 Task: Explore Airbnb listing for a Ottawa, Canada.
Action: Mouse moved to (503, 72)
Screenshot: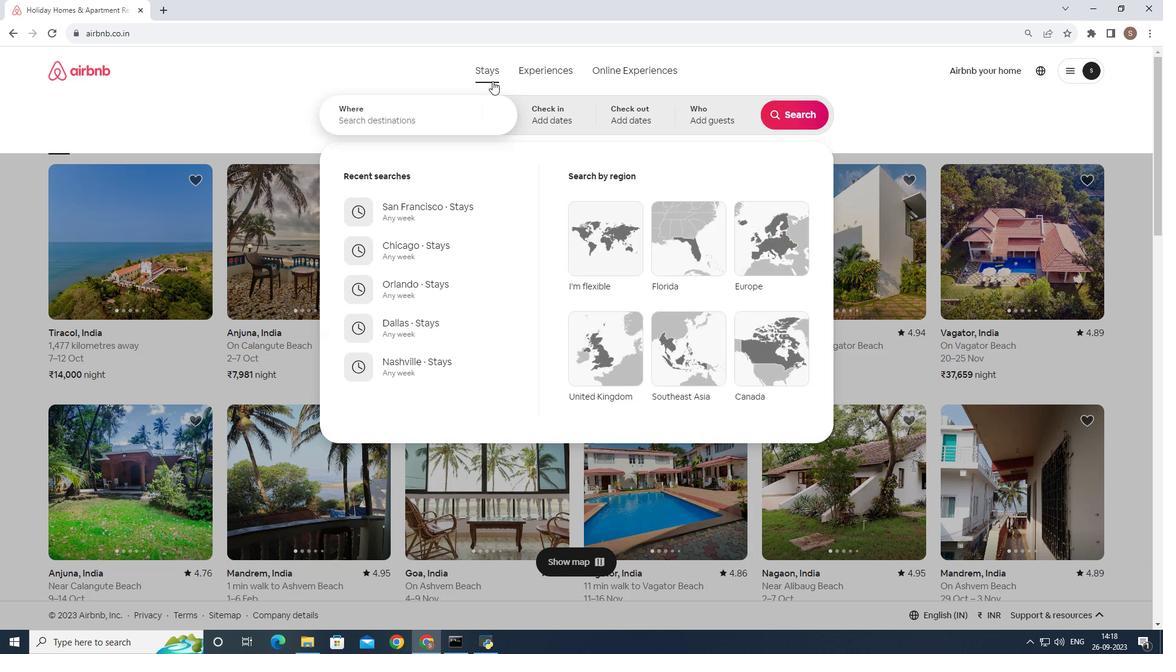
Action: Mouse pressed left at (503, 72)
Screenshot: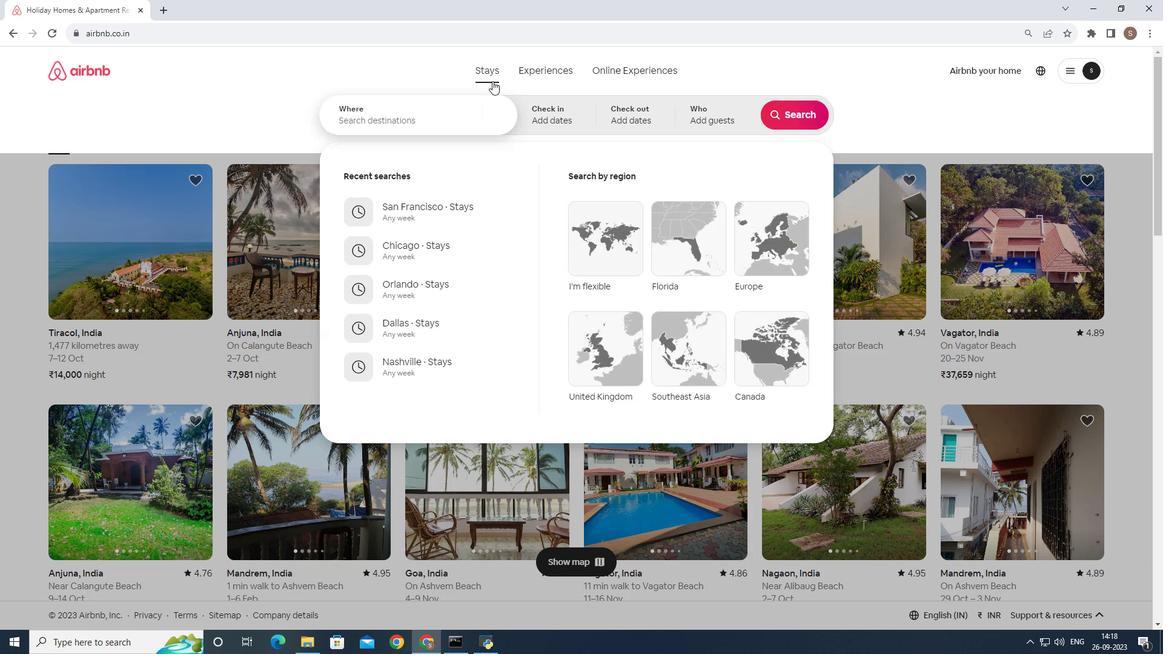 
Action: Mouse moved to (414, 116)
Screenshot: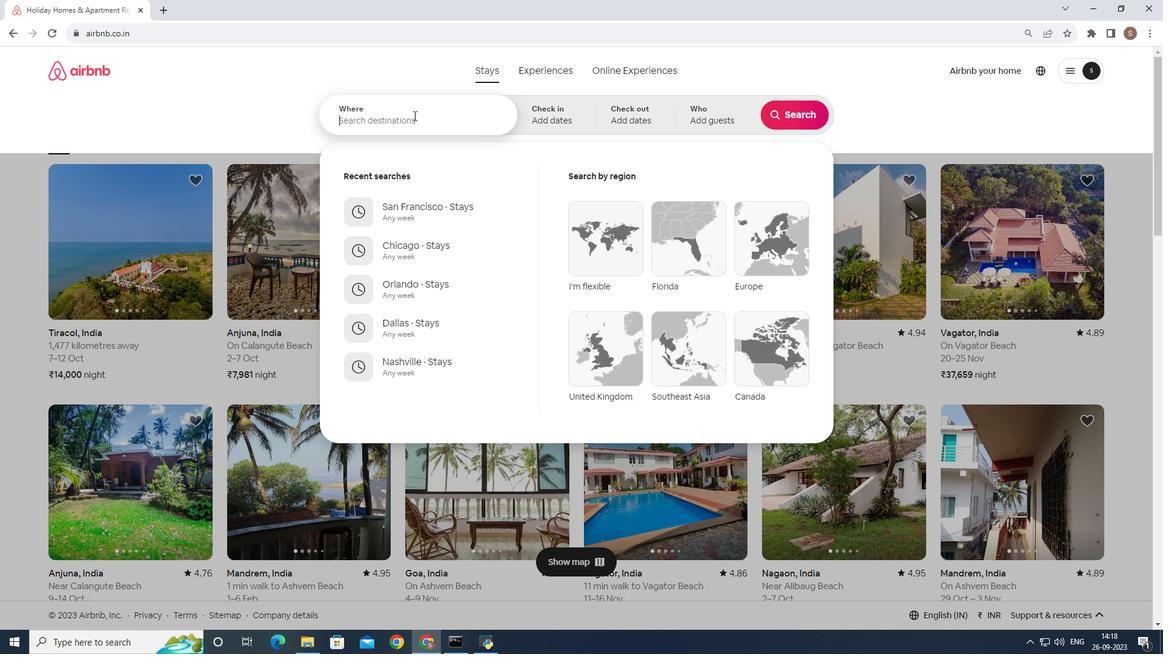 
Action: Mouse pressed left at (414, 116)
Screenshot: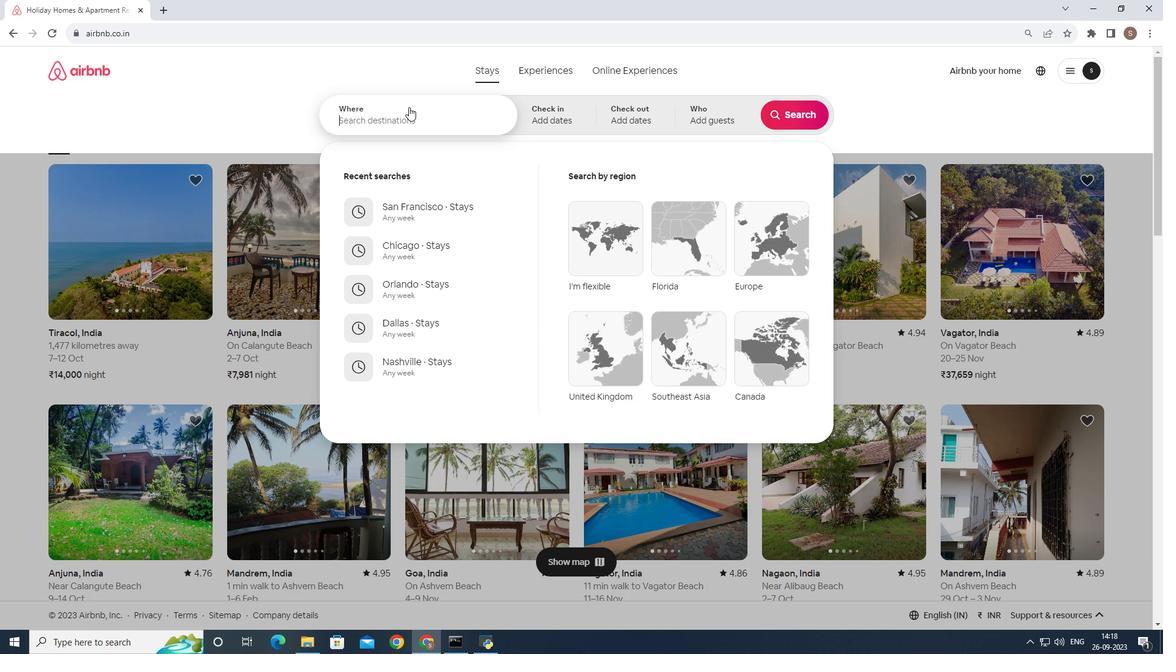 
Action: Mouse moved to (409, 107)
Screenshot: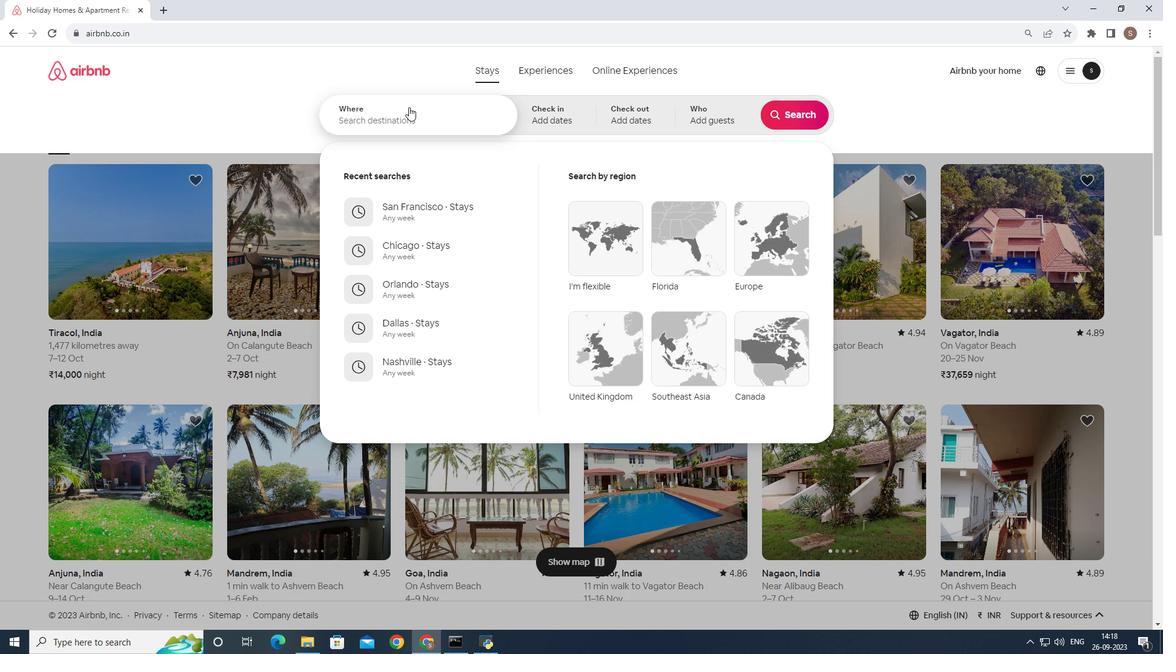 
Action: Key pressed o9tt<Key.backspace><Key.backspace><Key.backspace>ttawa
Screenshot: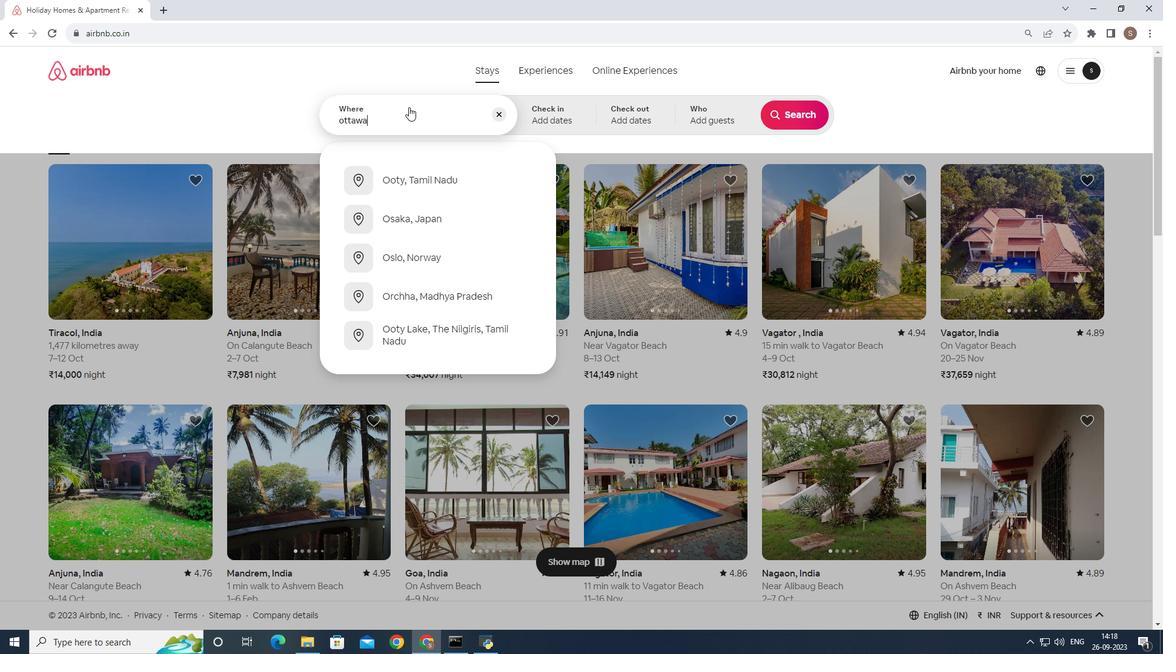 
Action: Mouse moved to (368, 119)
Screenshot: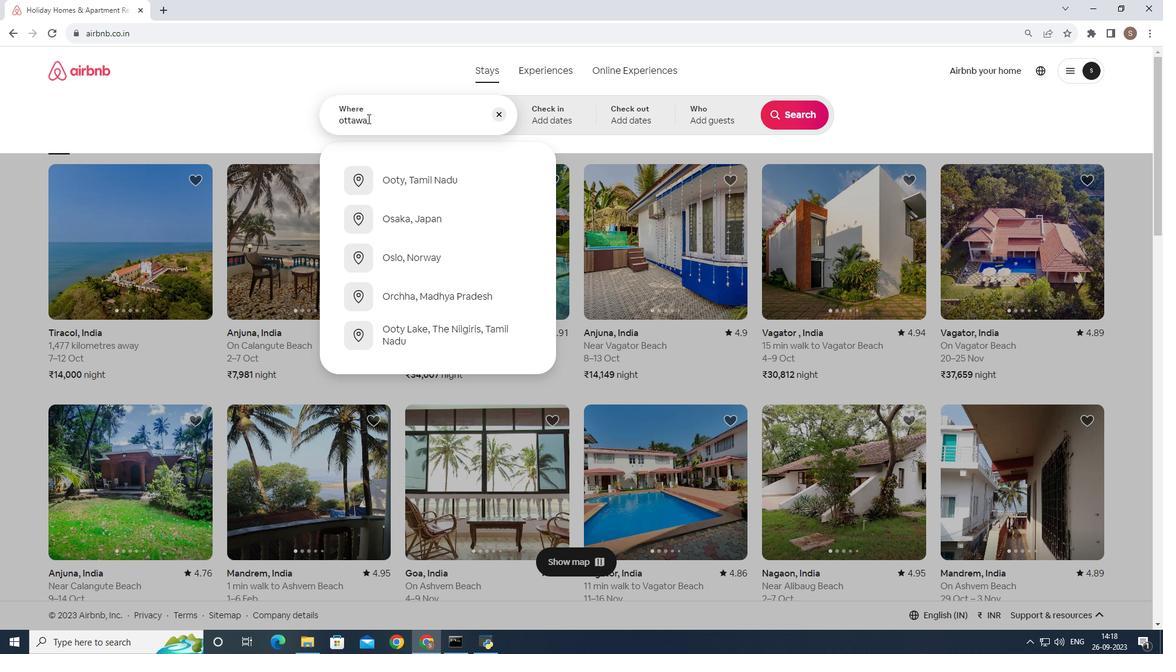 
Action: Key pressed <Key.backspace>
Screenshot: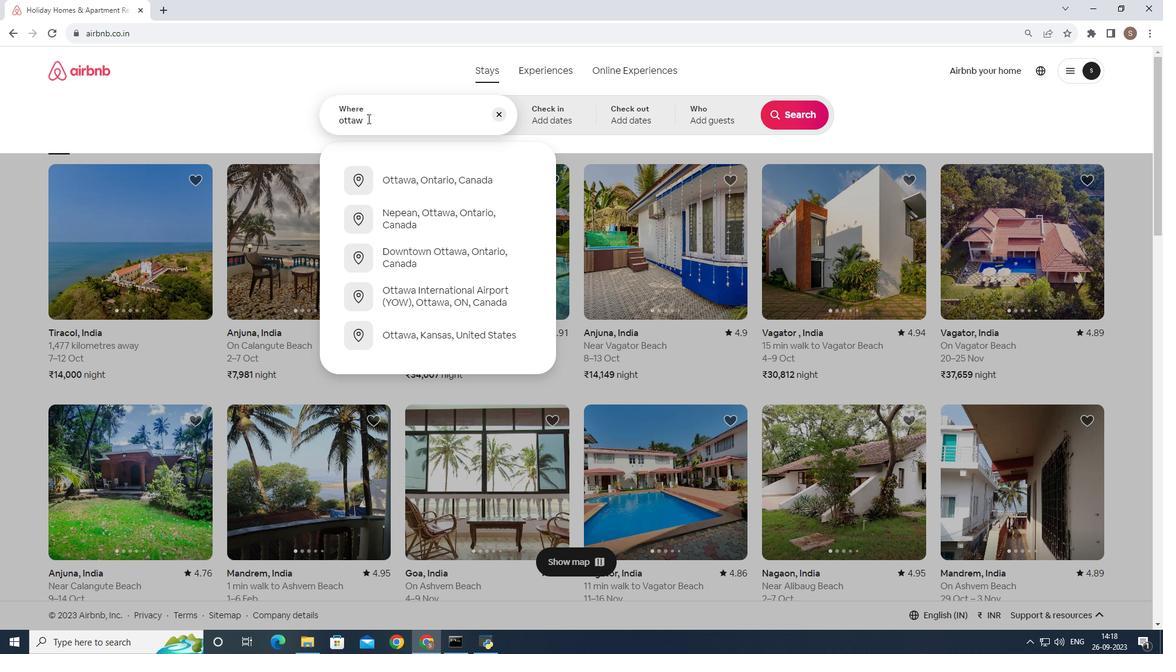 
Action: Mouse moved to (373, 185)
Screenshot: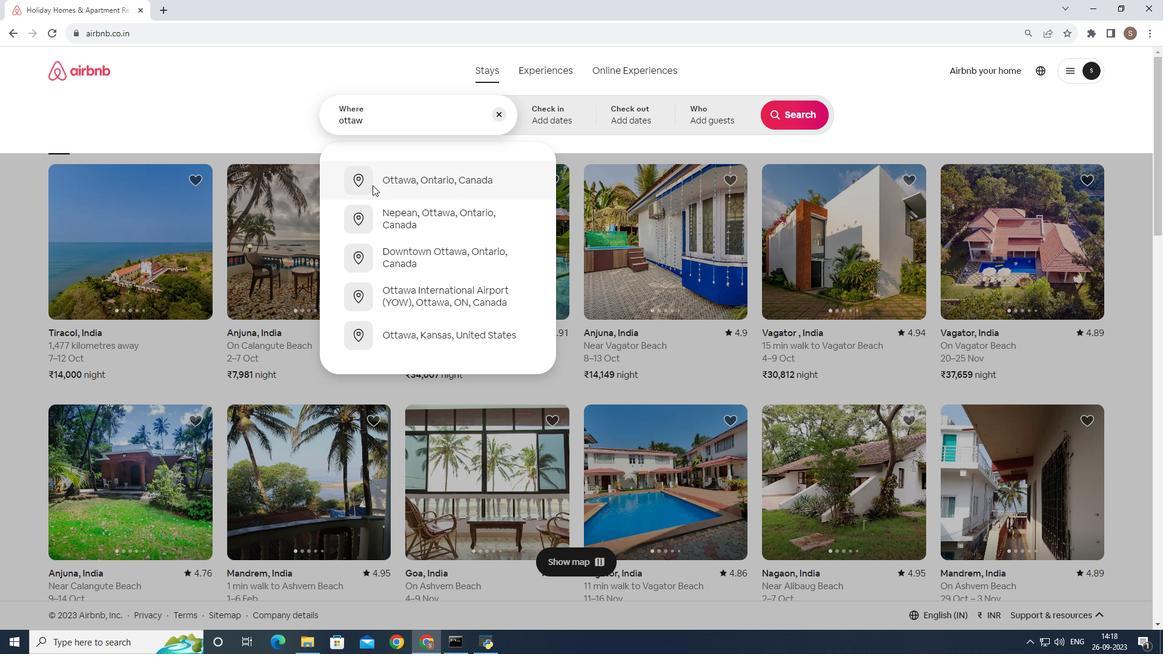 
Action: Mouse pressed left at (373, 185)
Screenshot: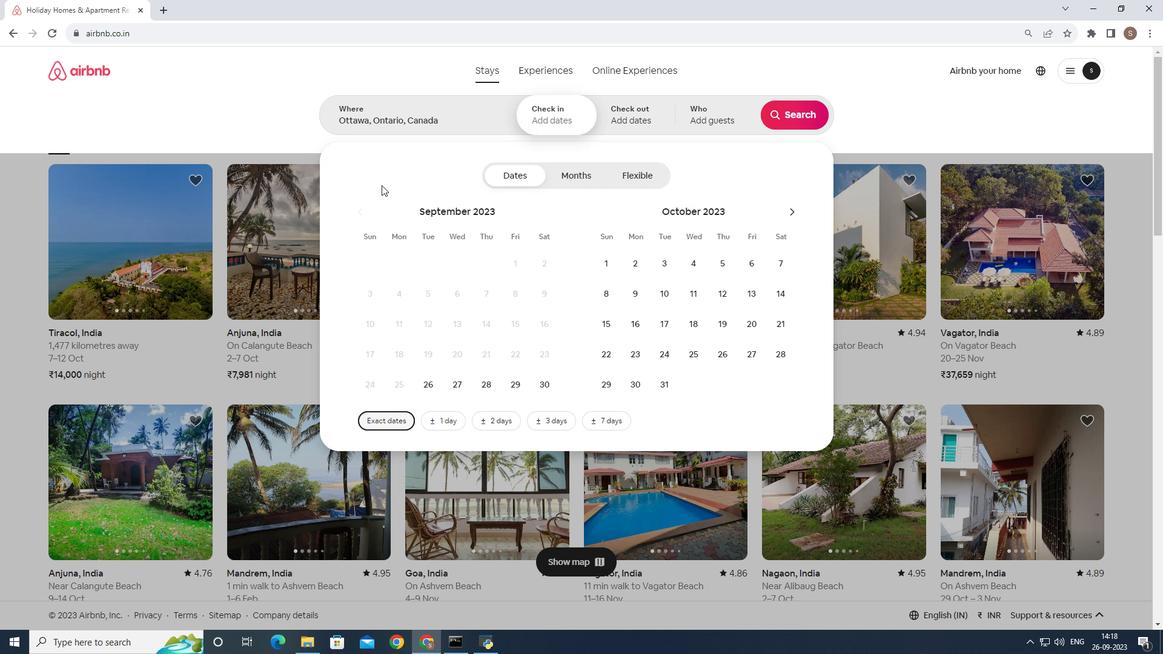 
Action: Mouse moved to (814, 119)
Screenshot: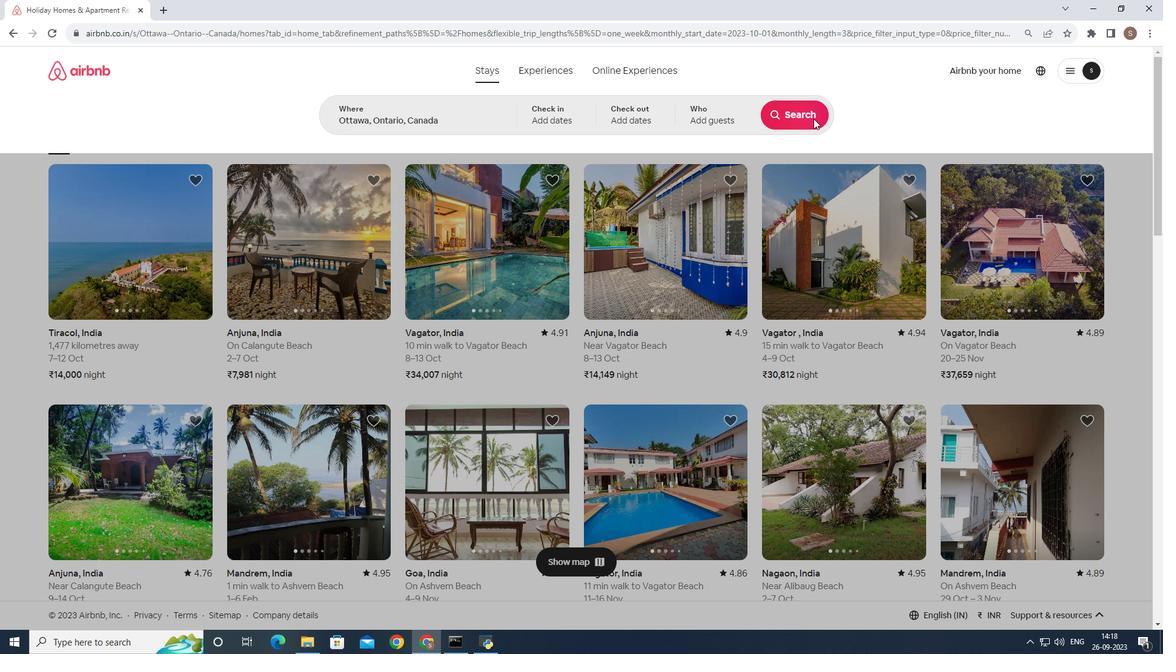 
Action: Mouse pressed left at (814, 119)
Screenshot: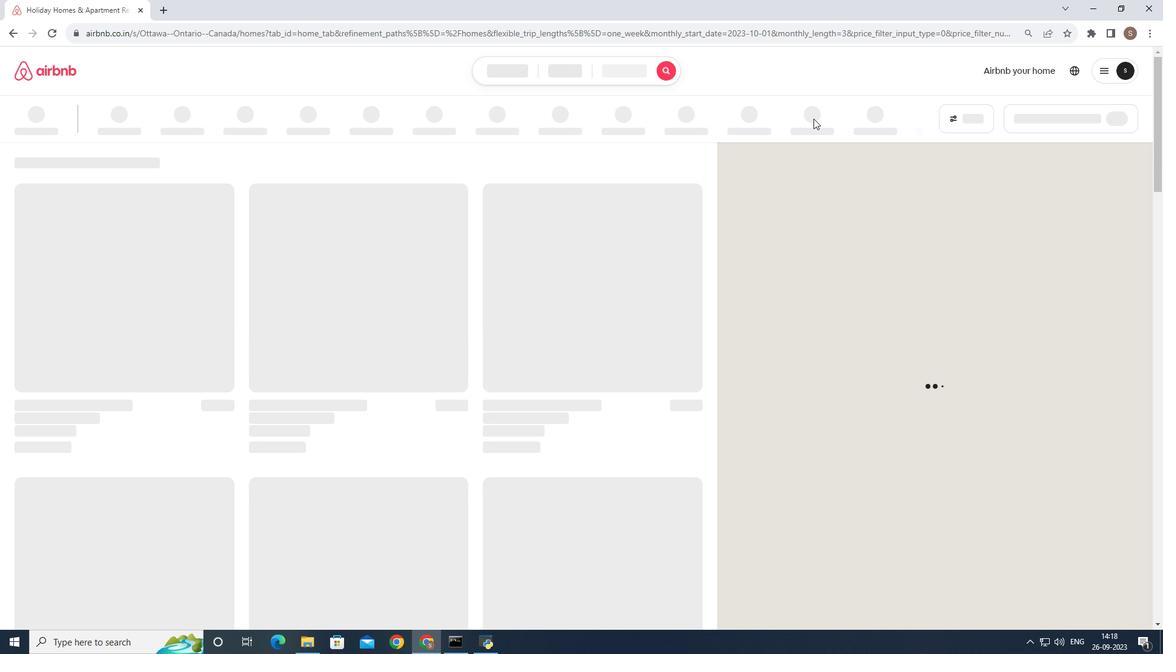 
Action: Mouse moved to (983, 119)
Screenshot: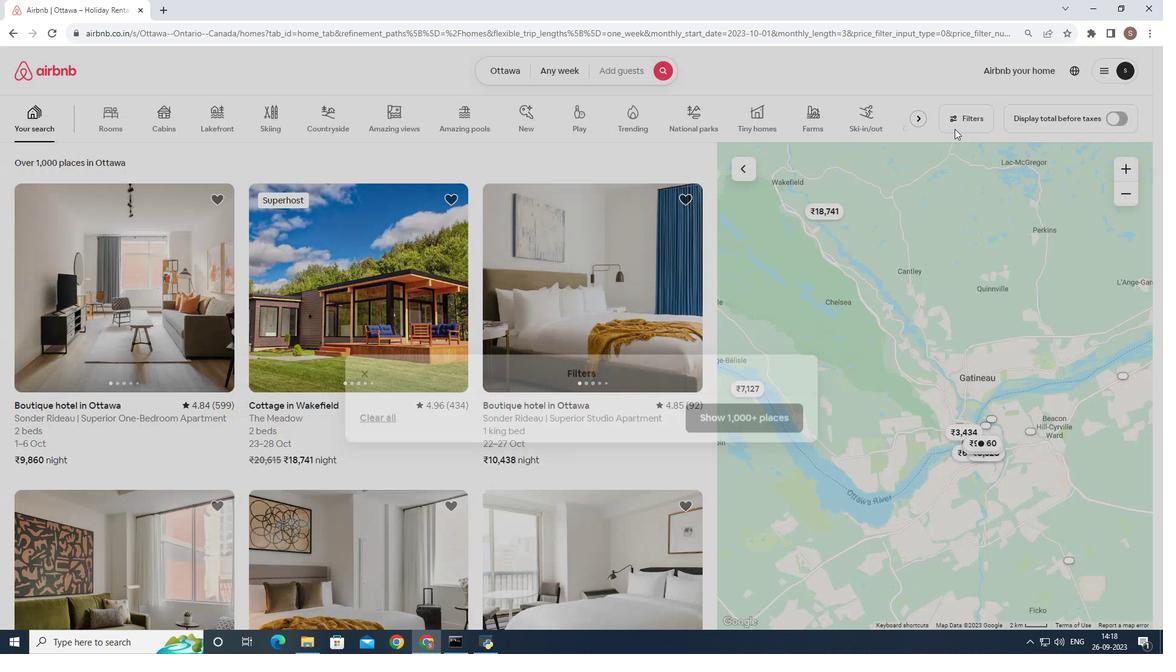 
Action: Mouse pressed left at (983, 119)
Screenshot: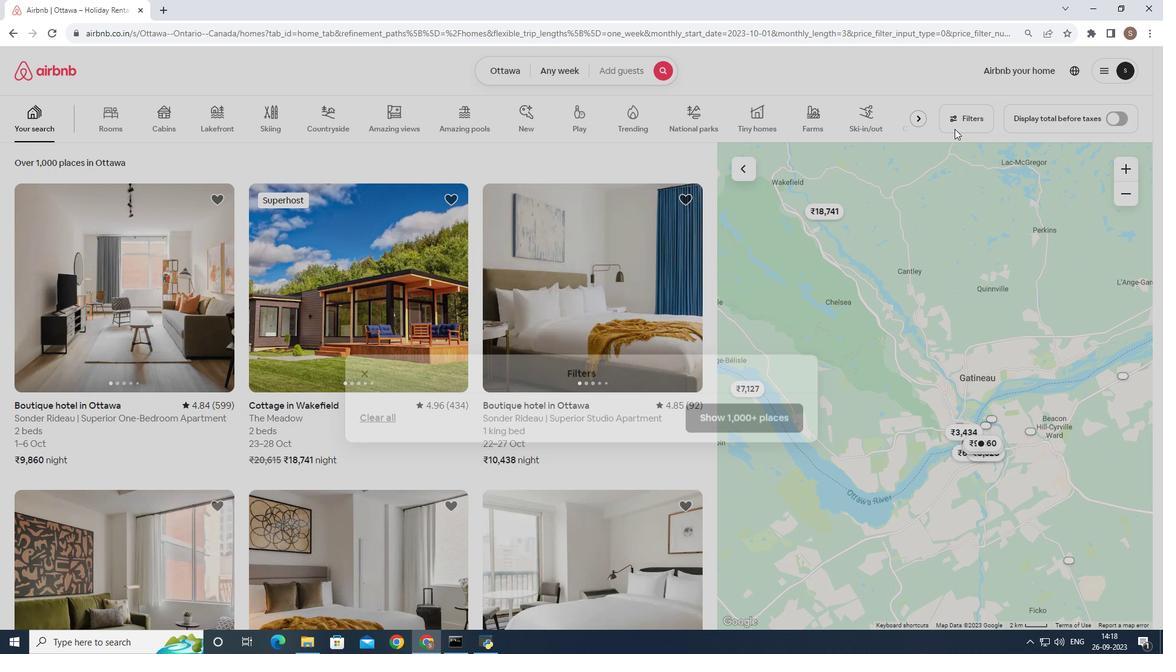 
Action: Mouse moved to (489, 324)
Screenshot: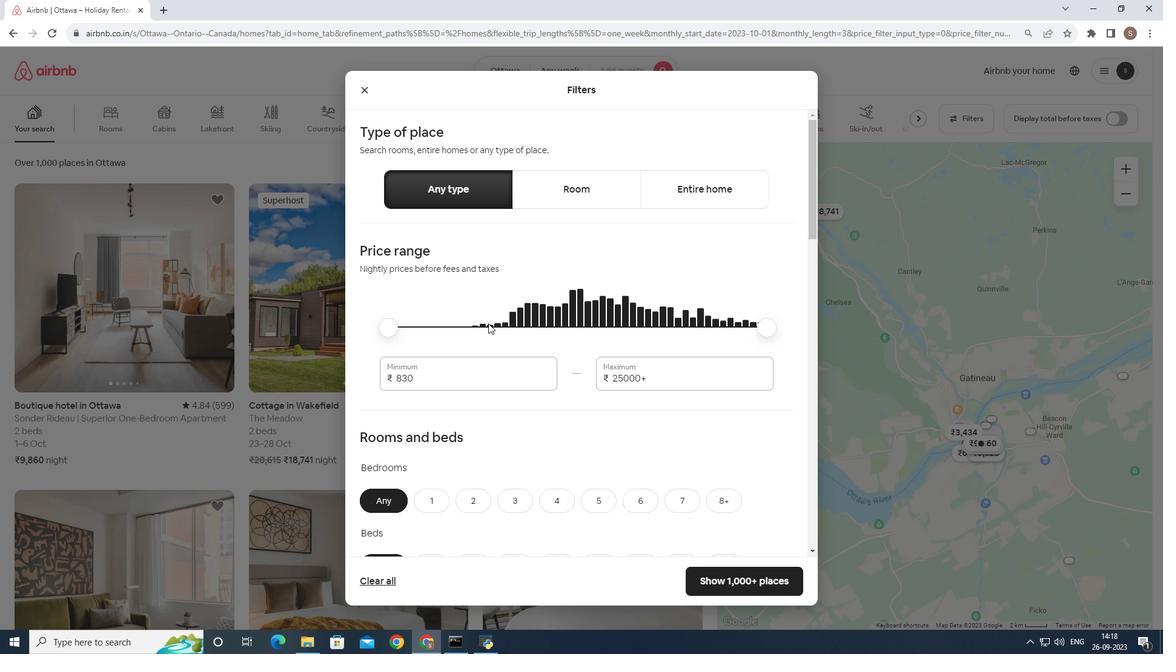 
Action: Mouse pressed left at (489, 324)
Screenshot: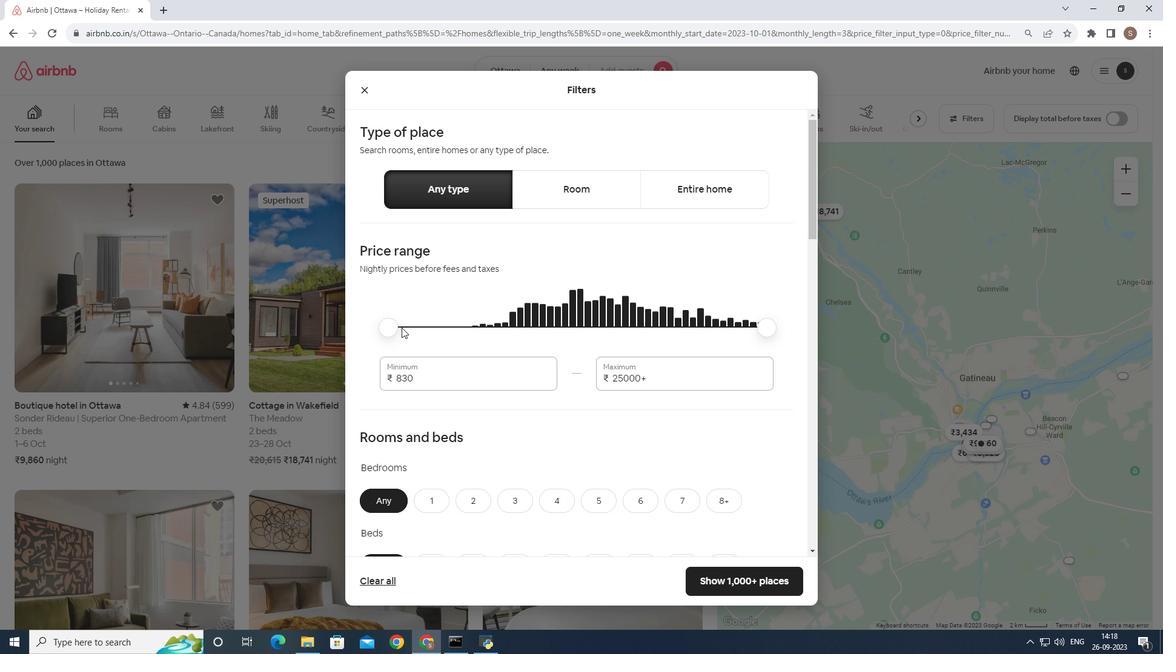 
Action: Mouse moved to (387, 332)
Screenshot: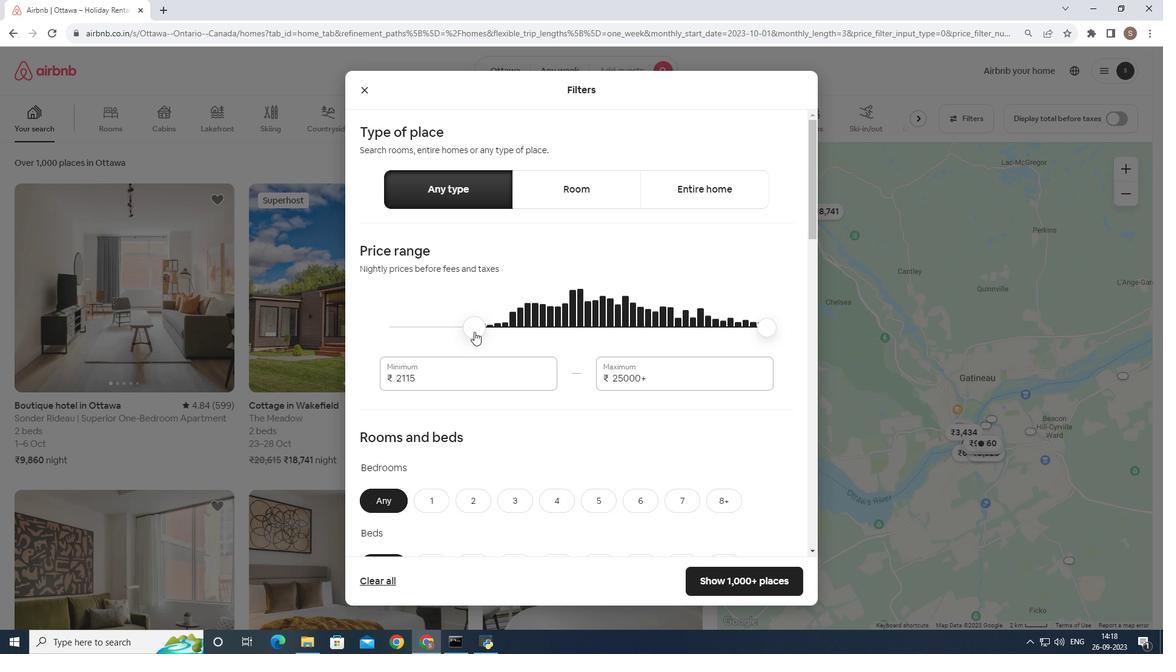 
Action: Mouse pressed left at (387, 332)
Screenshot: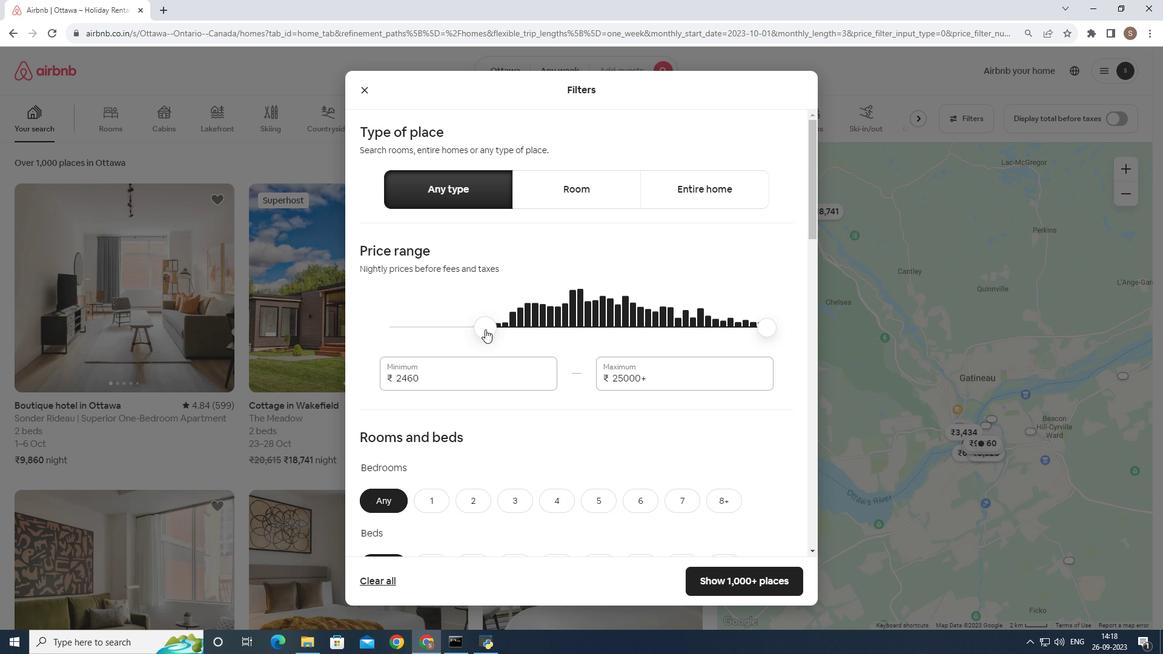 
Action: Mouse moved to (451, 402)
Screenshot: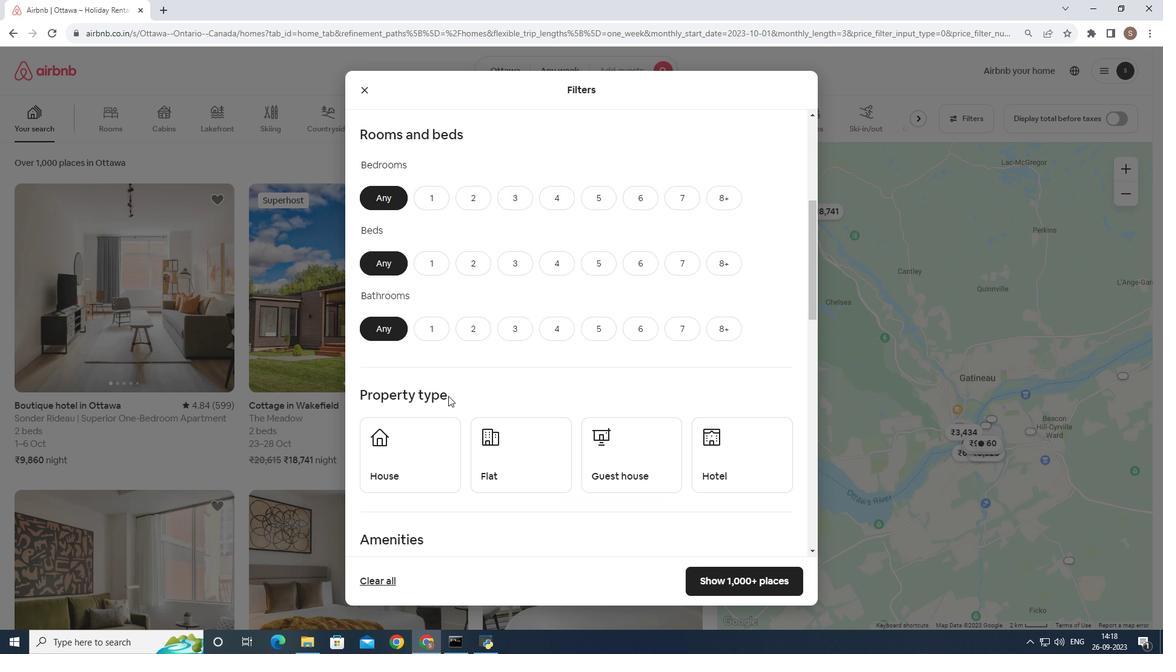 
Action: Mouse scrolled (451, 401) with delta (0, 0)
Screenshot: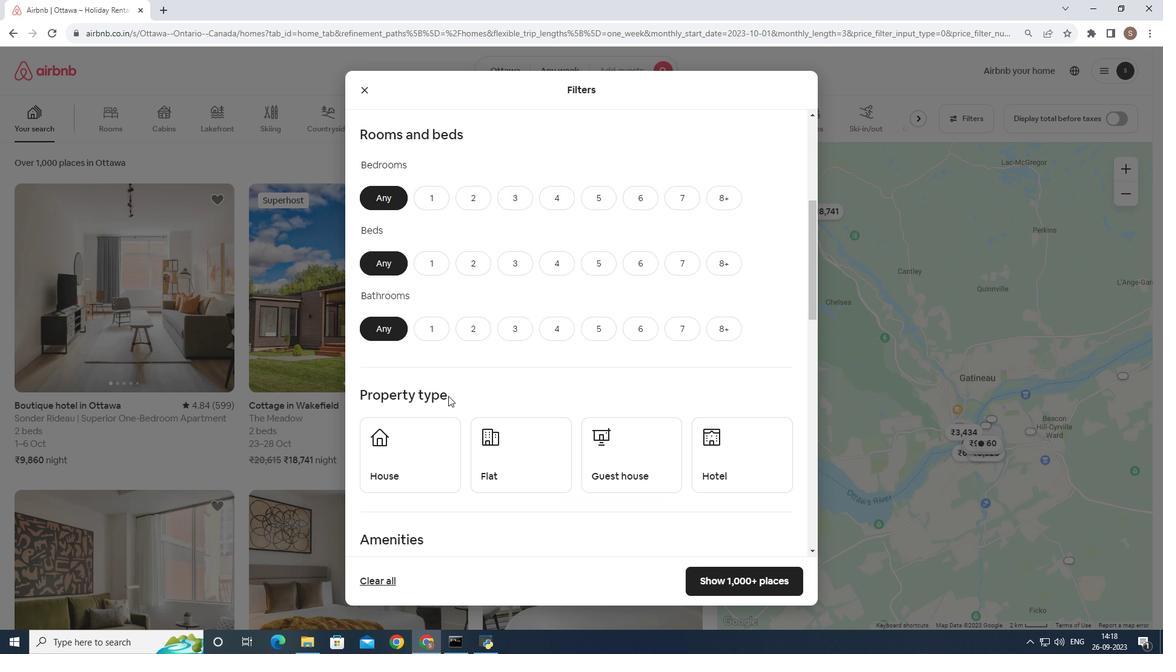 
Action: Mouse scrolled (451, 401) with delta (0, 0)
Screenshot: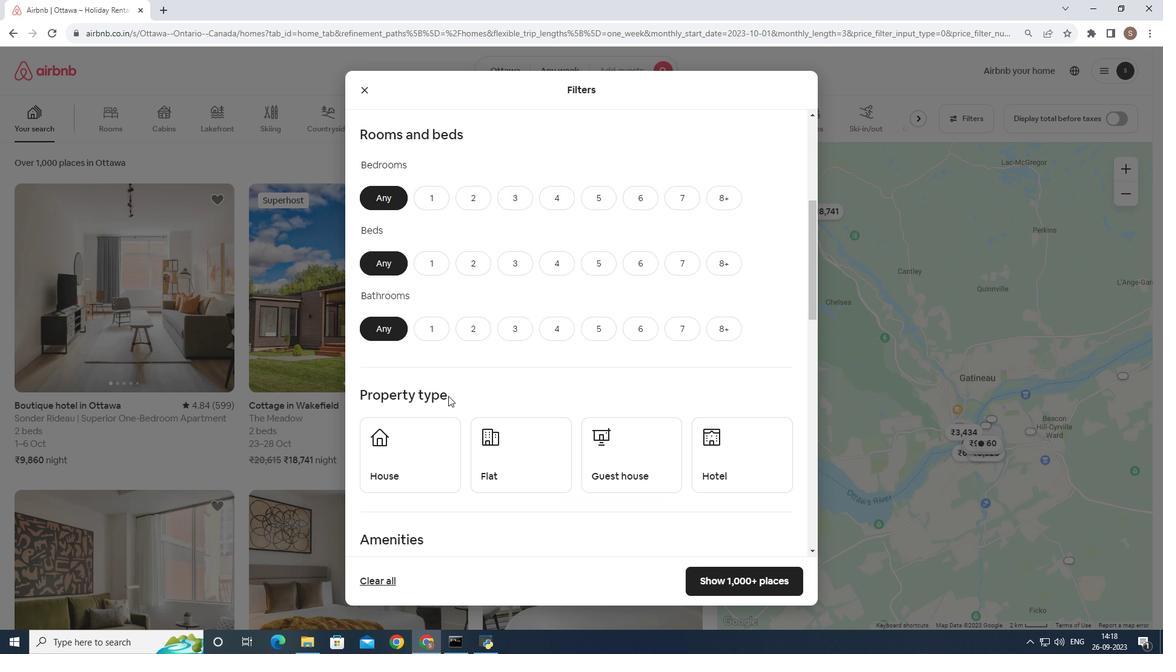 
Action: Mouse scrolled (451, 401) with delta (0, 0)
Screenshot: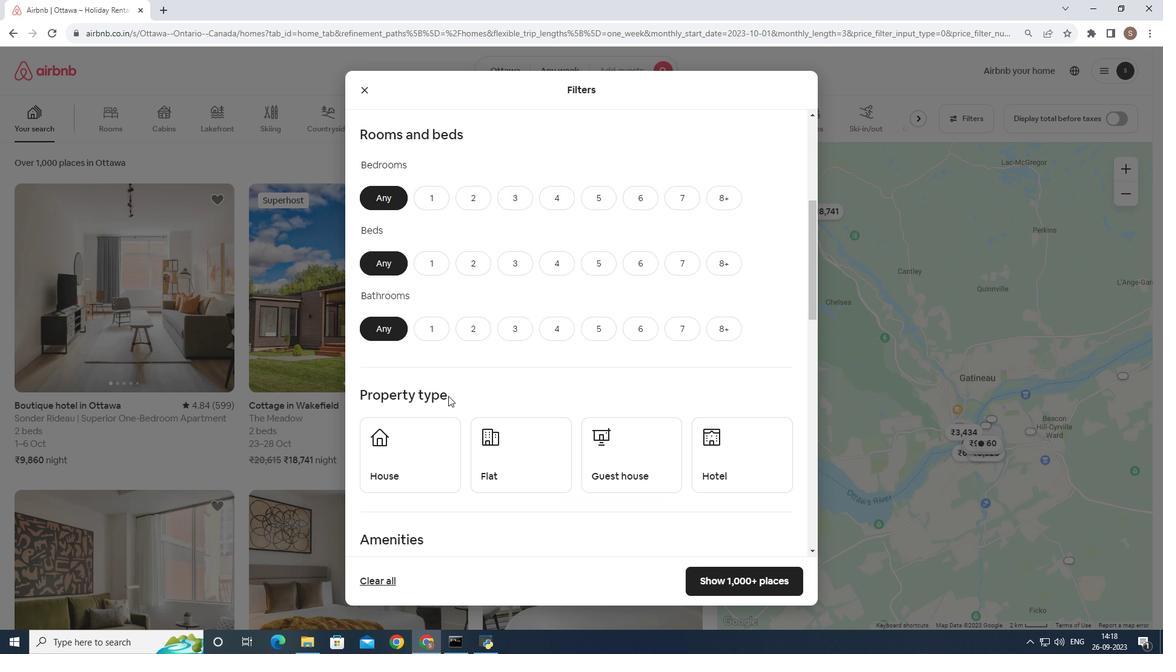 
Action: Mouse moved to (450, 402)
Screenshot: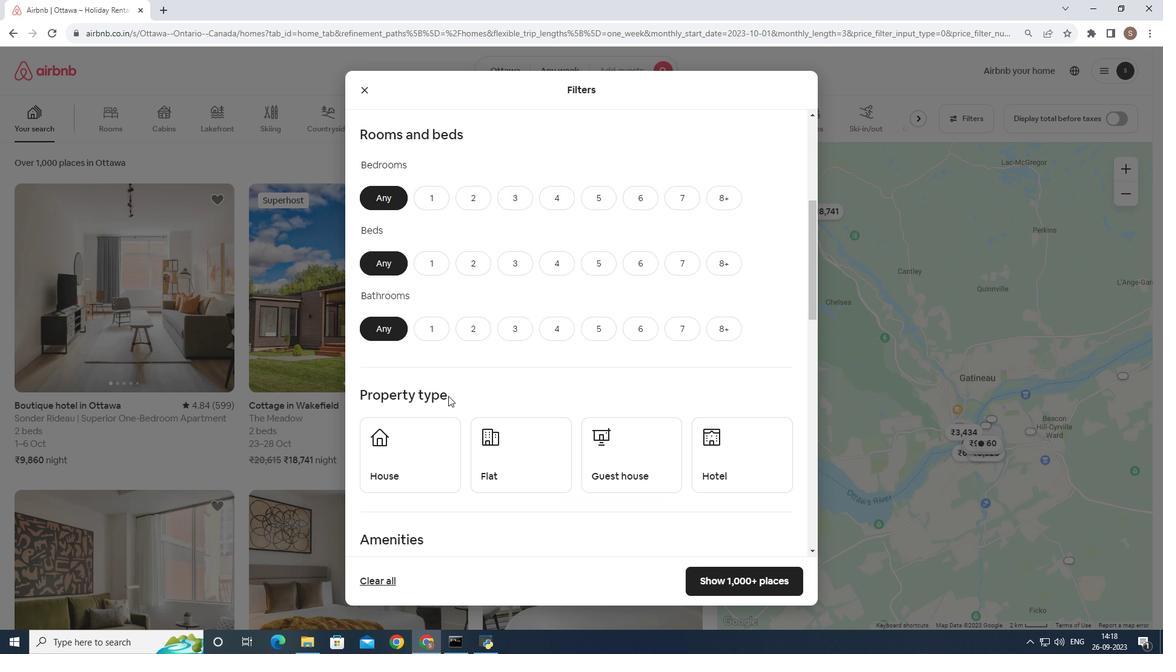 
Action: Mouse scrolled (450, 401) with delta (0, 0)
Screenshot: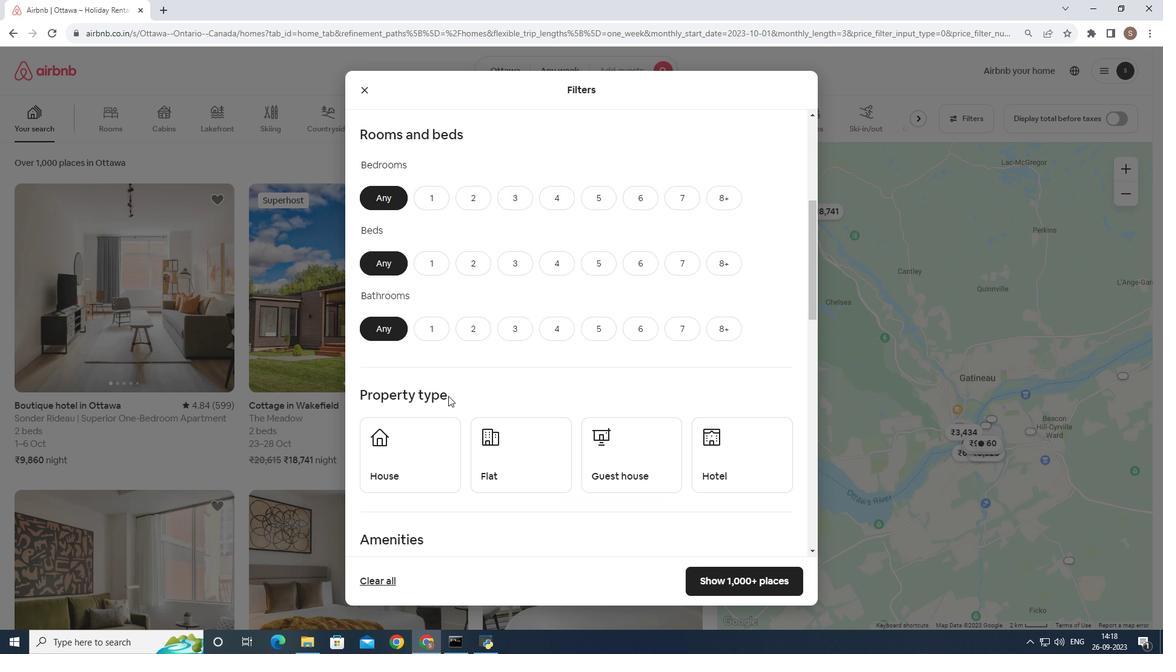 
Action: Mouse moved to (449, 401)
Screenshot: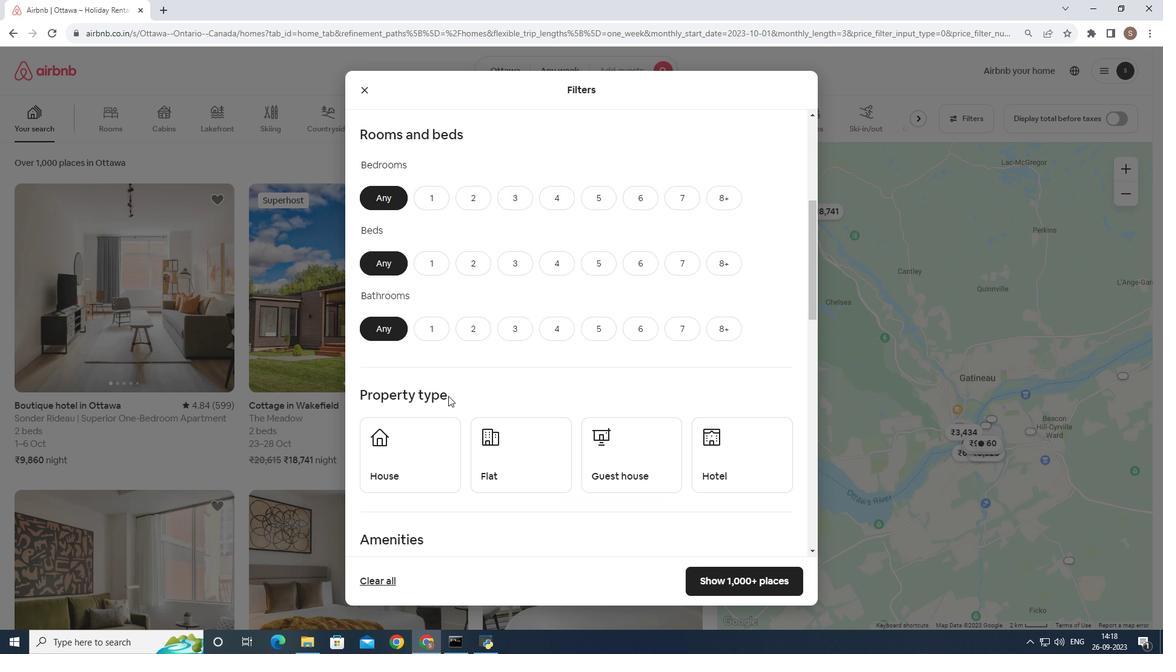 
Action: Mouse scrolled (449, 401) with delta (0, 0)
Screenshot: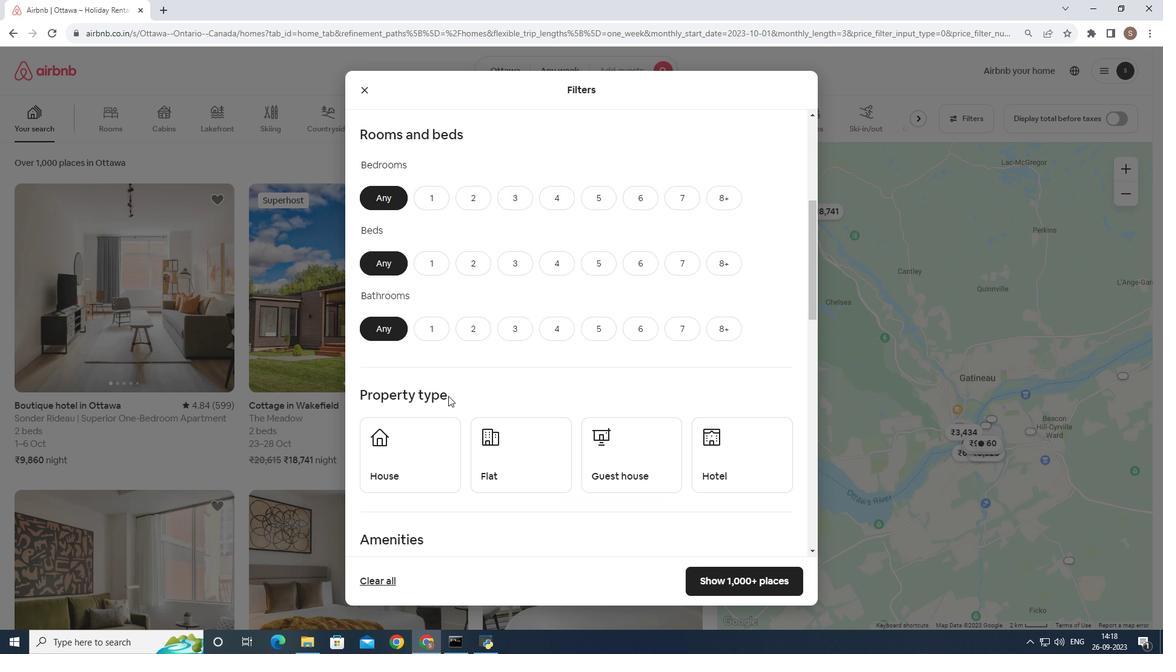 
Action: Mouse moved to (449, 397)
Screenshot: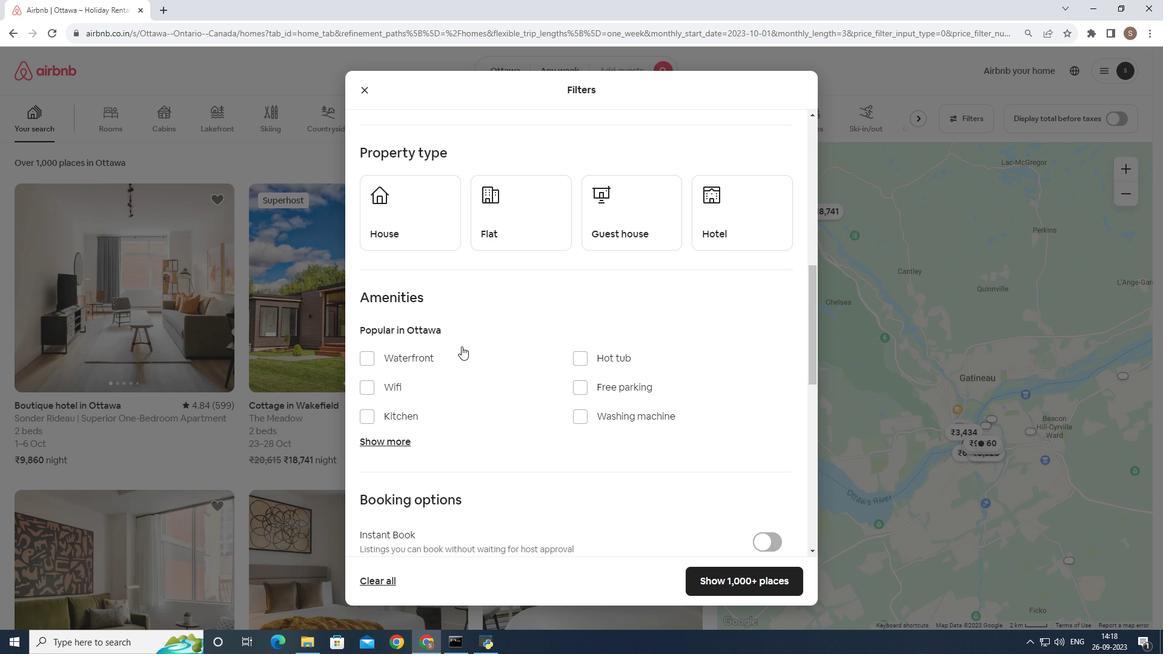 
Action: Mouse scrolled (449, 396) with delta (0, 0)
Screenshot: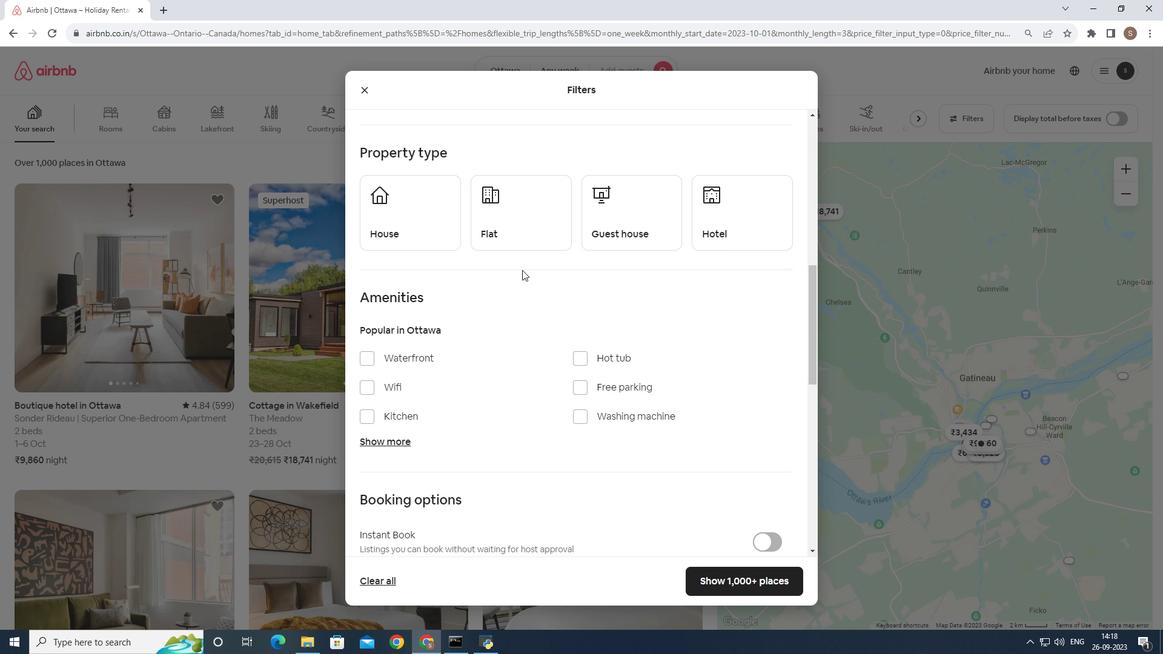 
Action: Mouse scrolled (449, 396) with delta (0, 0)
Screenshot: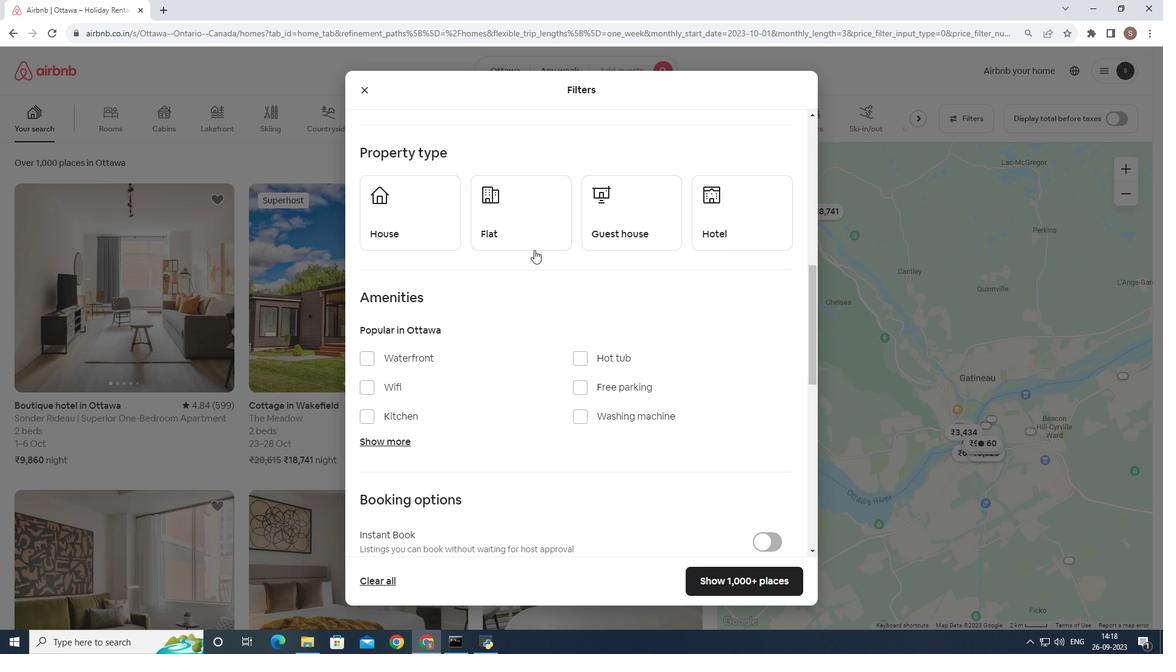 
Action: Mouse scrolled (449, 396) with delta (0, 0)
Screenshot: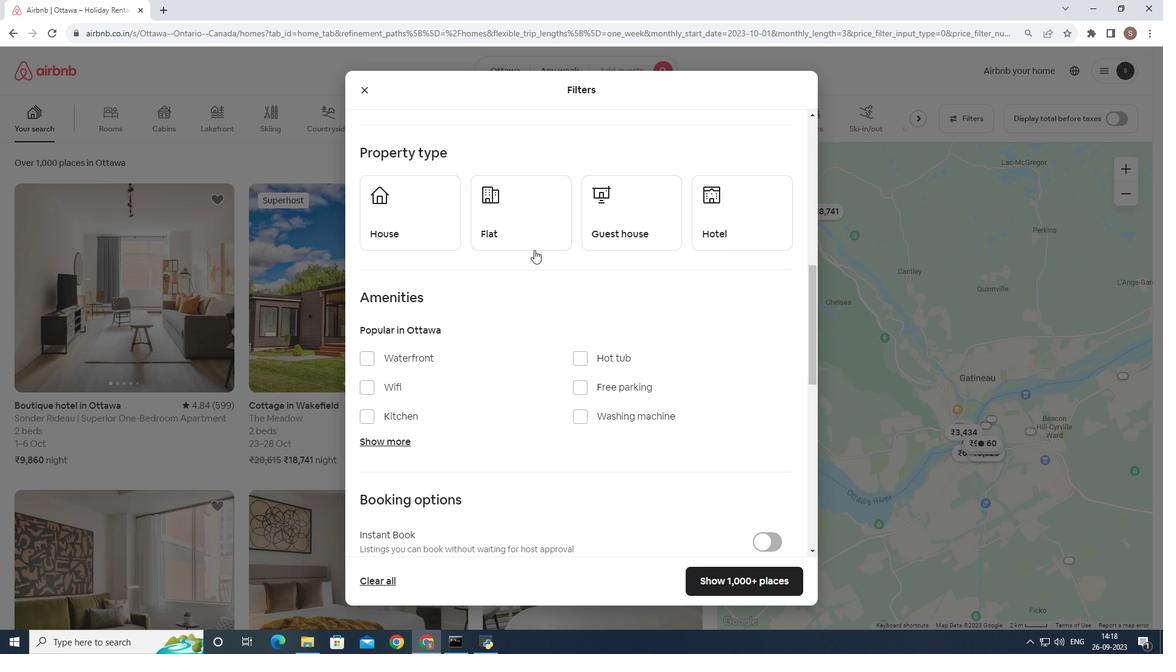 
Action: Mouse scrolled (449, 396) with delta (0, 0)
Screenshot: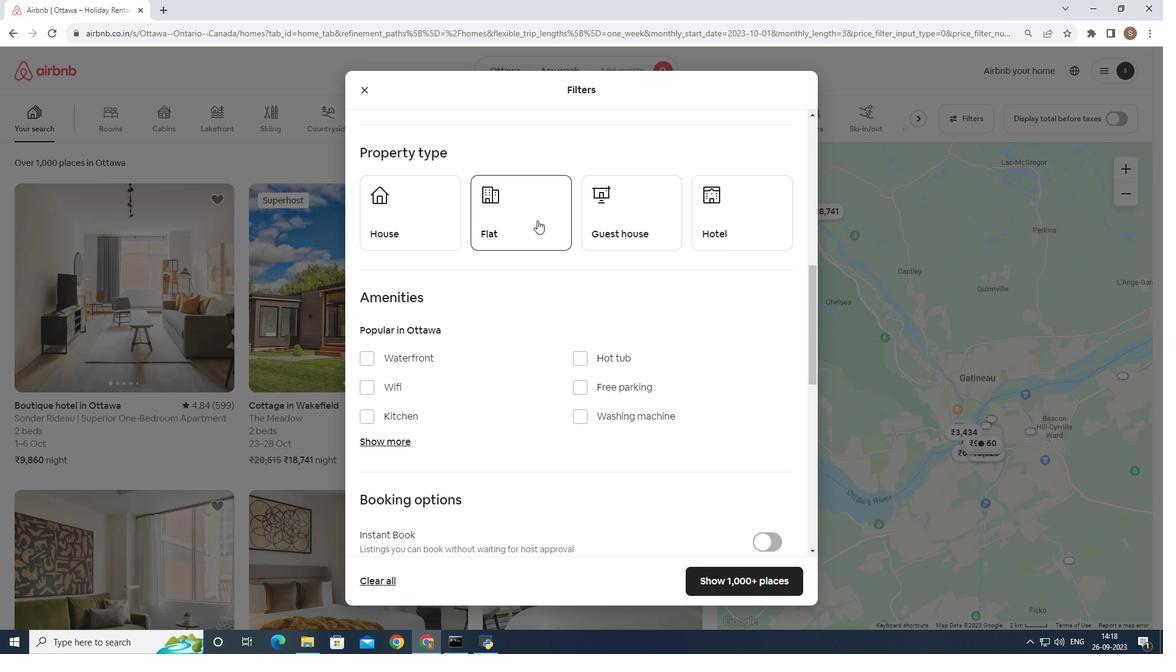
Action: Mouse moved to (537, 218)
Screenshot: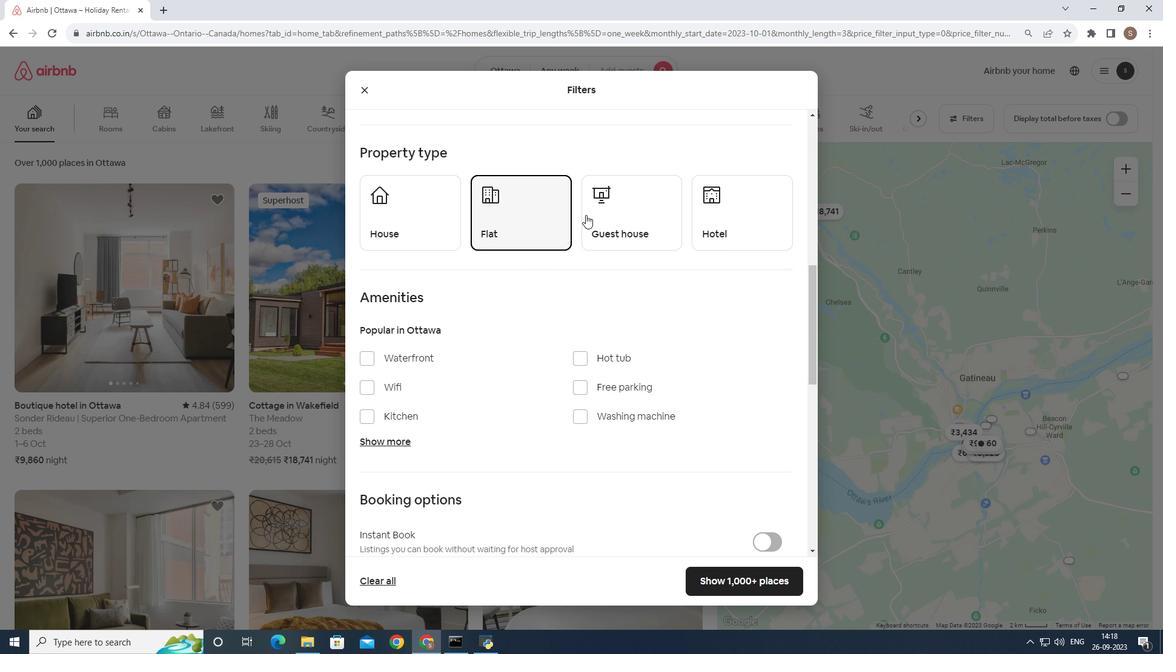 
Action: Mouse pressed left at (537, 218)
Screenshot: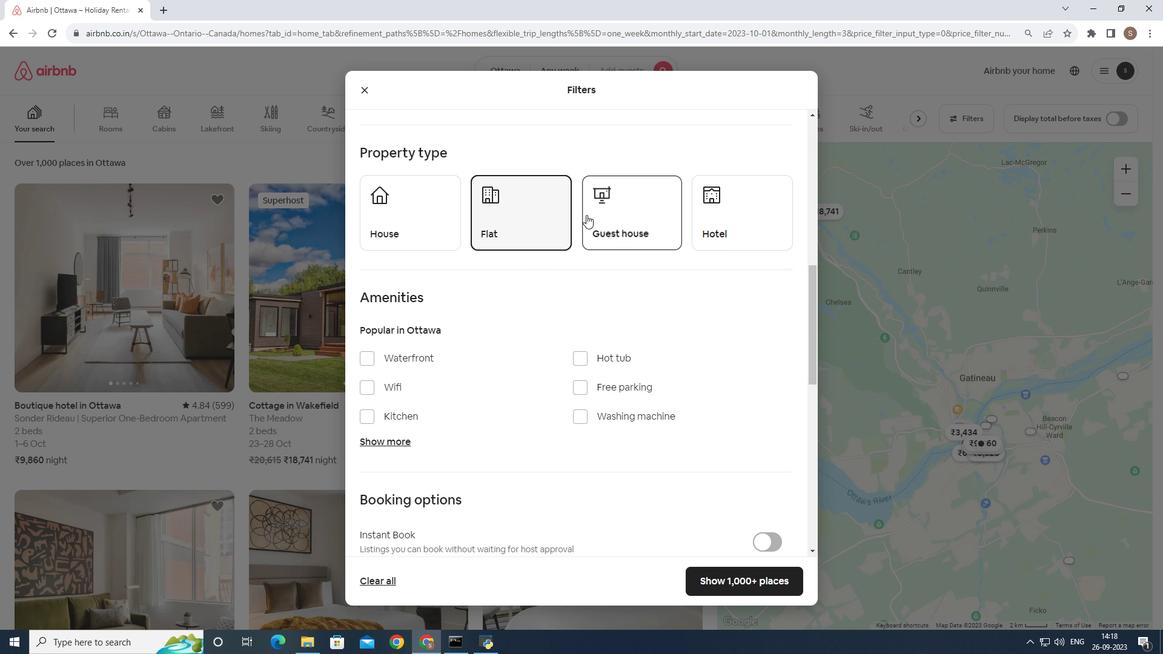 
Action: Mouse moved to (587, 215)
Screenshot: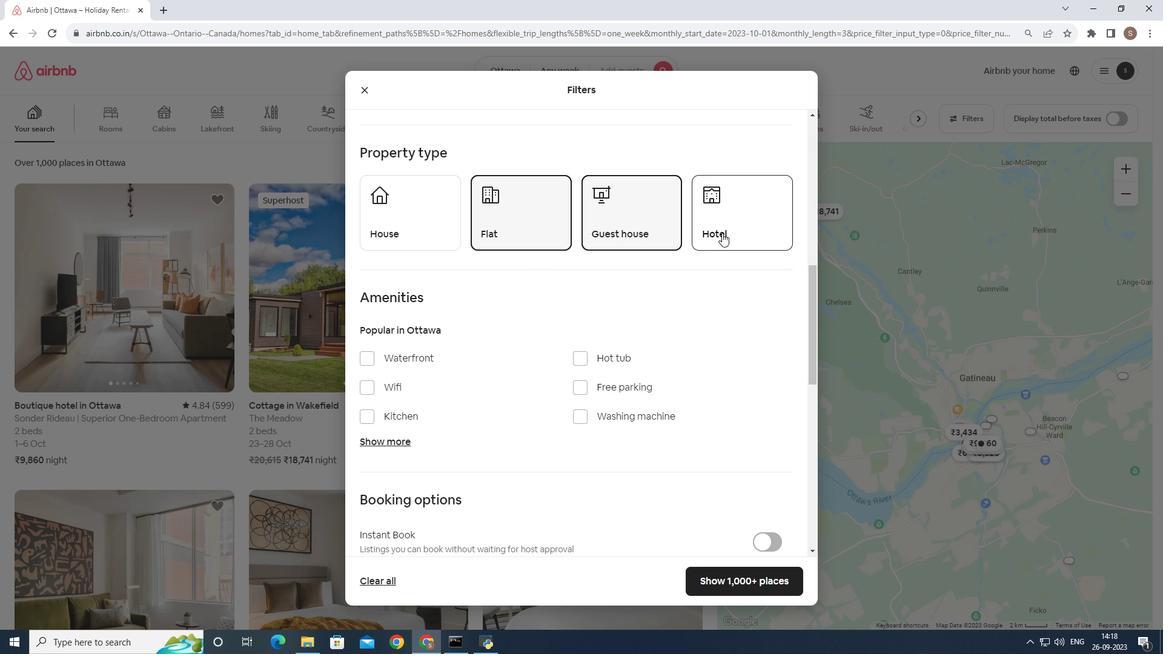 
Action: Mouse pressed left at (587, 215)
Screenshot: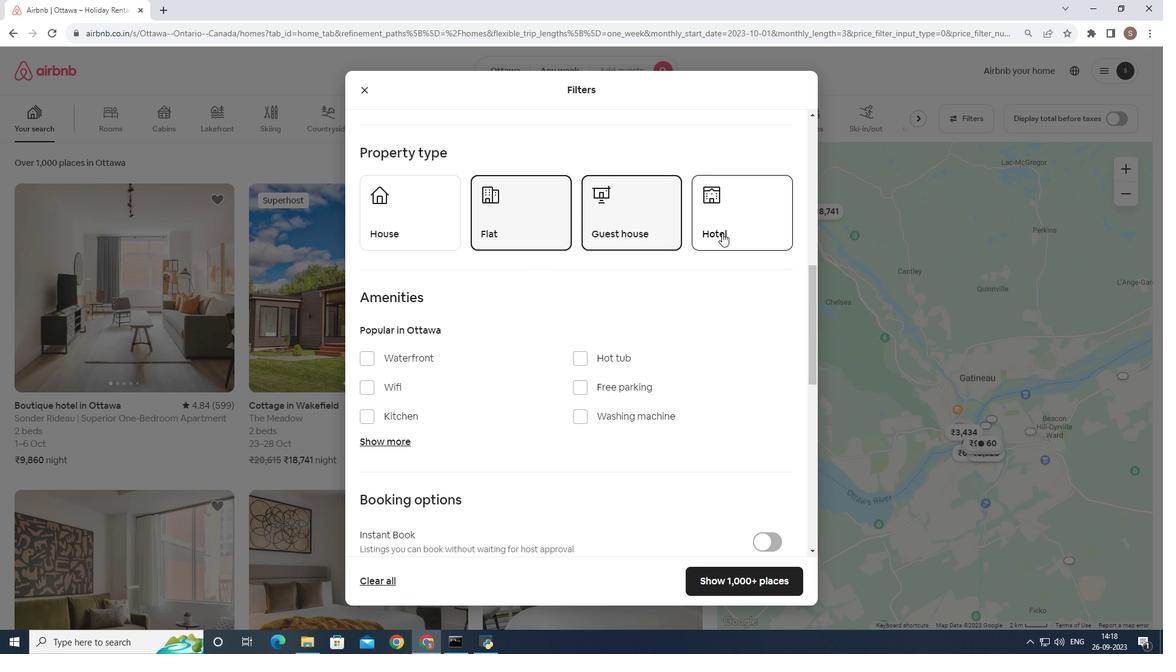 
Action: Mouse moved to (723, 233)
Screenshot: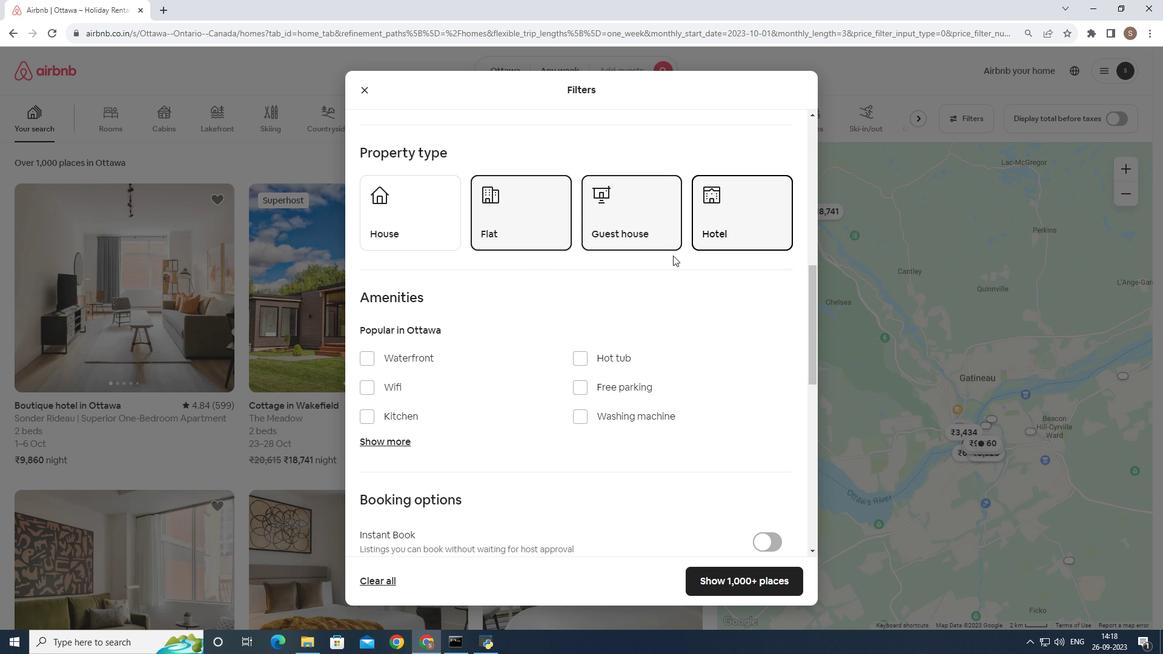 
Action: Mouse pressed left at (723, 233)
Screenshot: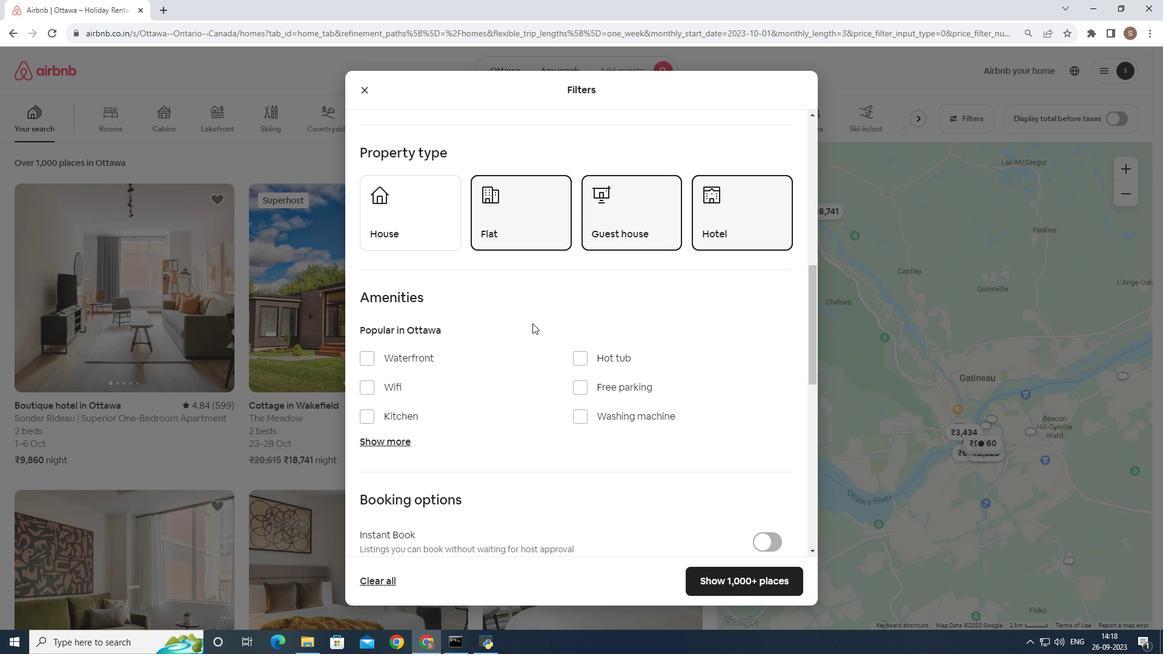 
Action: Mouse moved to (456, 346)
Screenshot: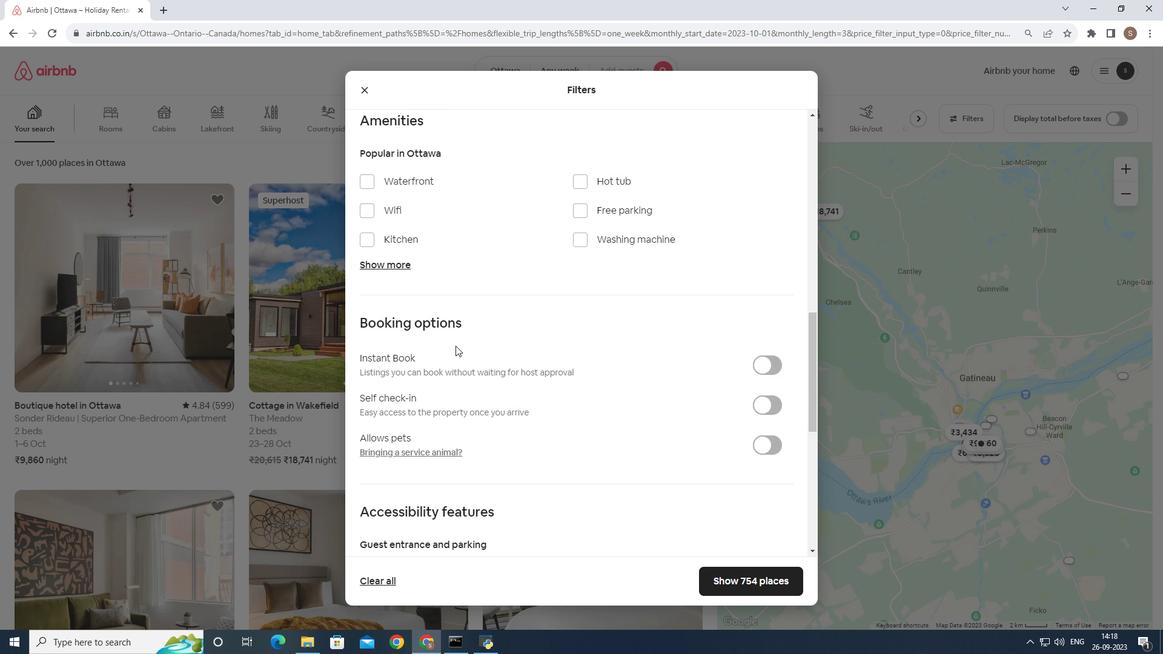 
Action: Mouse scrolled (456, 346) with delta (0, 0)
Screenshot: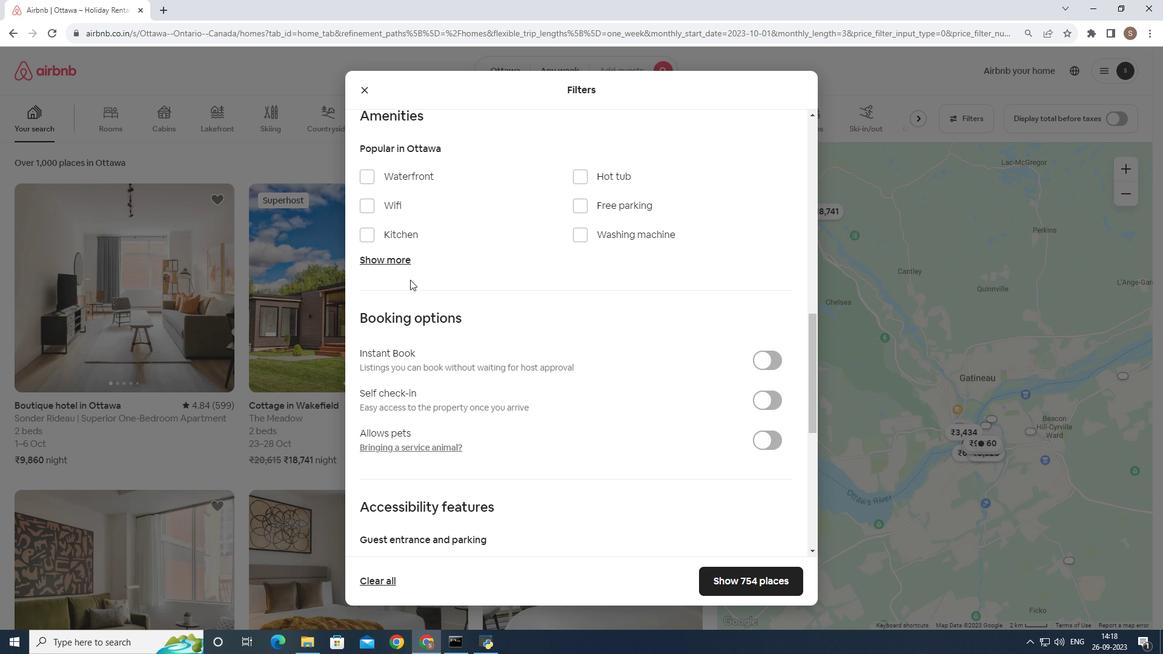 
Action: Mouse scrolled (456, 346) with delta (0, 0)
Screenshot: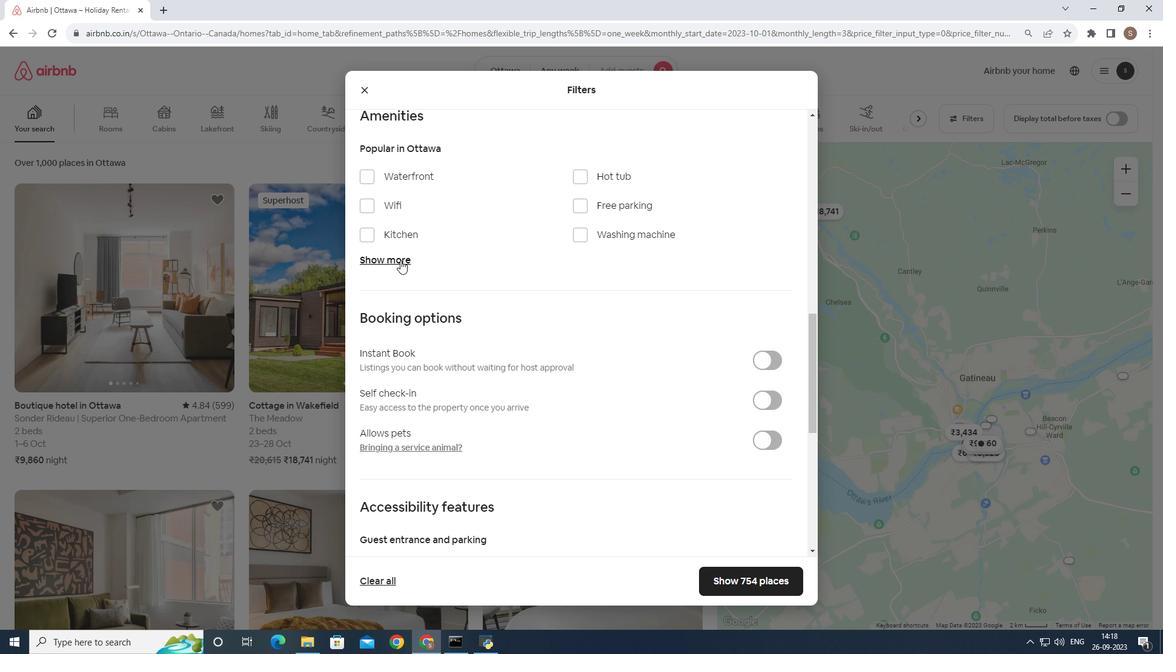 
Action: Mouse scrolled (456, 346) with delta (0, 0)
Screenshot: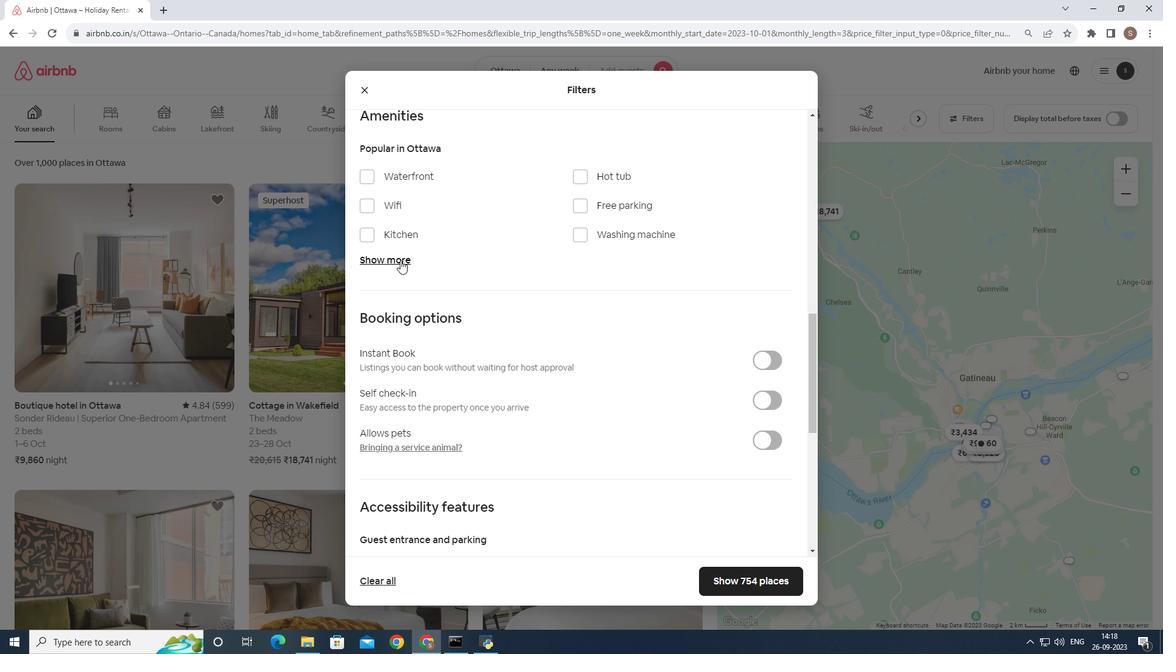 
Action: Mouse moved to (400, 260)
Screenshot: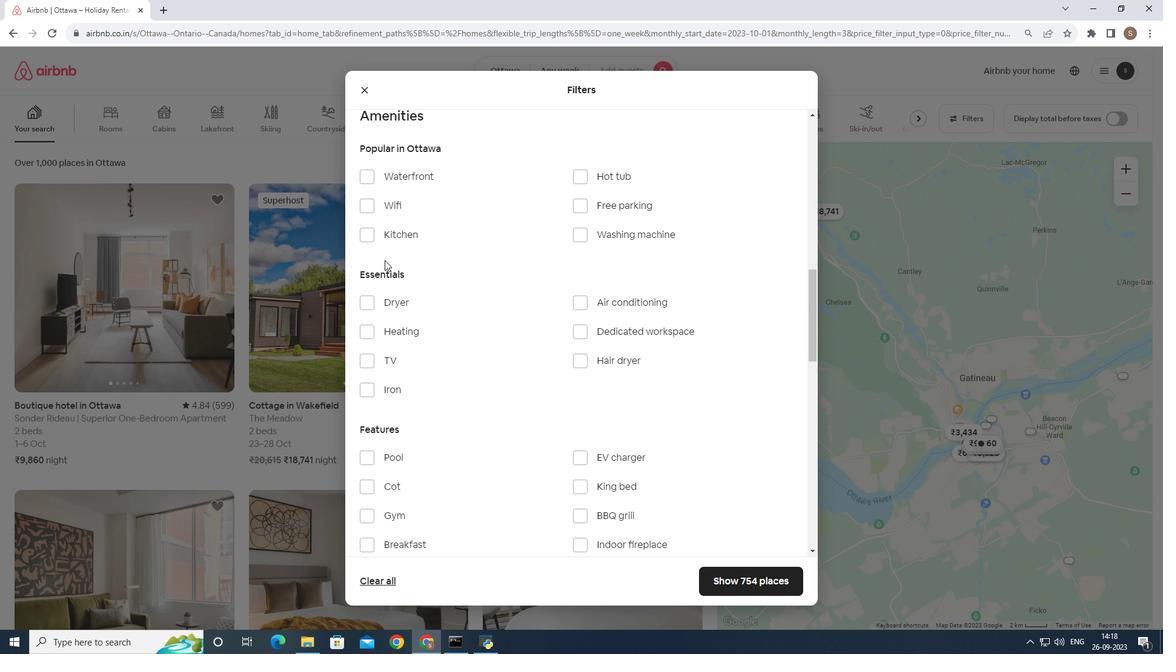 
Action: Mouse pressed left at (400, 260)
Screenshot: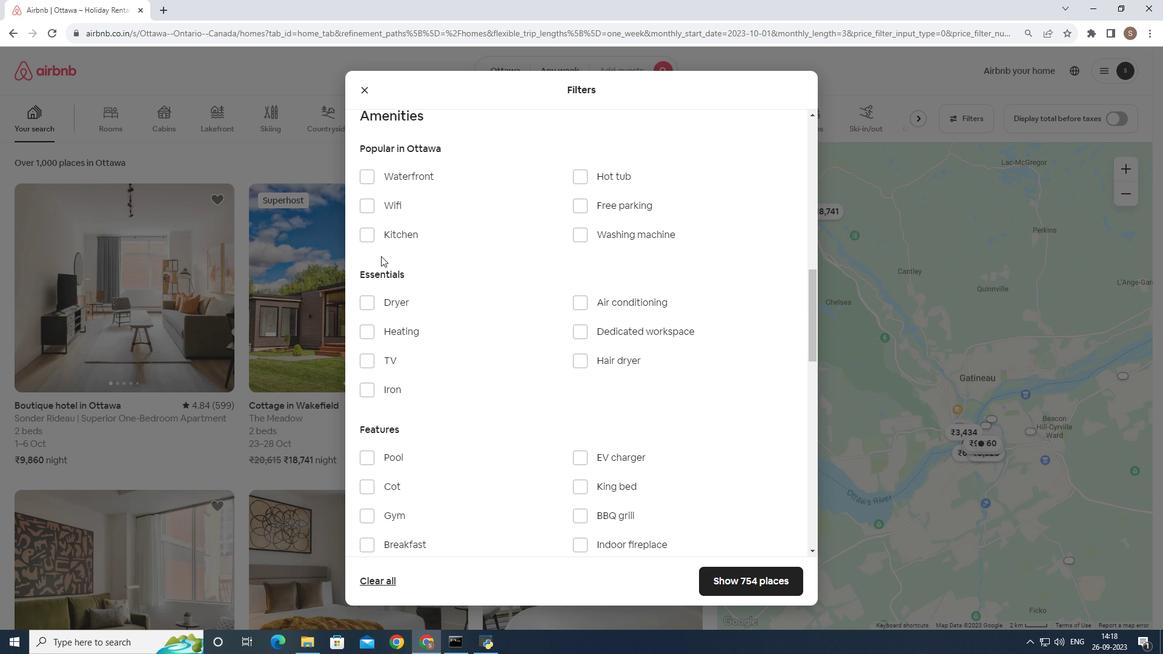 
Action: Mouse moved to (378, 212)
Screenshot: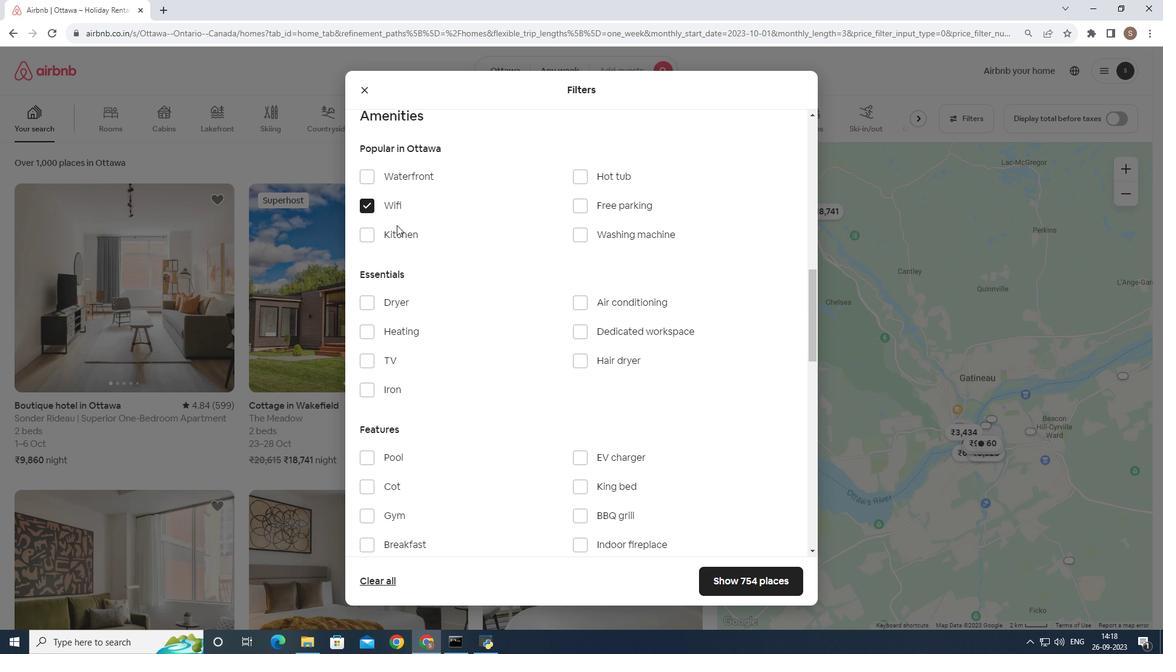 
Action: Mouse pressed left at (378, 212)
Screenshot: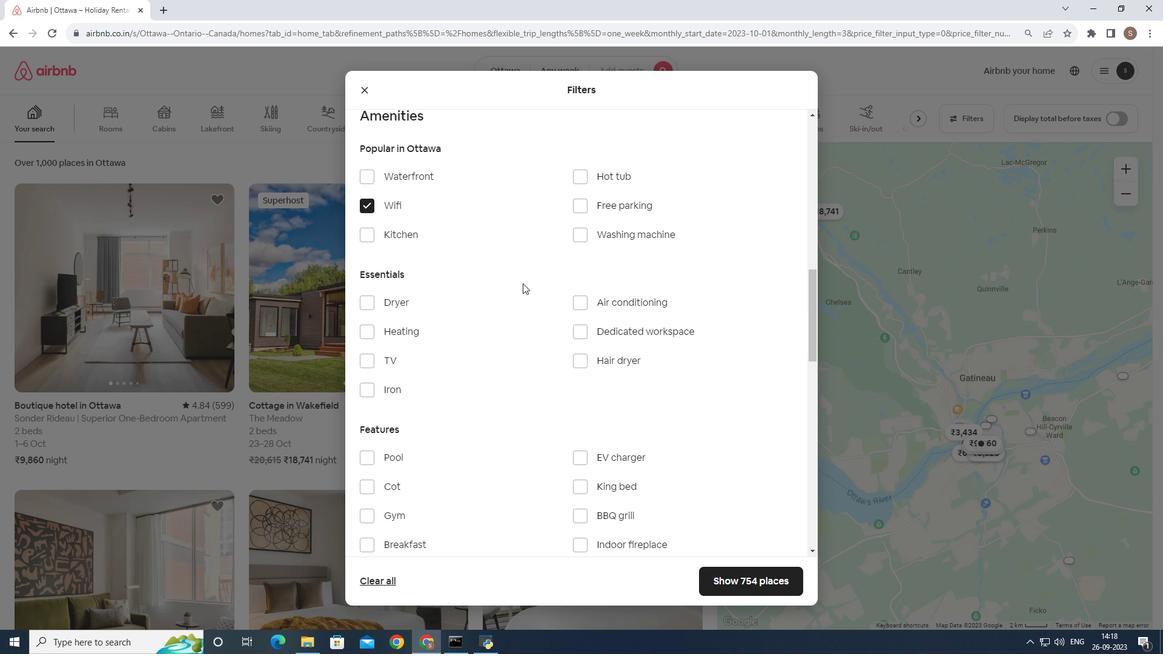 
Action: Mouse moved to (573, 332)
Screenshot: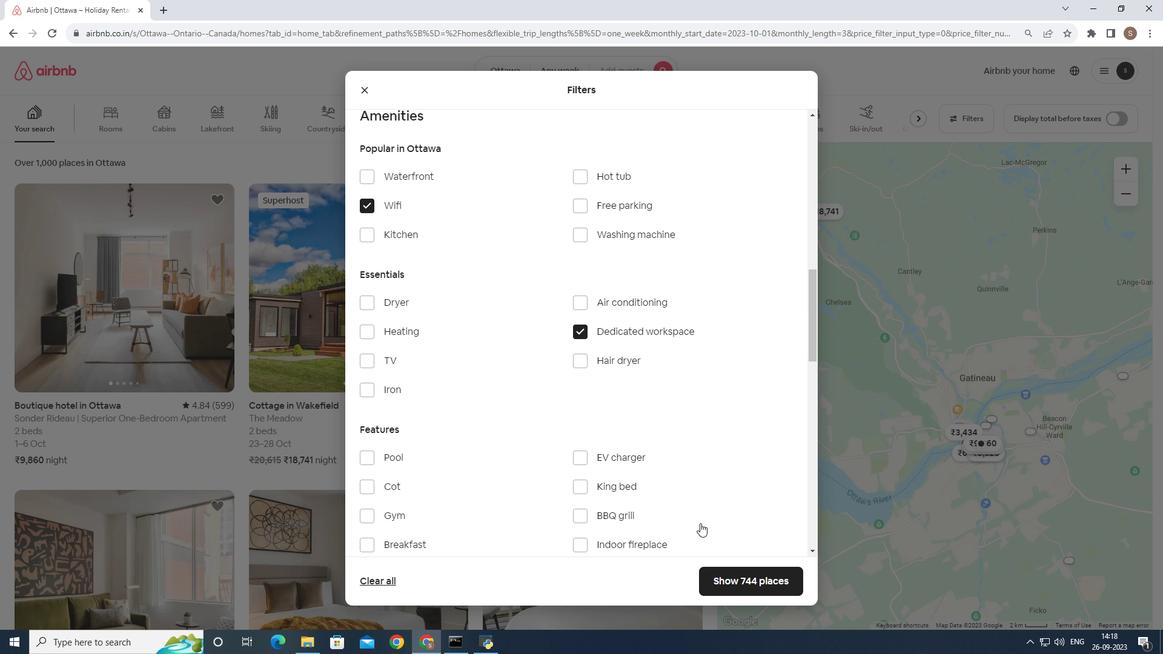 
Action: Mouse pressed left at (573, 332)
Screenshot: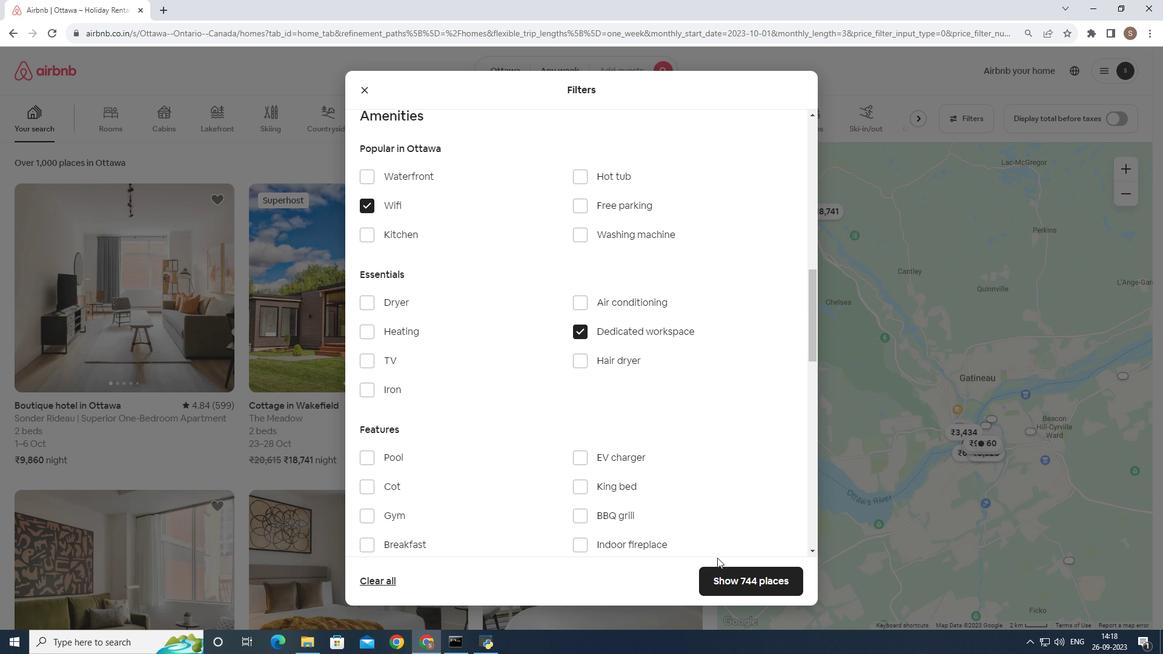 
Action: Mouse moved to (724, 589)
Screenshot: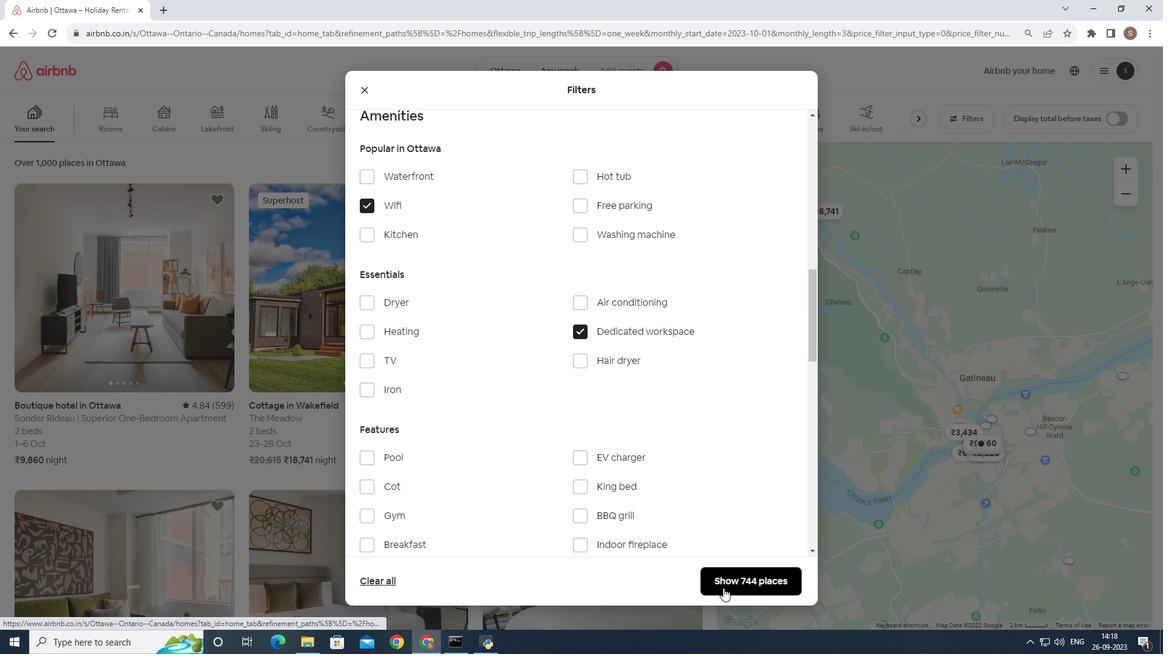 
Action: Mouse pressed left at (724, 589)
Screenshot: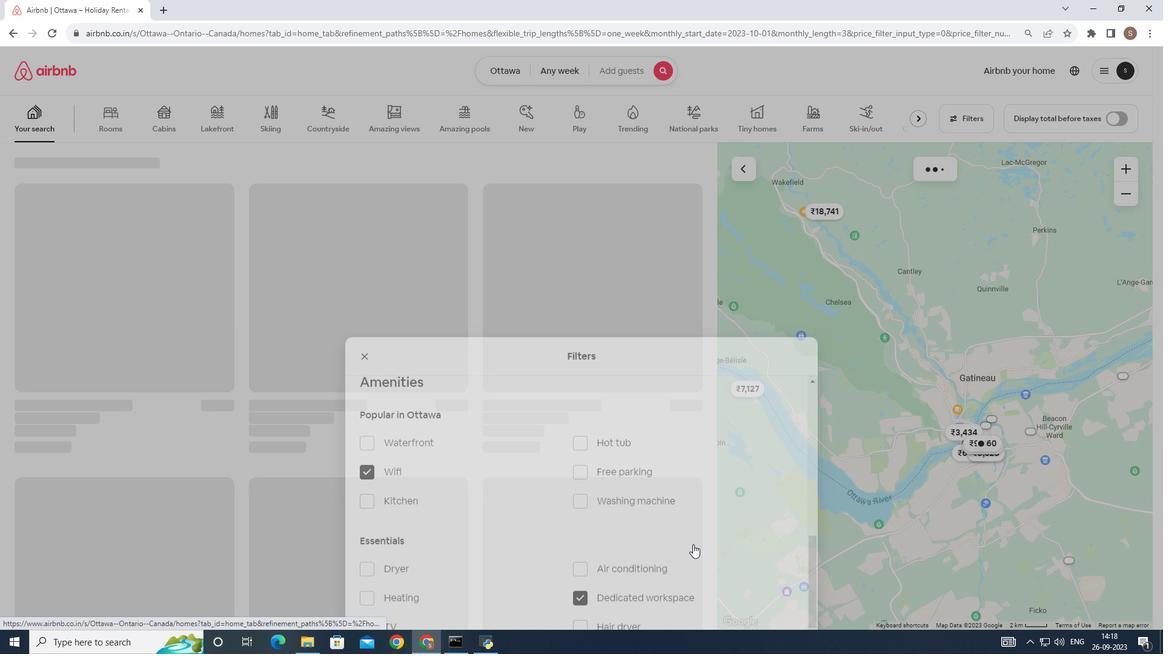 
Action: Mouse moved to (35, 235)
Screenshot: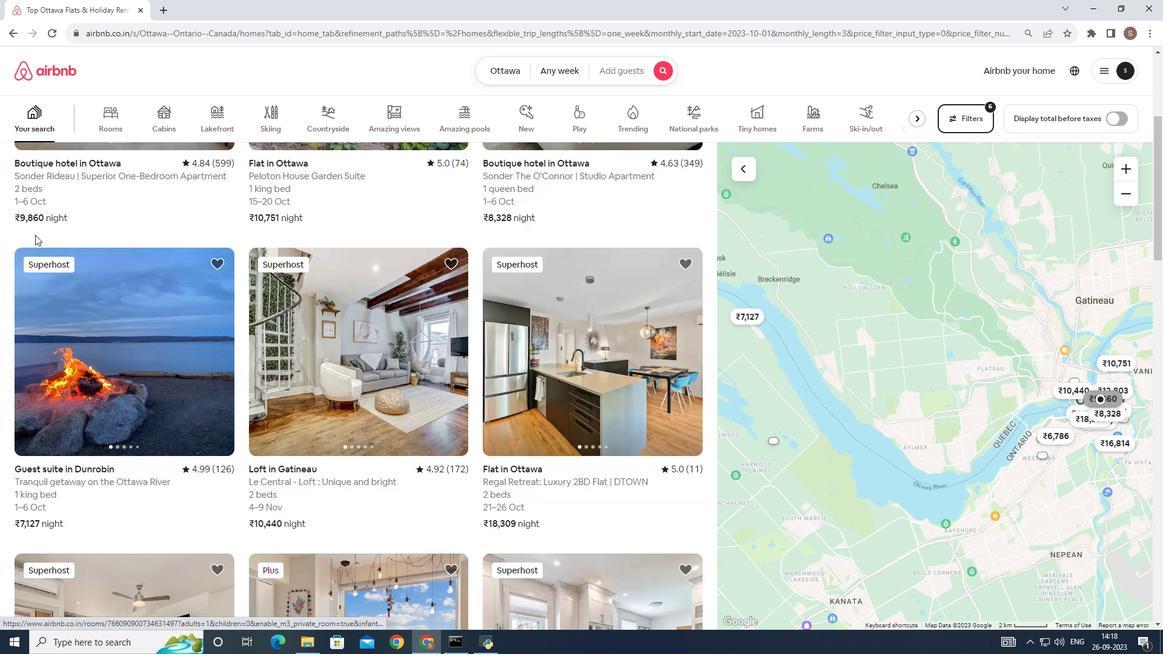 
Action: Mouse scrolled (35, 235) with delta (0, 0)
Screenshot: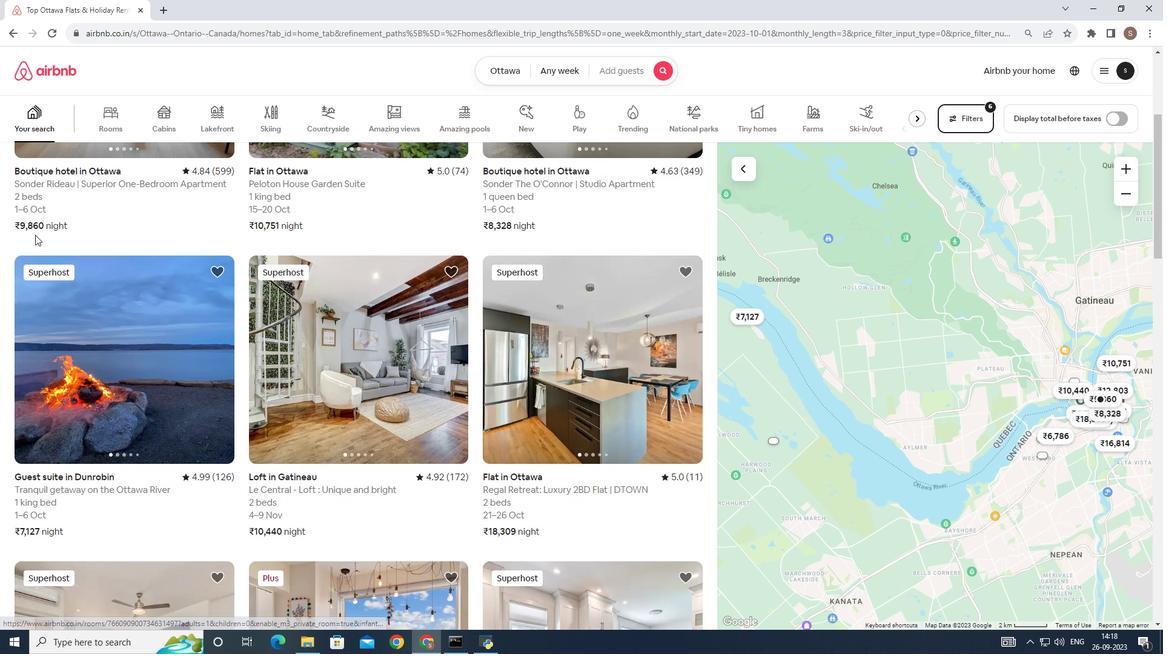
Action: Mouse scrolled (35, 235) with delta (0, 0)
Screenshot: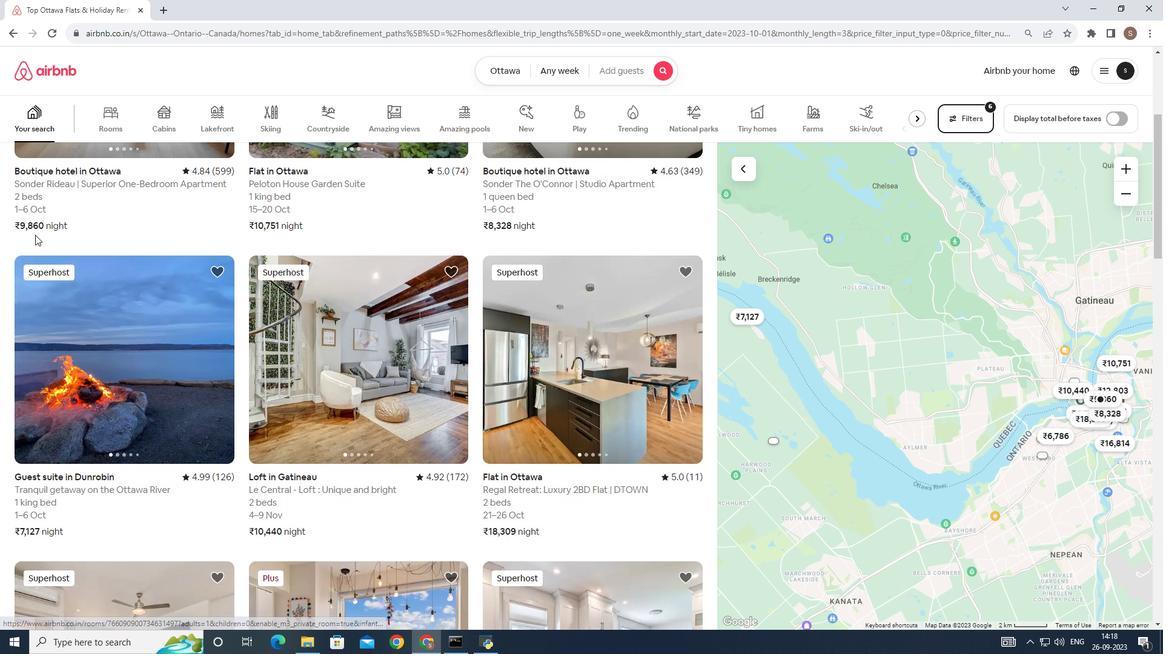 
Action: Mouse scrolled (35, 235) with delta (0, 0)
Screenshot: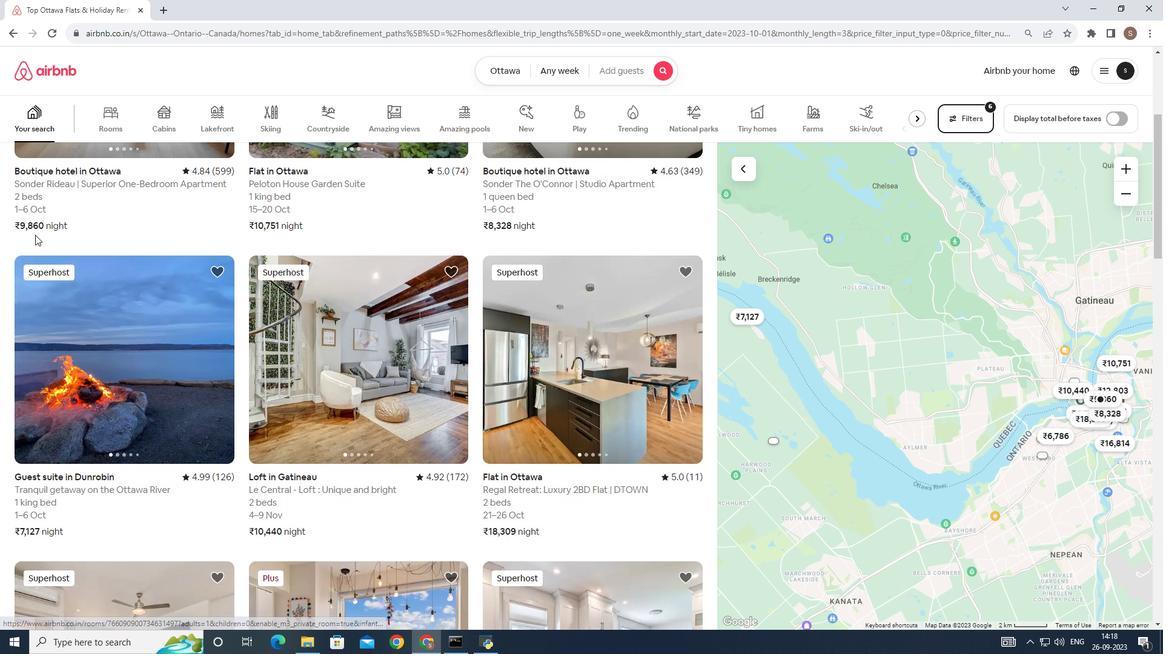 
Action: Mouse scrolled (35, 235) with delta (0, 0)
Screenshot: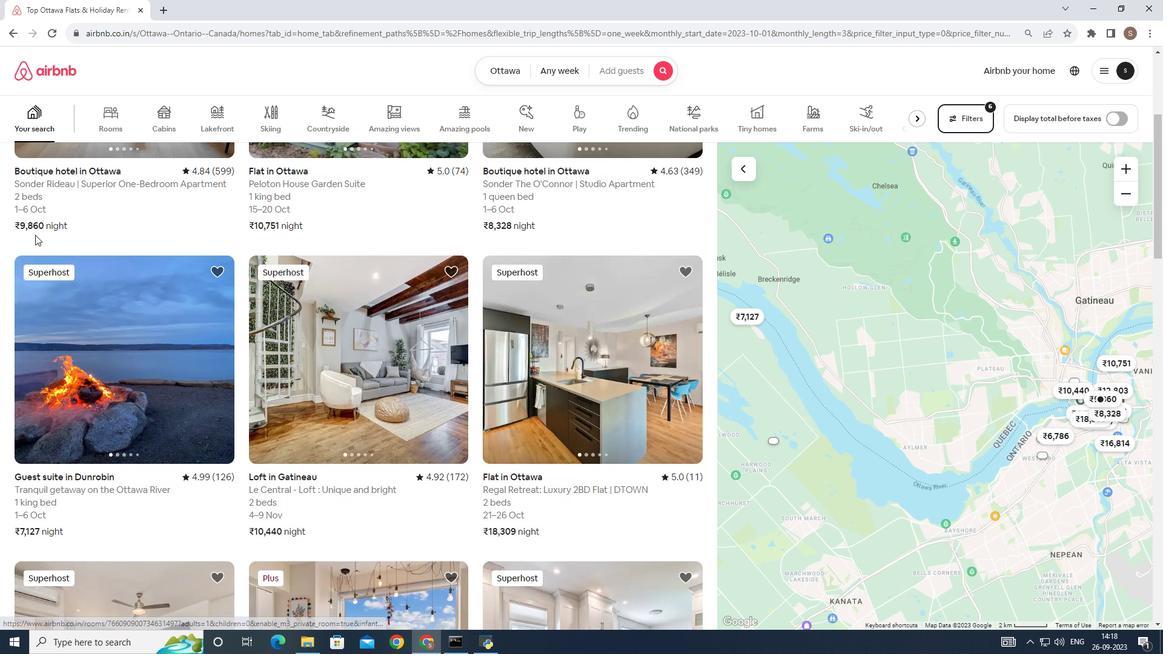 
Action: Mouse scrolled (35, 236) with delta (0, 0)
Screenshot: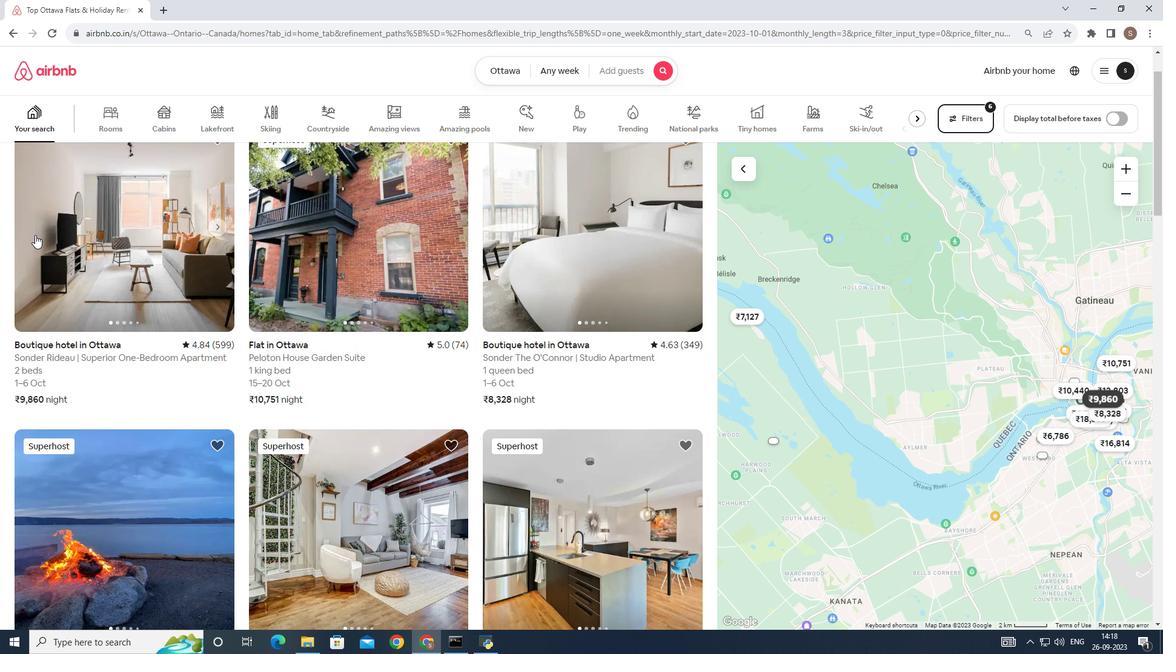 
Action: Mouse scrolled (35, 236) with delta (0, 0)
Screenshot: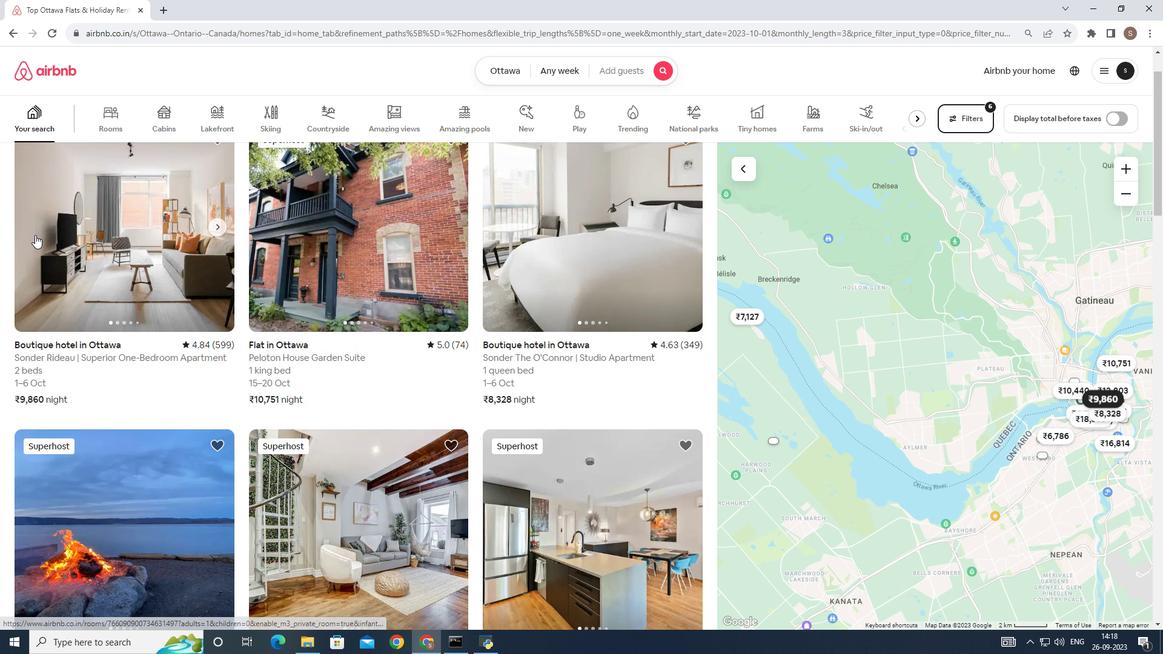 
Action: Mouse scrolled (35, 236) with delta (0, 0)
Screenshot: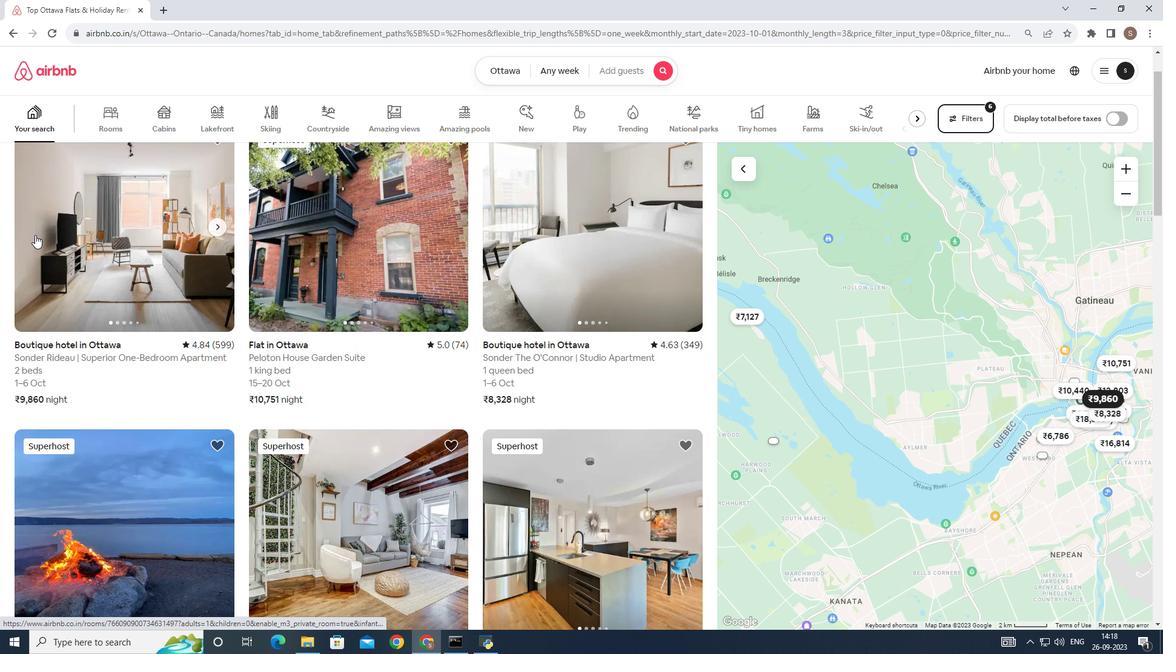 
Action: Mouse moved to (73, 226)
Screenshot: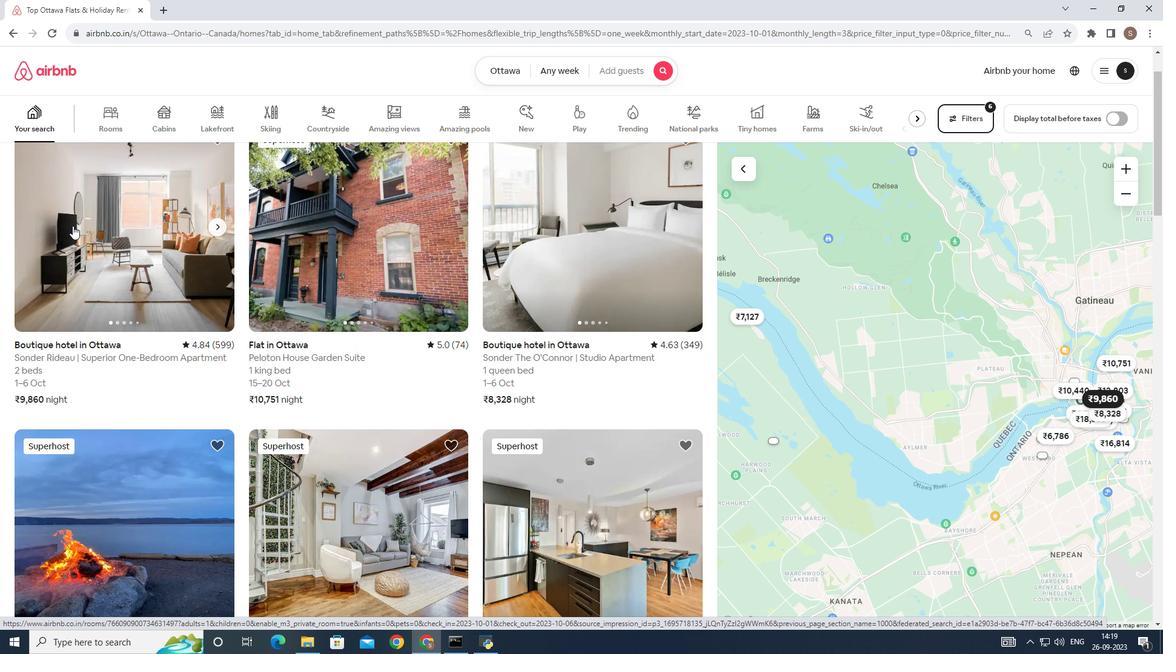 
Action: Mouse pressed left at (73, 226)
Screenshot: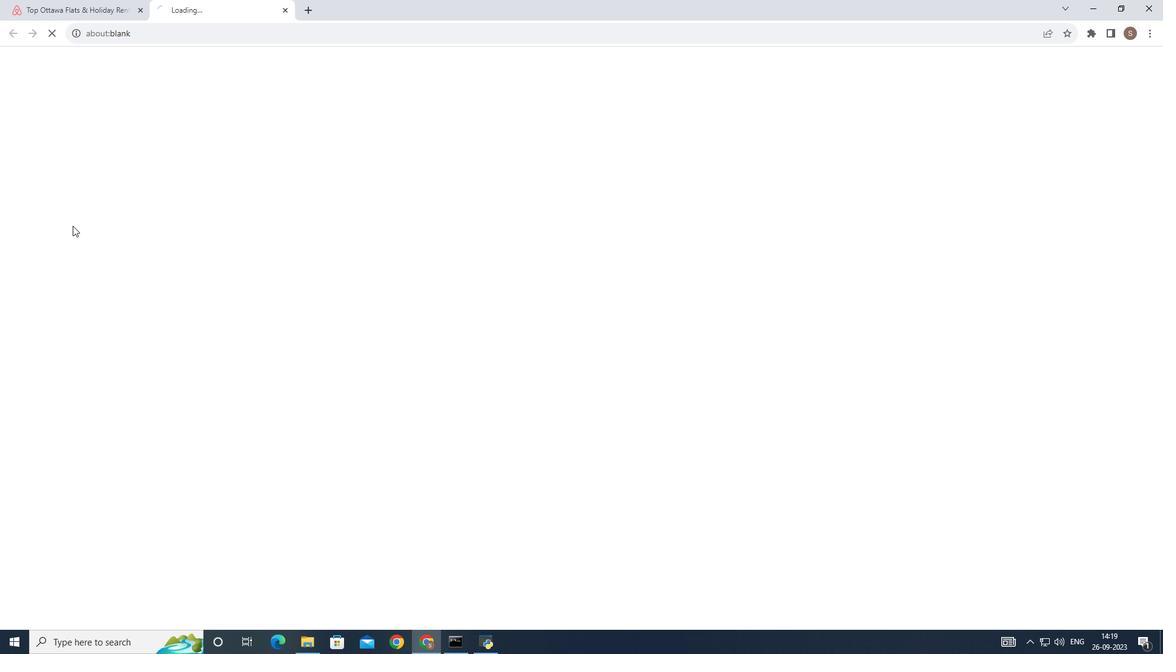 
Action: Mouse moved to (235, 274)
Screenshot: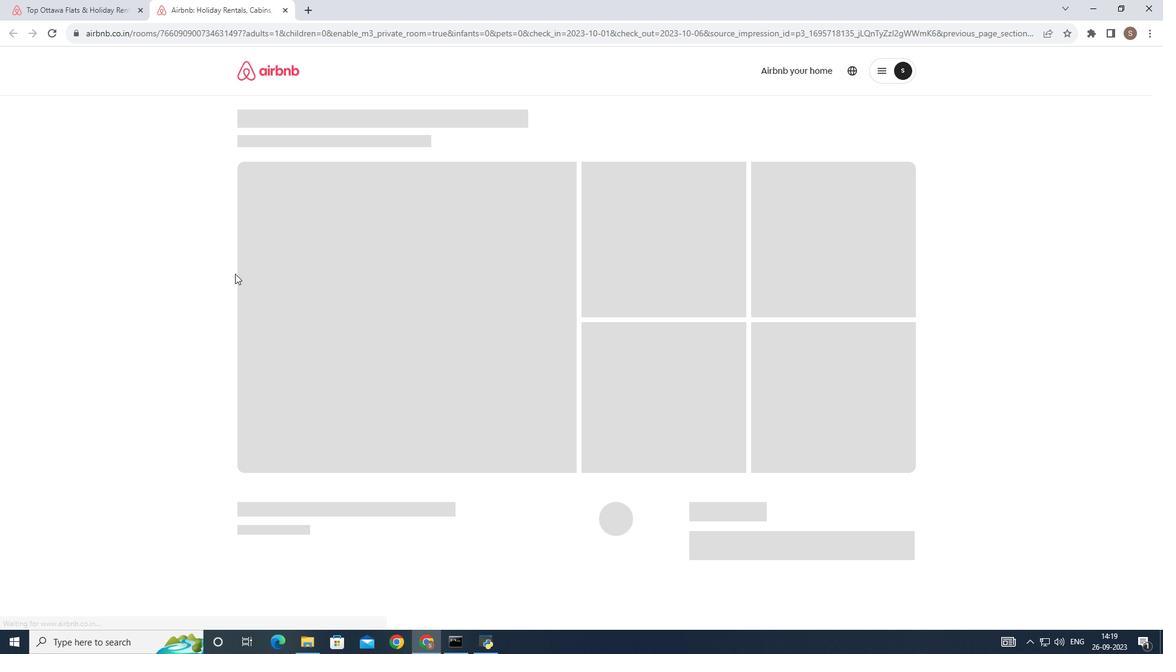 
Action: Mouse scrolled (235, 274) with delta (0, 0)
Screenshot: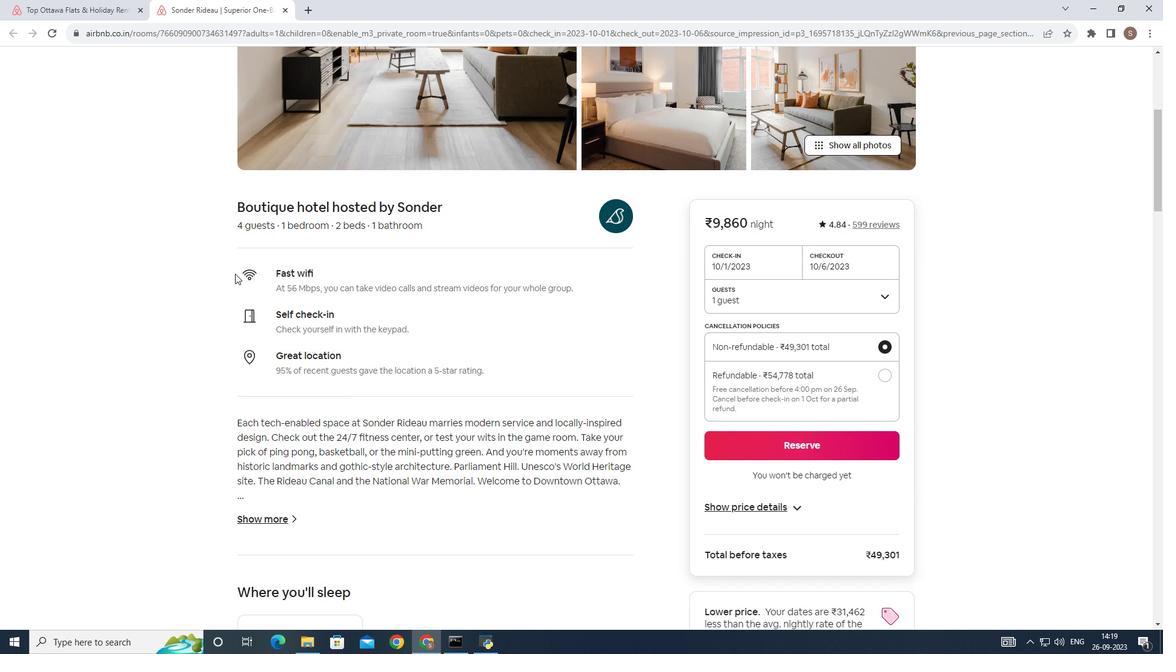 
Action: Mouse scrolled (235, 274) with delta (0, 0)
Screenshot: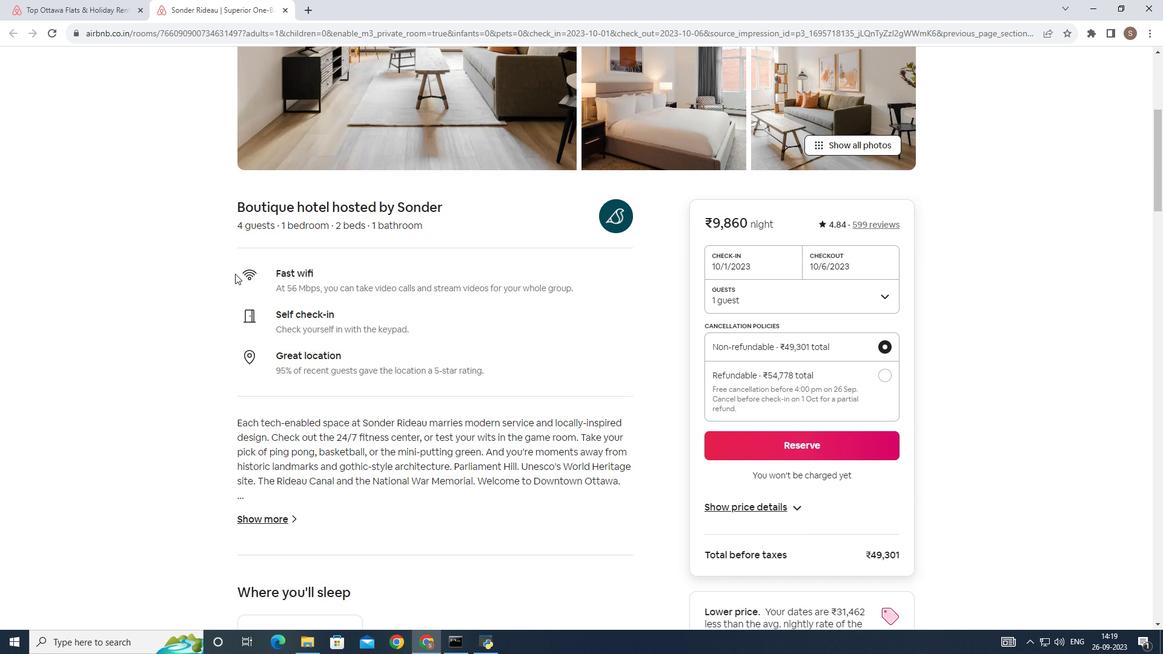 
Action: Mouse scrolled (235, 274) with delta (0, 0)
Screenshot: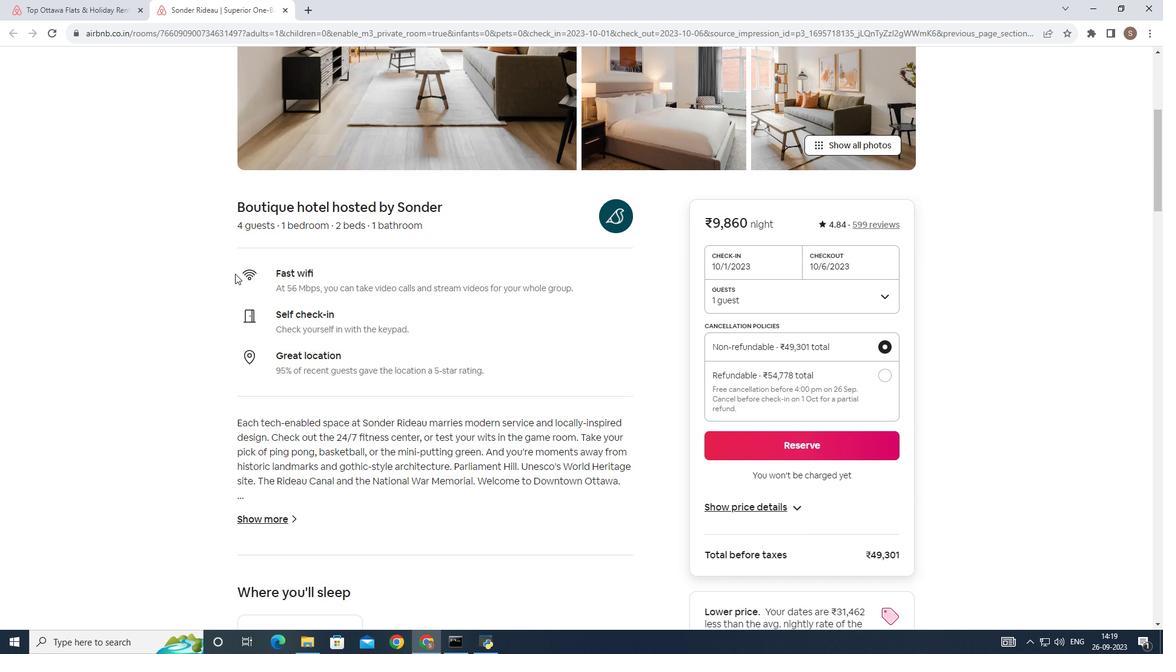 
Action: Mouse scrolled (235, 274) with delta (0, 0)
Screenshot: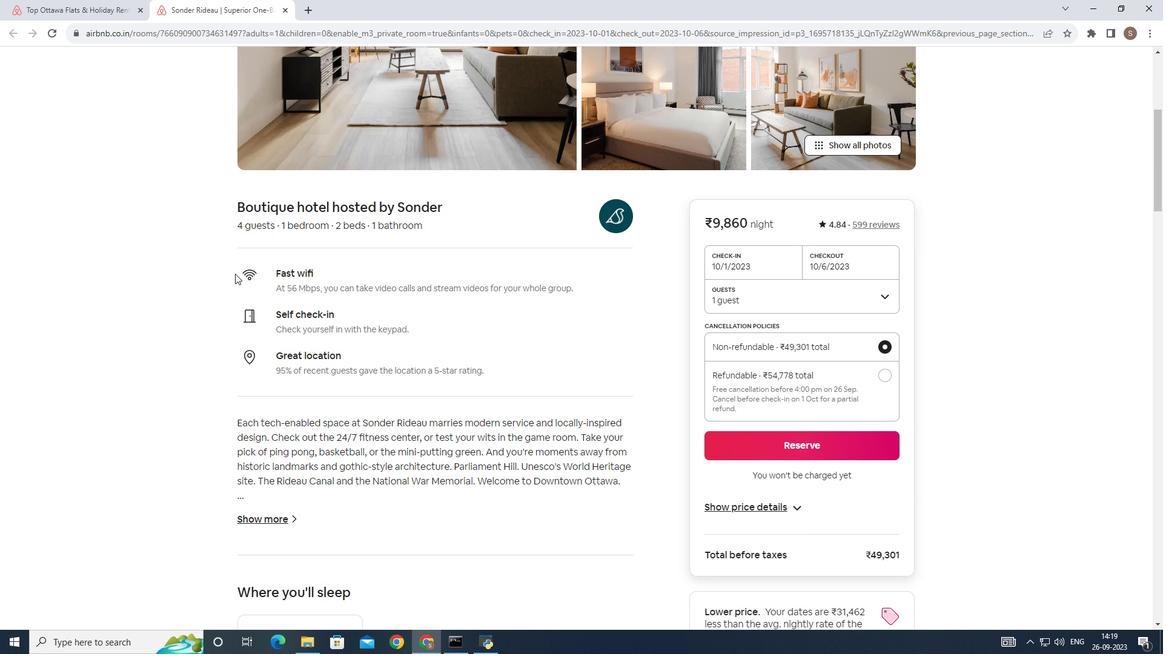 
Action: Mouse scrolled (235, 274) with delta (0, 0)
Screenshot: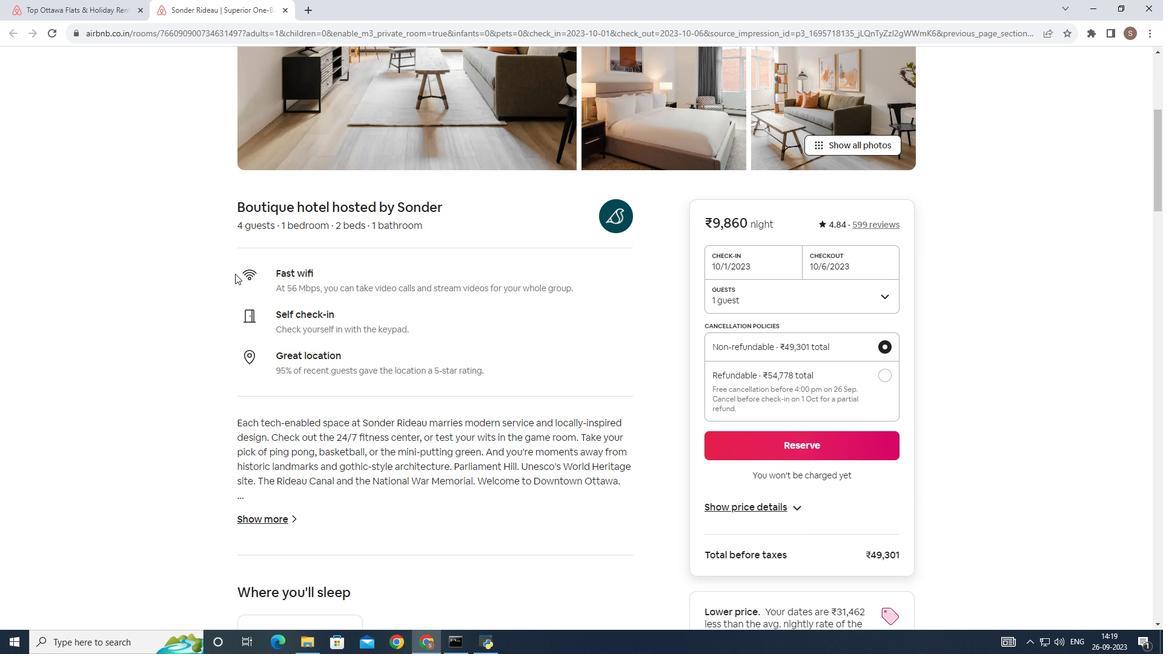 
Action: Mouse scrolled (235, 274) with delta (0, 0)
Screenshot: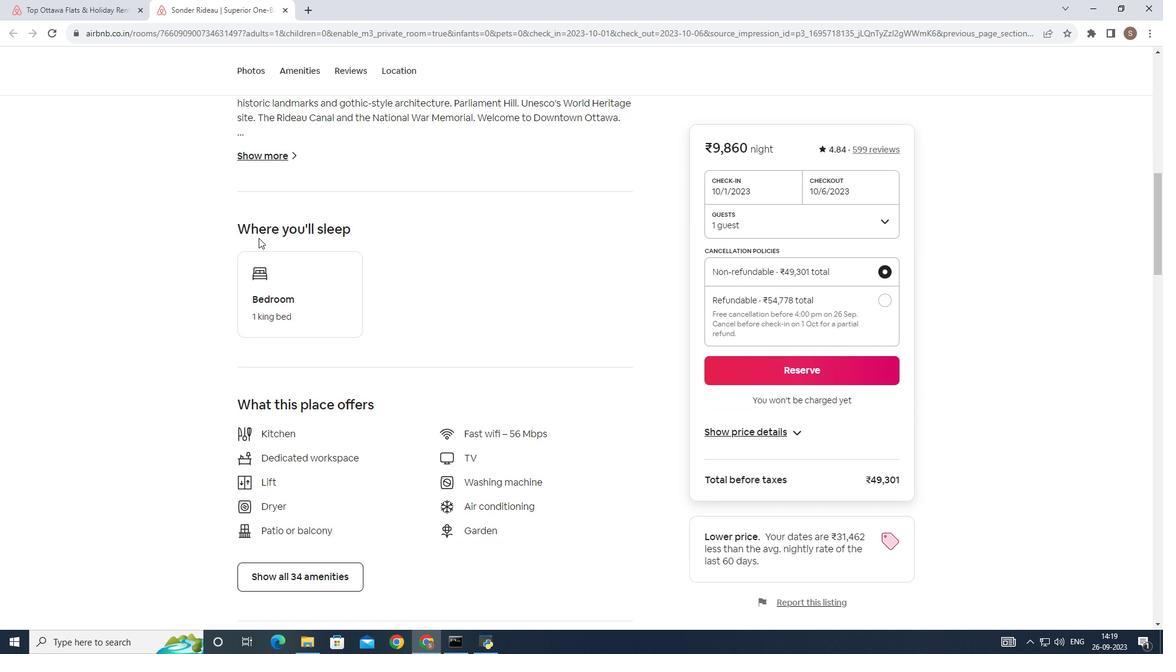 
Action: Mouse scrolled (235, 274) with delta (0, 0)
Screenshot: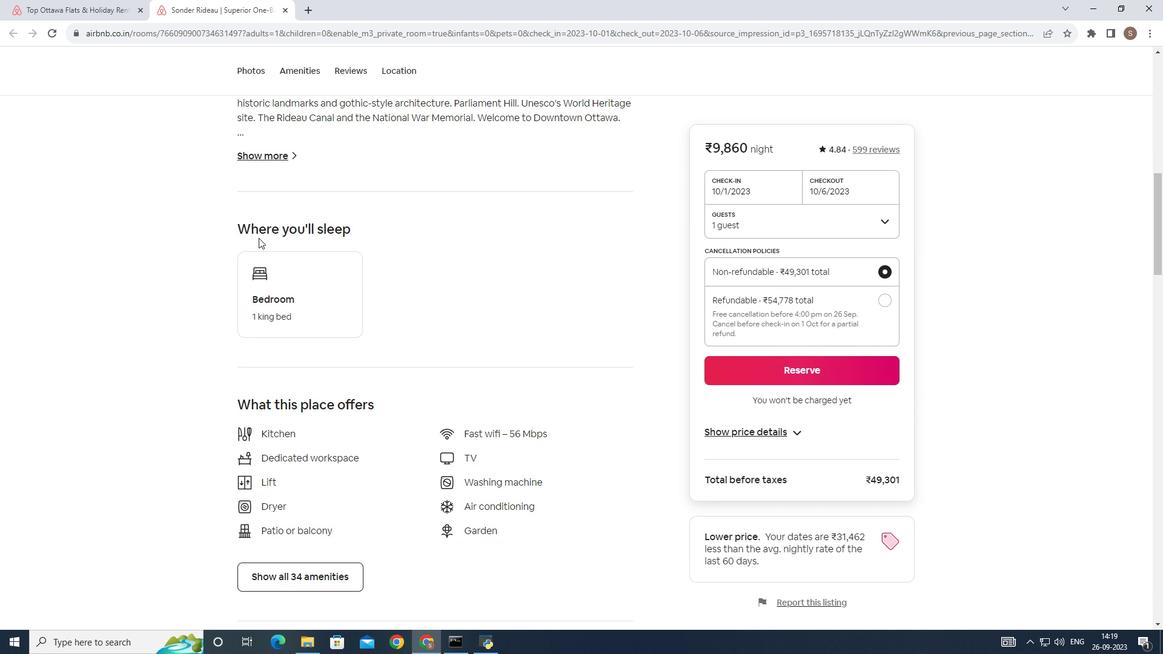 
Action: Mouse scrolled (235, 274) with delta (0, 0)
Screenshot: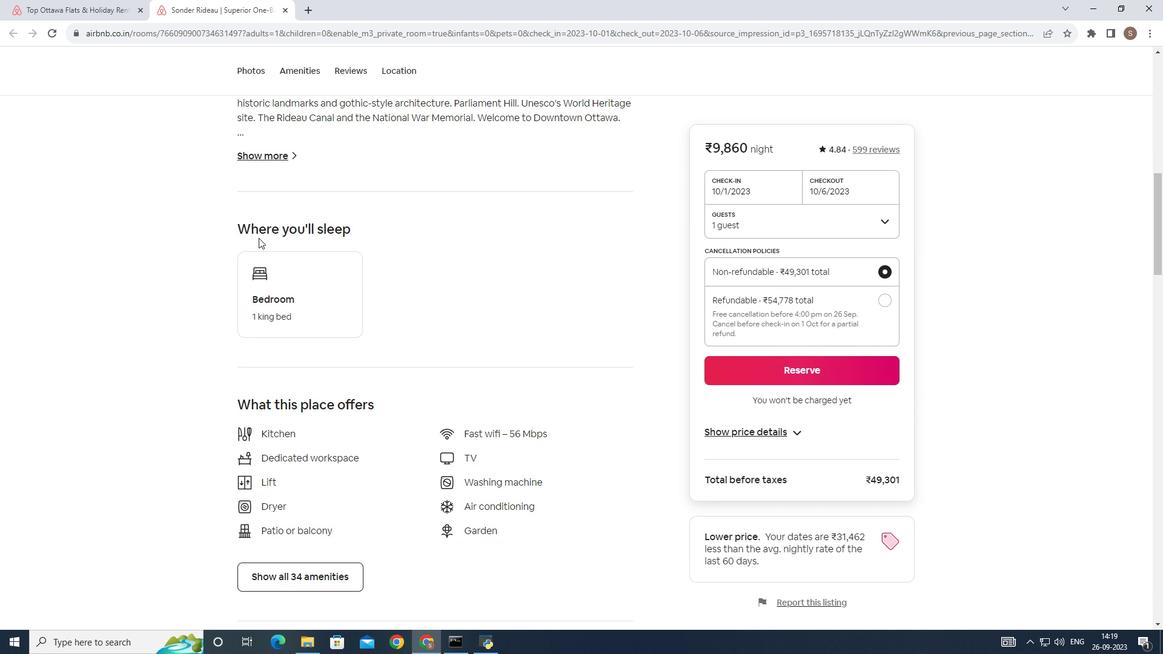 
Action: Mouse scrolled (235, 274) with delta (0, 0)
Screenshot: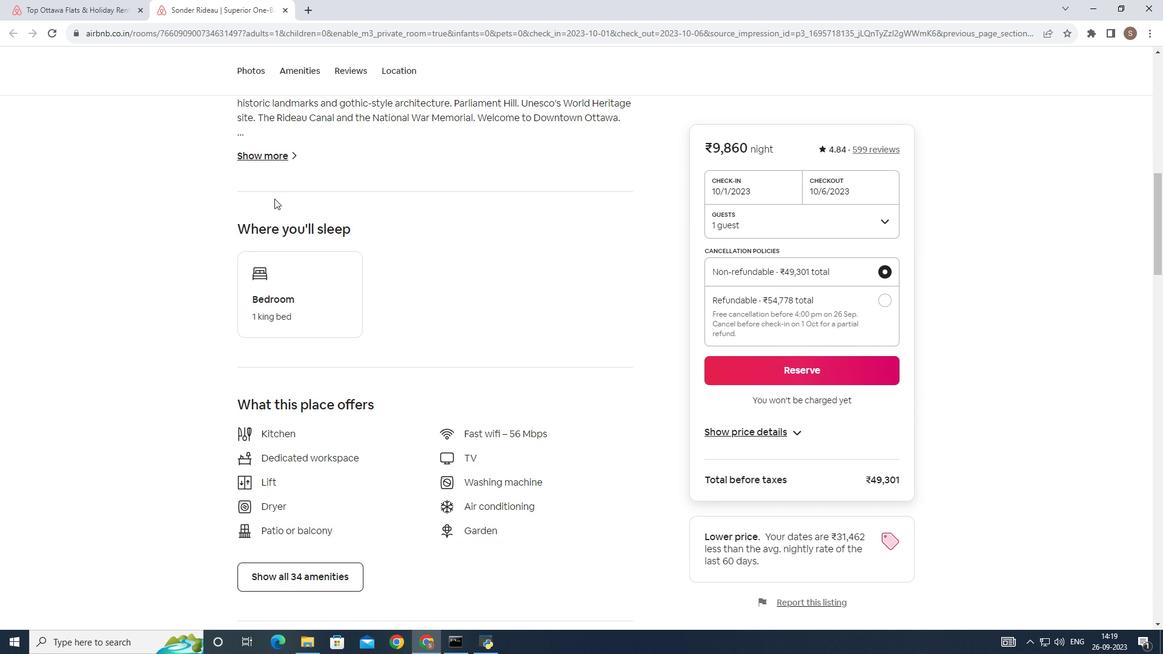 
Action: Mouse scrolled (235, 274) with delta (0, 0)
Screenshot: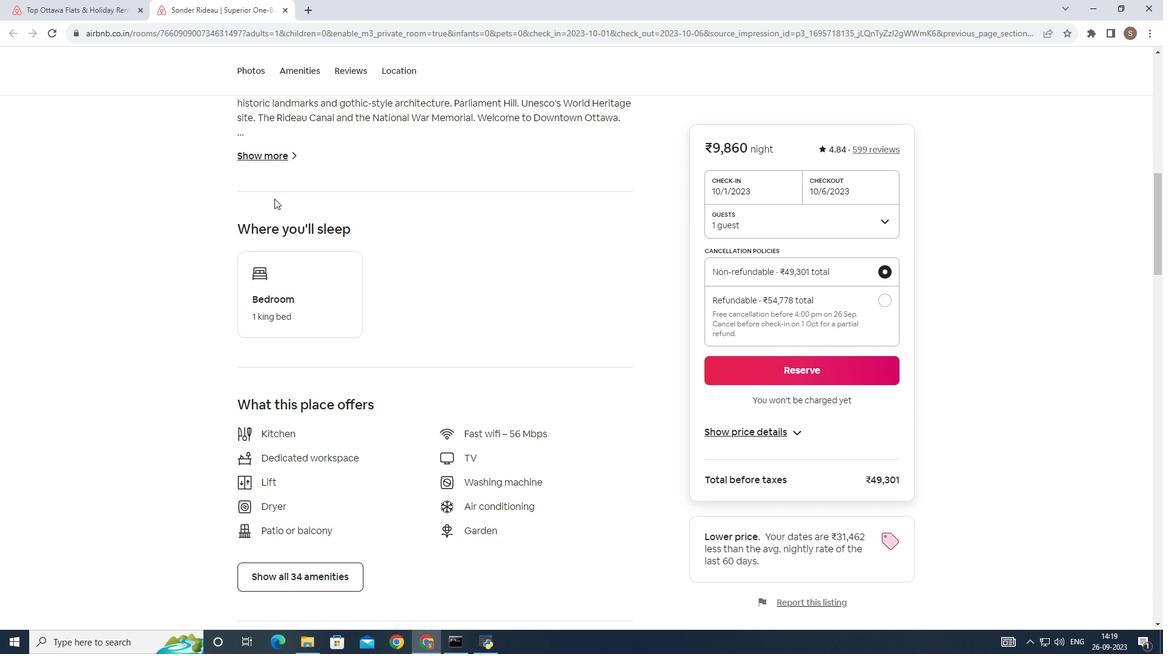 
Action: Mouse scrolled (235, 274) with delta (0, 0)
Screenshot: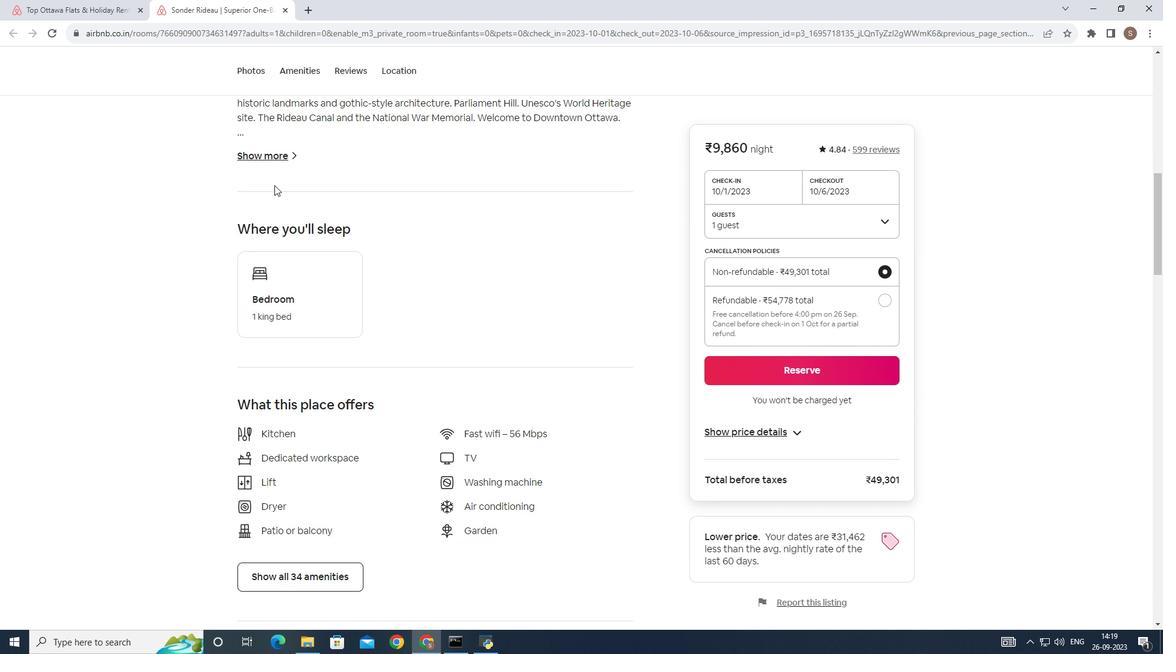 
Action: Mouse moved to (289, 163)
Screenshot: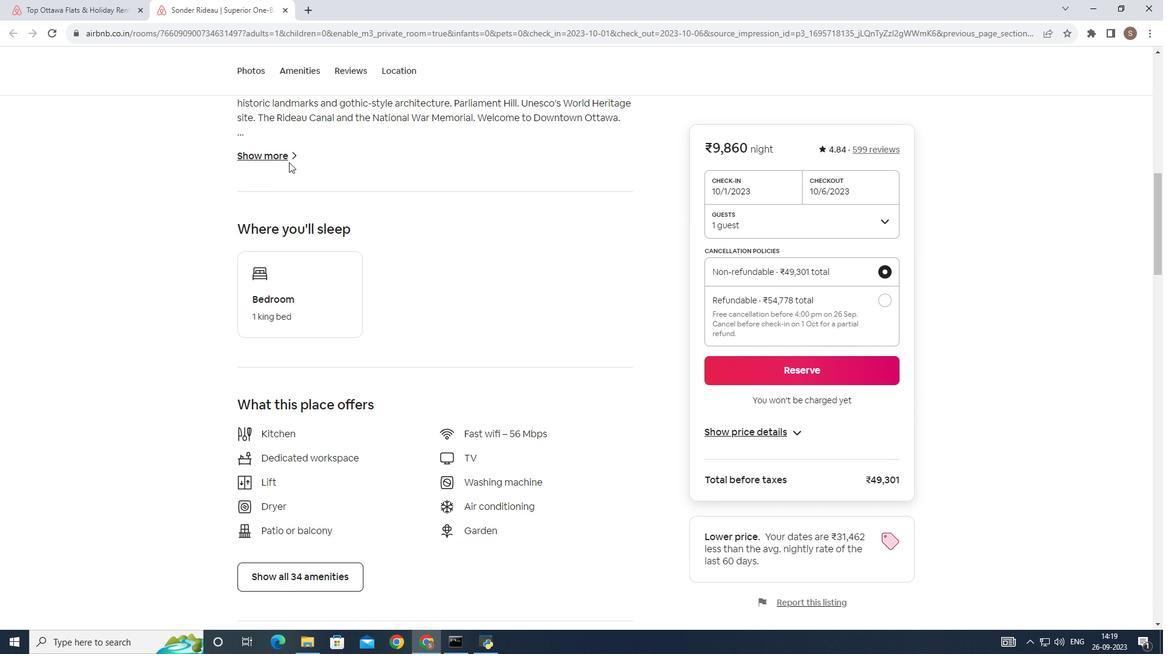 
Action: Mouse pressed left at (289, 163)
Screenshot: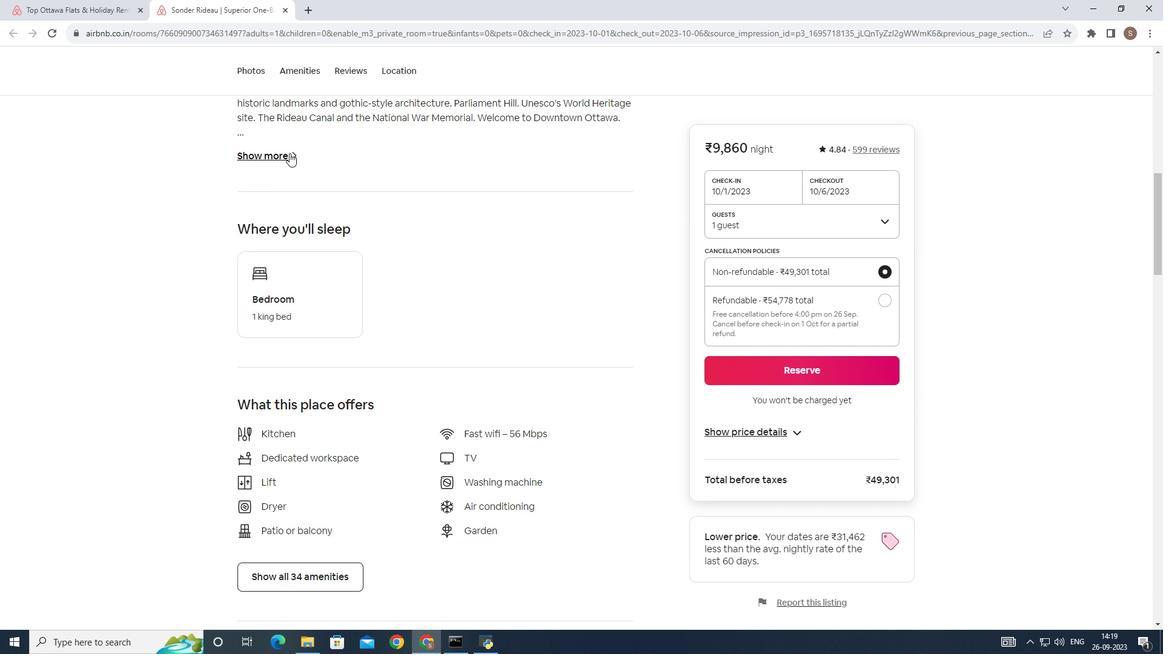 
Action: Mouse moved to (290, 152)
Screenshot: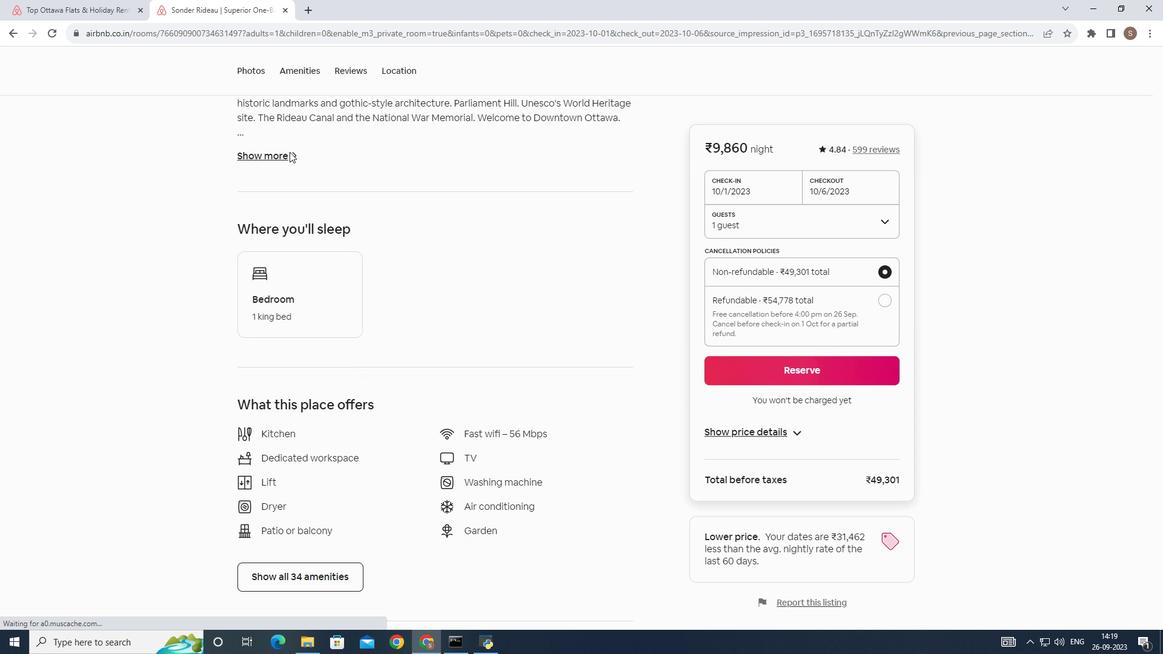 
Action: Mouse pressed left at (290, 152)
Screenshot: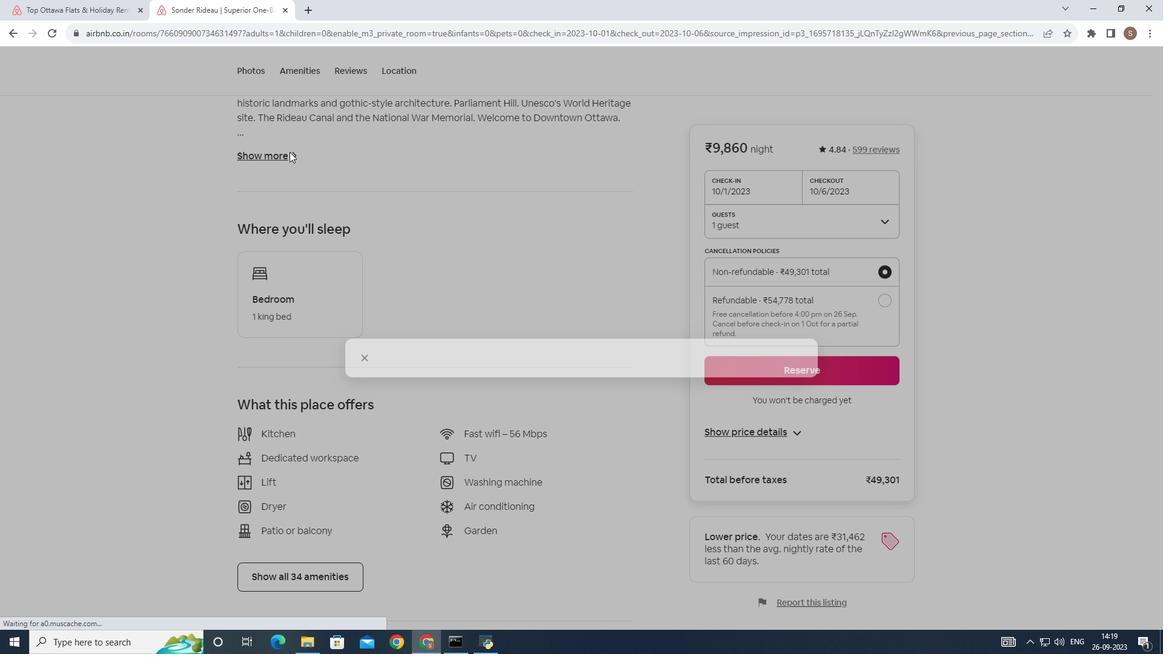
Action: Mouse moved to (397, 315)
Screenshot: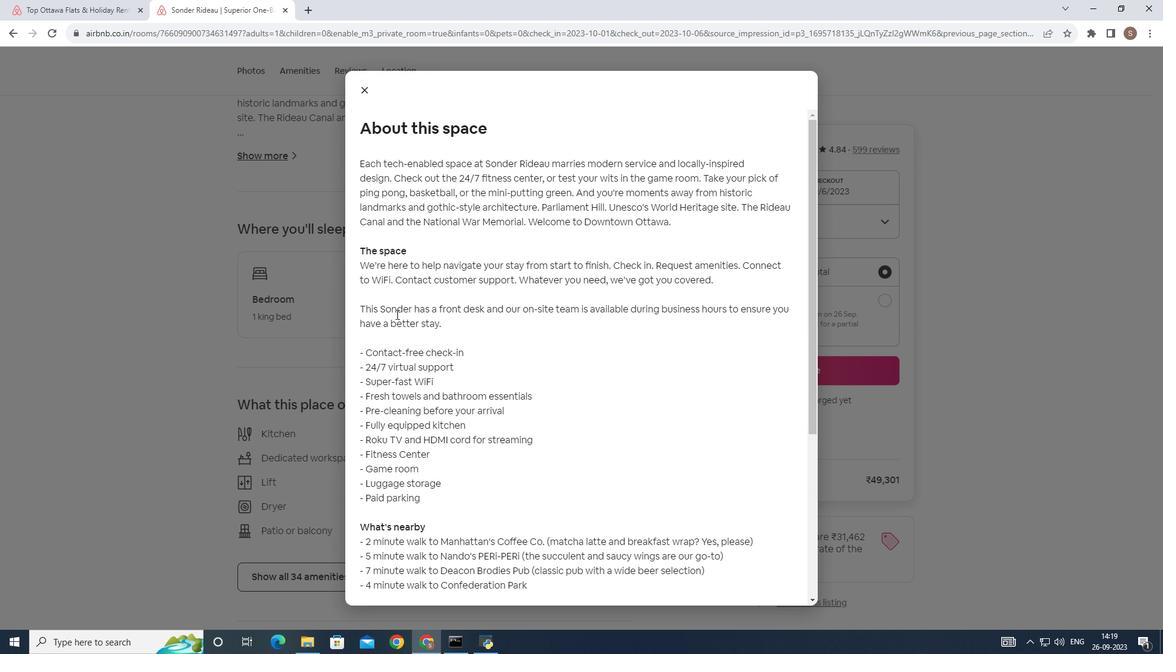 
Action: Mouse scrolled (397, 314) with delta (0, 0)
Screenshot: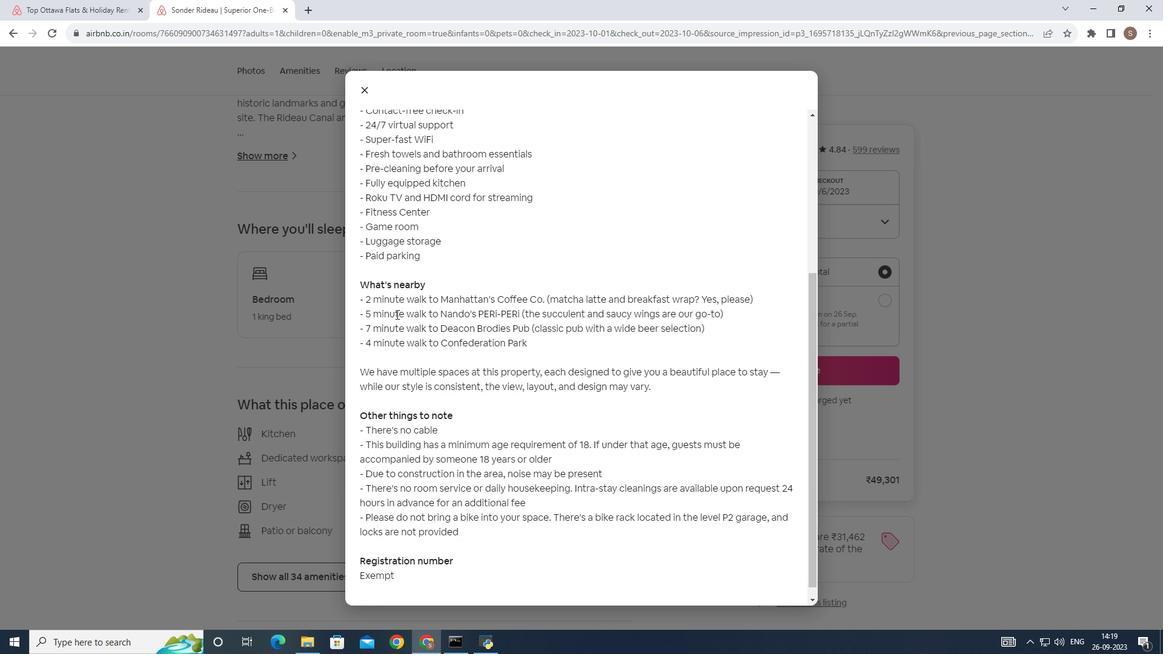 
Action: Mouse scrolled (397, 314) with delta (0, 0)
Screenshot: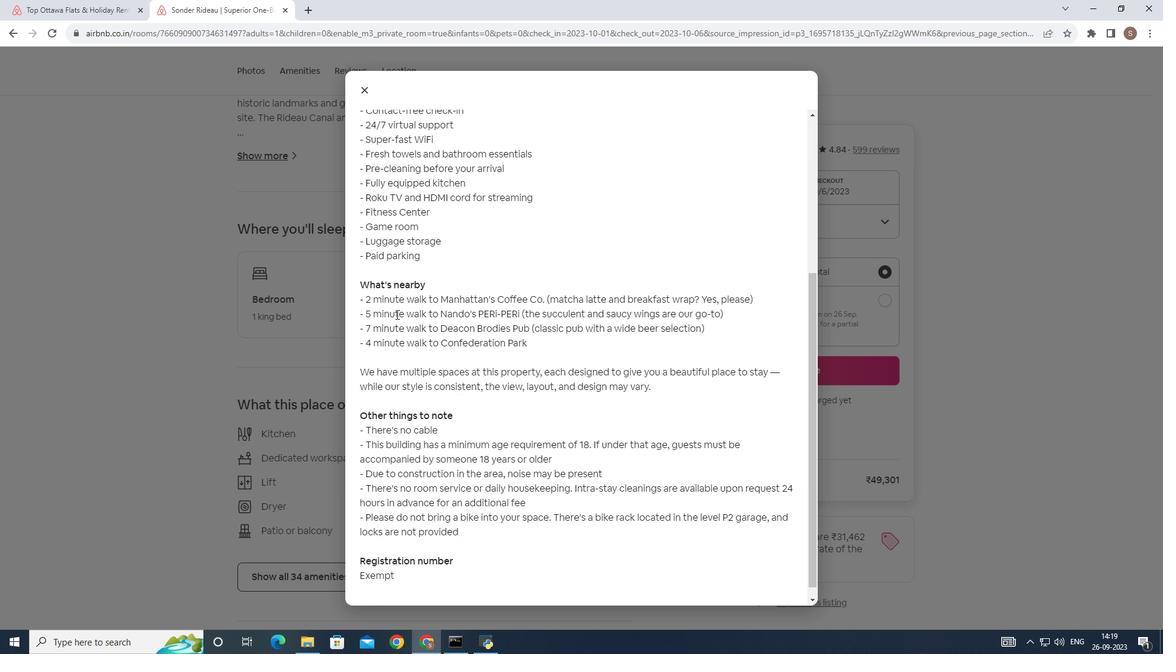 
Action: Mouse scrolled (397, 314) with delta (0, 0)
Screenshot: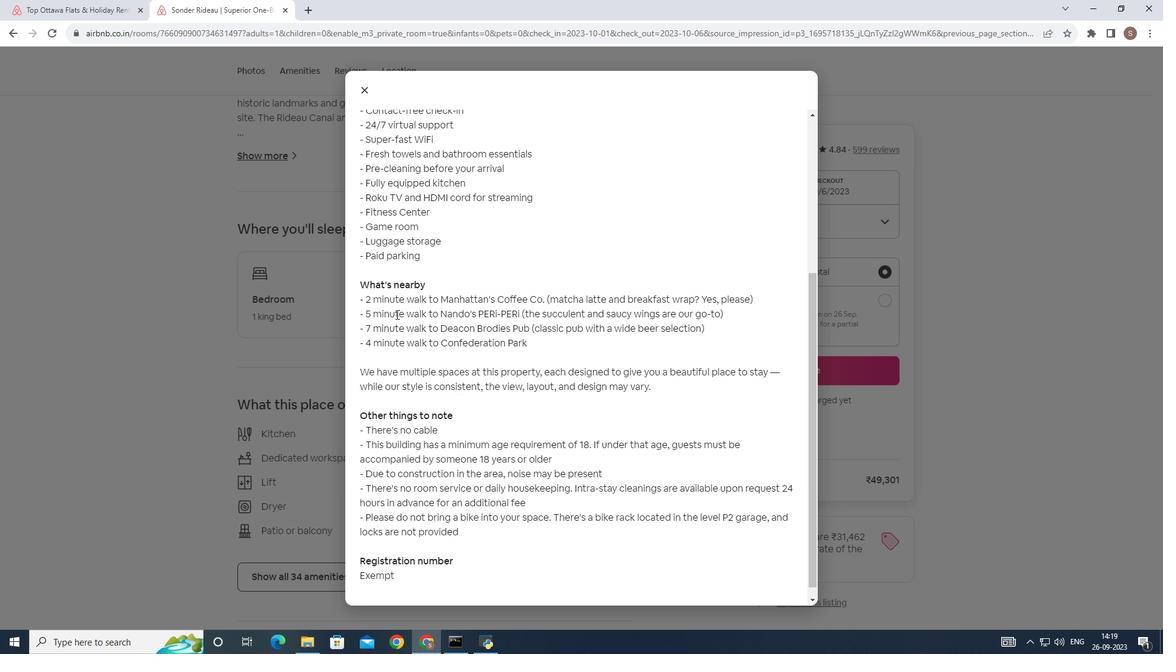 
Action: Mouse scrolled (397, 314) with delta (0, 0)
Screenshot: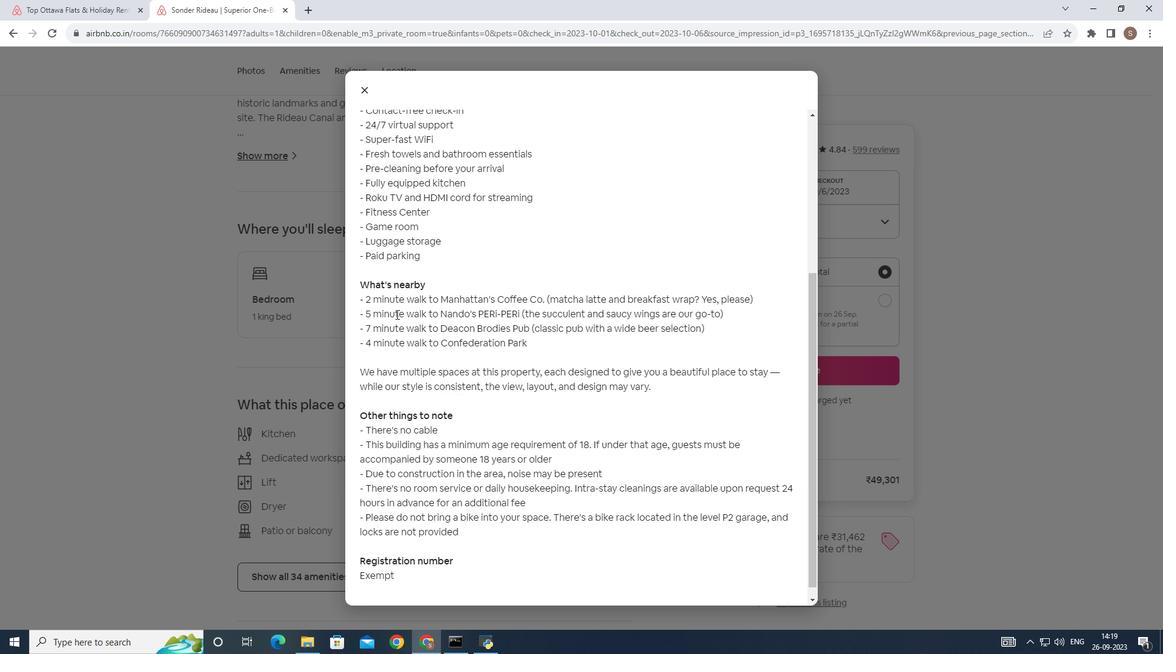 
Action: Mouse scrolled (397, 314) with delta (0, 0)
Screenshot: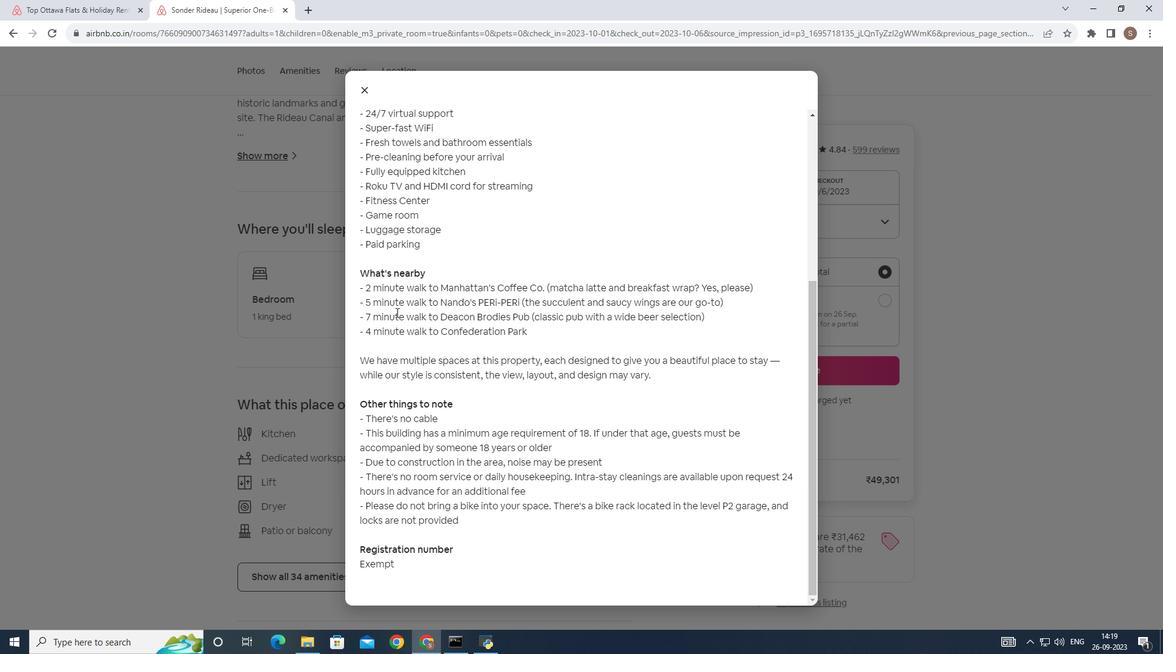 
Action: Mouse scrolled (397, 314) with delta (0, 0)
Screenshot: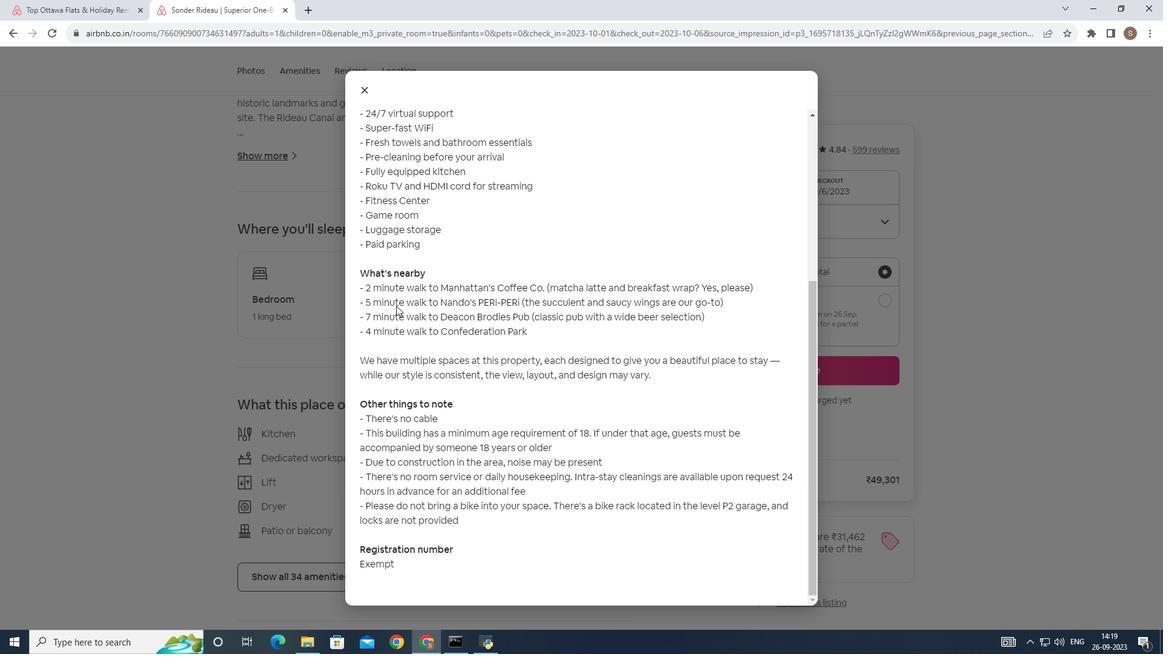 
Action: Mouse scrolled (397, 314) with delta (0, 0)
Screenshot: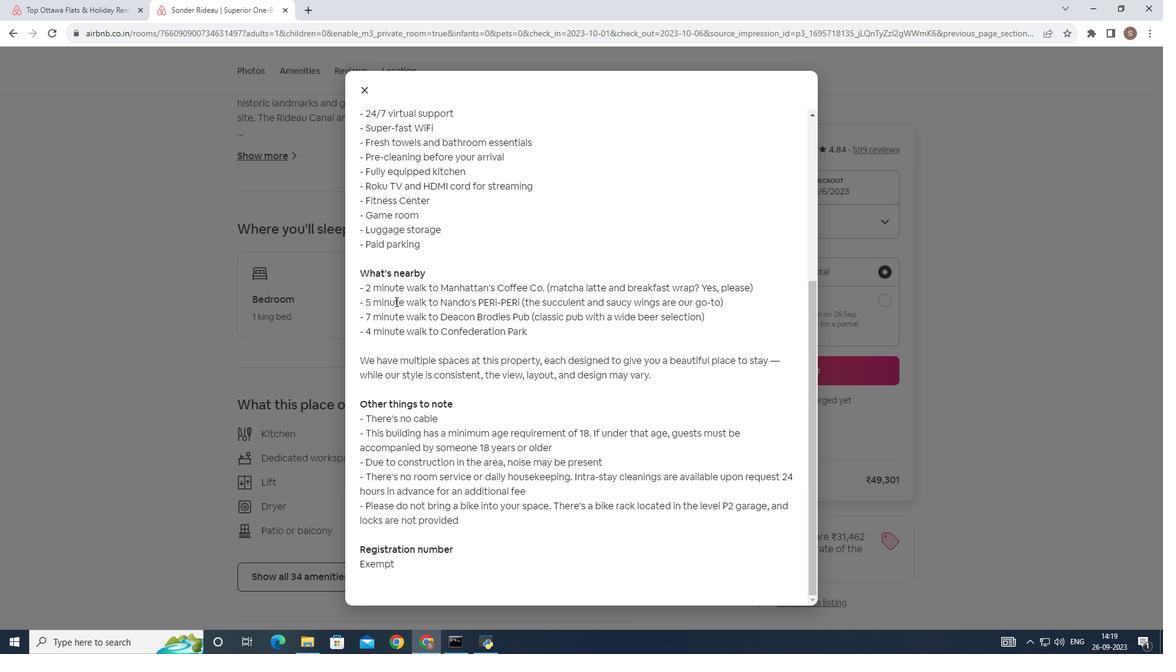 
Action: Mouse scrolled (397, 314) with delta (0, 0)
Screenshot: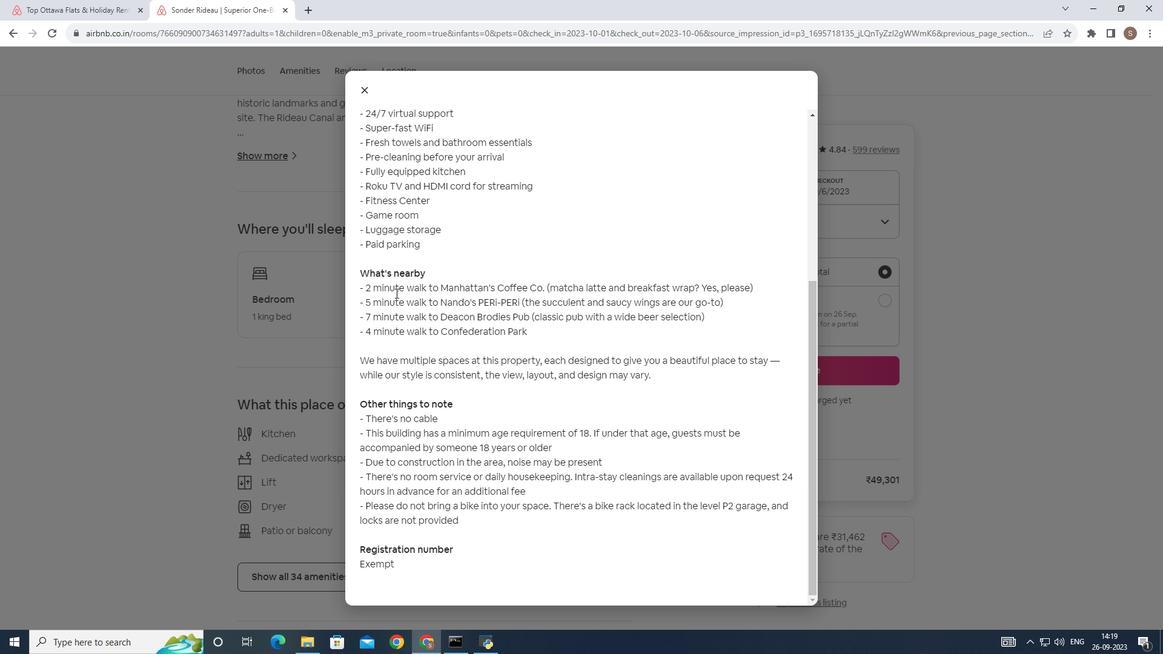 
Action: Mouse moved to (352, 178)
Screenshot: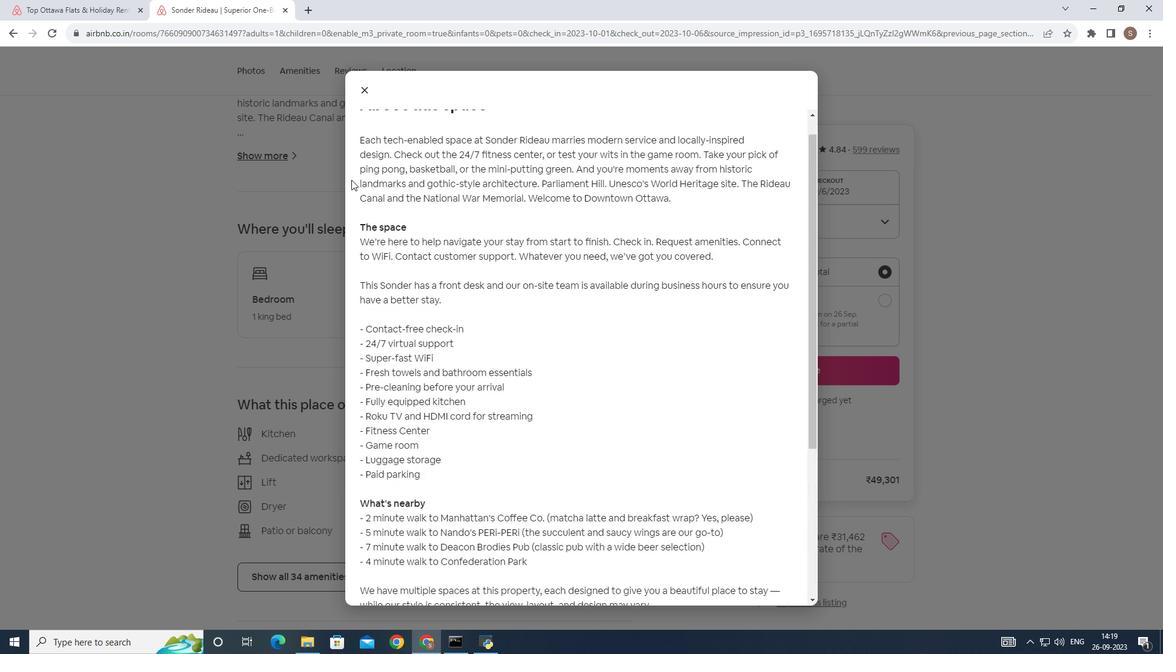 
Action: Mouse scrolled (352, 178) with delta (0, 0)
Screenshot: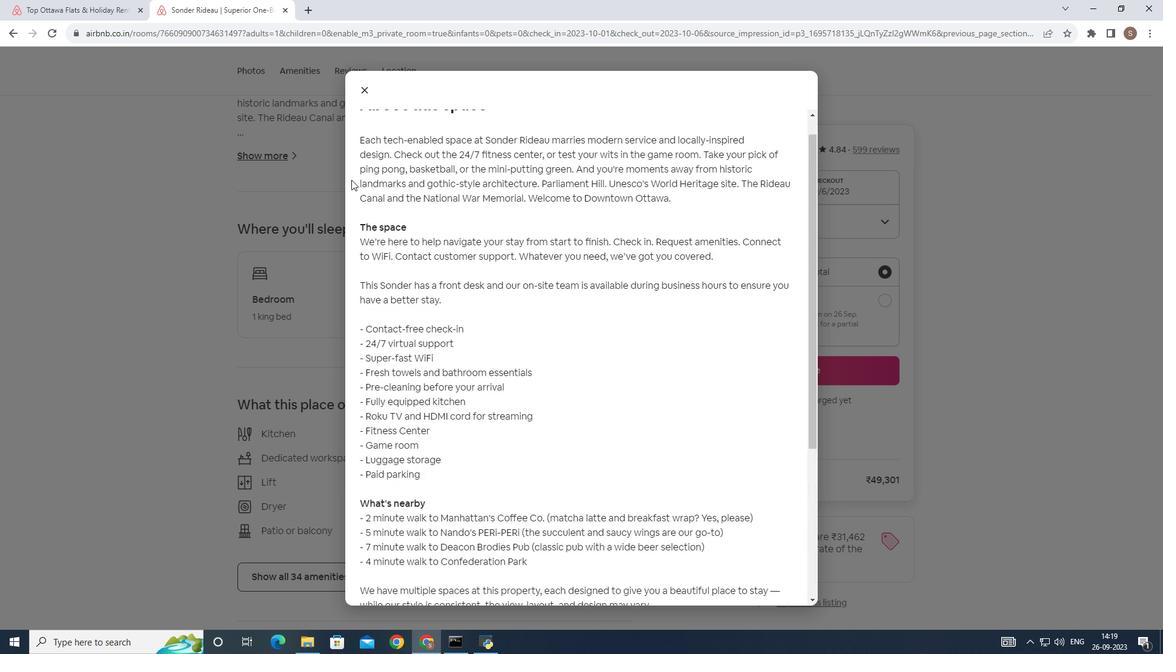 
Action: Mouse moved to (352, 180)
Screenshot: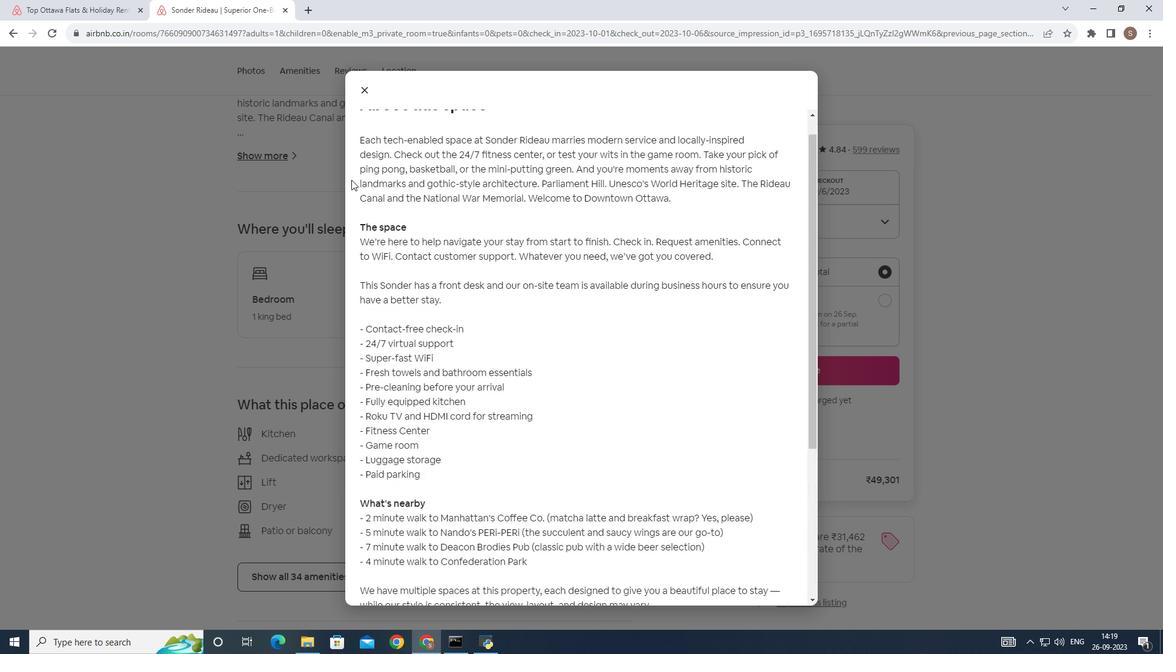 
Action: Mouse scrolled (352, 181) with delta (0, 0)
Screenshot: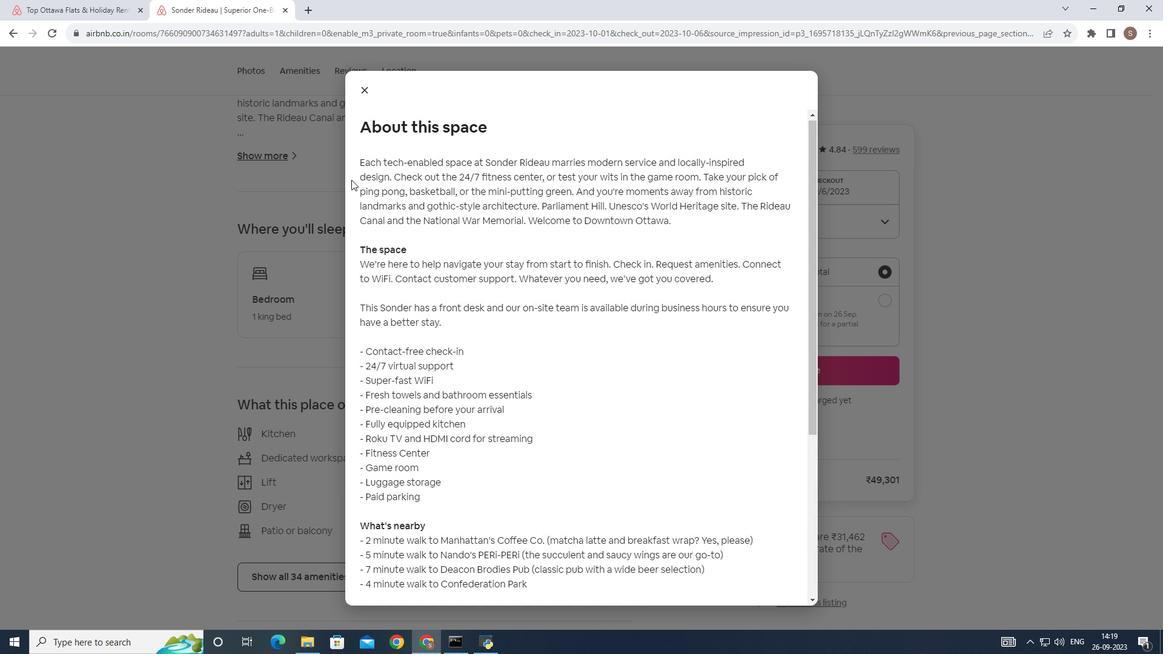 
Action: Mouse scrolled (352, 181) with delta (0, 0)
Screenshot: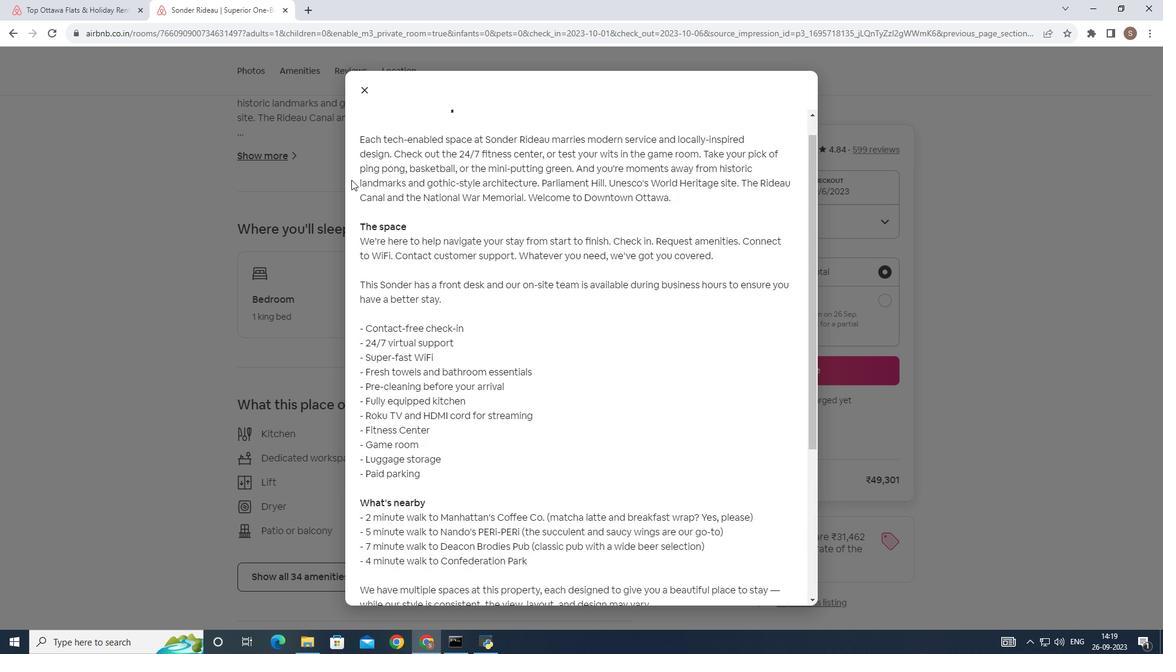 
Action: Mouse scrolled (352, 181) with delta (0, 0)
Screenshot: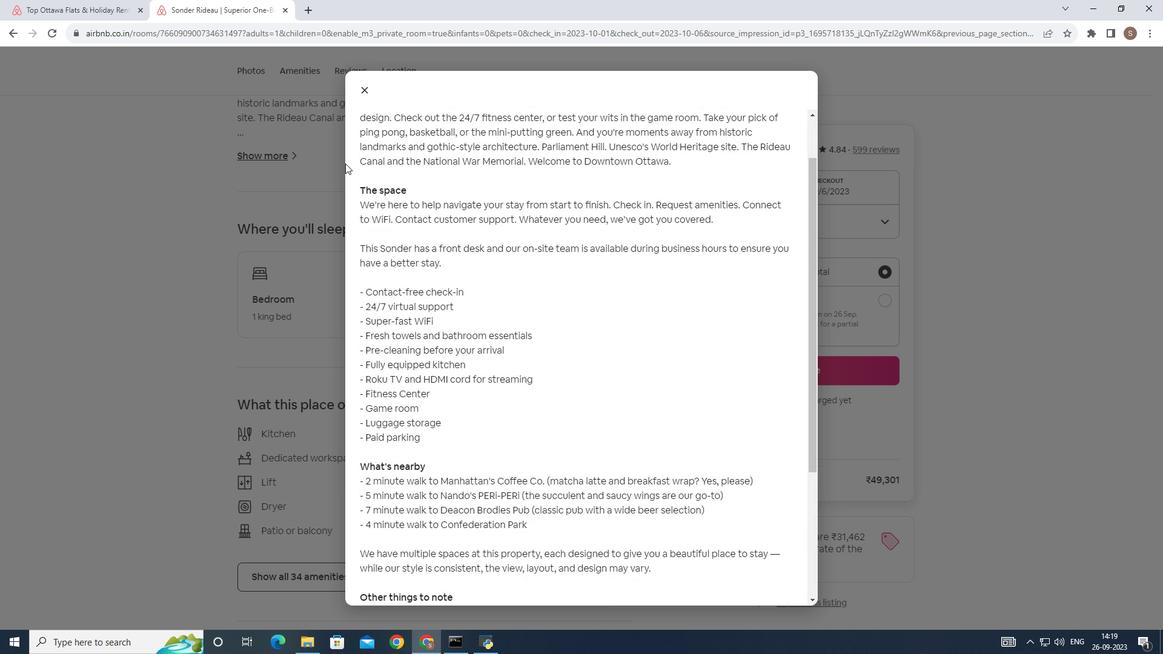 
Action: Mouse scrolled (352, 181) with delta (0, 0)
Screenshot: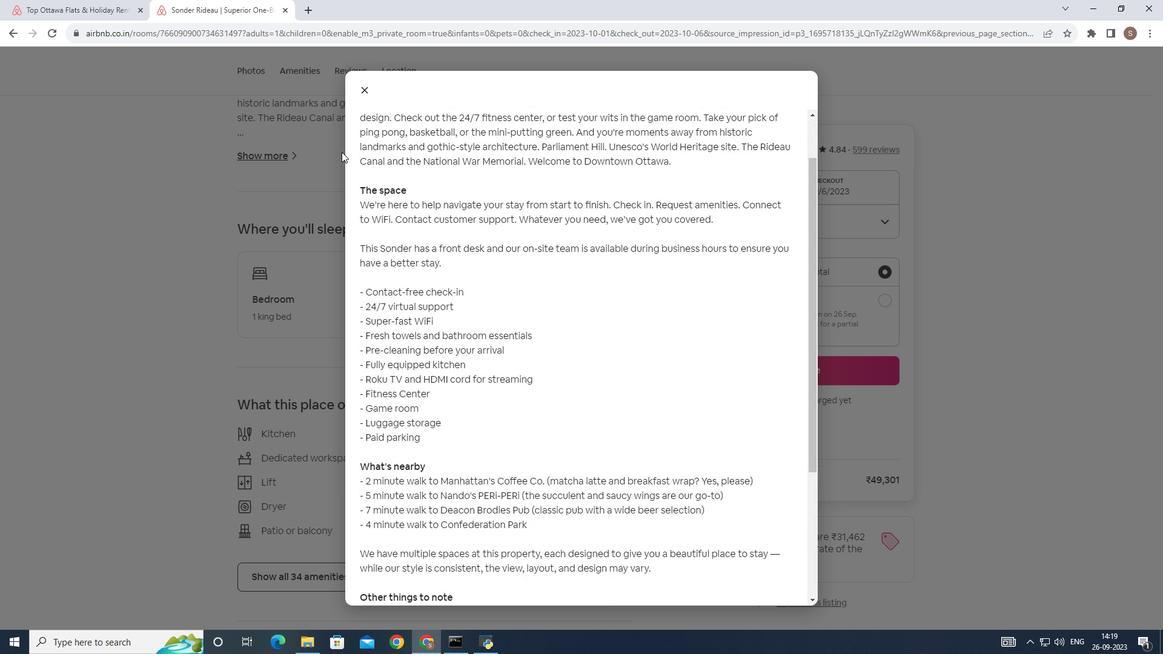 
Action: Mouse scrolled (352, 181) with delta (0, 0)
Screenshot: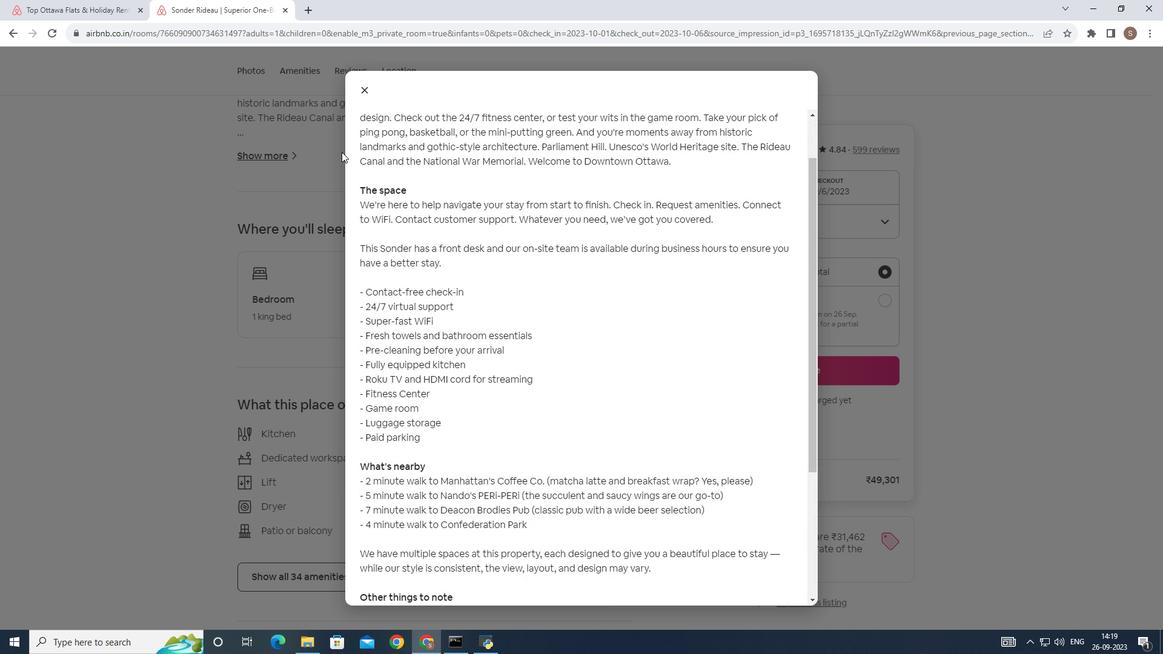 
Action: Mouse scrolled (352, 181) with delta (0, 0)
Screenshot: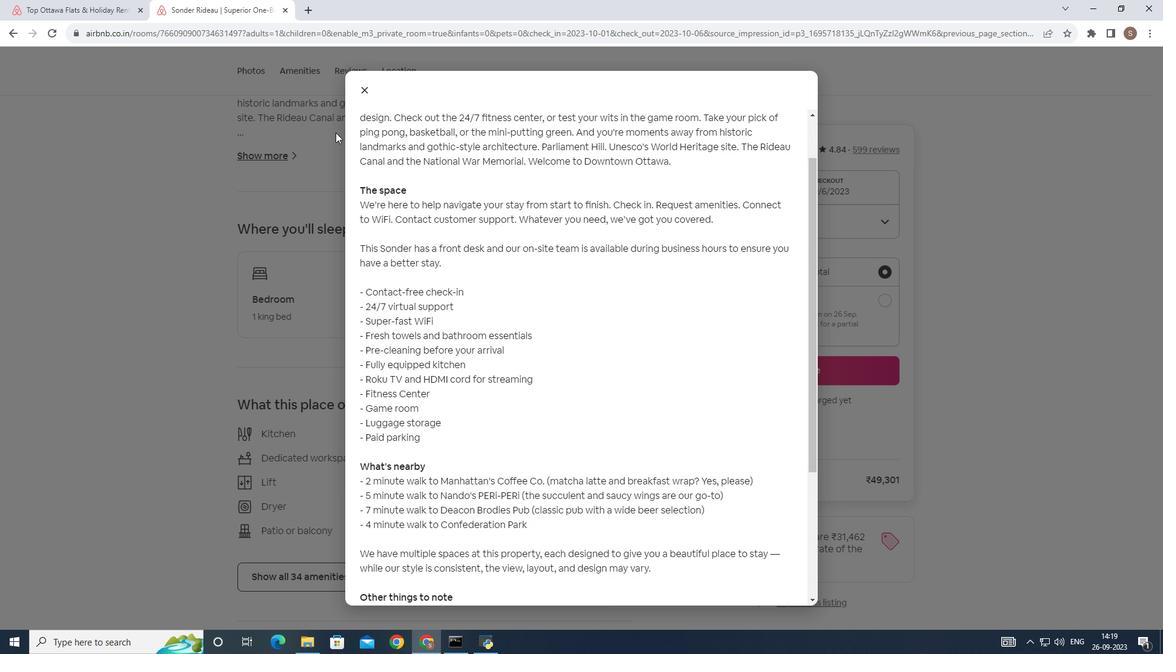 
Action: Mouse scrolled (352, 180) with delta (0, 0)
Screenshot: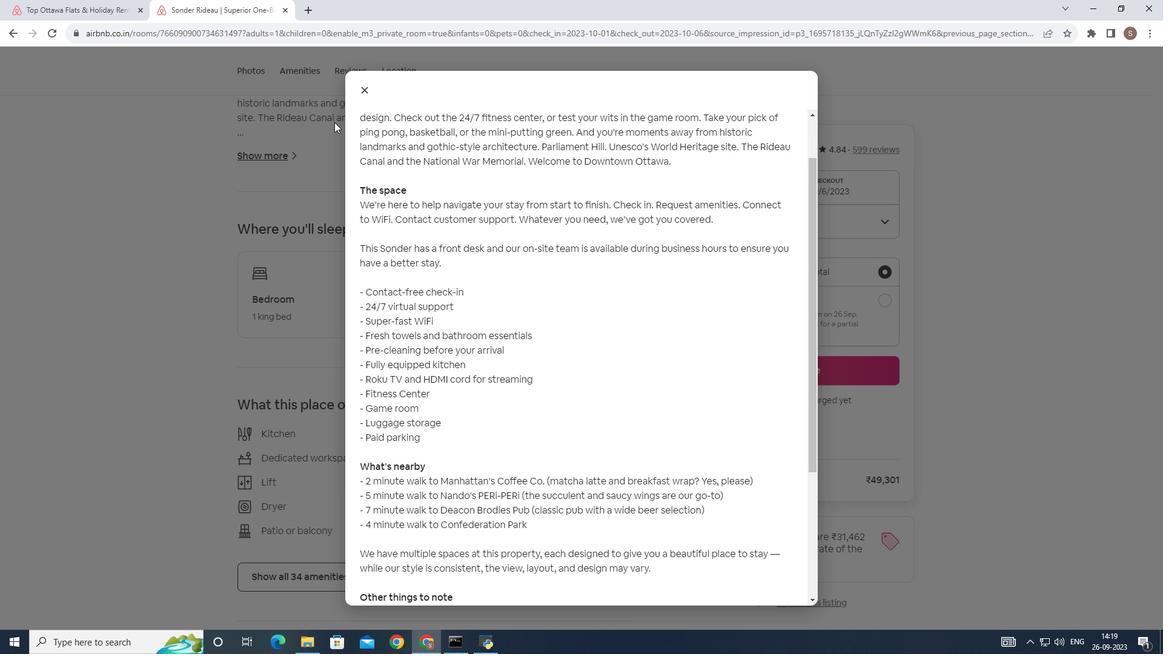 
Action: Mouse moved to (363, 95)
Screenshot: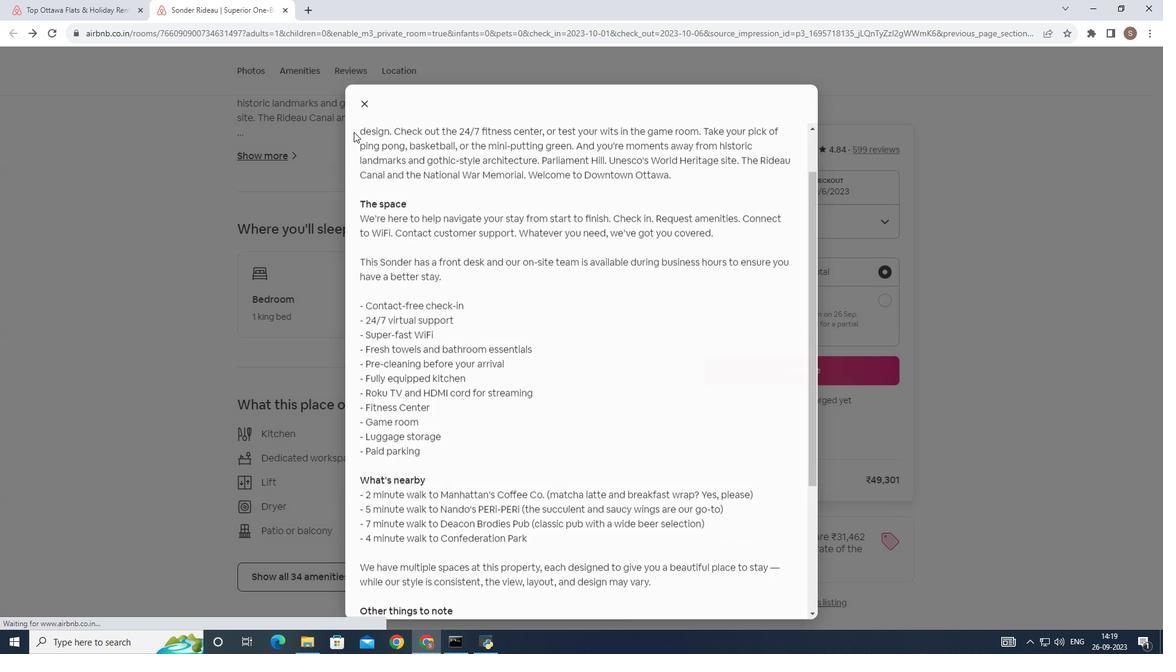 
Action: Mouse pressed left at (363, 95)
Screenshot: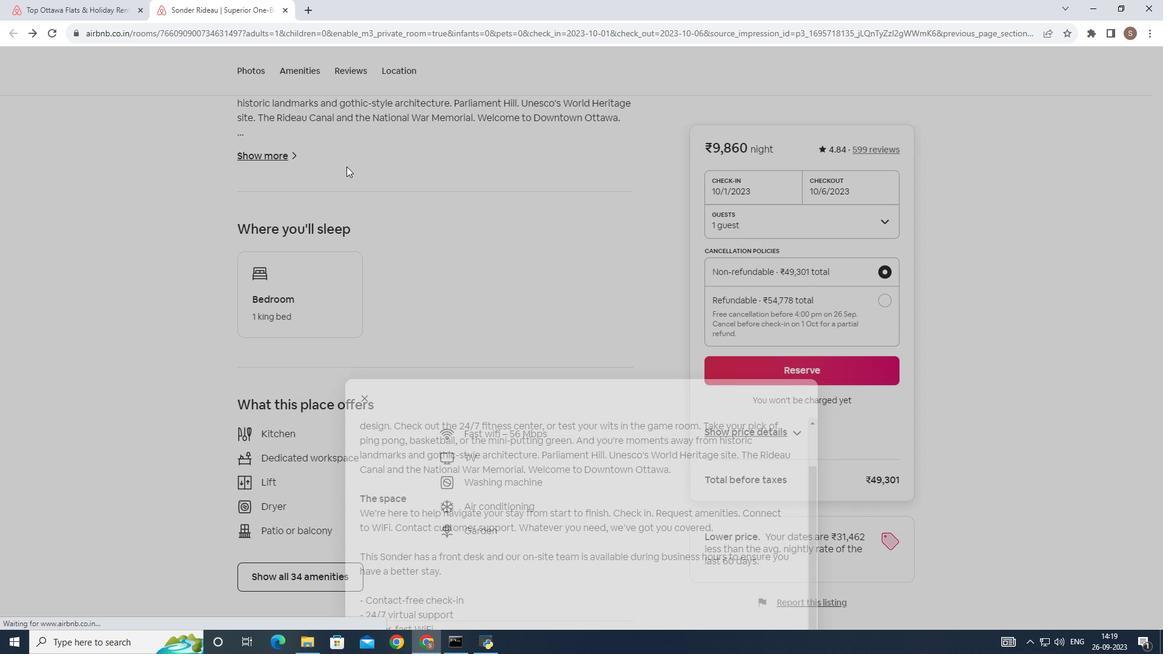 
Action: Mouse moved to (282, 278)
Screenshot: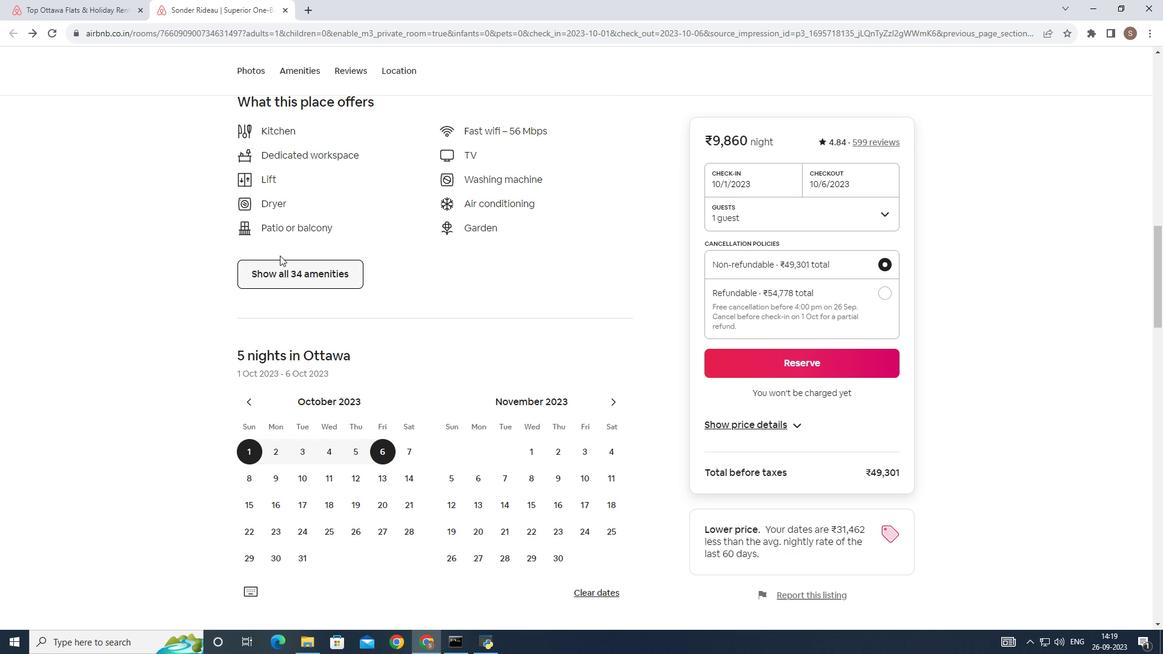 
Action: Mouse scrolled (282, 278) with delta (0, 0)
Screenshot: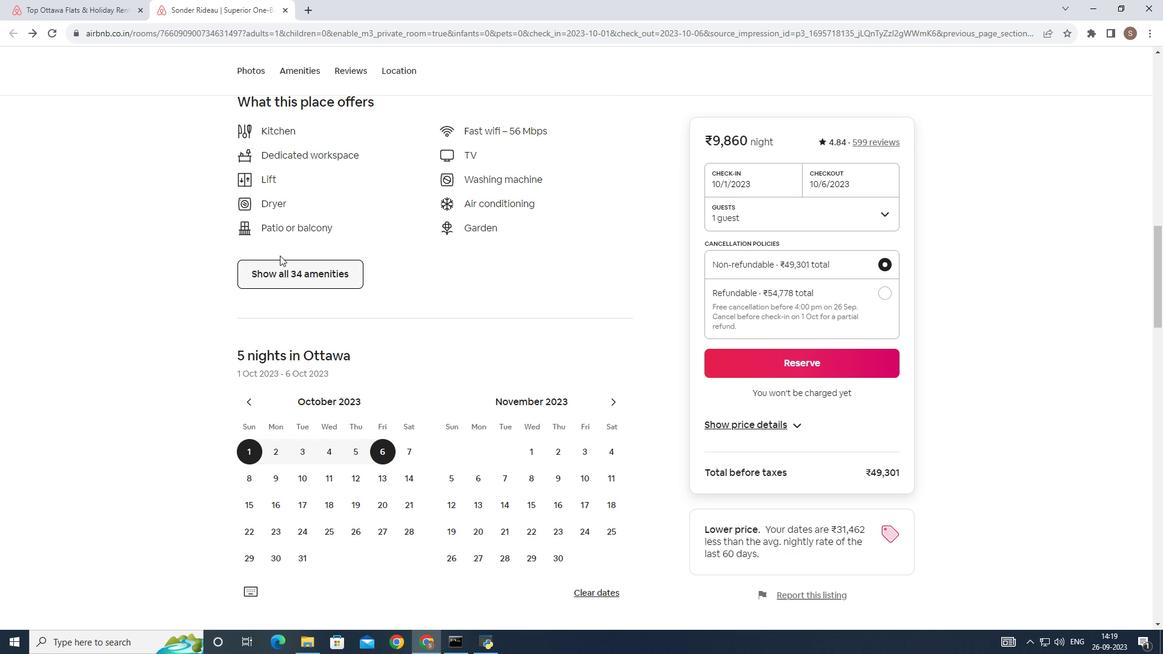 
Action: Mouse scrolled (282, 278) with delta (0, 0)
Screenshot: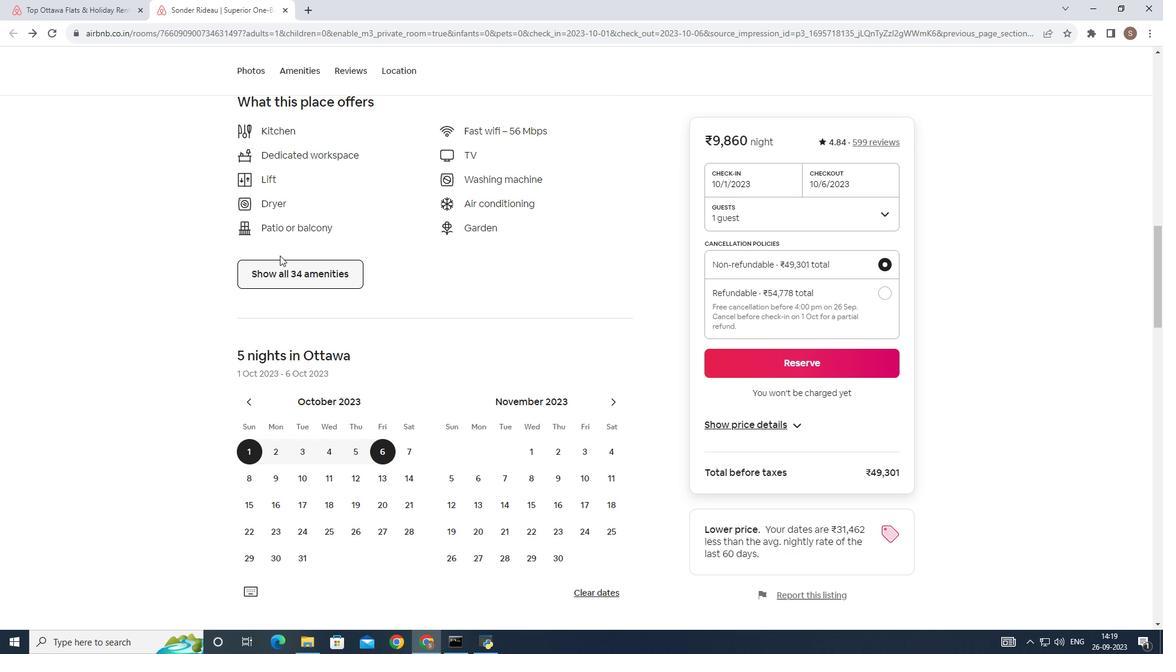 
Action: Mouse scrolled (282, 278) with delta (0, 0)
Screenshot: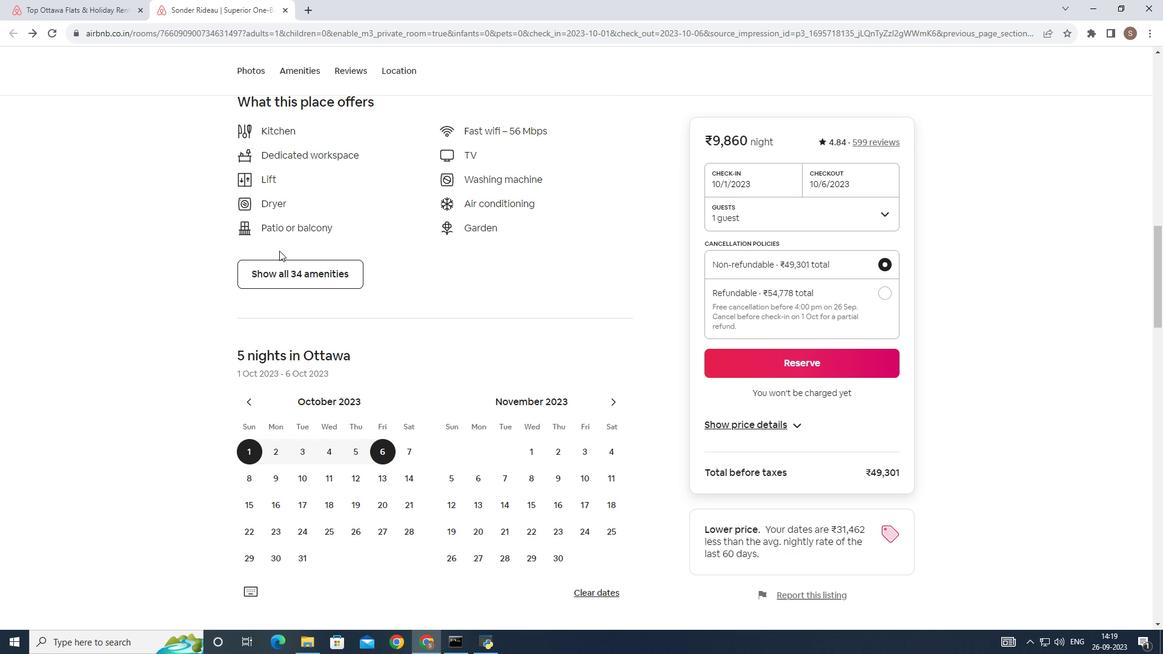 
Action: Mouse scrolled (282, 278) with delta (0, 0)
Screenshot: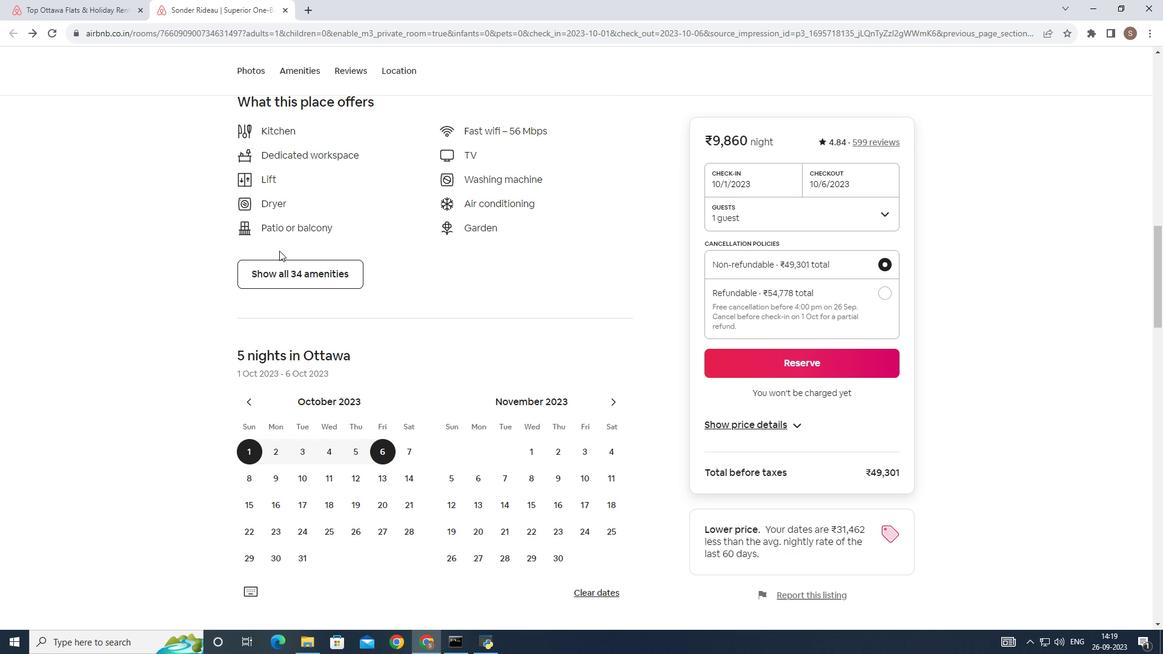
Action: Mouse scrolled (282, 278) with delta (0, 0)
Screenshot: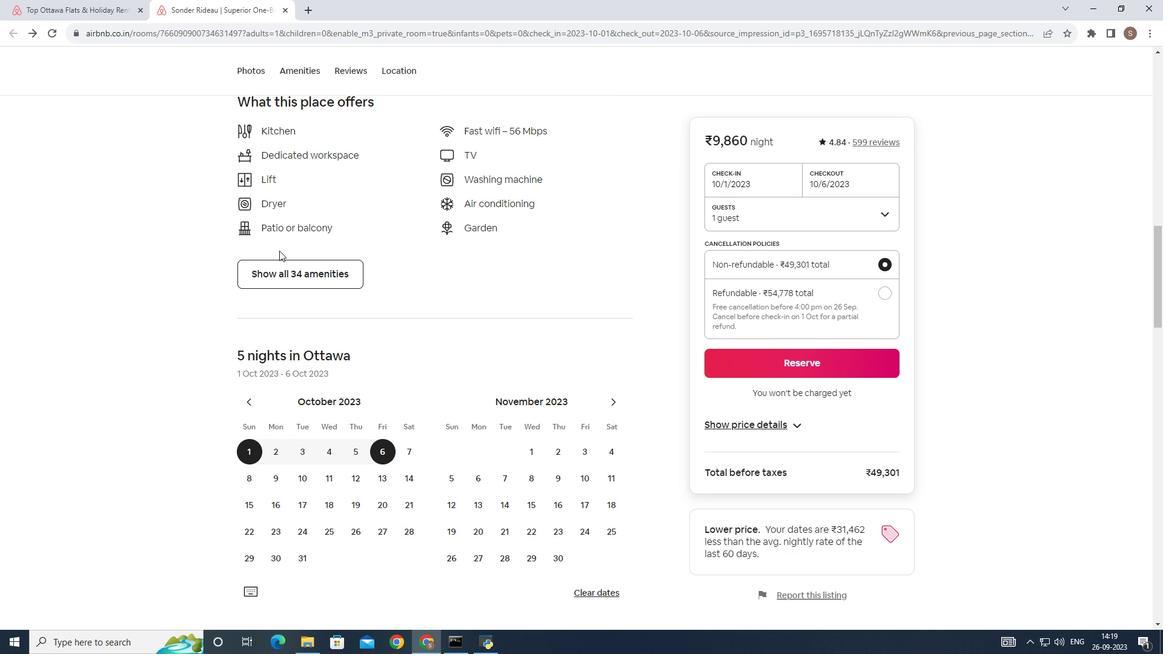 
Action: Mouse moved to (255, 275)
Screenshot: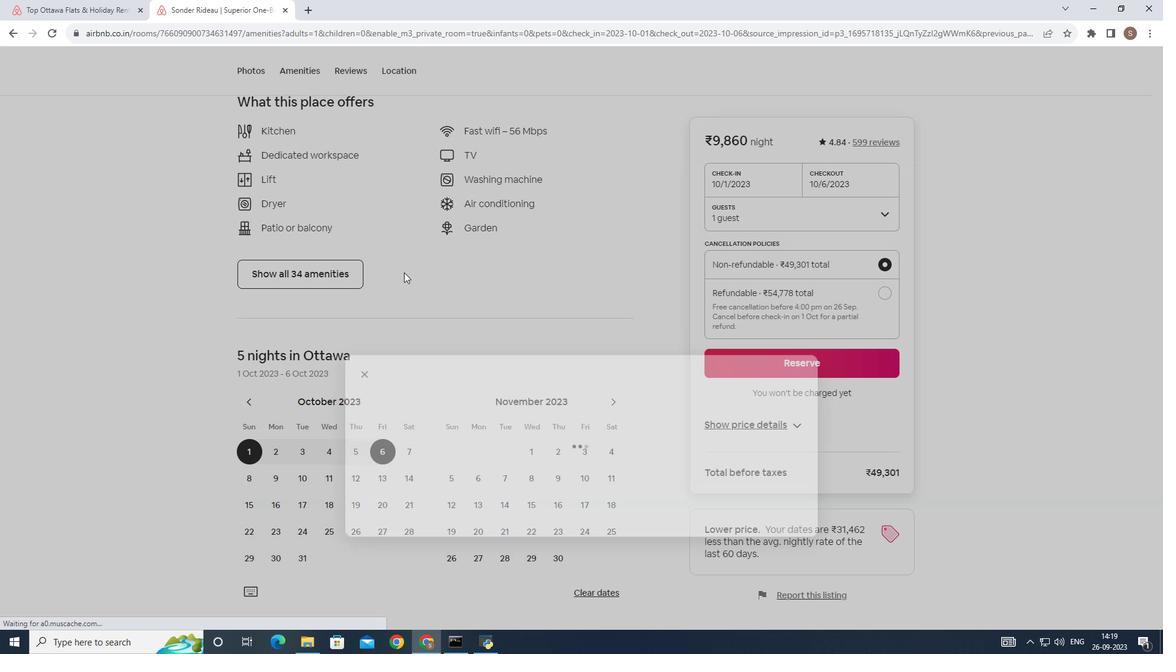 
Action: Mouse pressed left at (255, 275)
Screenshot: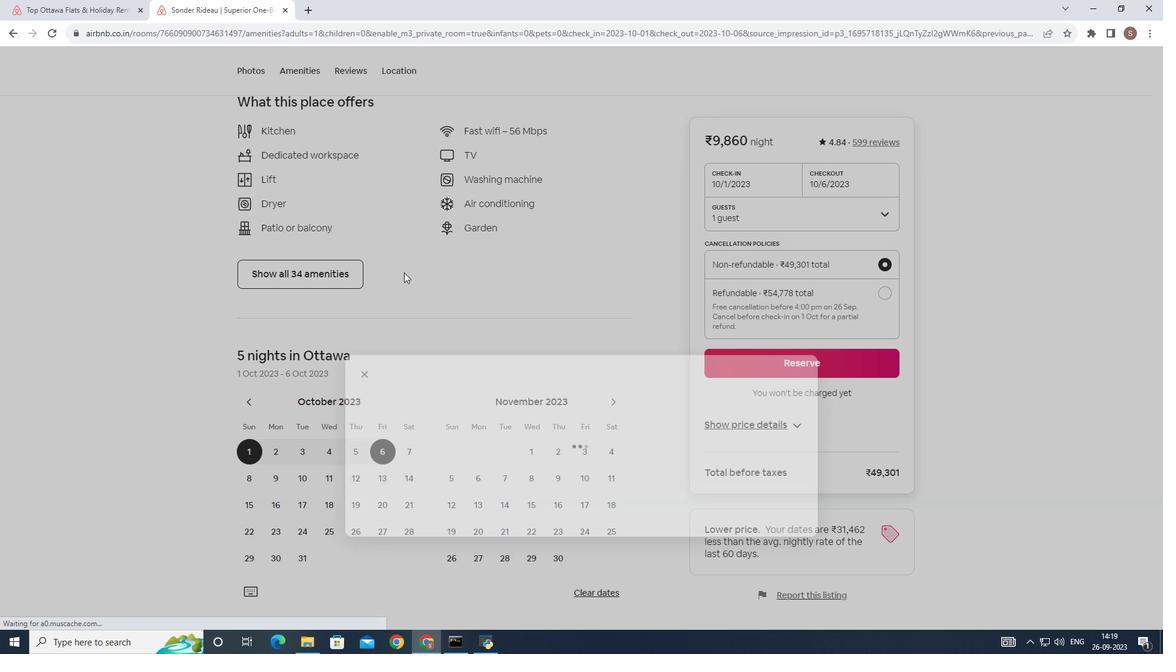 
Action: Mouse moved to (406, 274)
Screenshot: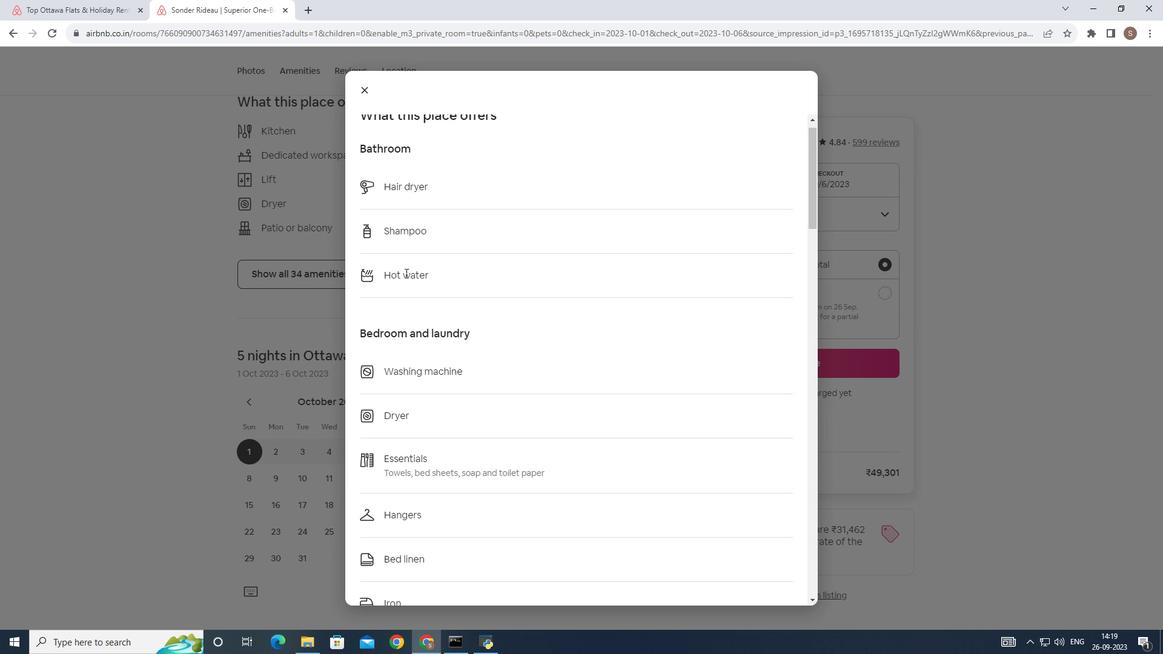 
Action: Mouse scrolled (406, 273) with delta (0, 0)
Screenshot: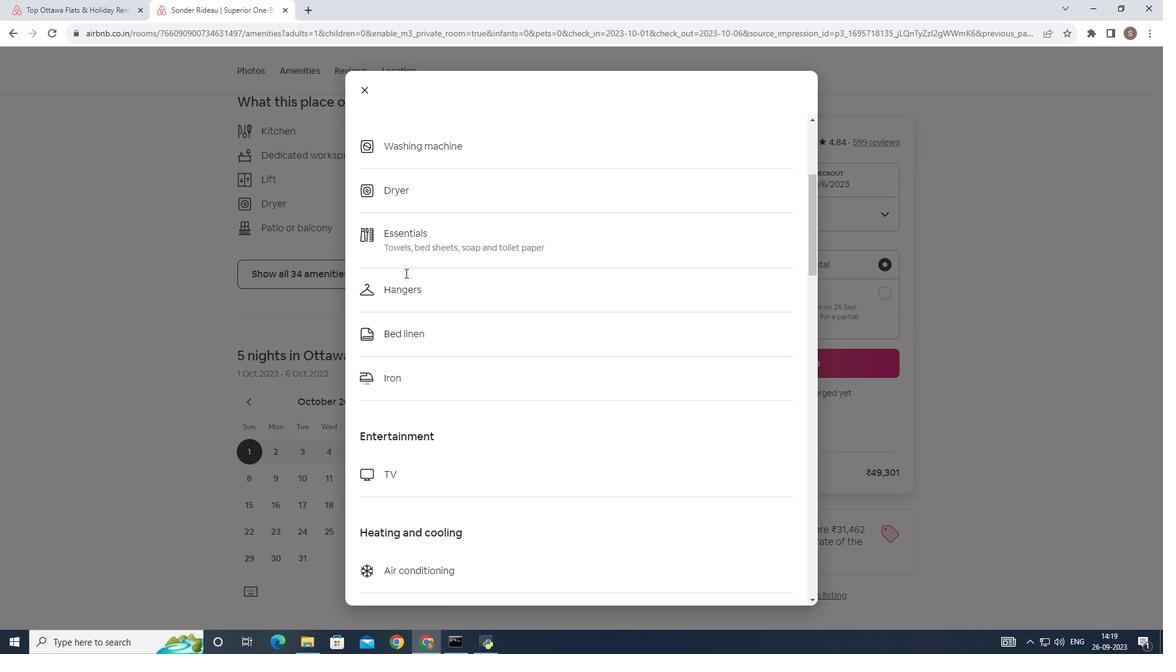 
Action: Mouse scrolled (406, 273) with delta (0, 0)
Screenshot: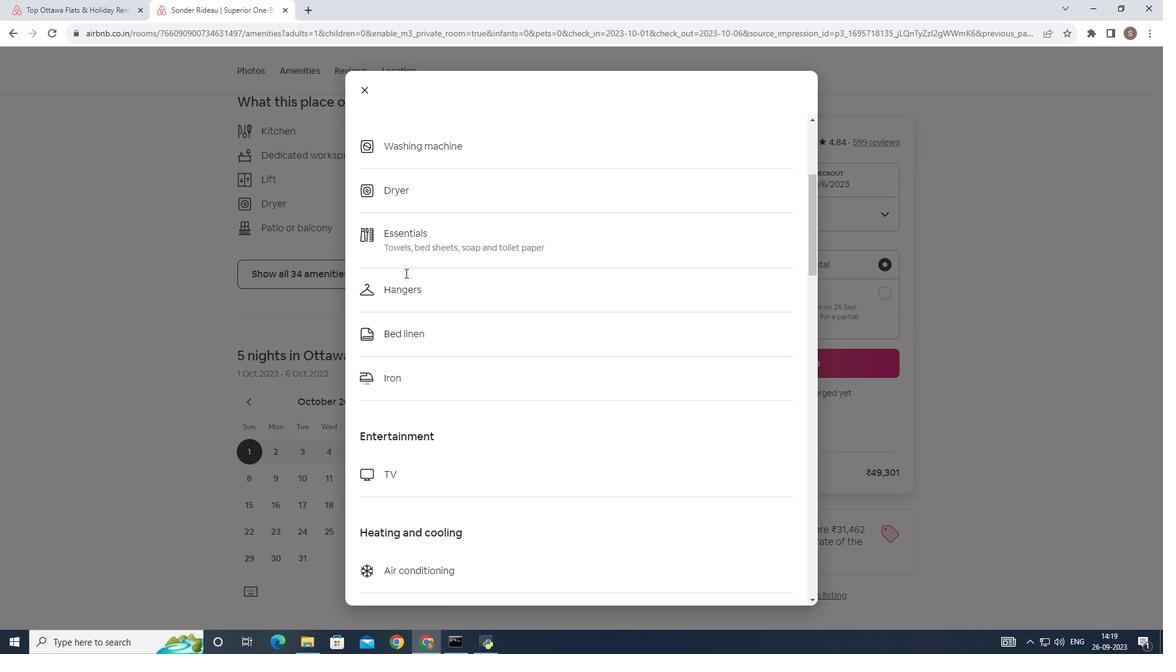 
Action: Mouse scrolled (406, 273) with delta (0, 0)
Screenshot: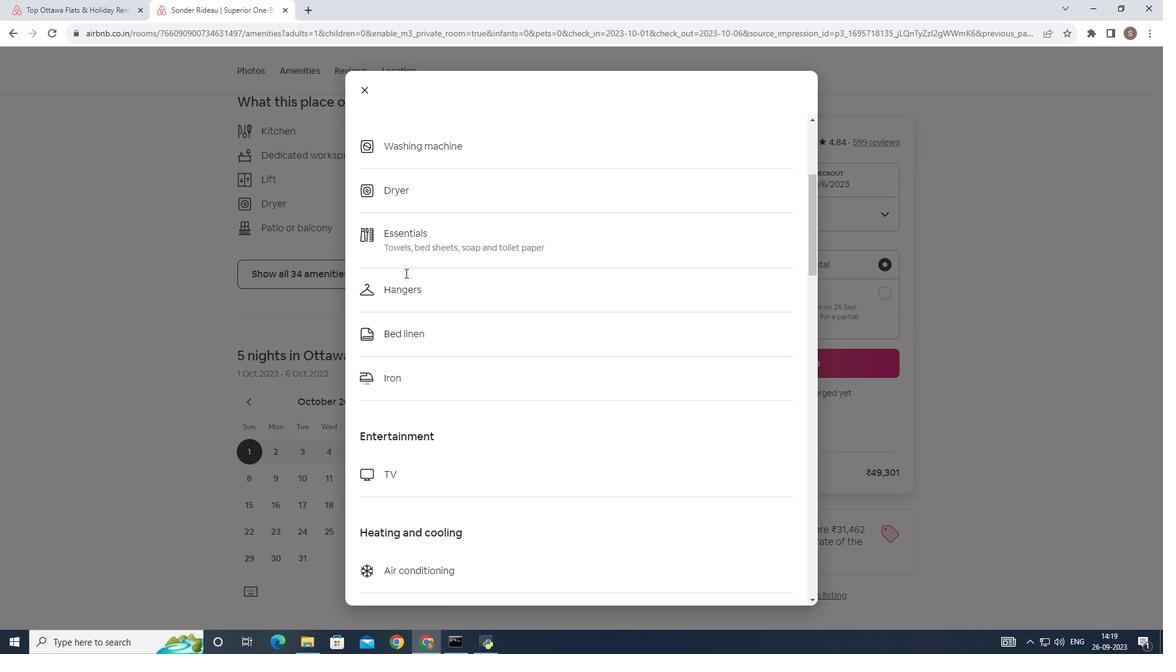 
Action: Mouse scrolled (406, 273) with delta (0, 0)
Screenshot: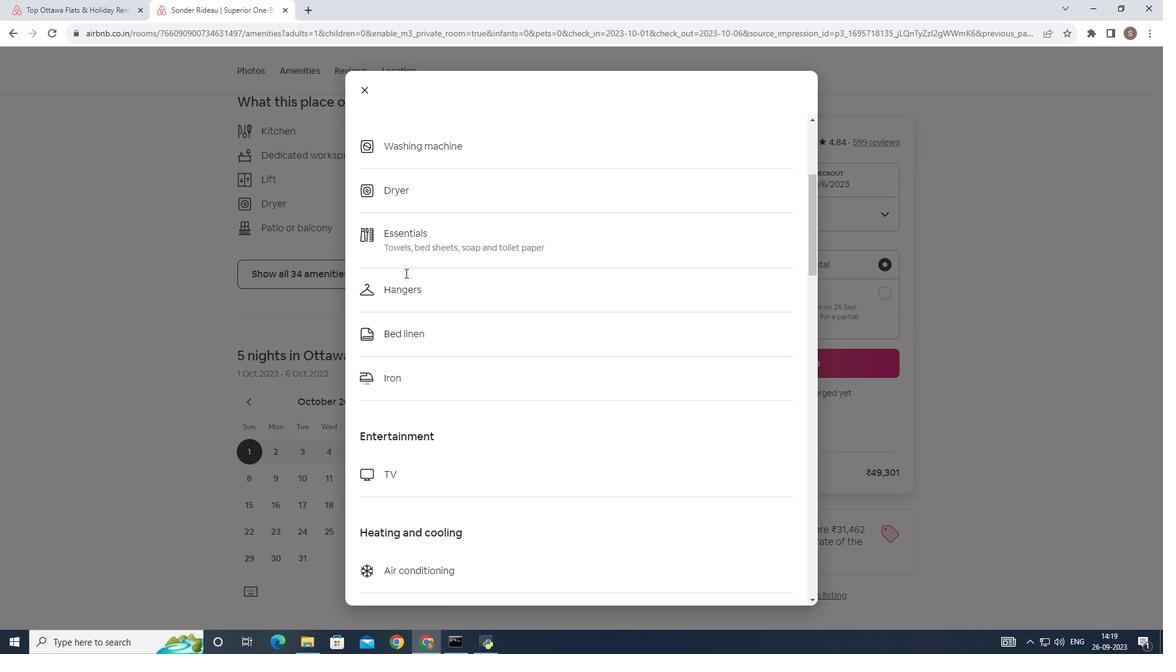 
Action: Mouse scrolled (406, 273) with delta (0, 0)
Screenshot: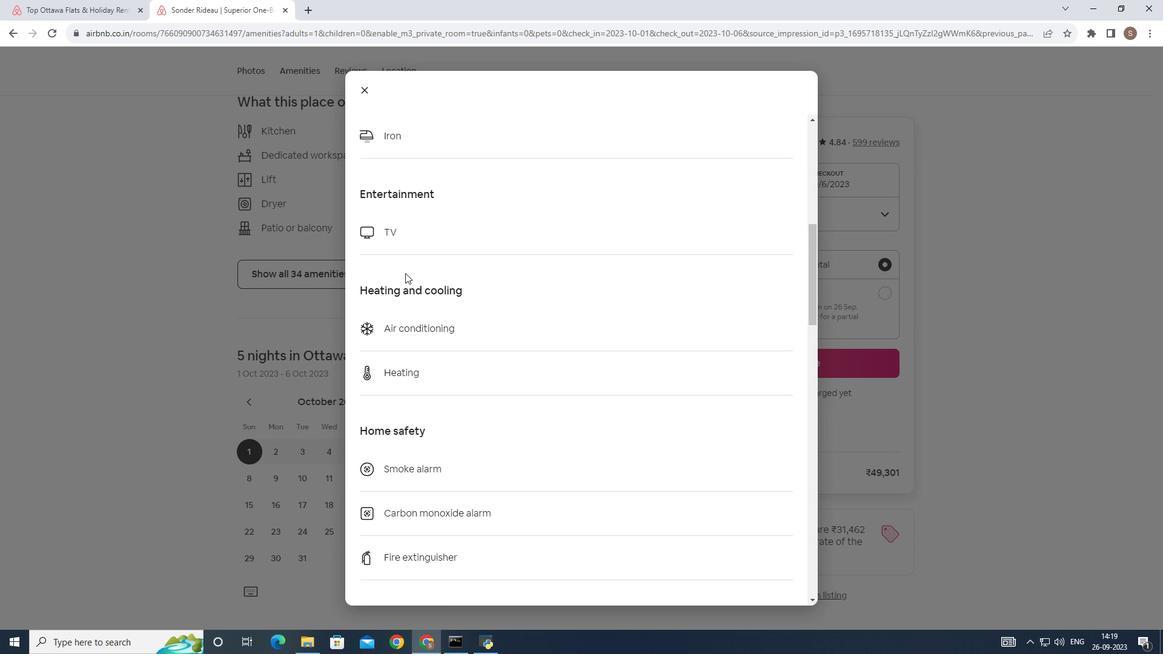 
Action: Mouse scrolled (406, 273) with delta (0, 0)
Screenshot: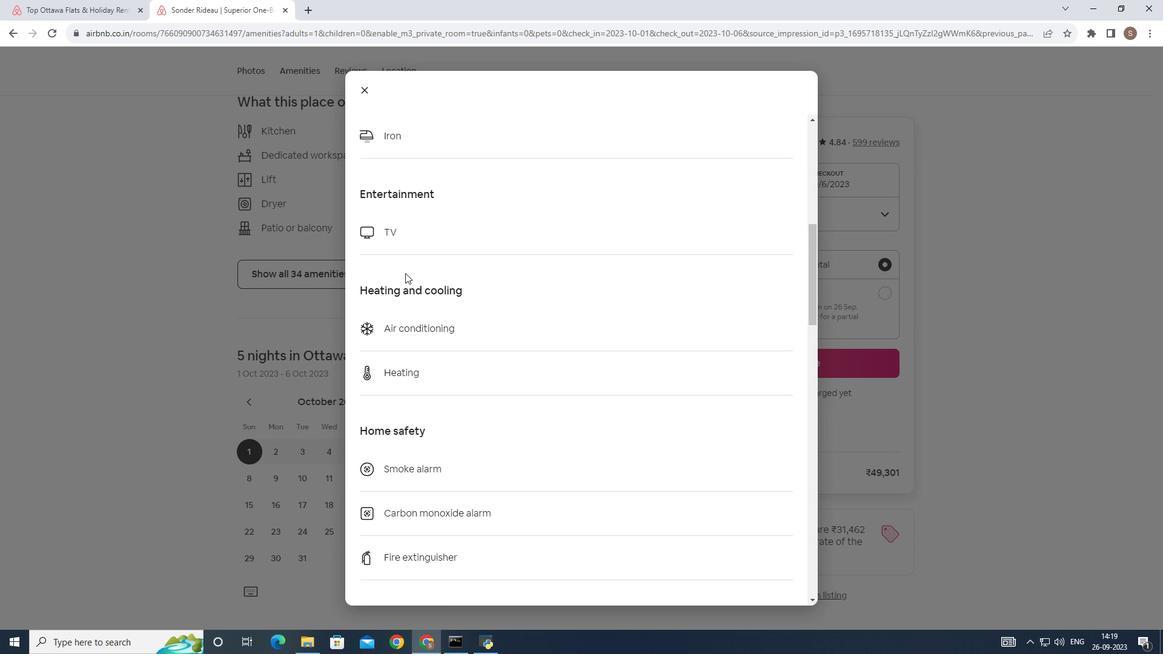 
Action: Mouse scrolled (406, 273) with delta (0, 0)
Screenshot: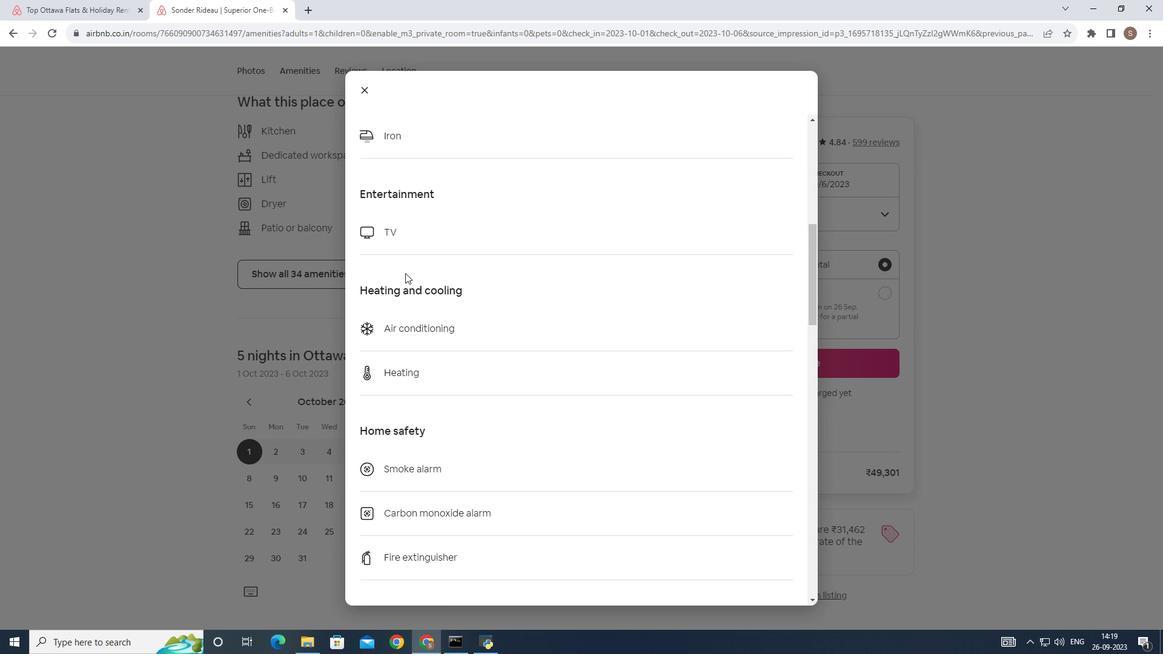
Action: Mouse scrolled (406, 273) with delta (0, 0)
Screenshot: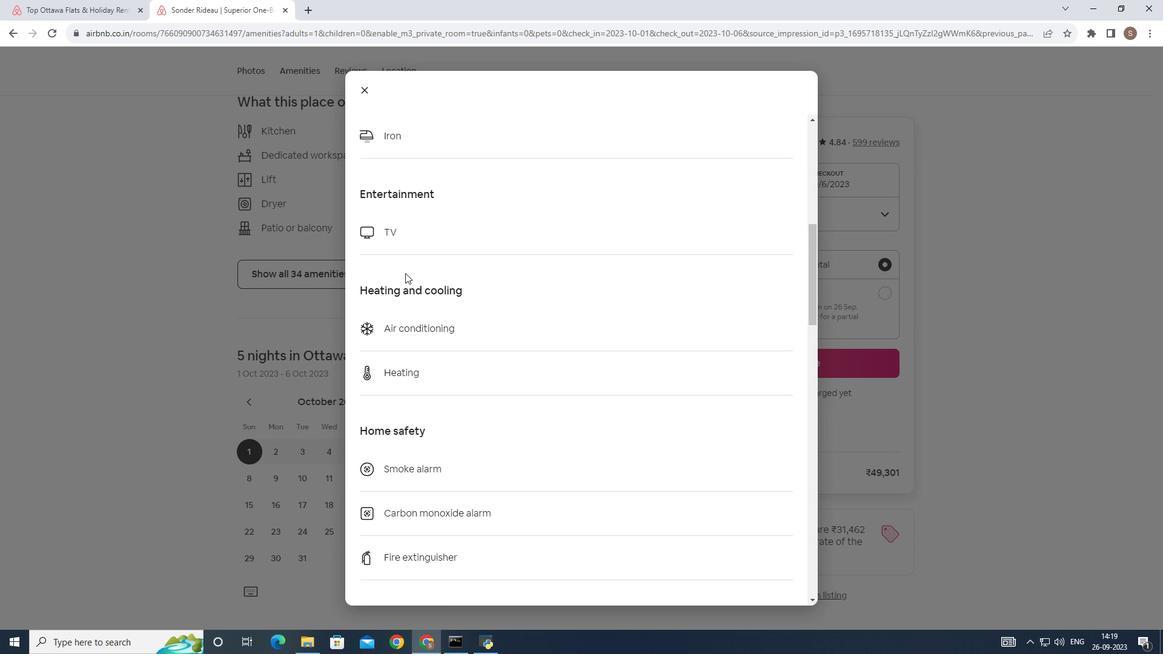 
Action: Mouse scrolled (406, 273) with delta (0, 0)
Screenshot: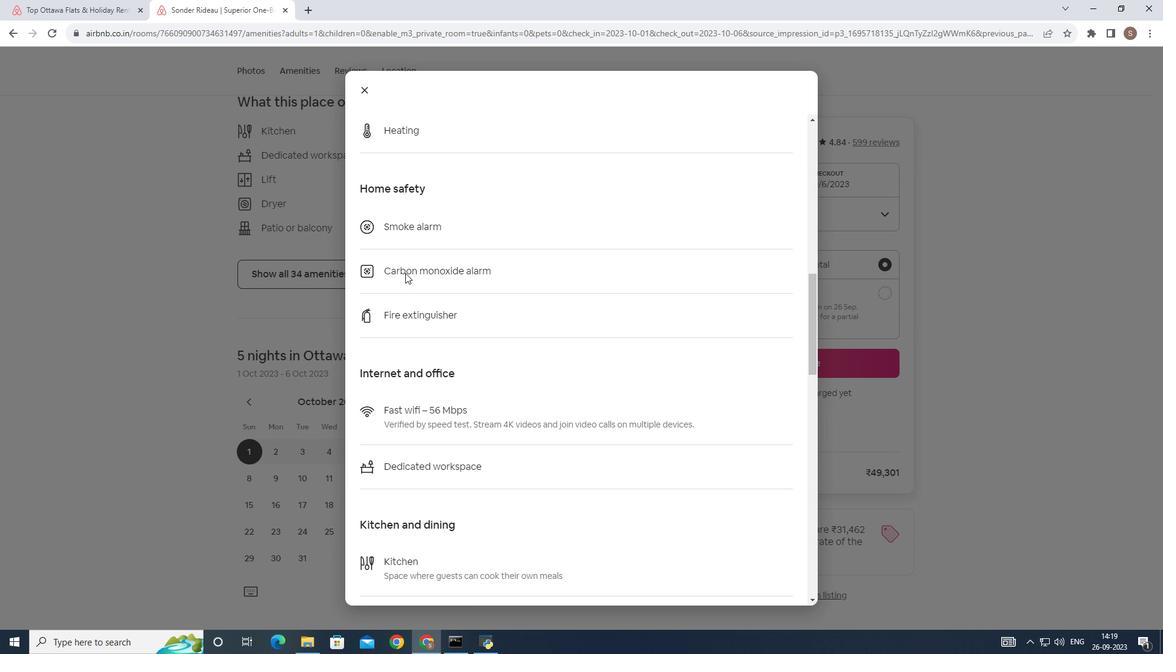 
Action: Mouse scrolled (406, 273) with delta (0, 0)
Screenshot: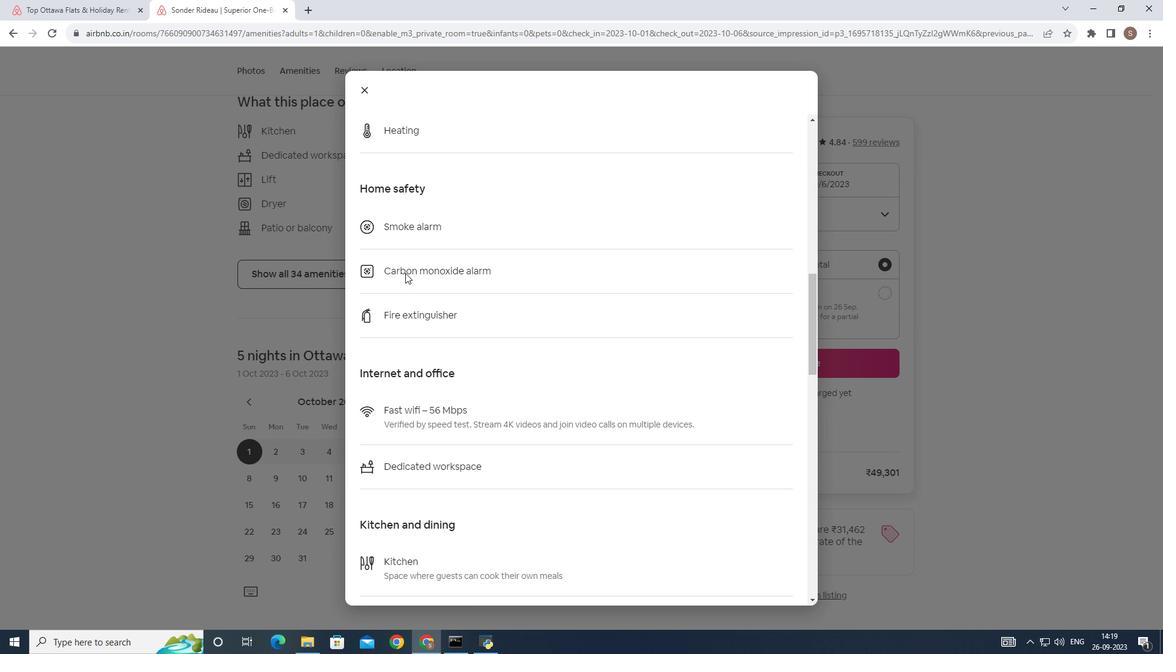 
Action: Mouse scrolled (406, 273) with delta (0, 0)
Screenshot: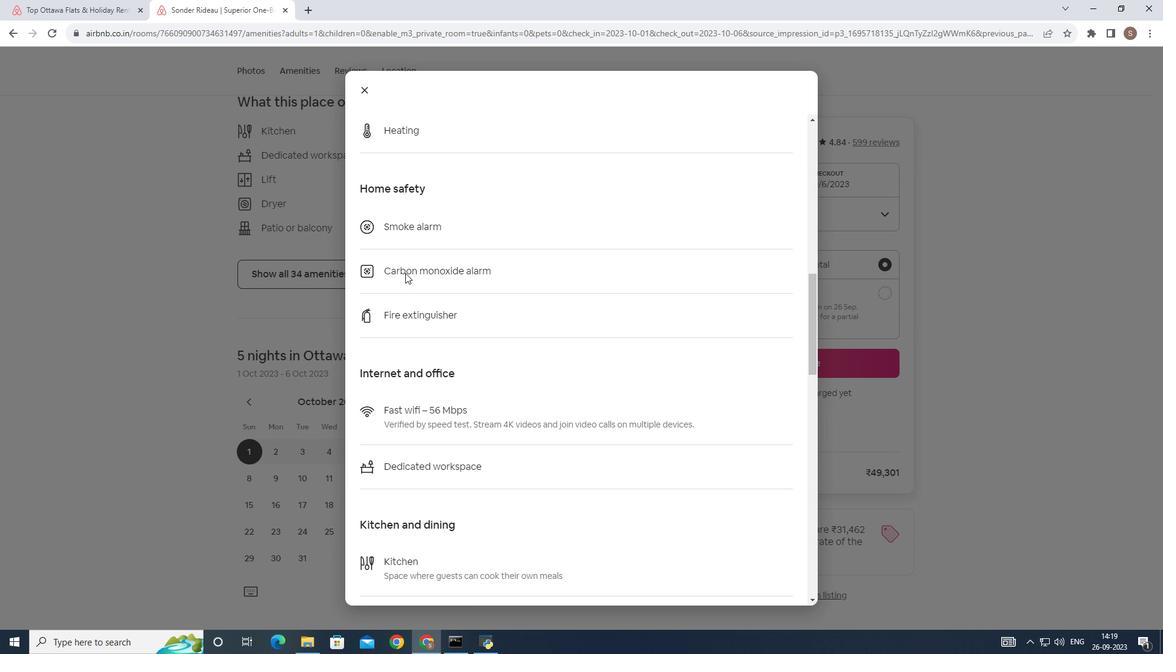 
Action: Mouse scrolled (406, 273) with delta (0, 0)
Screenshot: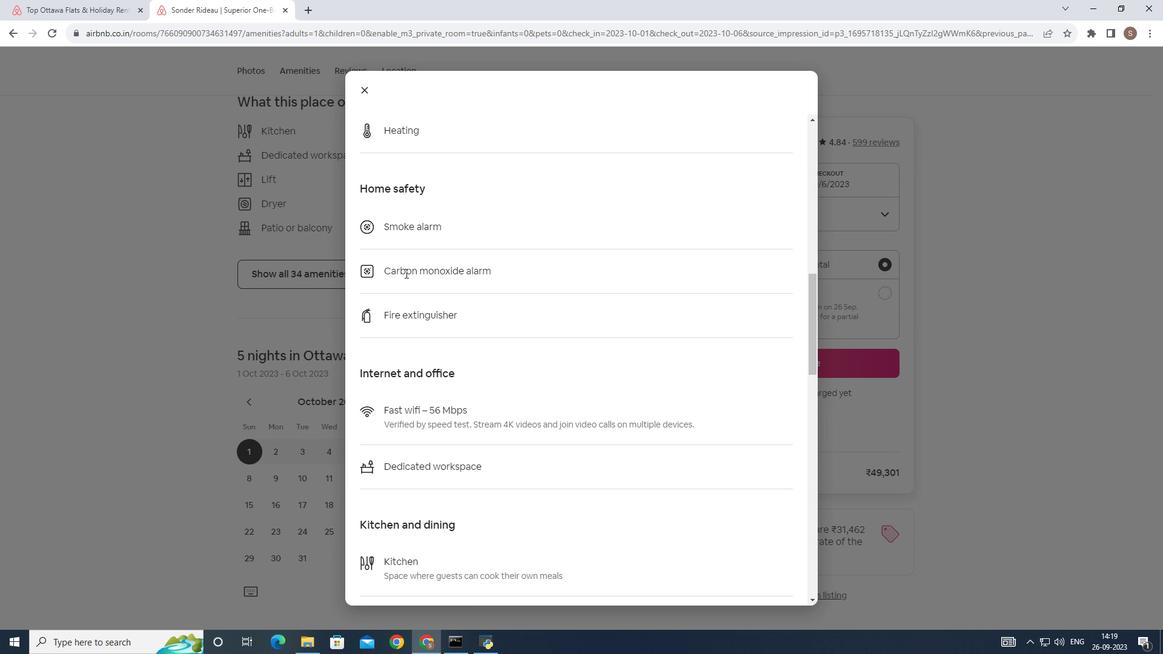 
Action: Mouse scrolled (406, 273) with delta (0, 0)
Screenshot: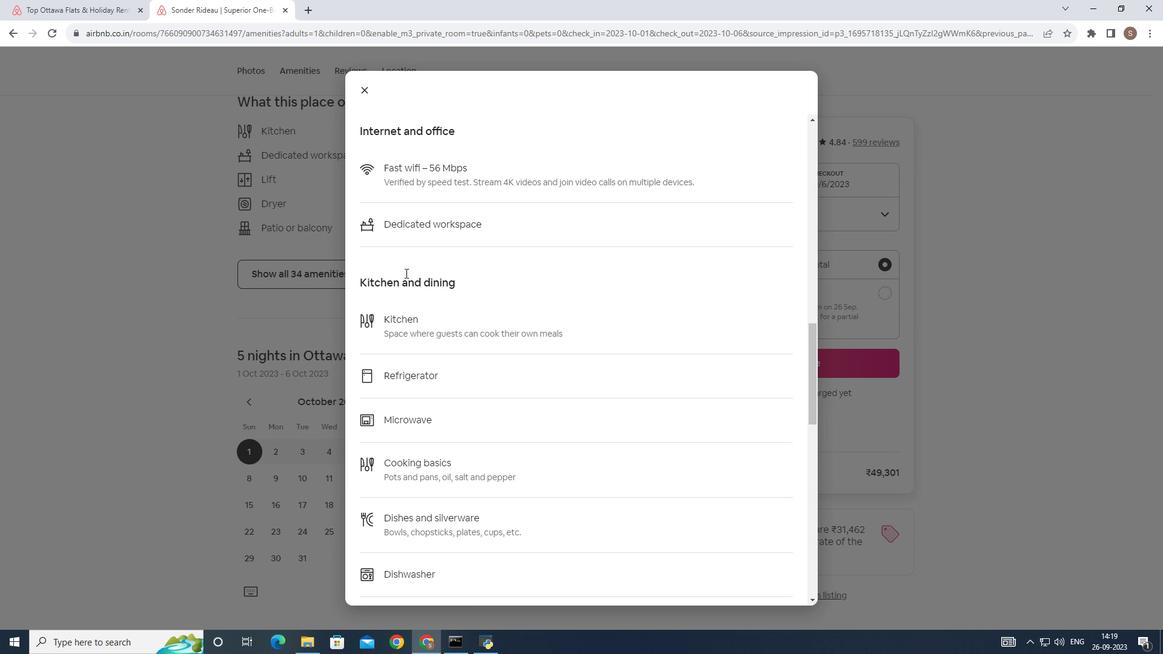 
Action: Mouse scrolled (406, 273) with delta (0, 0)
Screenshot: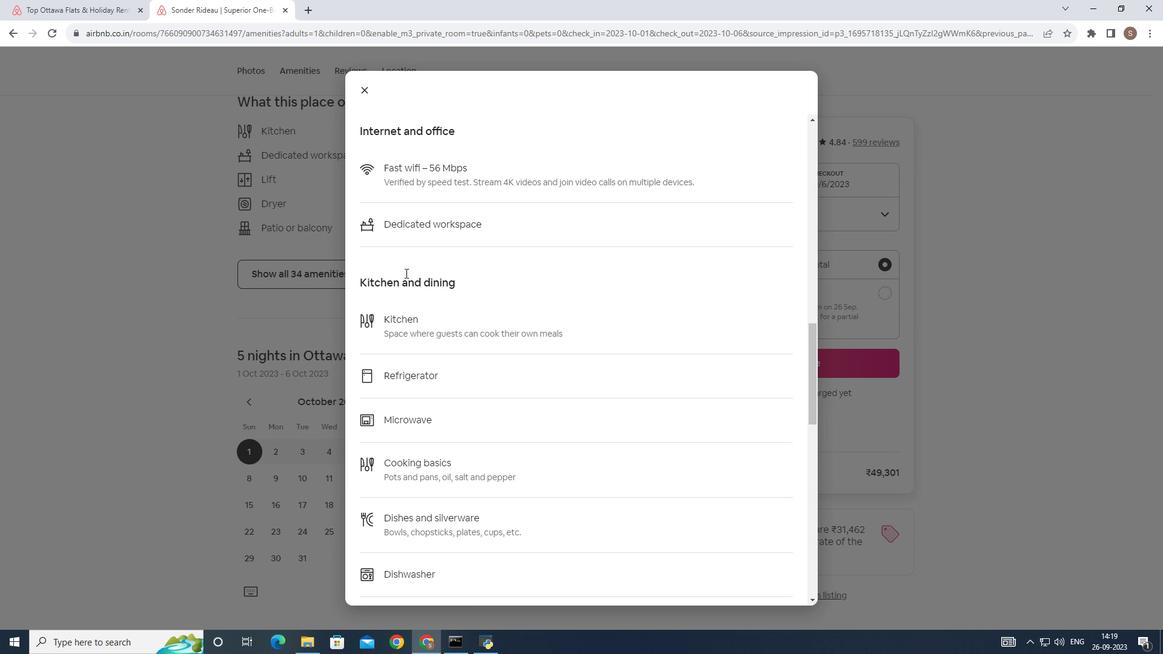 
Action: Mouse scrolled (406, 273) with delta (0, 0)
Screenshot: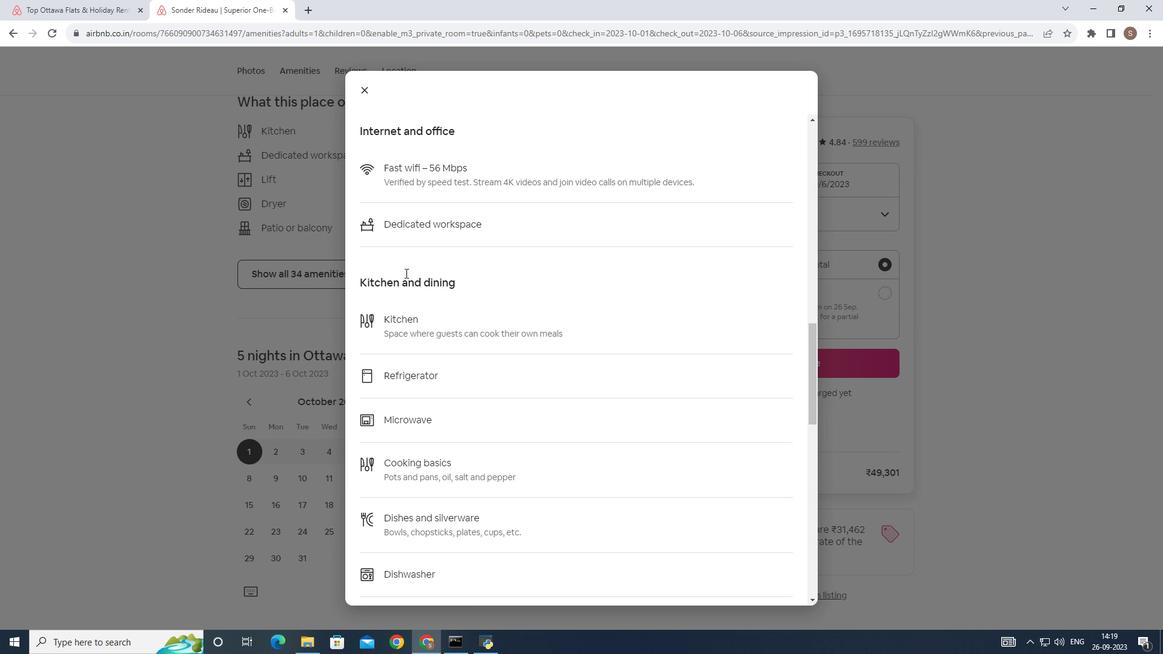 
Action: Mouse scrolled (406, 273) with delta (0, 0)
Screenshot: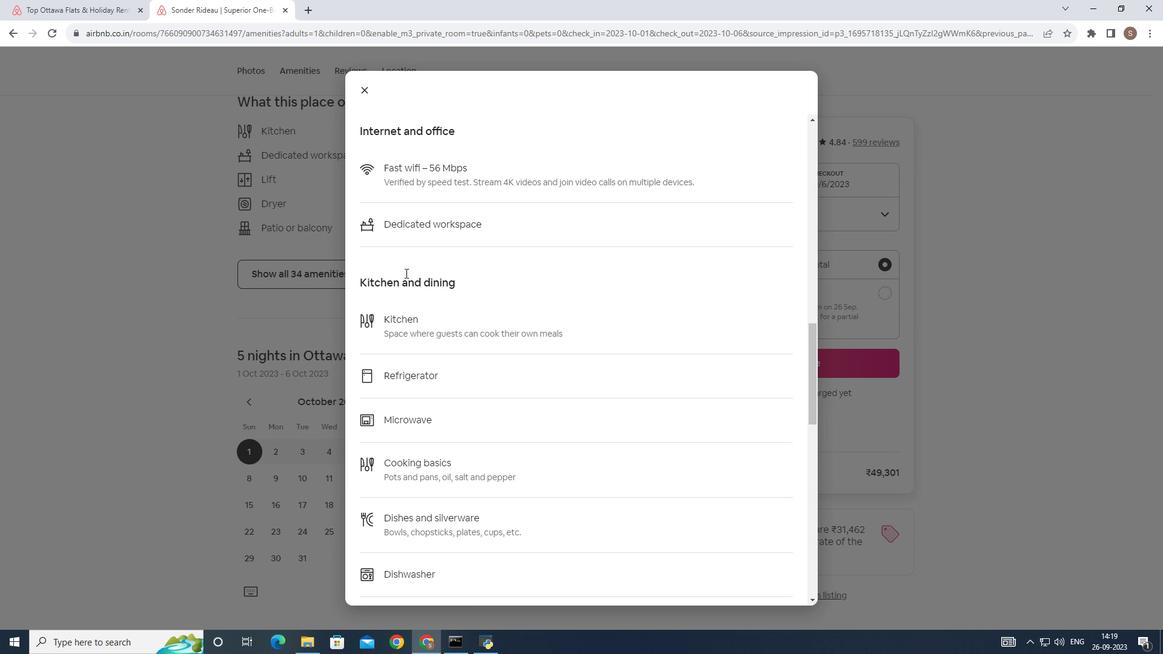 
Action: Mouse scrolled (406, 273) with delta (0, 0)
Screenshot: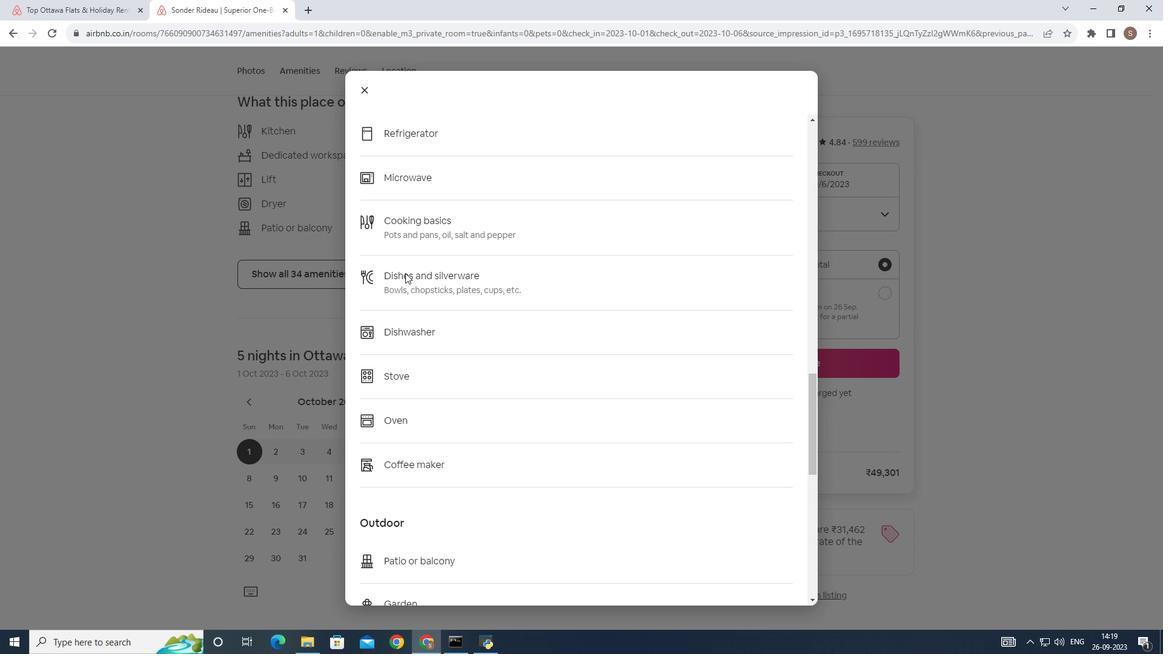 
Action: Mouse scrolled (406, 273) with delta (0, 0)
Screenshot: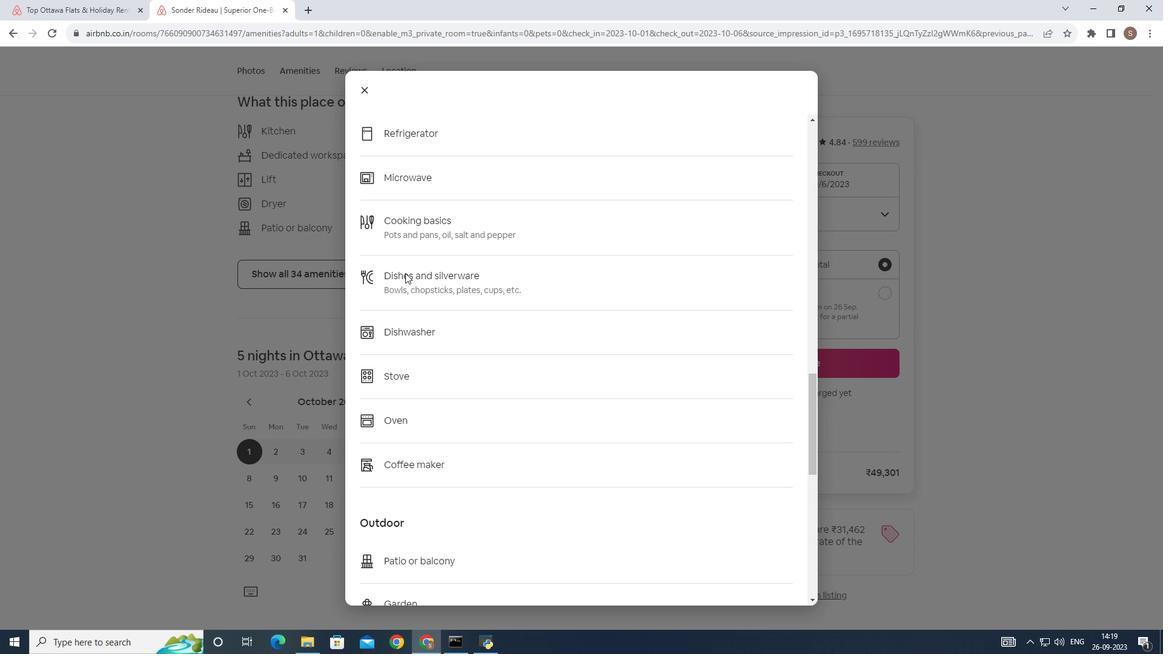 
Action: Mouse scrolled (406, 273) with delta (0, 0)
Screenshot: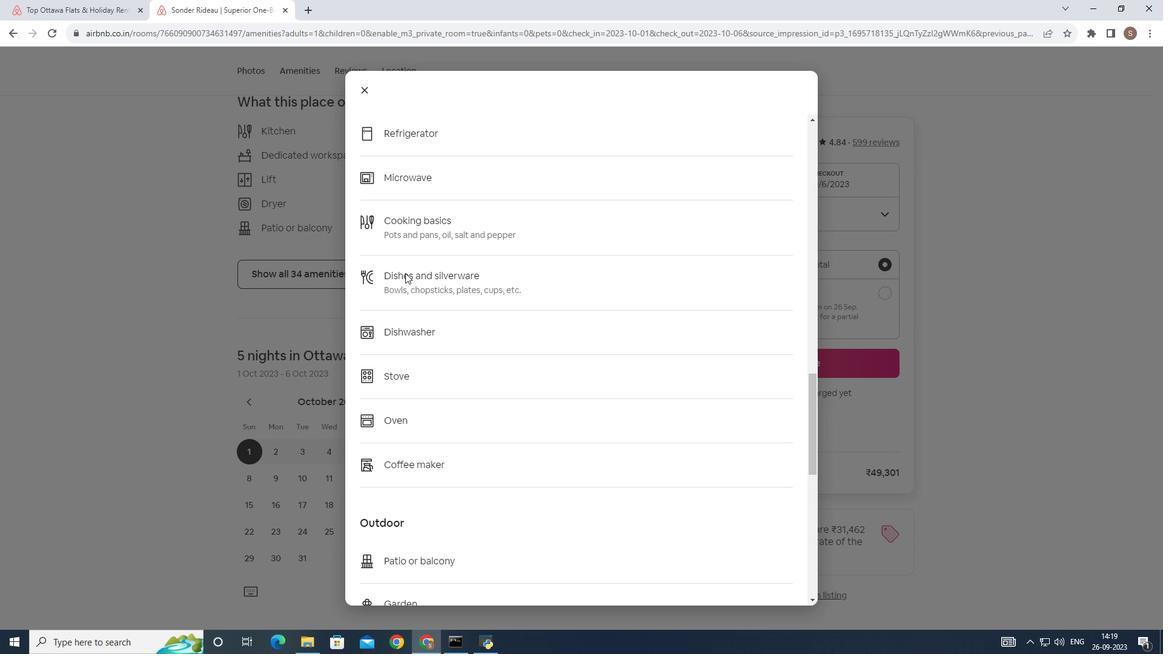
Action: Mouse scrolled (406, 273) with delta (0, 0)
Screenshot: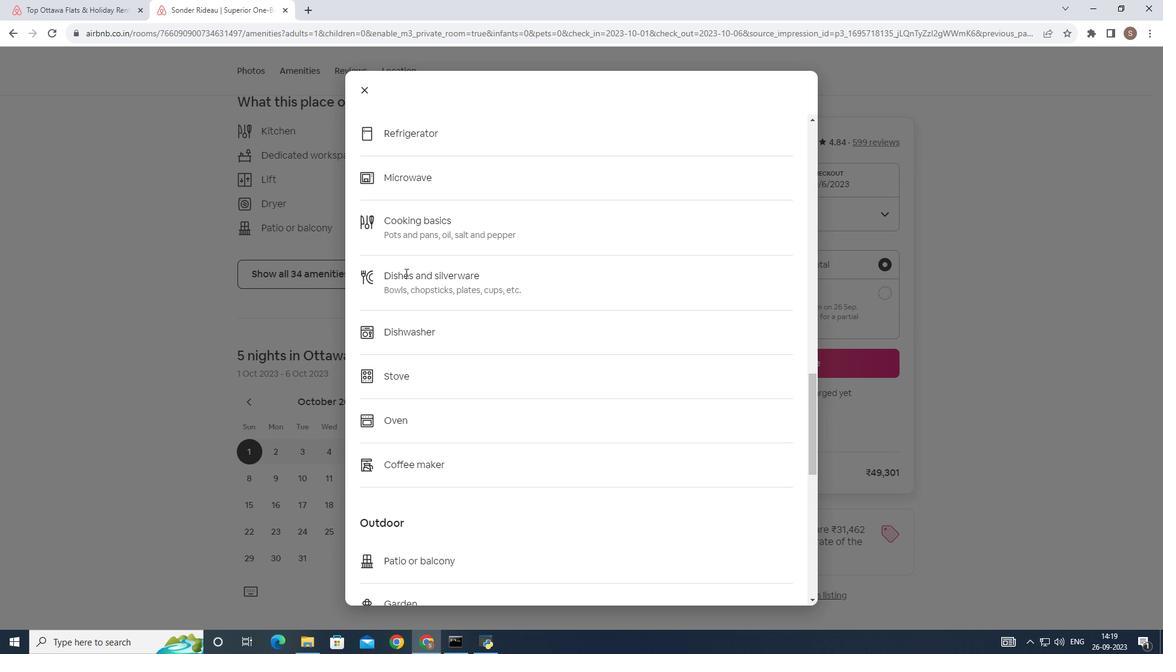 
Action: Mouse scrolled (406, 273) with delta (0, 0)
Screenshot: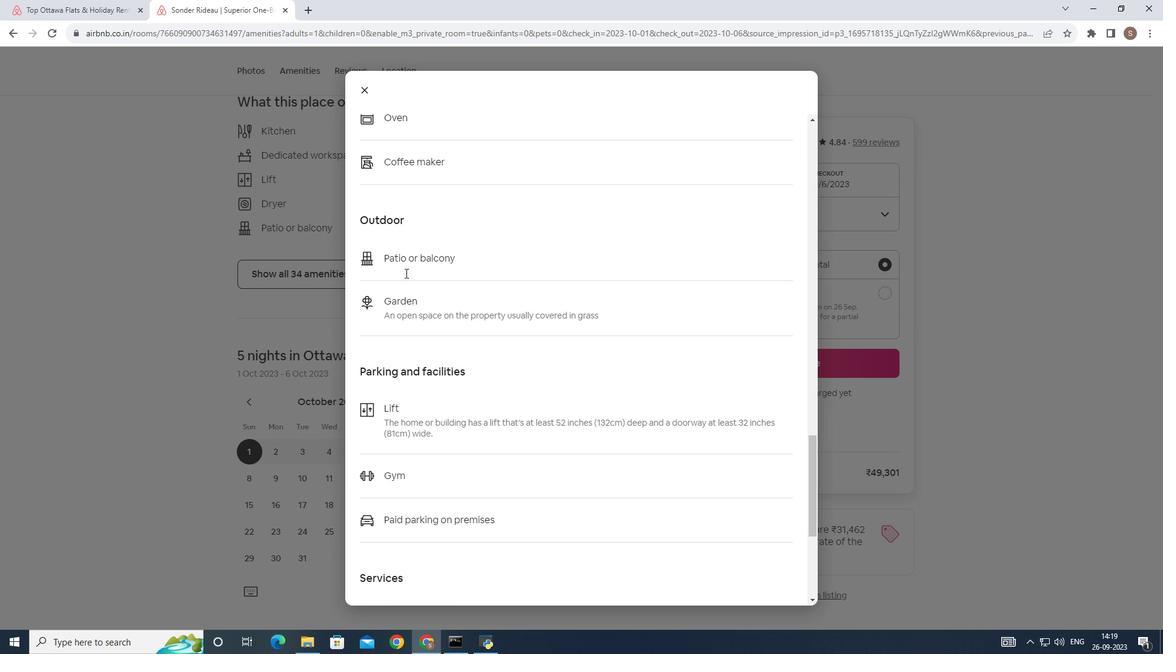 
Action: Mouse scrolled (406, 273) with delta (0, 0)
Screenshot: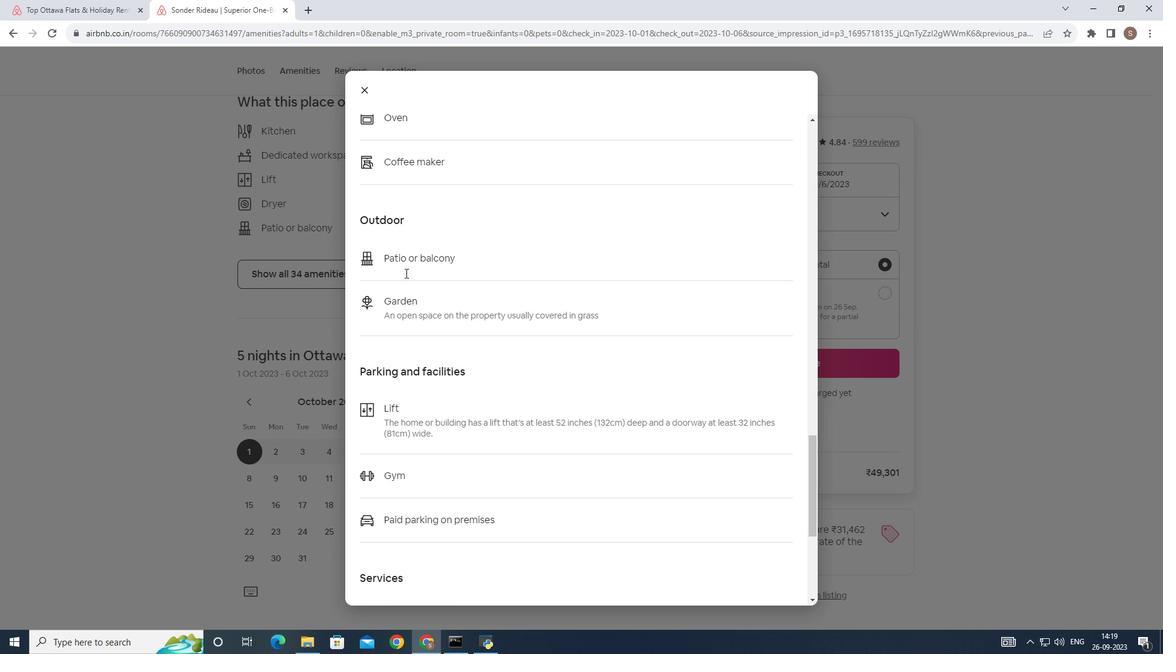 
Action: Mouse scrolled (406, 273) with delta (0, 0)
Screenshot: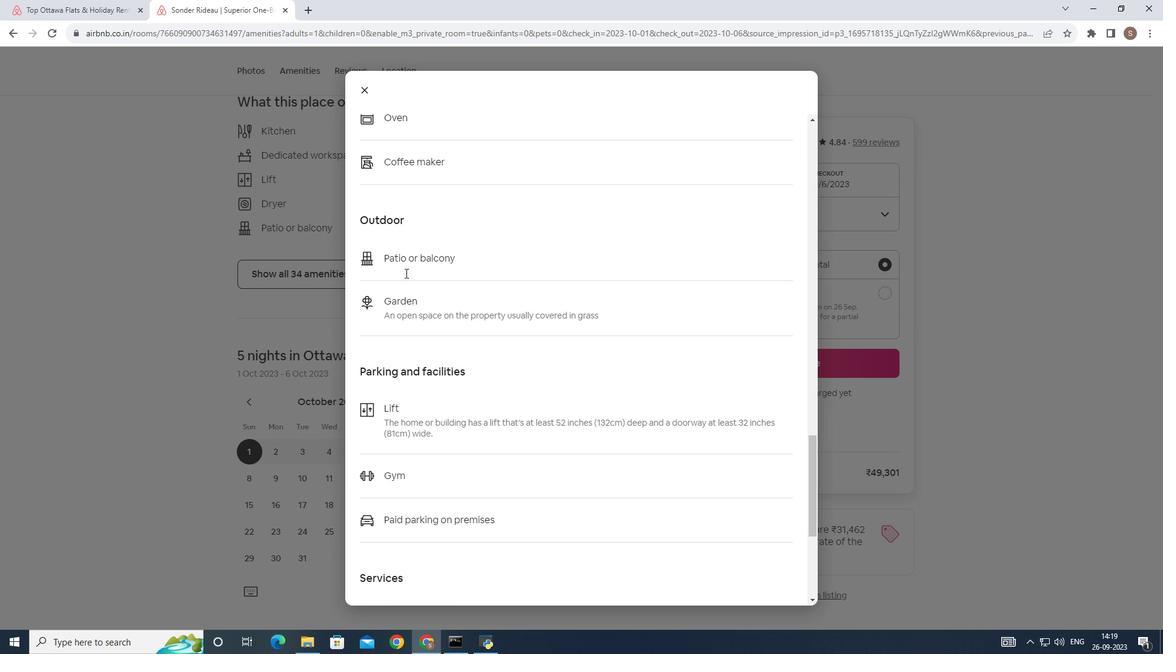 
Action: Mouse scrolled (406, 273) with delta (0, 0)
Screenshot: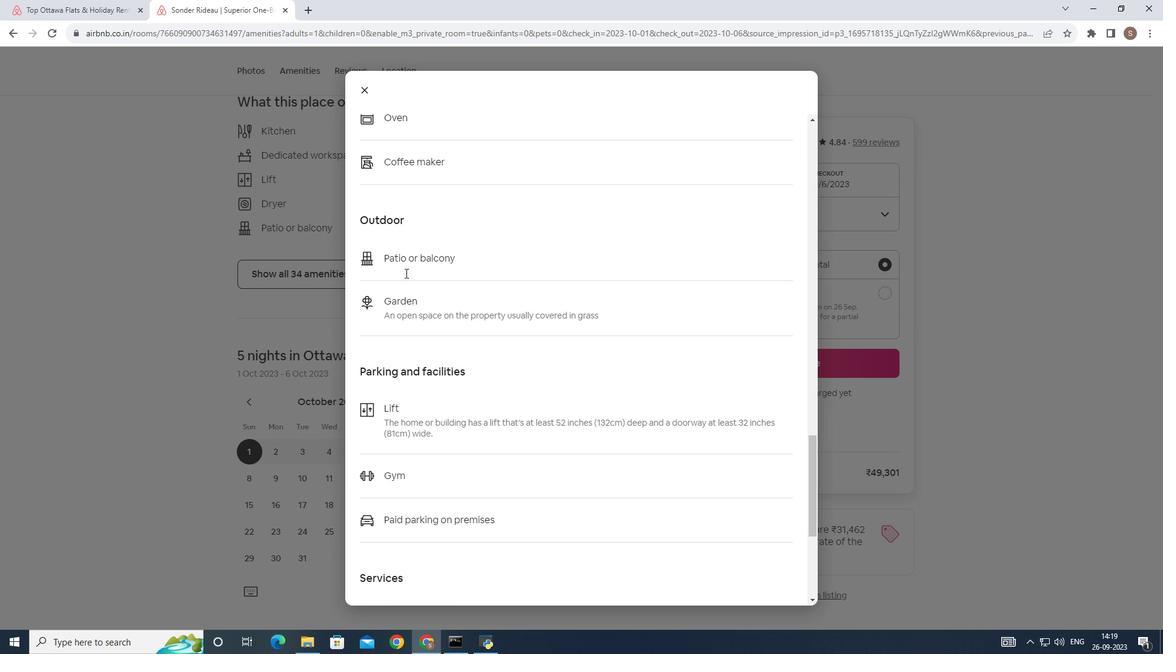 
Action: Mouse scrolled (406, 273) with delta (0, 0)
Screenshot: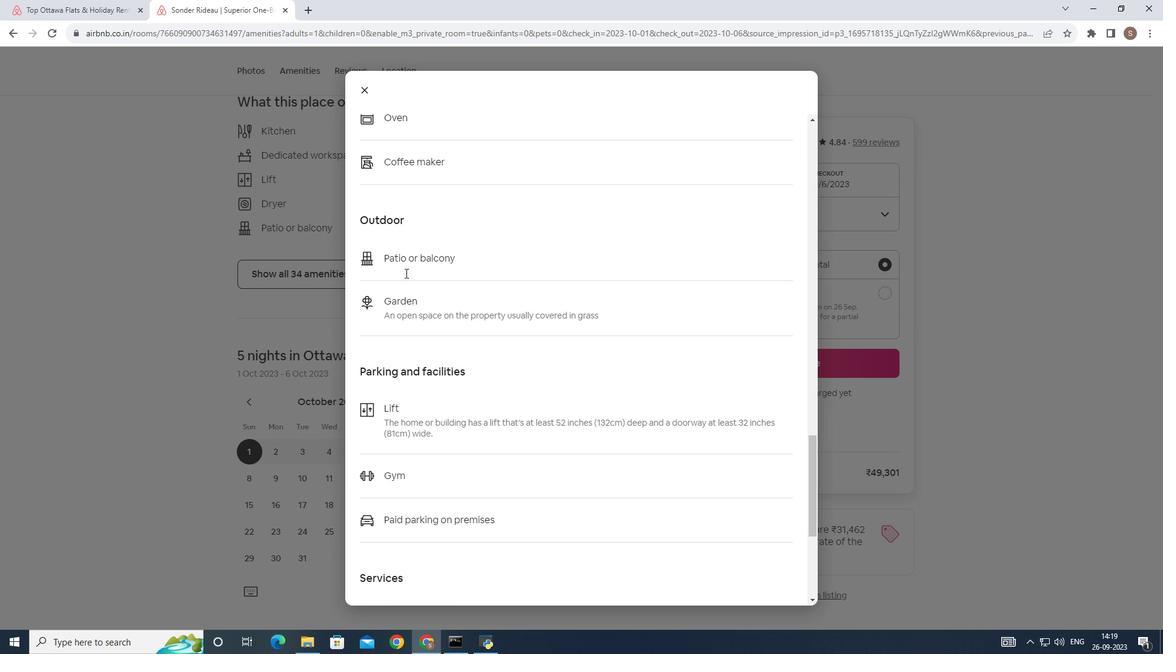 
Action: Mouse scrolled (406, 273) with delta (0, 0)
Screenshot: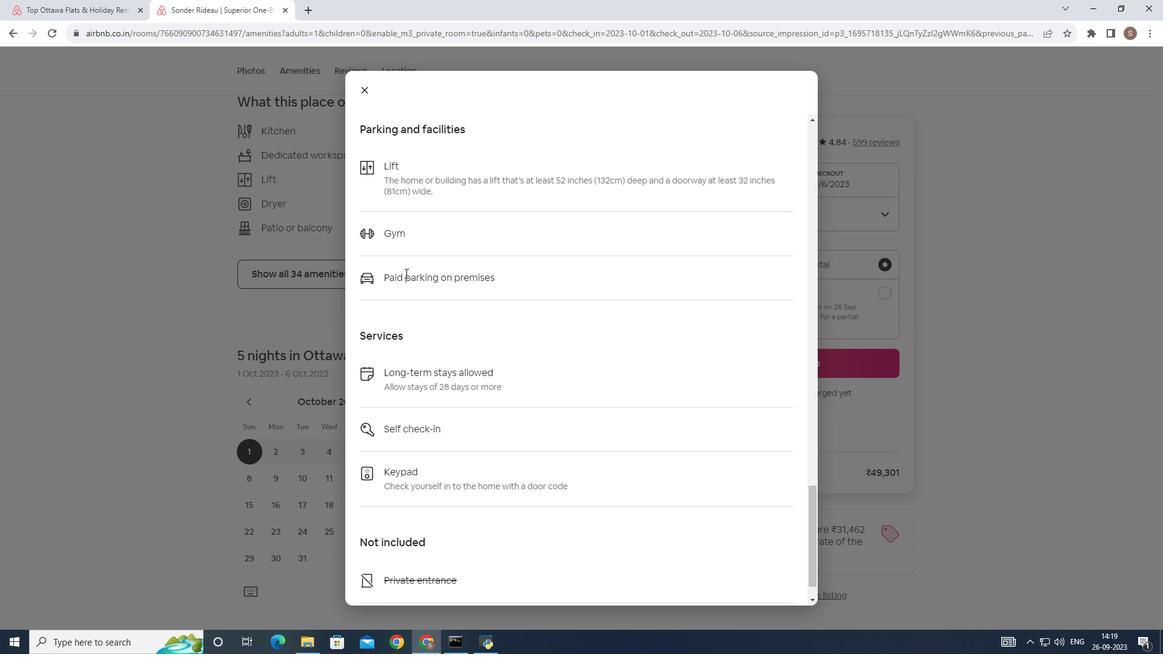 
Action: Mouse scrolled (406, 273) with delta (0, 0)
Screenshot: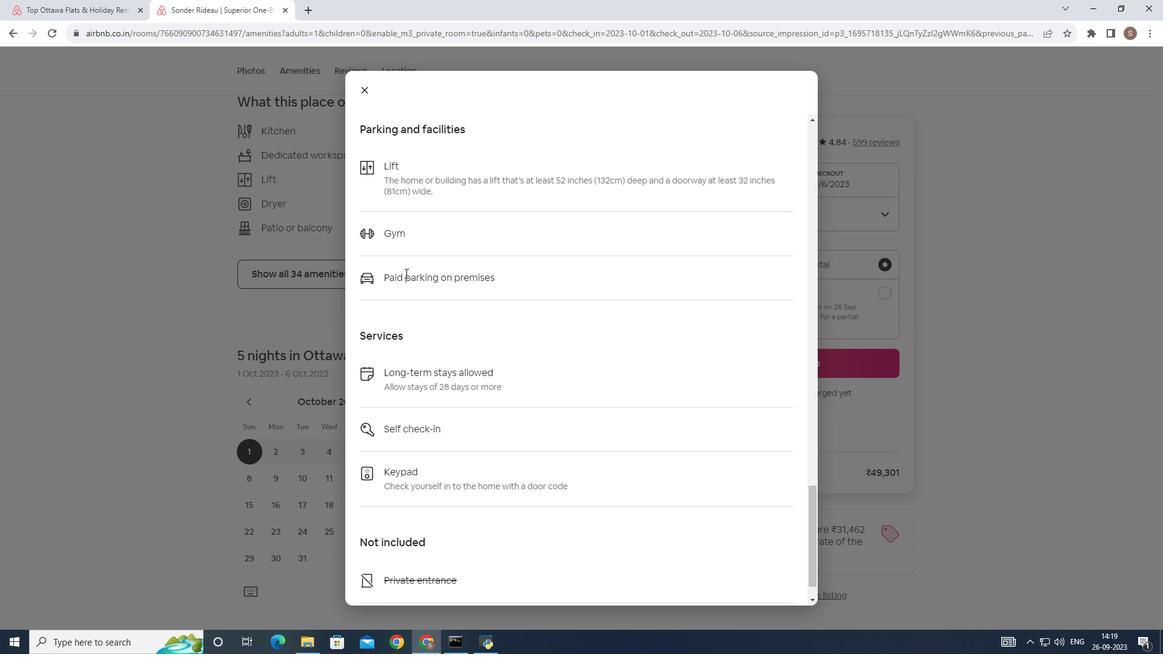 
Action: Mouse scrolled (406, 273) with delta (0, 0)
Screenshot: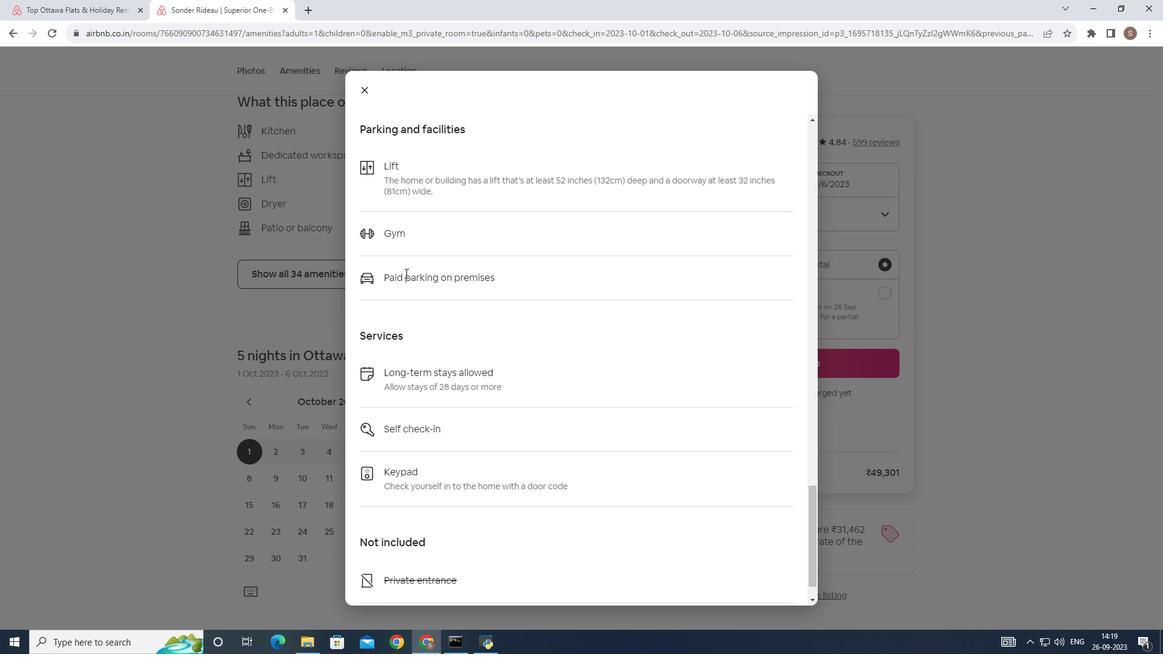 
Action: Mouse scrolled (406, 273) with delta (0, 0)
Screenshot: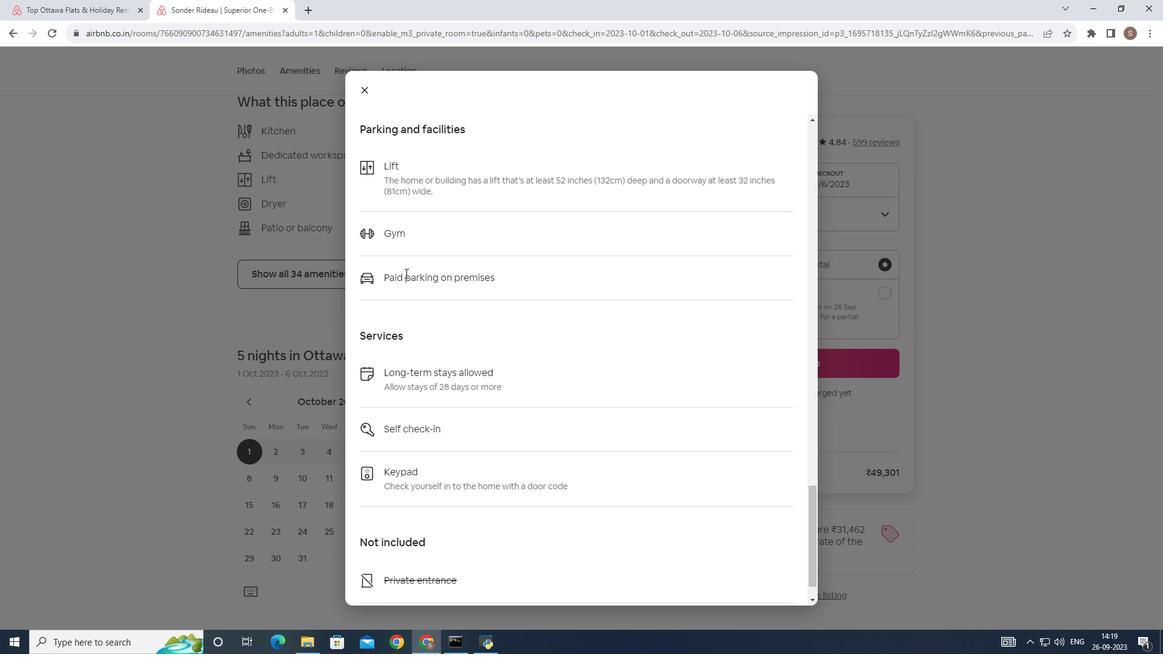 
Action: Mouse scrolled (406, 273) with delta (0, 0)
Screenshot: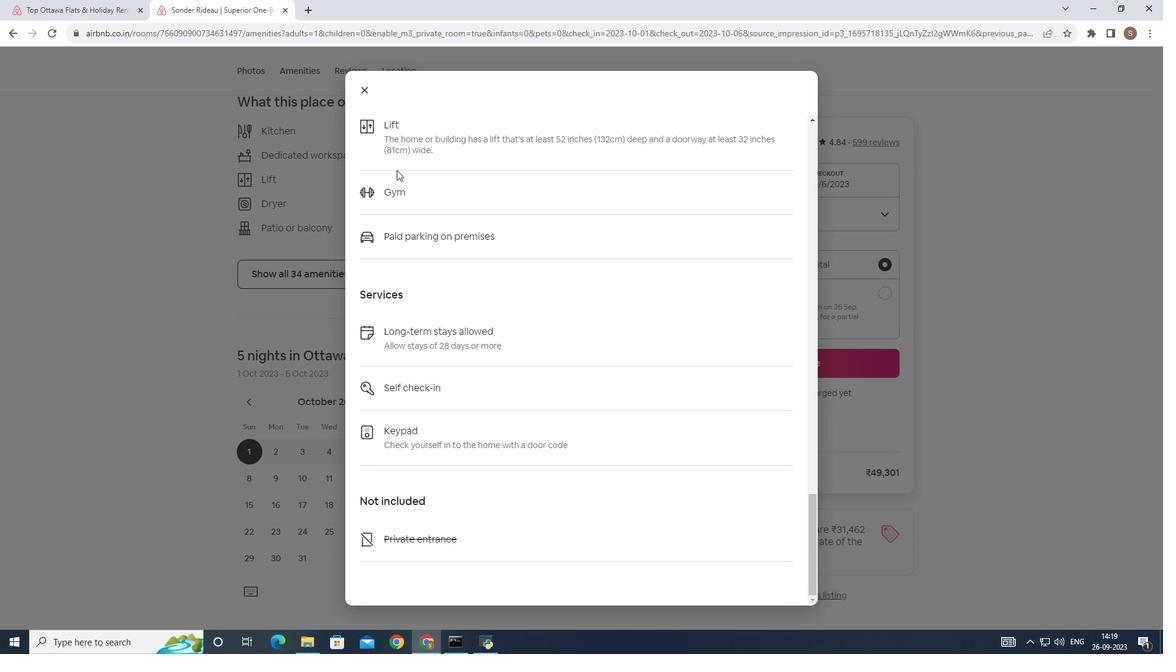 
Action: Mouse scrolled (406, 273) with delta (0, 0)
Screenshot: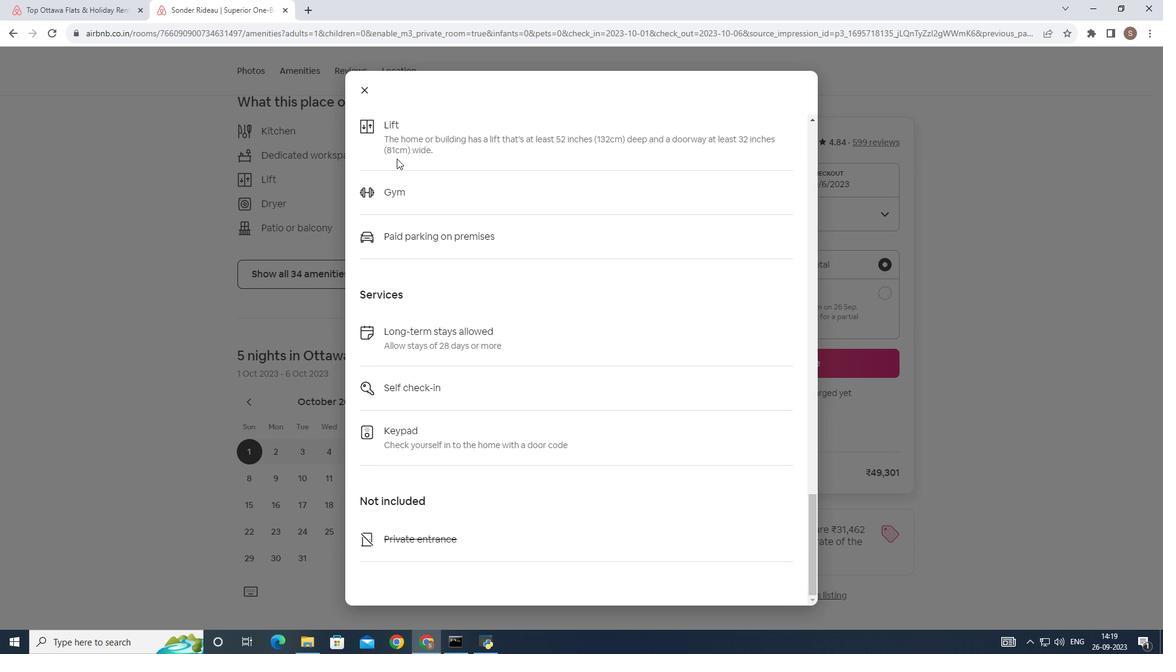
Action: Mouse scrolled (406, 273) with delta (0, 0)
Screenshot: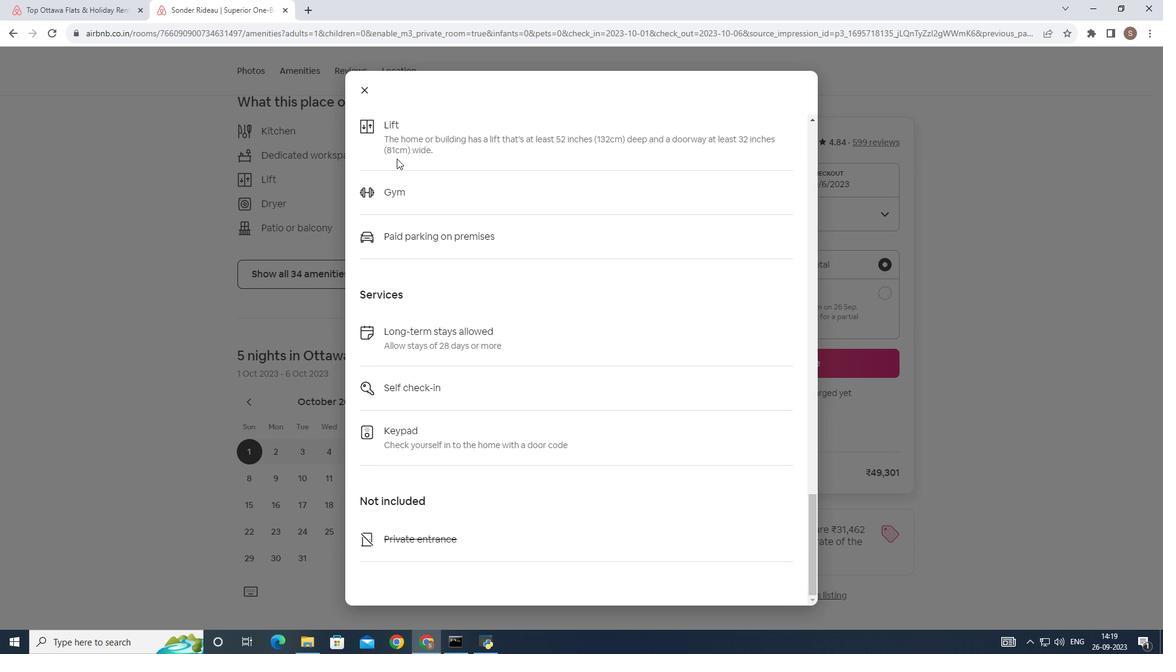 
Action: Mouse scrolled (406, 273) with delta (0, 0)
Screenshot: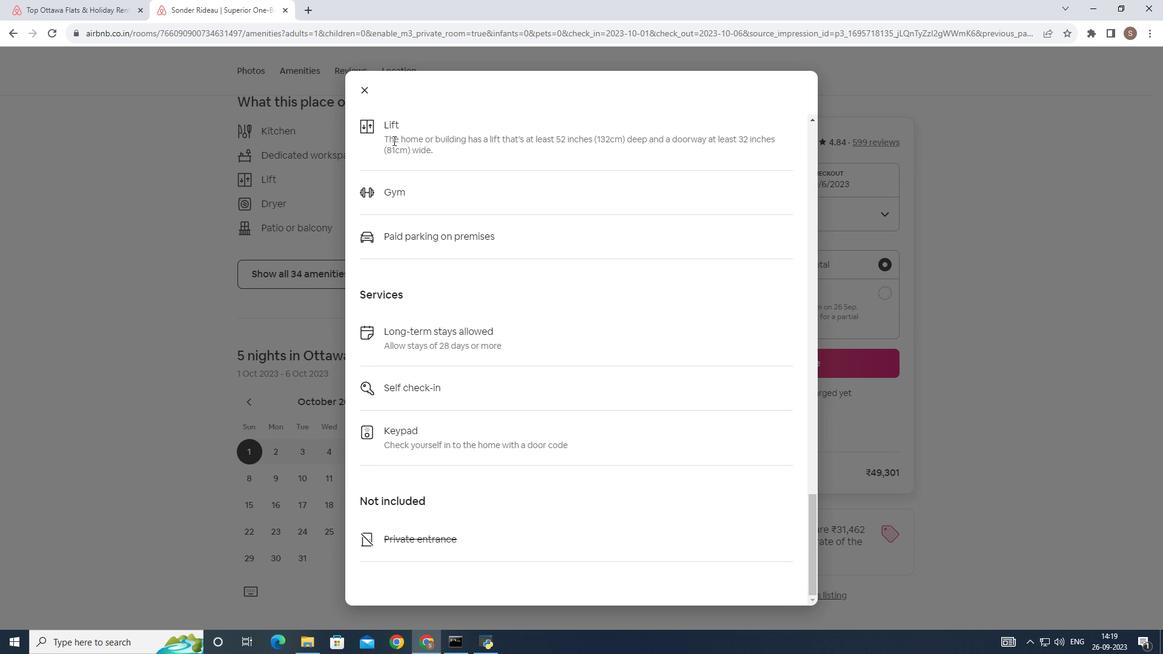 
Action: Mouse moved to (370, 95)
Screenshot: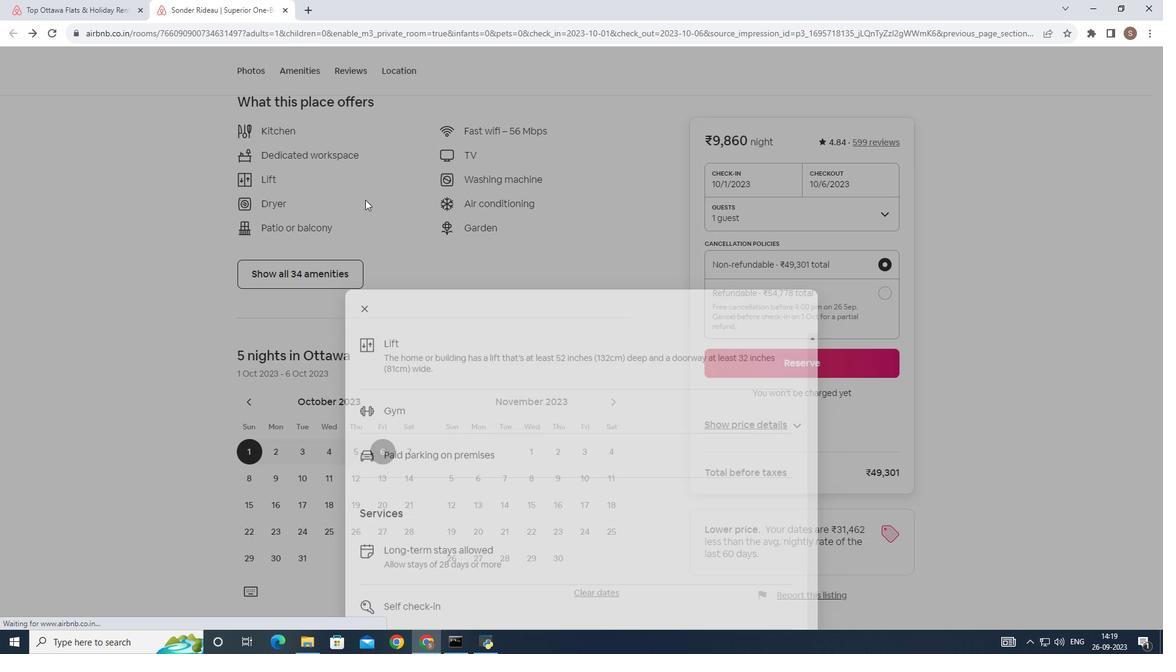 
Action: Mouse pressed left at (370, 95)
Screenshot: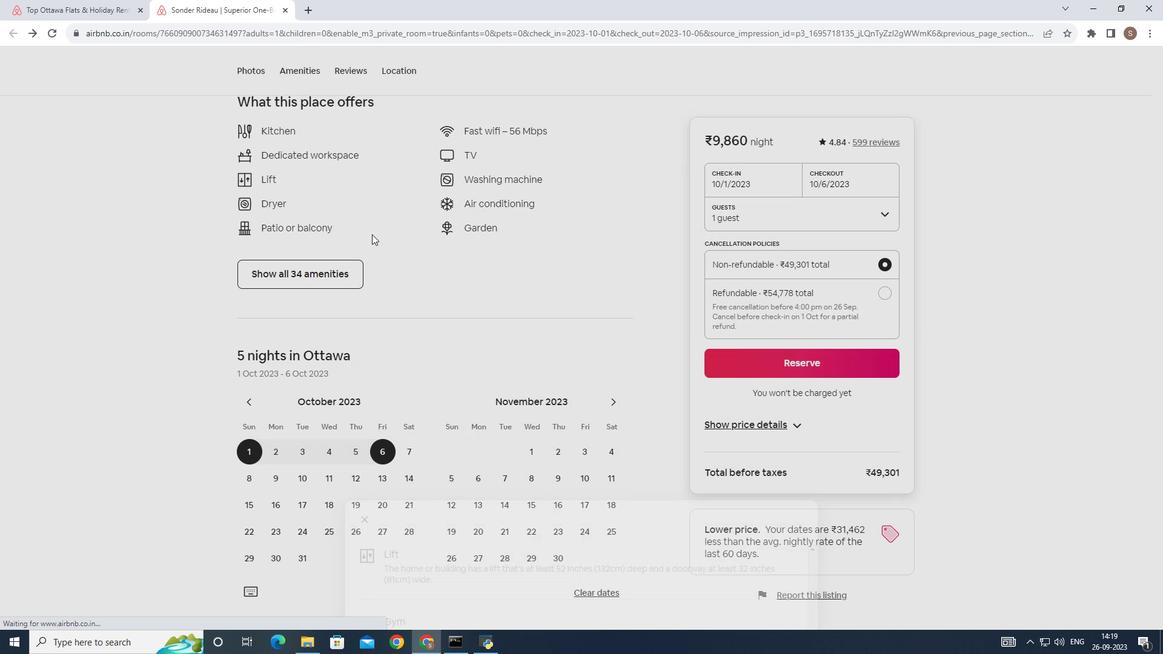 
Action: Mouse moved to (371, 241)
Screenshot: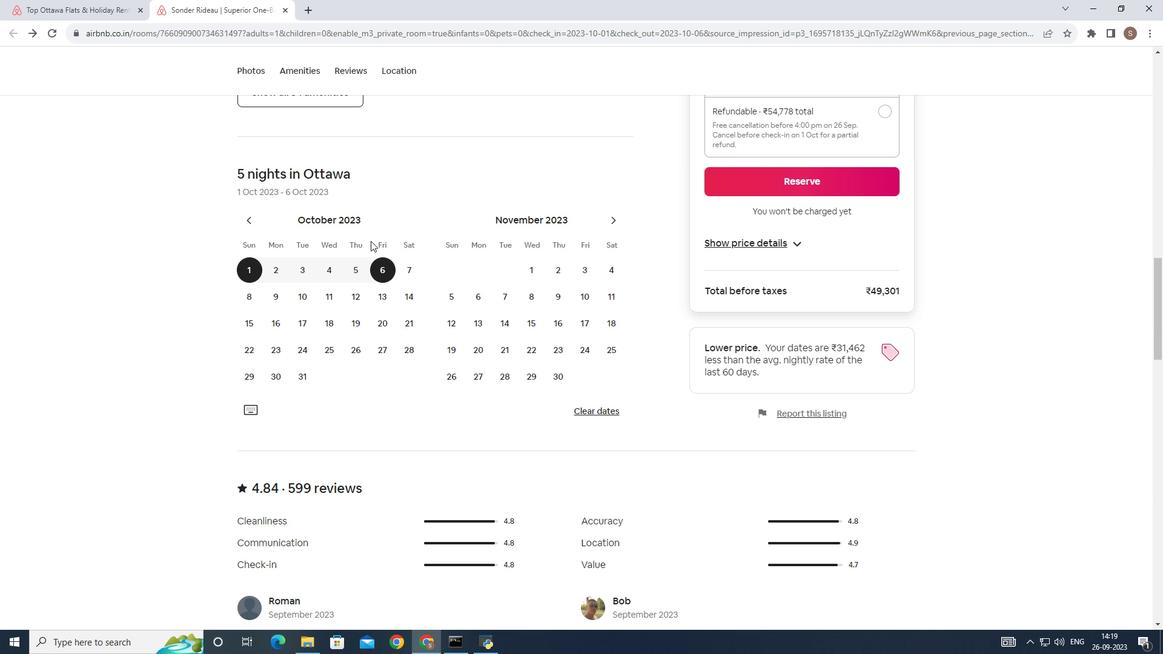 
Action: Mouse scrolled (371, 240) with delta (0, 0)
Screenshot: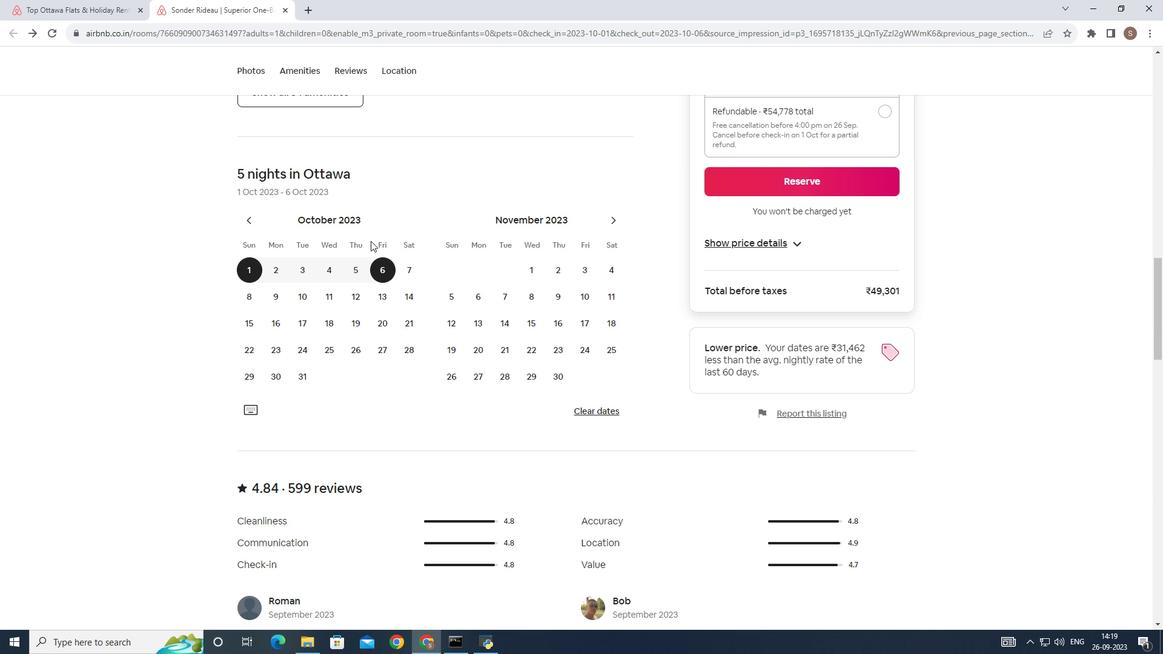 
Action: Mouse moved to (371, 241)
Screenshot: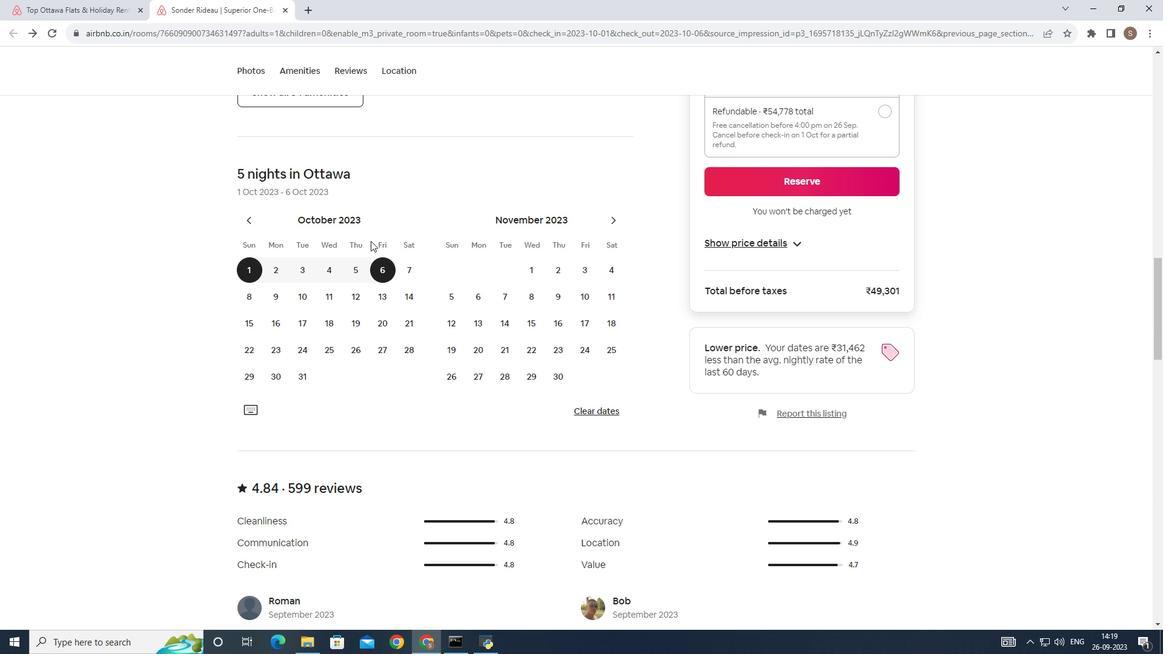 
Action: Mouse scrolled (371, 241) with delta (0, 0)
Screenshot: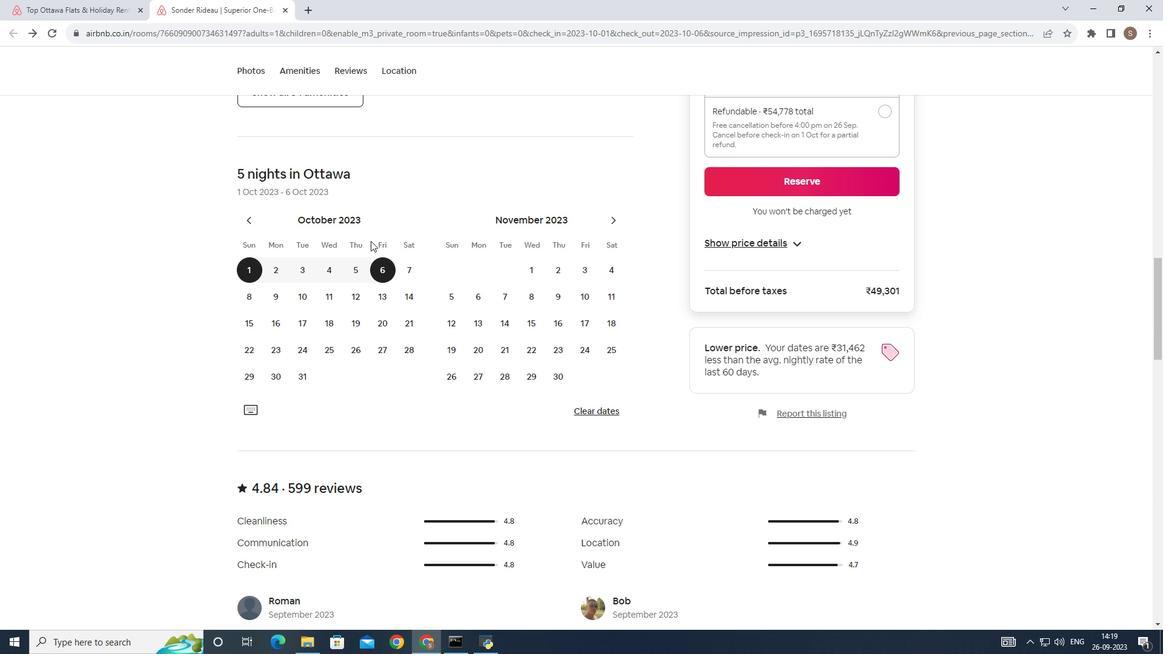 
Action: Mouse scrolled (371, 241) with delta (0, 0)
Screenshot: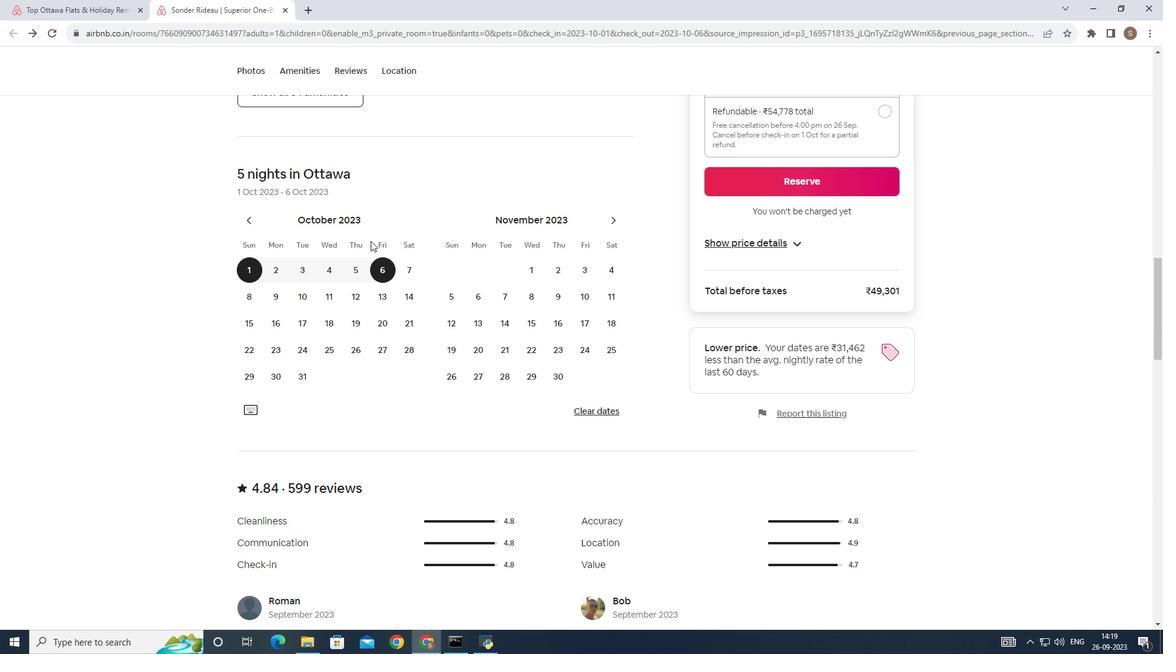 
Action: Mouse scrolled (371, 241) with delta (0, 0)
Screenshot: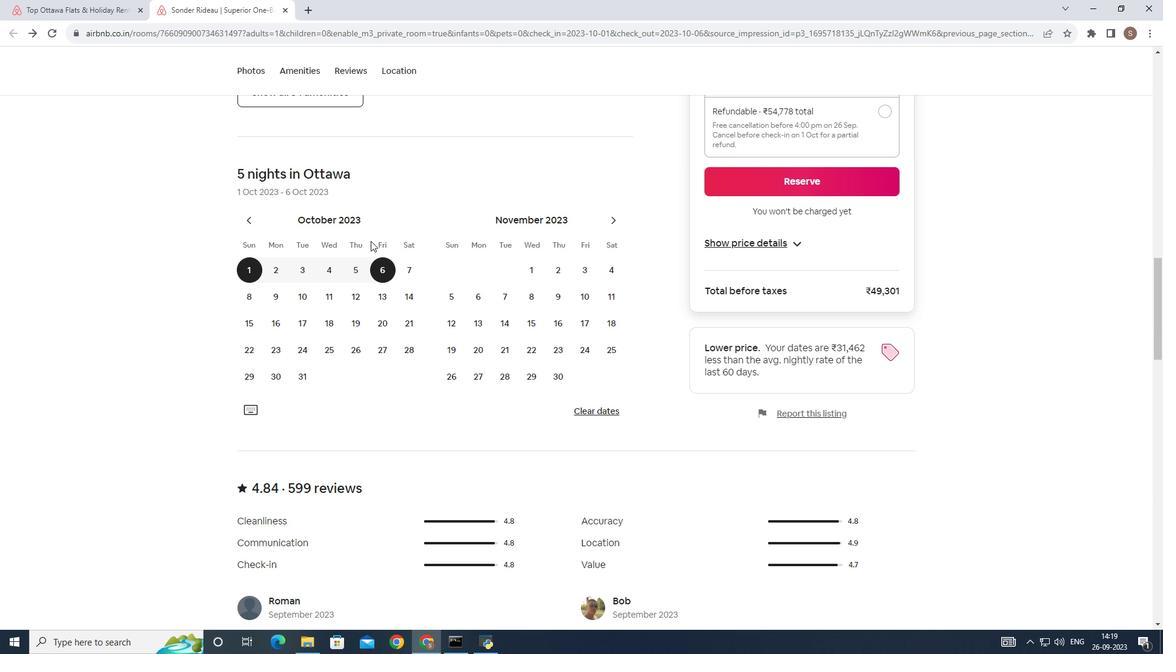 
Action: Mouse scrolled (371, 241) with delta (0, 0)
Screenshot: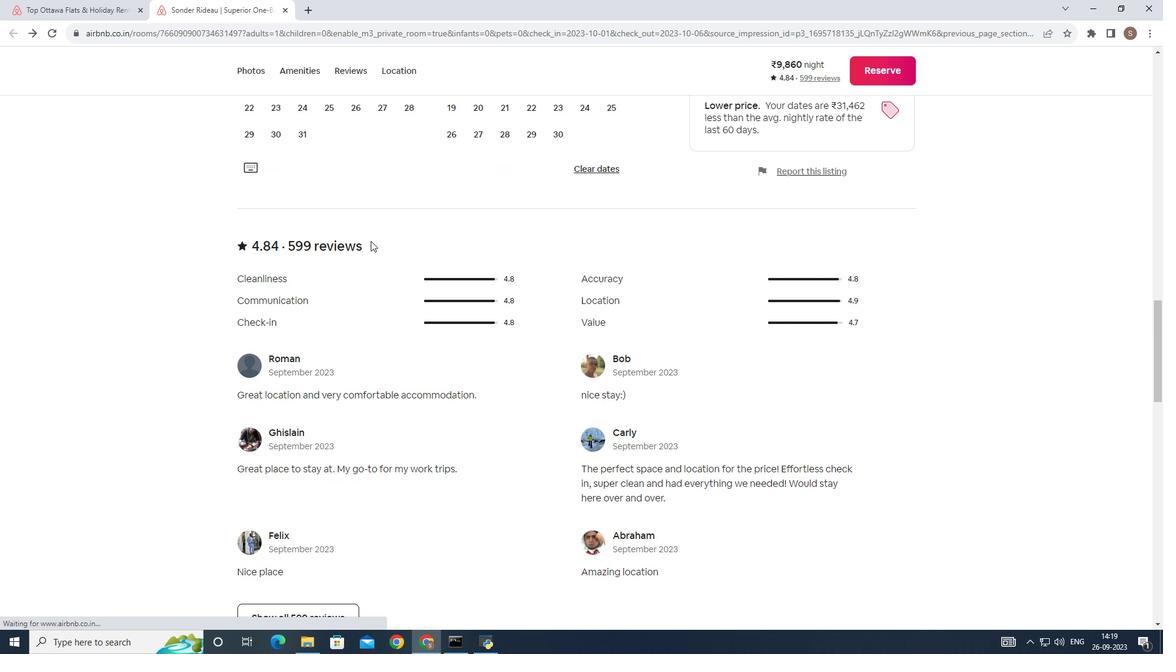 
Action: Mouse scrolled (371, 241) with delta (0, 0)
Screenshot: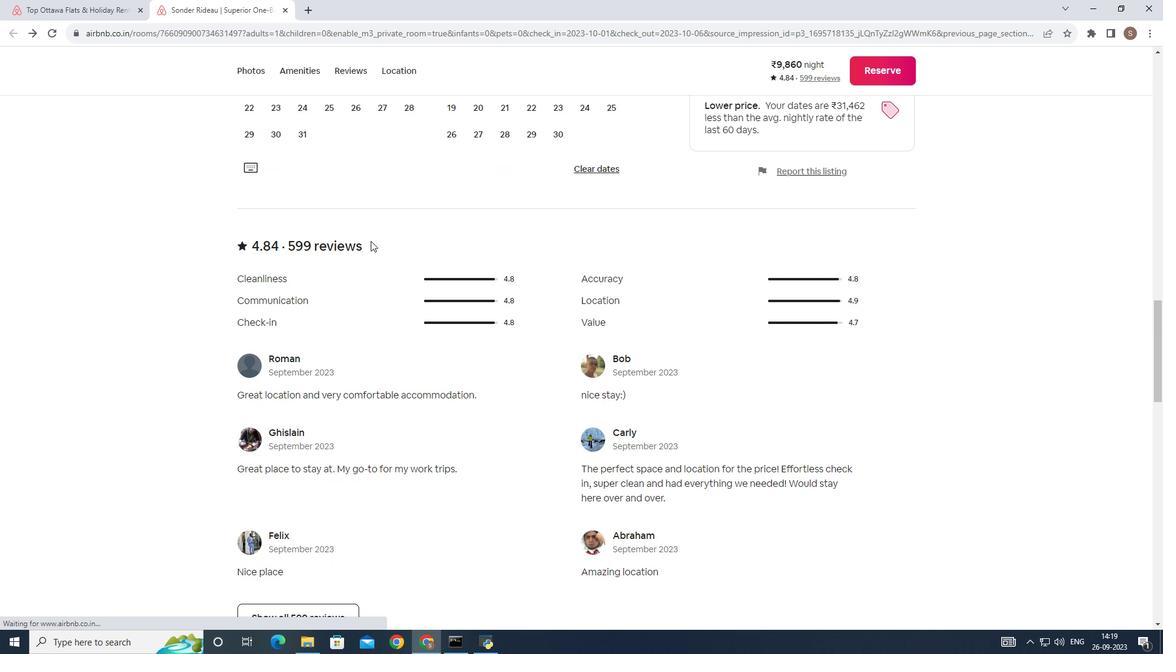 
Action: Mouse scrolled (371, 241) with delta (0, 0)
Screenshot: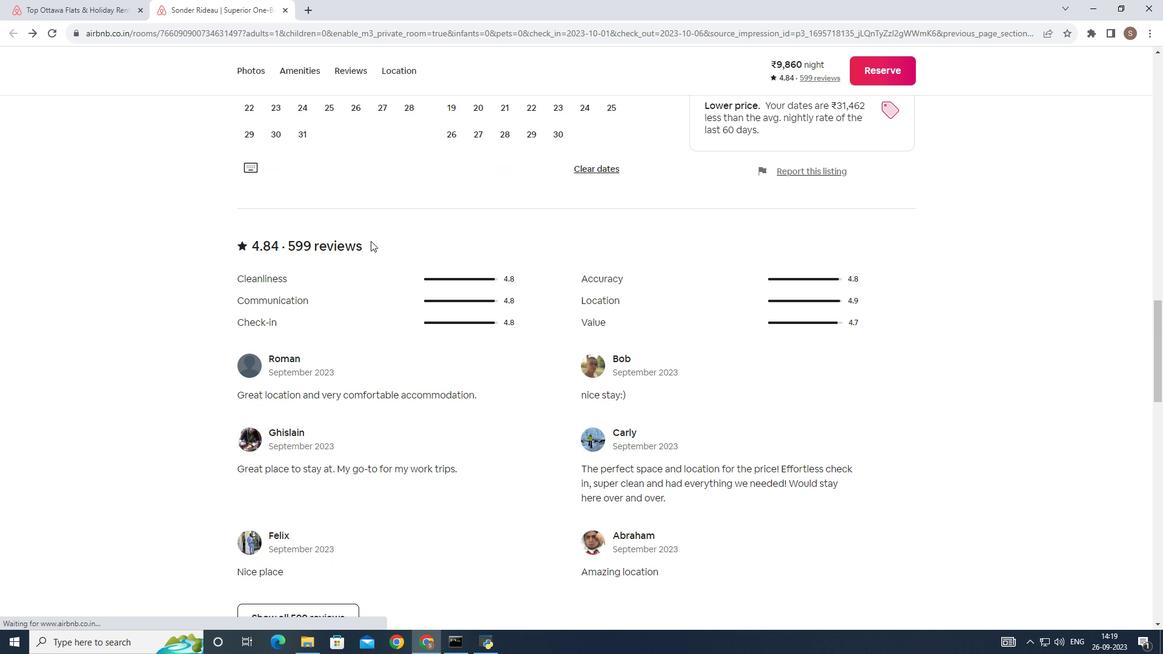 
Action: Mouse scrolled (371, 241) with delta (0, 0)
Screenshot: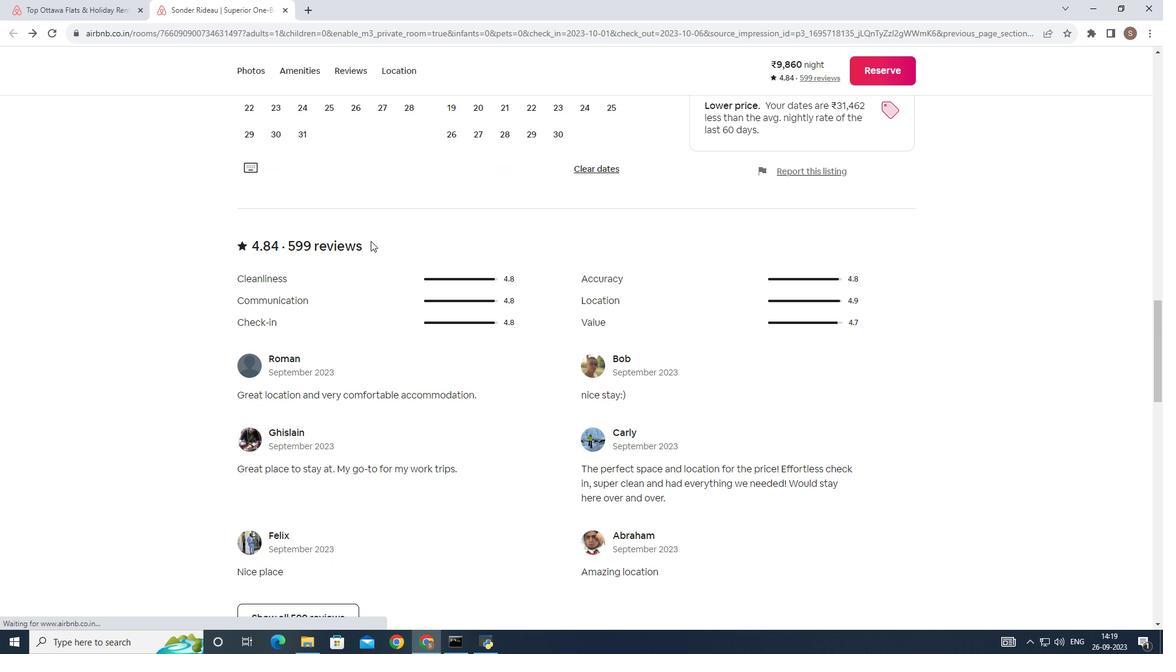 
Action: Mouse scrolled (371, 241) with delta (0, 0)
Screenshot: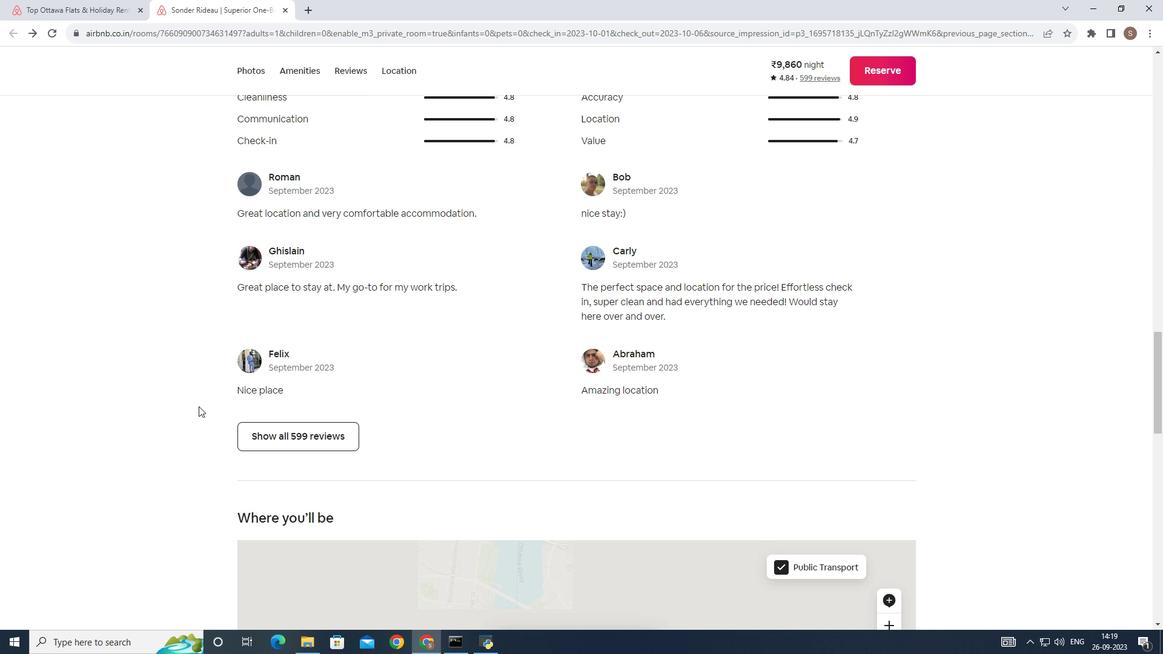 
Action: Mouse scrolled (371, 241) with delta (0, 0)
Screenshot: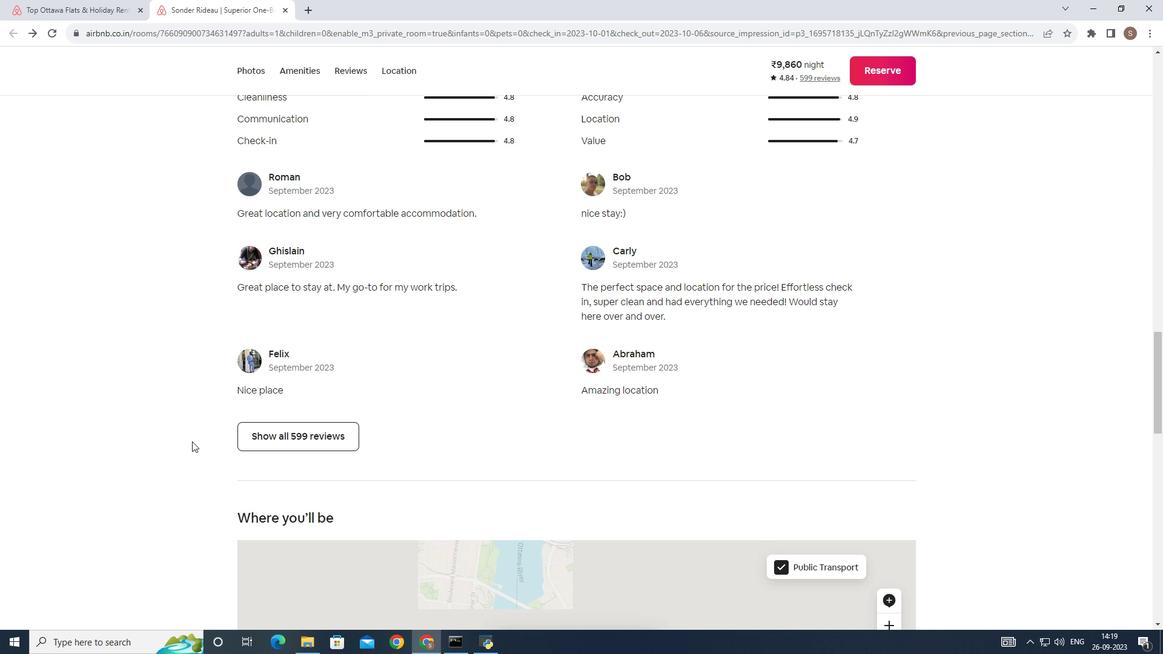 
Action: Mouse scrolled (371, 241) with delta (0, 0)
Screenshot: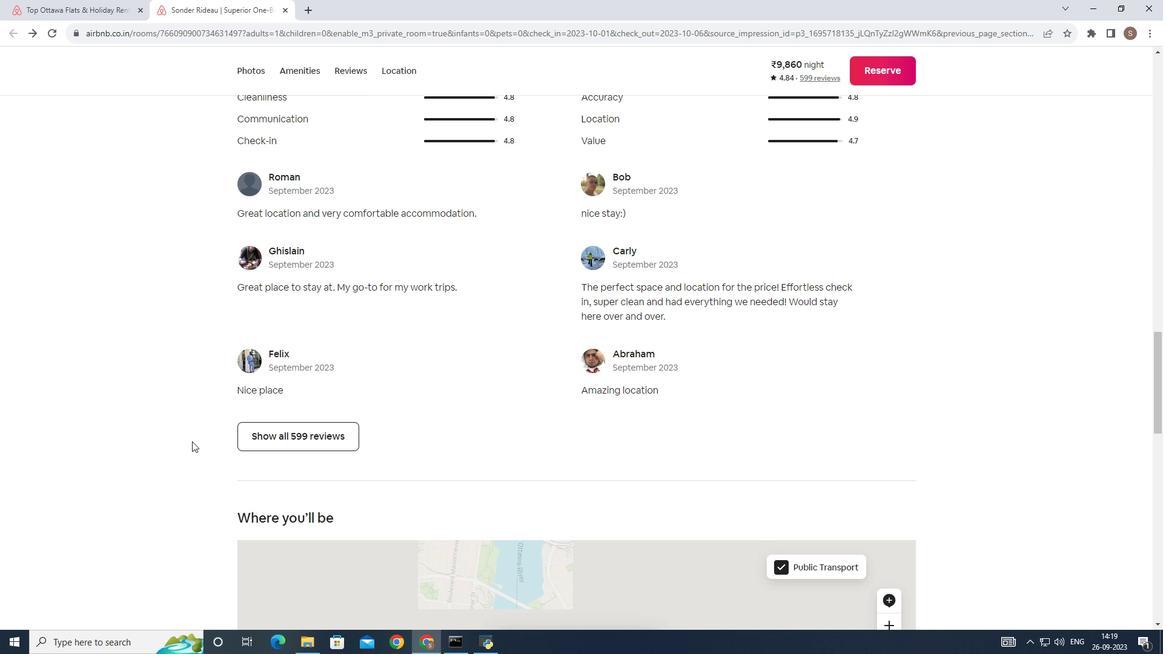 
Action: Mouse moved to (325, 446)
Screenshot: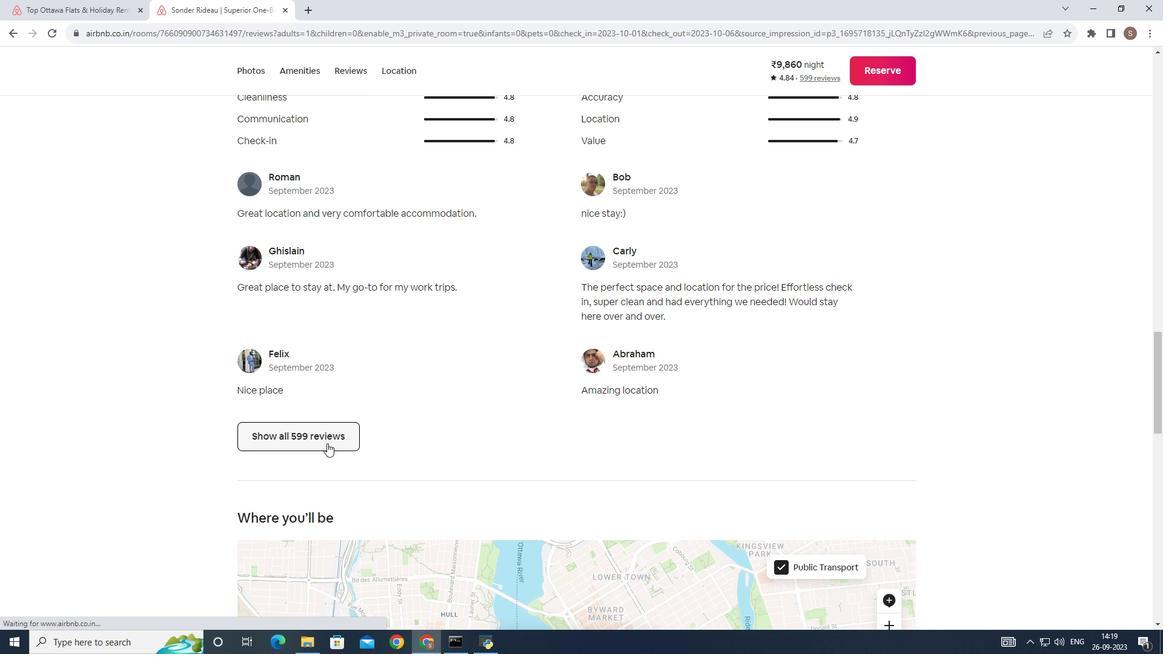 
Action: Mouse pressed left at (325, 446)
Screenshot: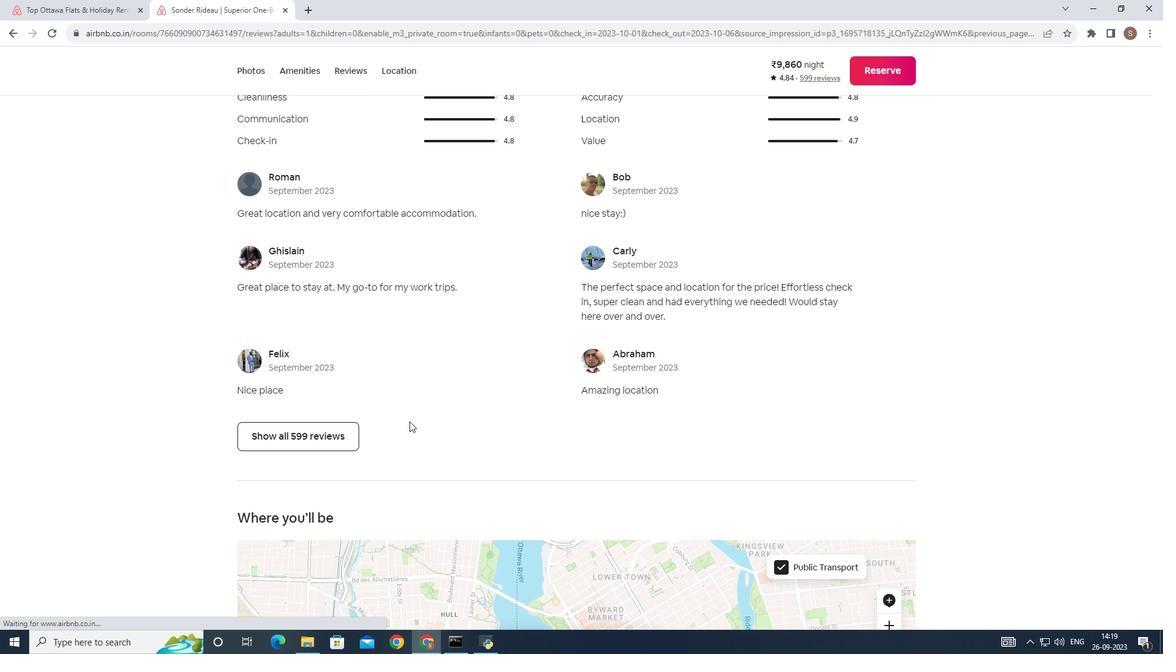 
Action: Mouse moved to (678, 223)
Screenshot: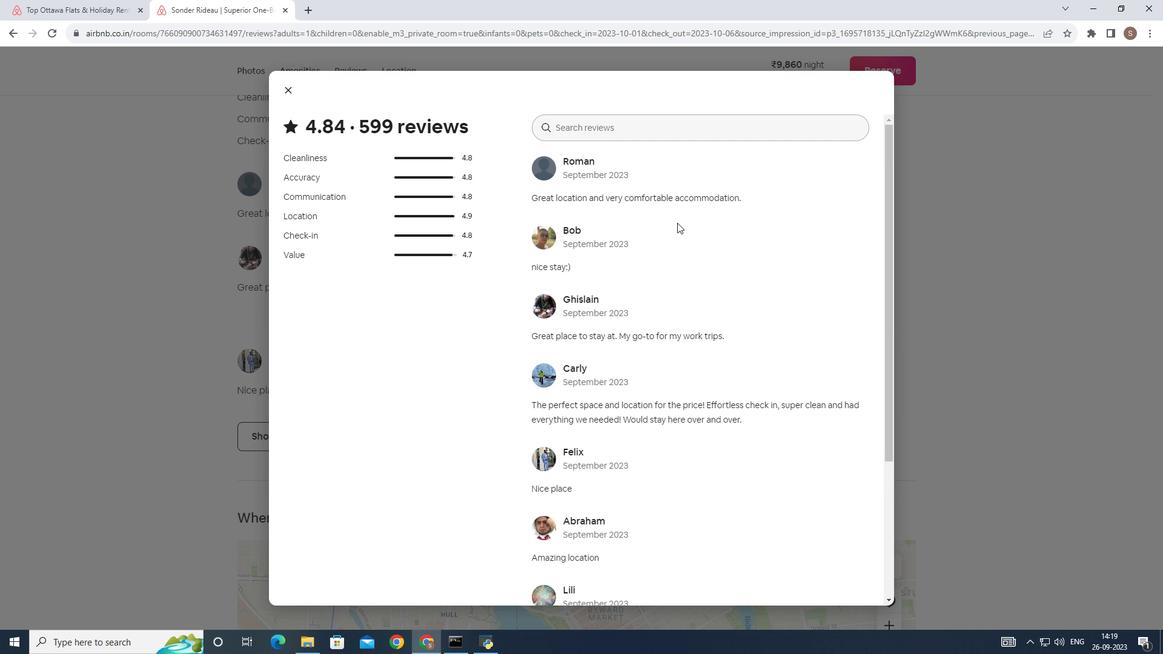 
Action: Mouse scrolled (678, 223) with delta (0, 0)
Screenshot: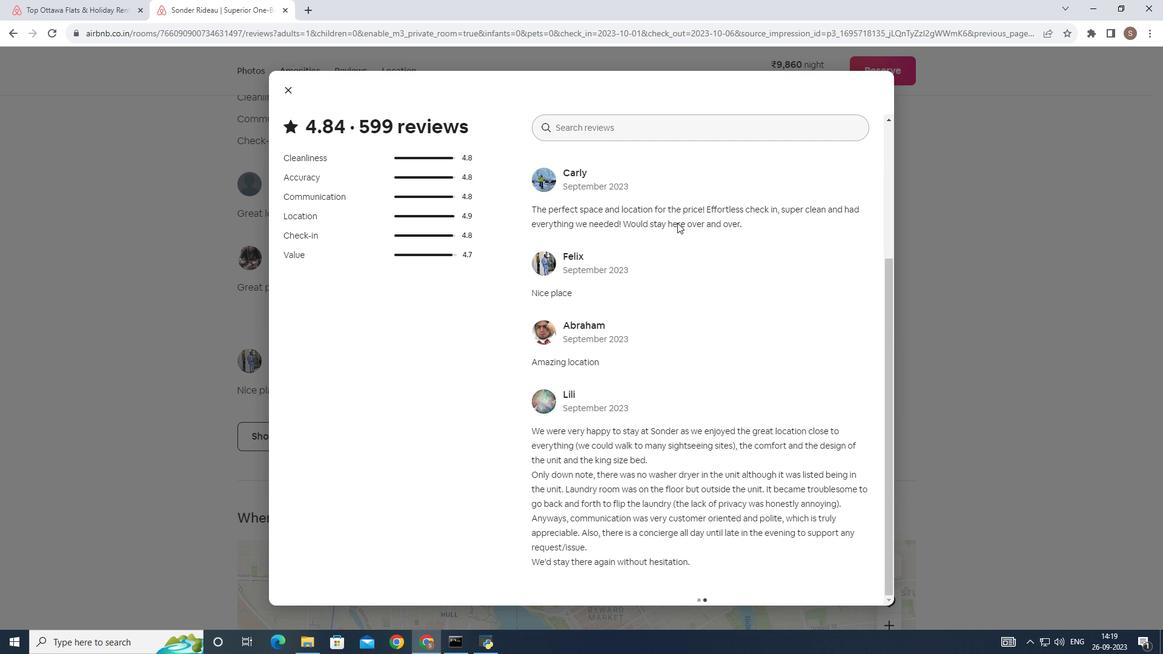 
Action: Mouse scrolled (678, 223) with delta (0, 0)
Screenshot: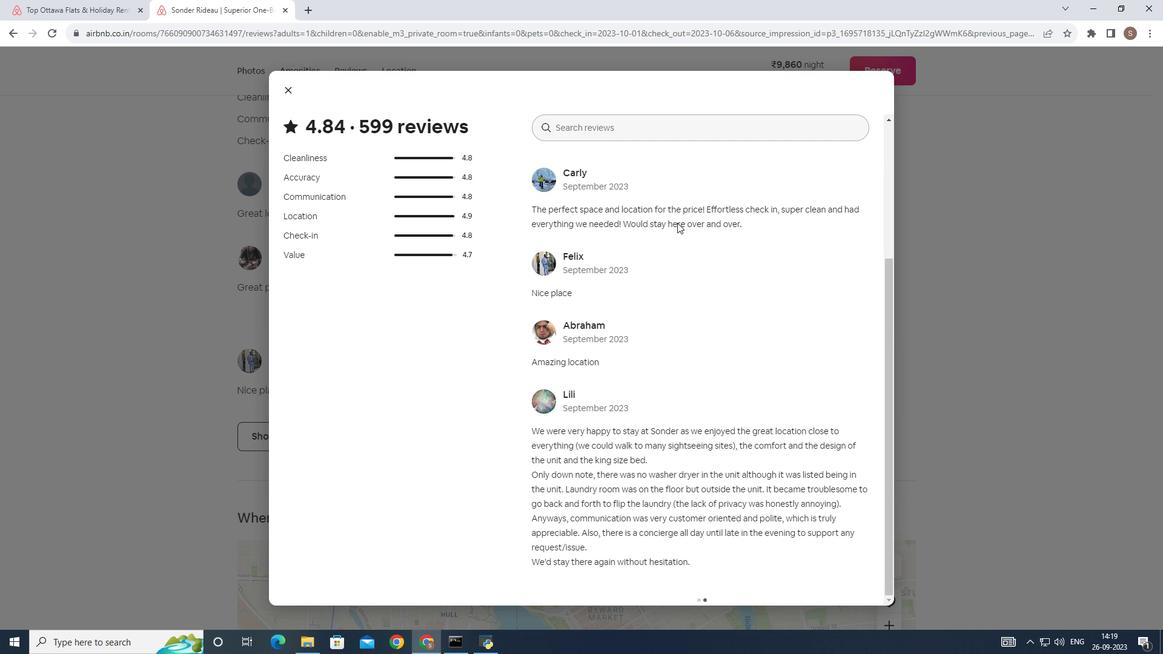 
Action: Mouse scrolled (678, 223) with delta (0, 0)
Screenshot: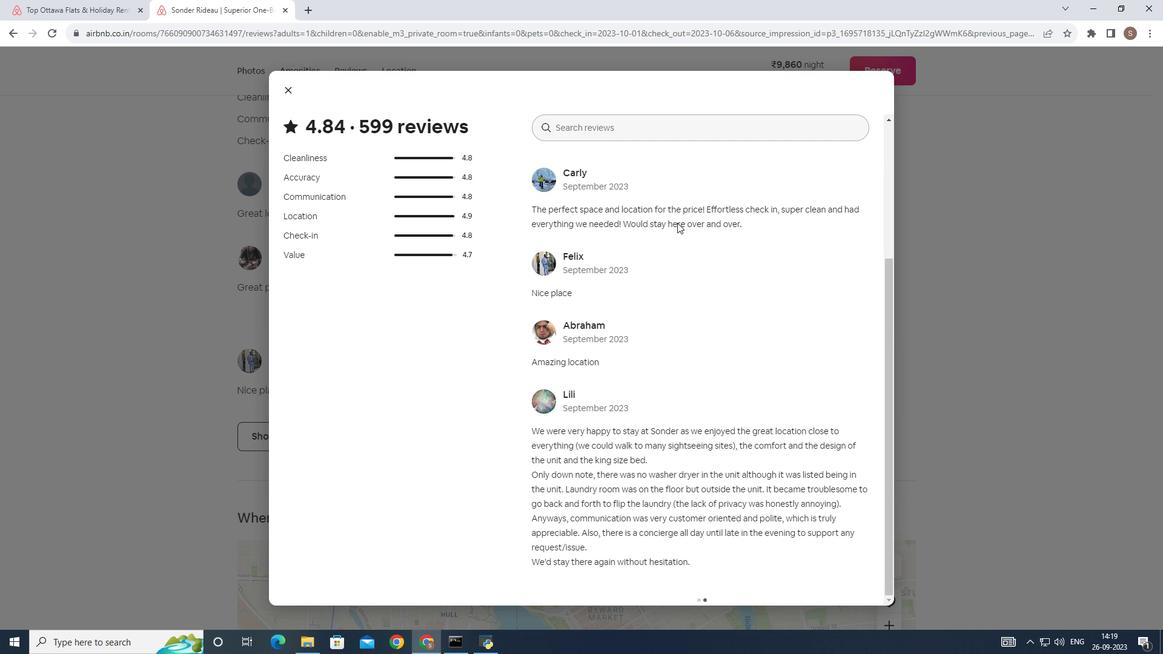 
Action: Mouse scrolled (678, 223) with delta (0, 0)
Screenshot: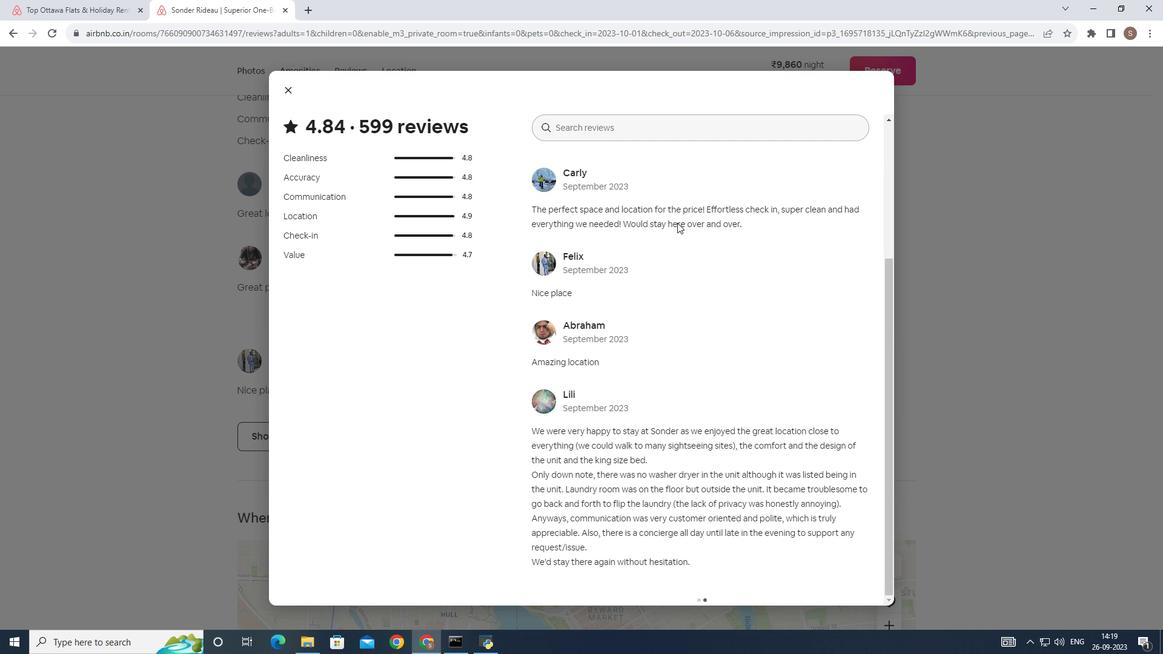 
Action: Mouse scrolled (678, 223) with delta (0, 0)
Screenshot: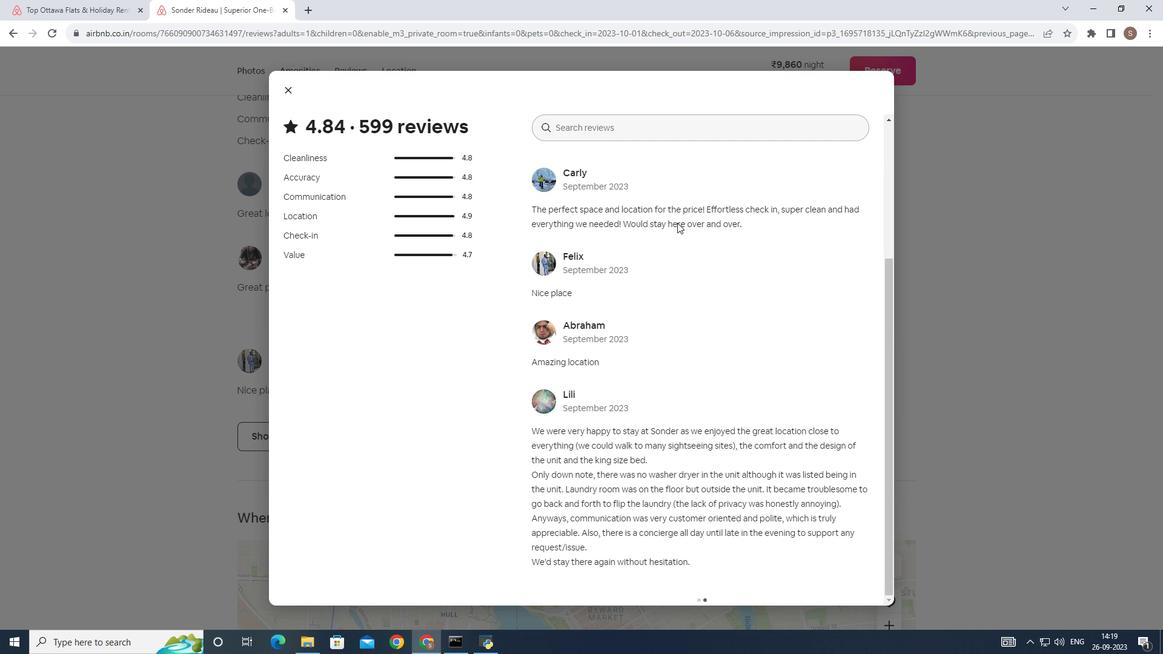 
Action: Mouse scrolled (678, 223) with delta (0, 0)
Screenshot: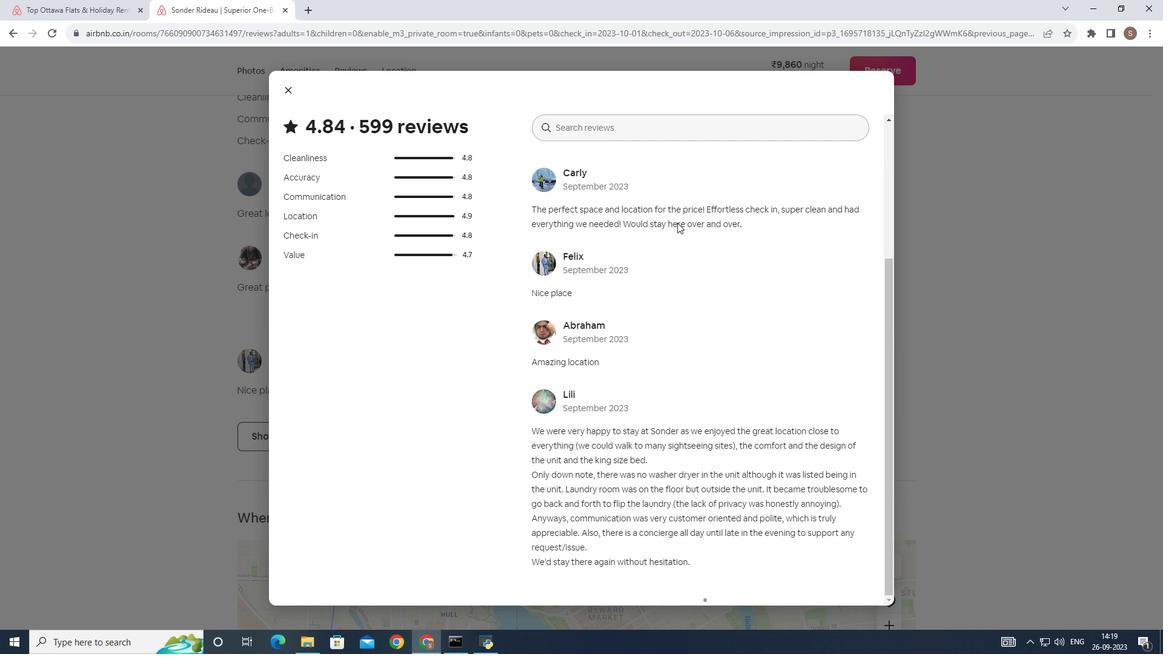 
Action: Mouse scrolled (678, 223) with delta (0, 0)
Screenshot: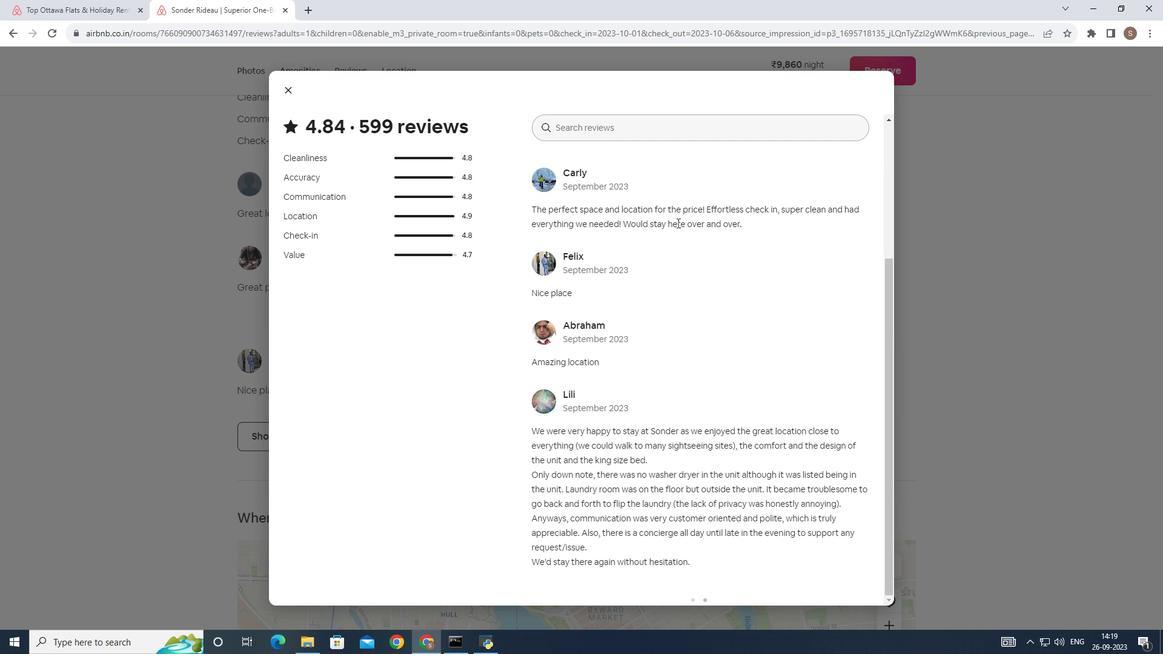 
Action: Mouse scrolled (678, 223) with delta (0, 0)
Screenshot: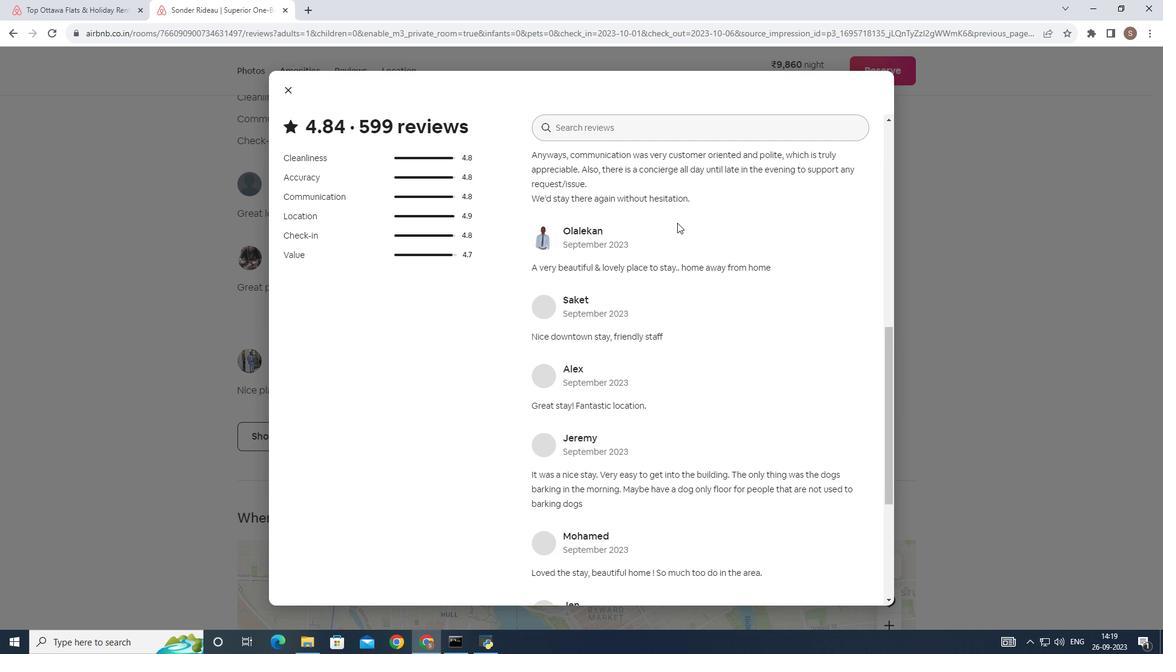 
Action: Mouse scrolled (678, 223) with delta (0, 0)
Screenshot: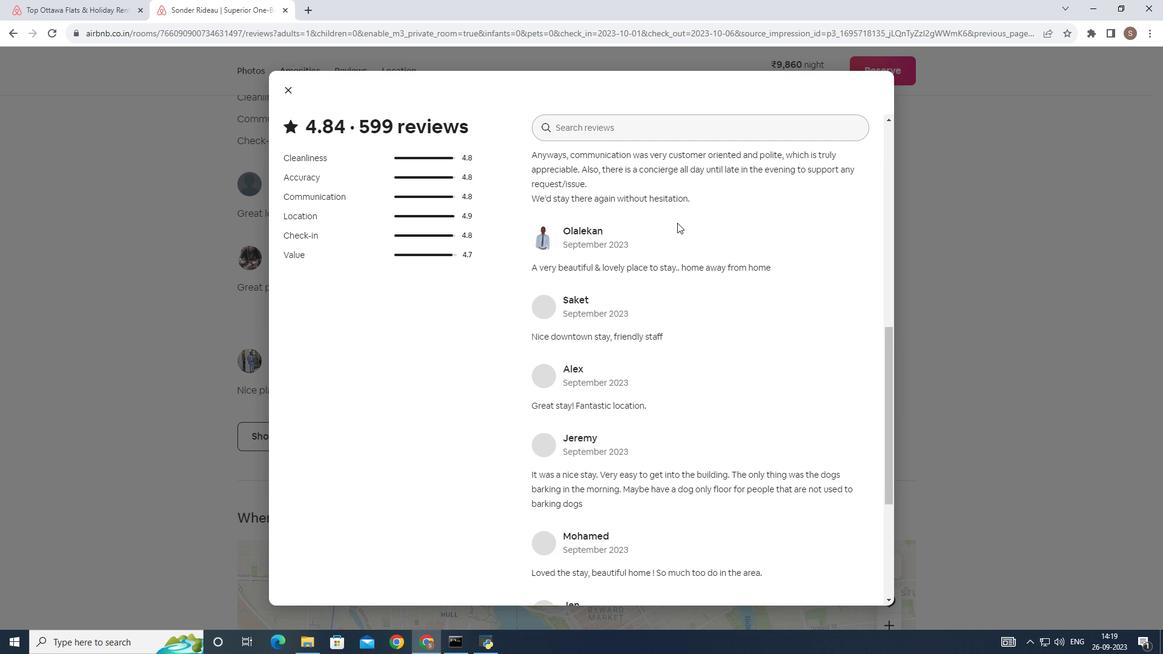 
Action: Mouse scrolled (678, 223) with delta (0, 0)
Screenshot: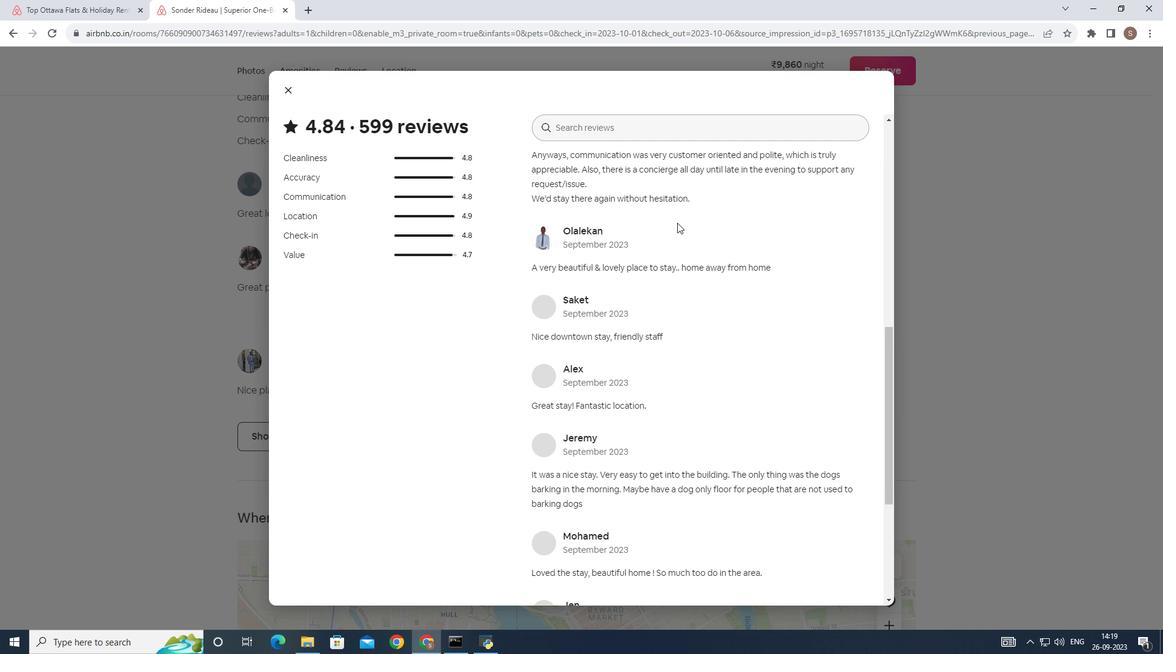 
Action: Mouse scrolled (678, 223) with delta (0, 0)
Screenshot: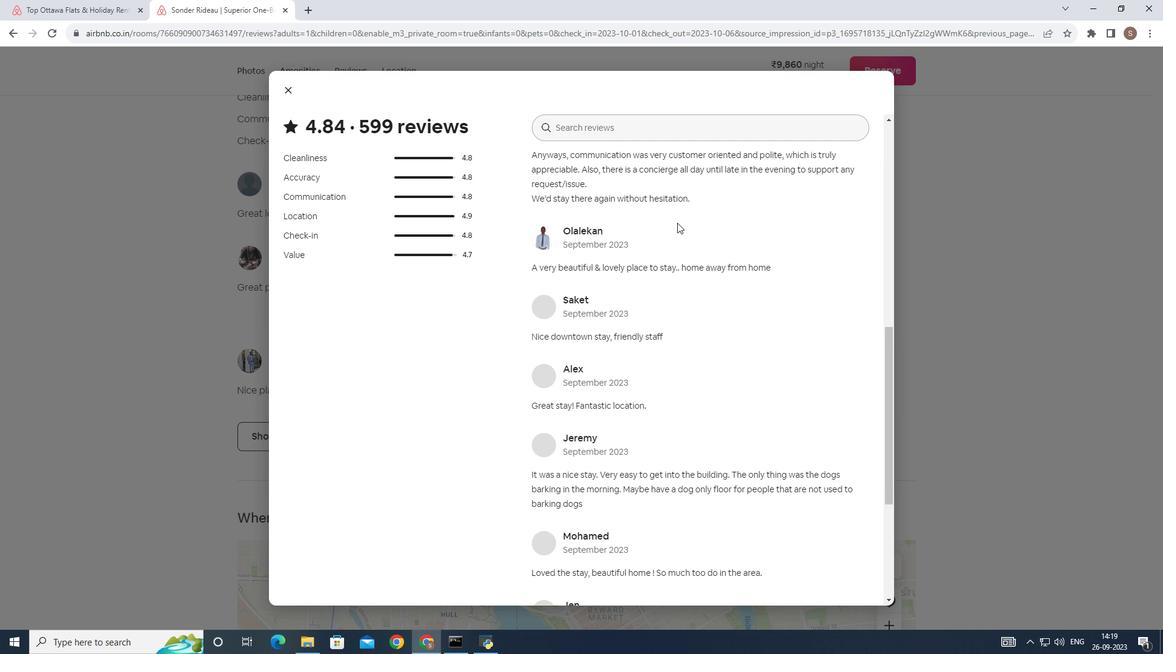 
Action: Mouse scrolled (678, 223) with delta (0, 0)
Screenshot: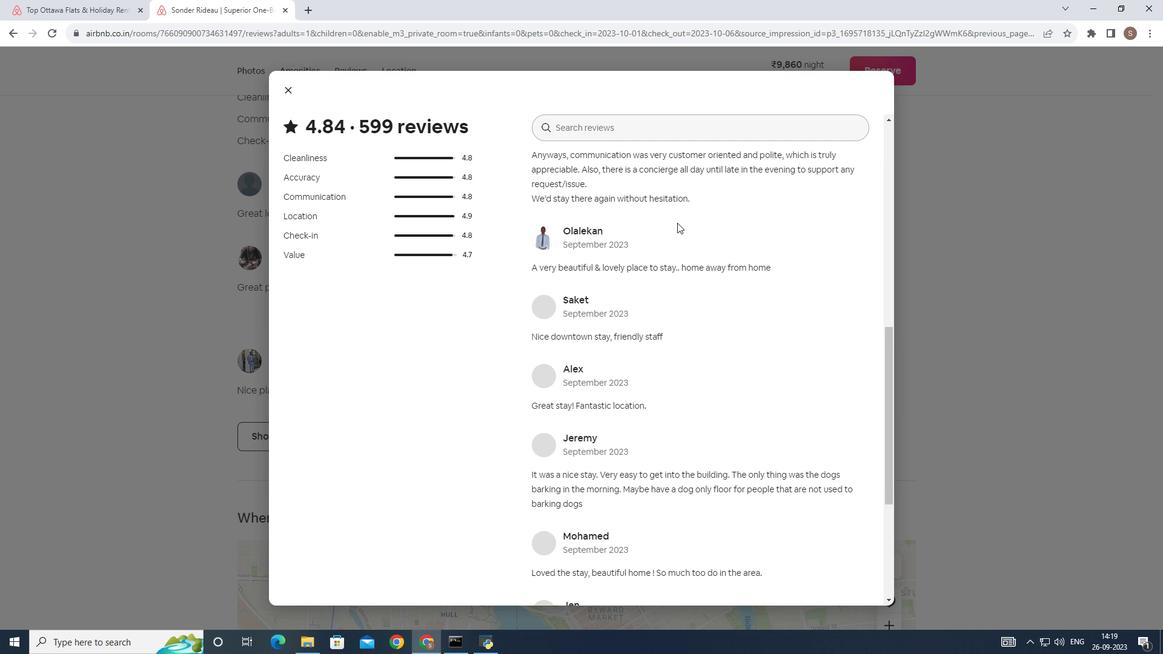 
Action: Mouse scrolled (678, 223) with delta (0, 0)
Screenshot: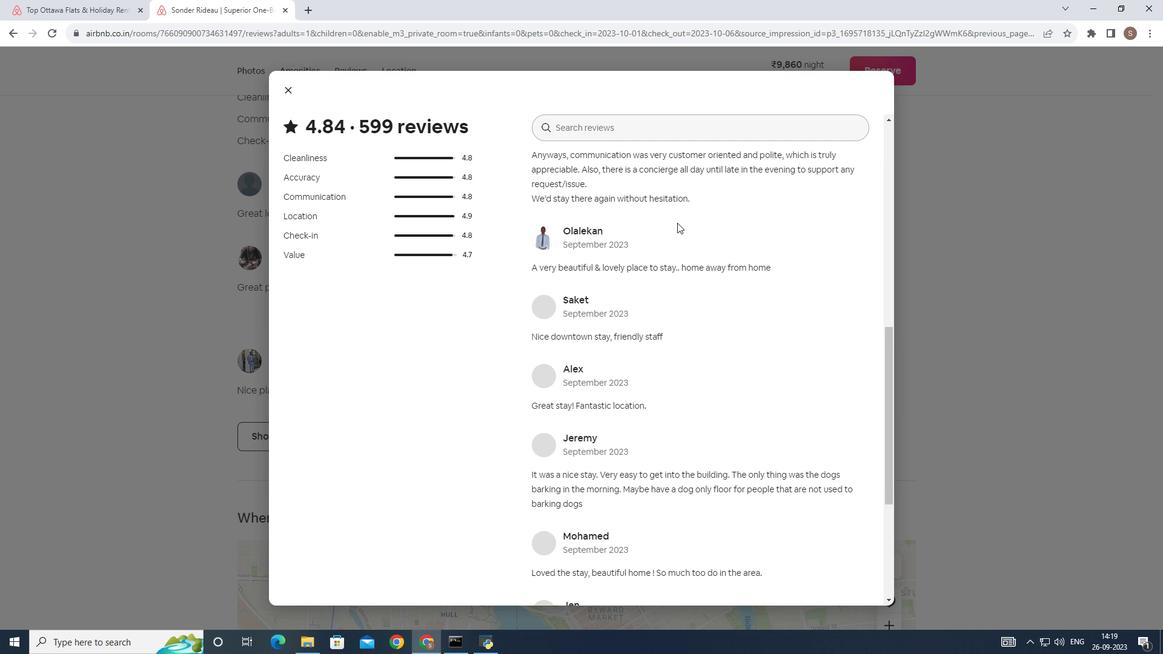 
Action: Mouse moved to (678, 223)
Screenshot: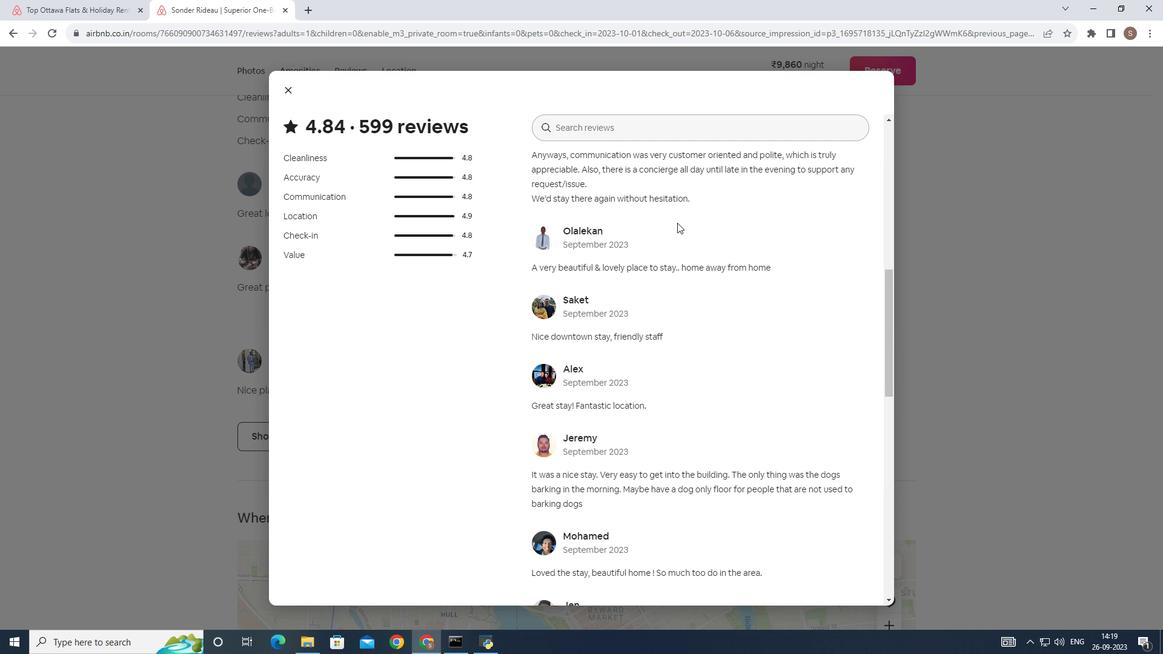 
Action: Mouse scrolled (678, 223) with delta (0, 0)
Screenshot: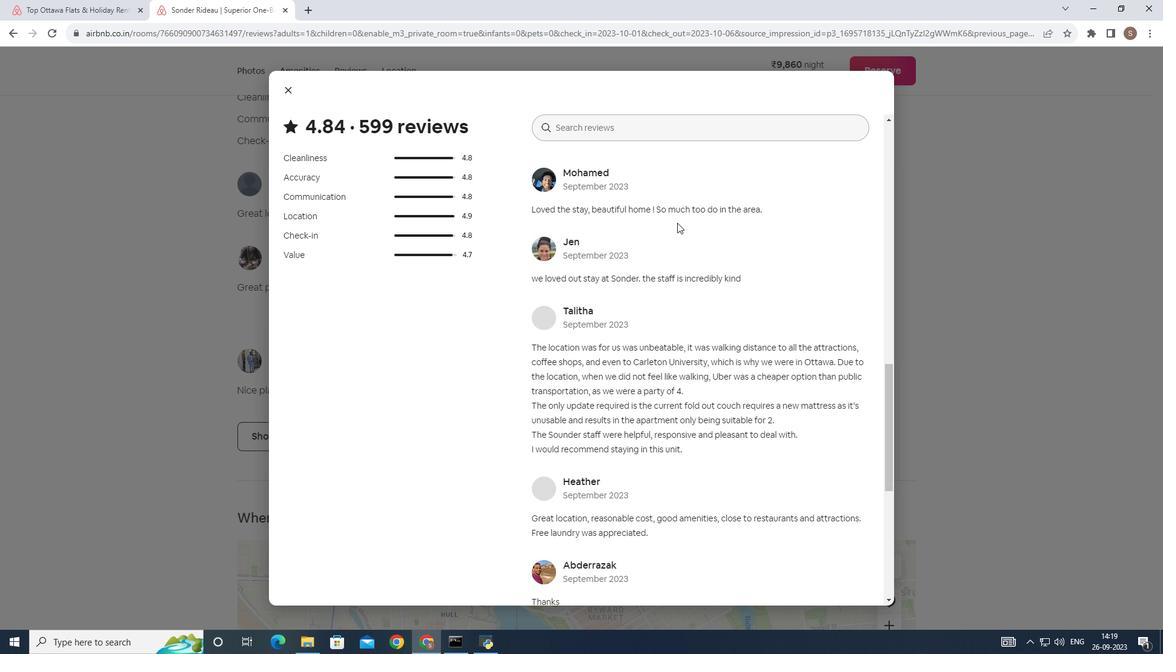 
Action: Mouse scrolled (678, 223) with delta (0, 0)
Screenshot: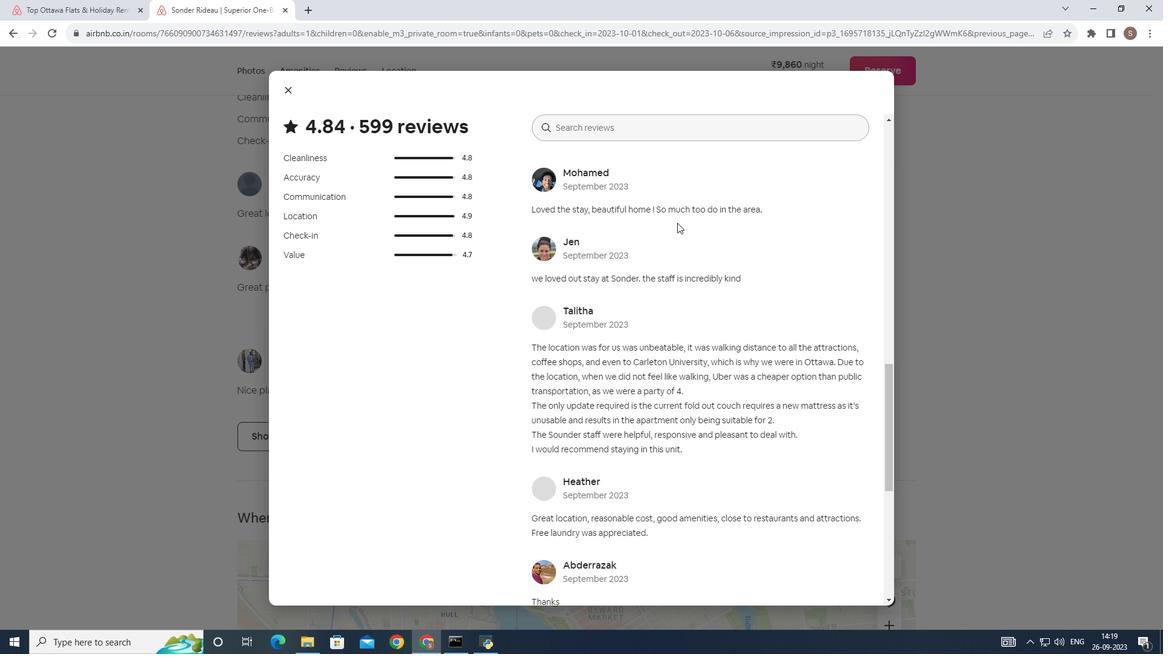 
Action: Mouse scrolled (678, 223) with delta (0, 0)
Screenshot: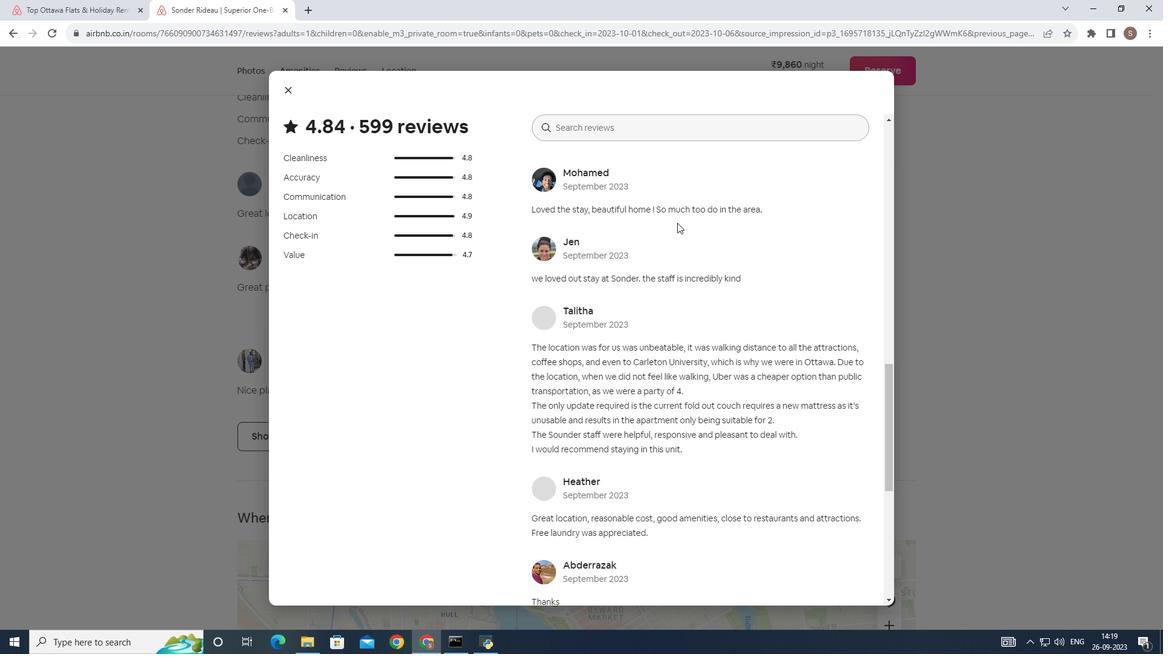 
Action: Mouse scrolled (678, 223) with delta (0, 0)
Screenshot: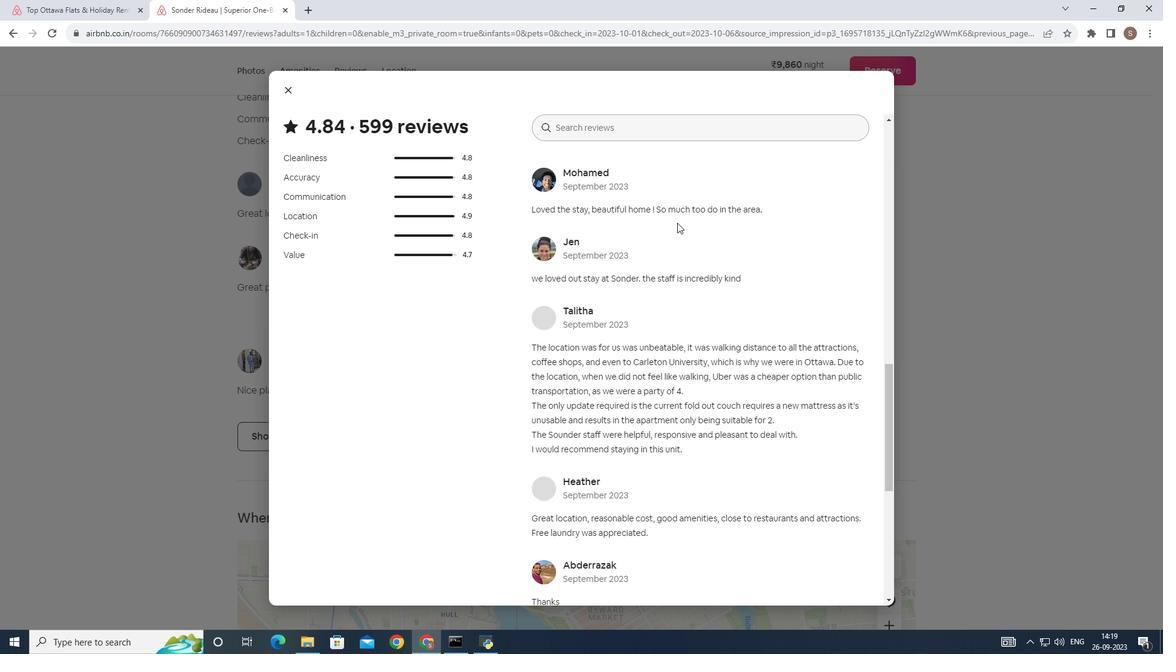 
Action: Mouse scrolled (678, 223) with delta (0, 0)
Screenshot: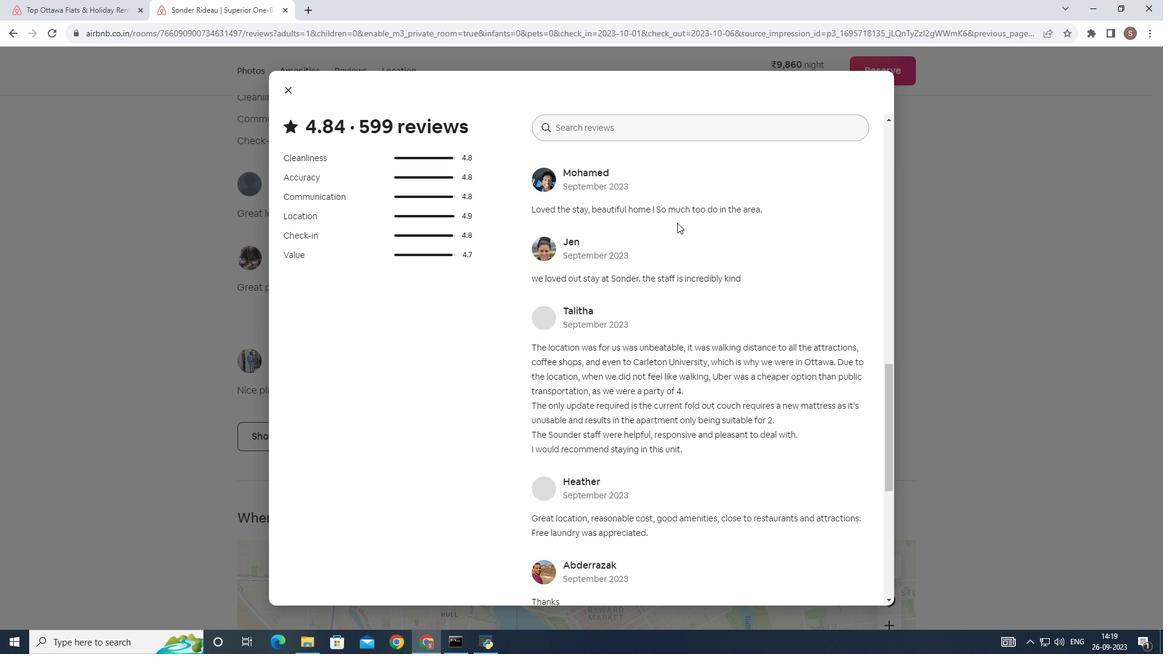 
Action: Mouse scrolled (678, 223) with delta (0, 0)
Screenshot: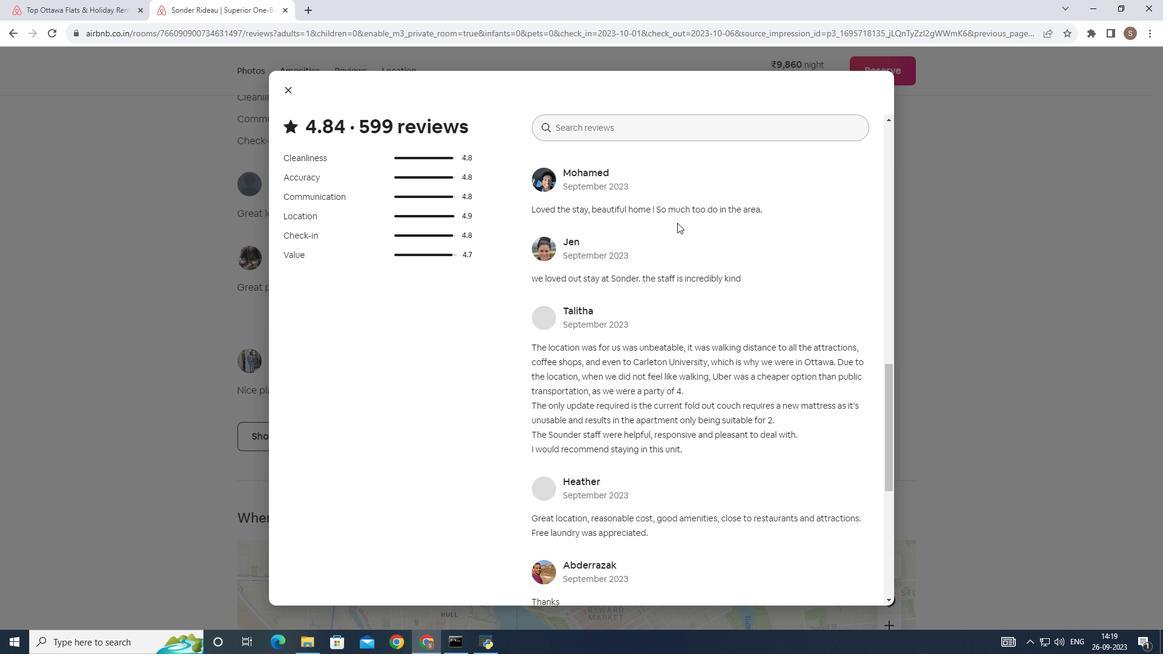 
Action: Mouse scrolled (678, 223) with delta (0, 0)
Screenshot: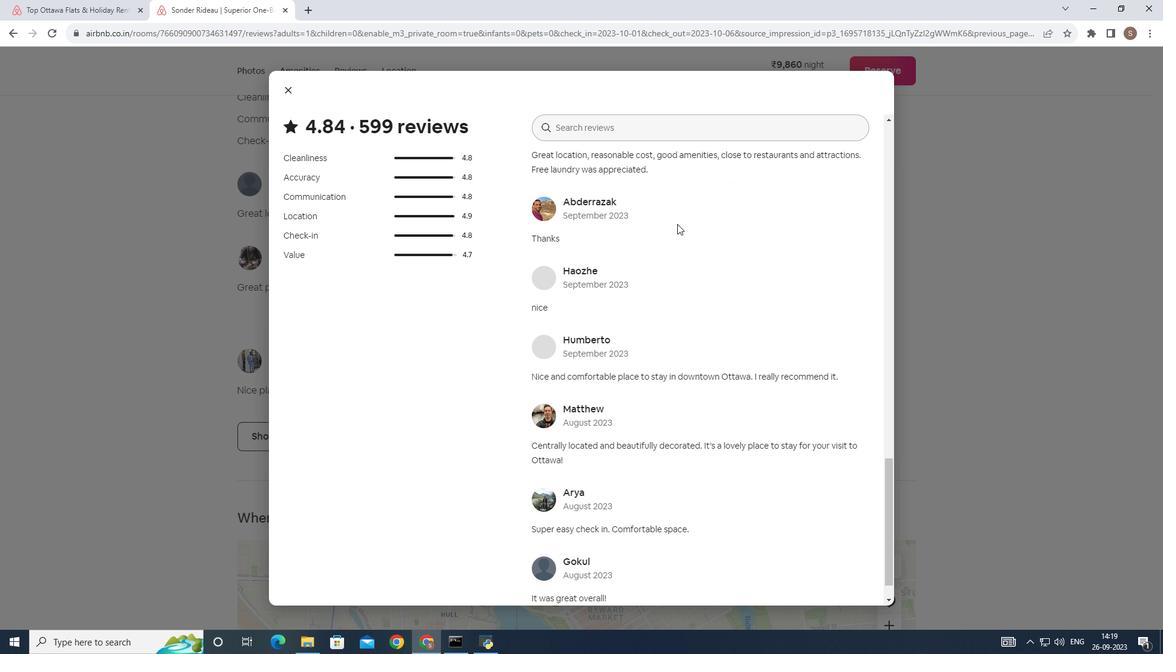 
Action: Mouse scrolled (678, 223) with delta (0, 0)
Screenshot: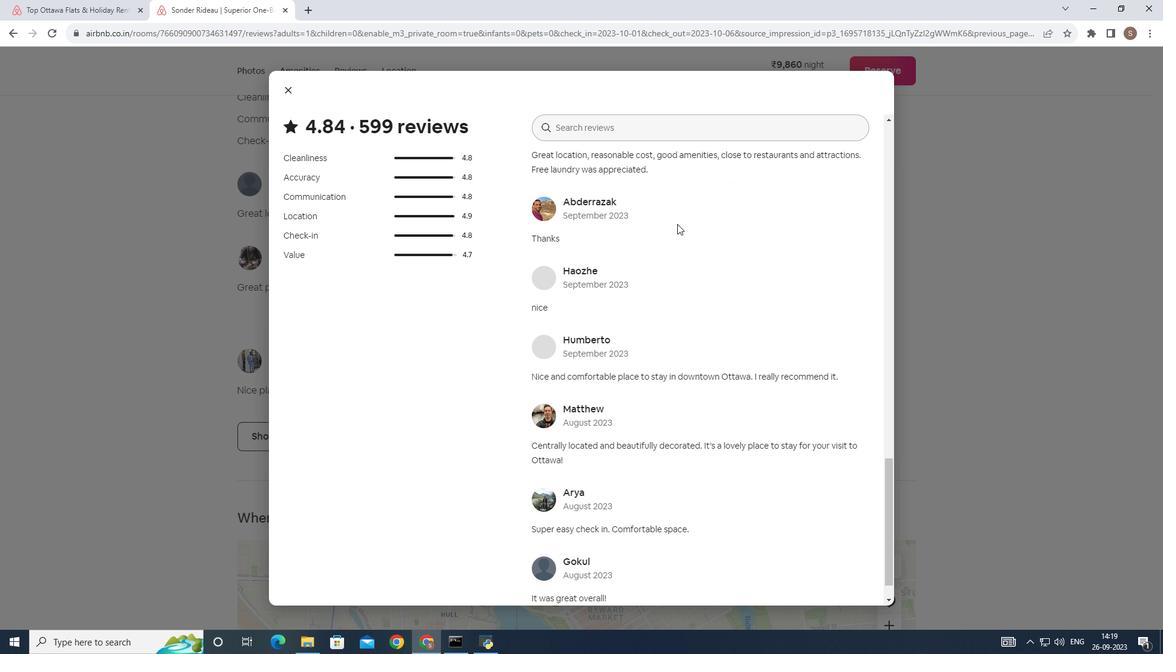 
Action: Mouse scrolled (678, 223) with delta (0, 0)
Screenshot: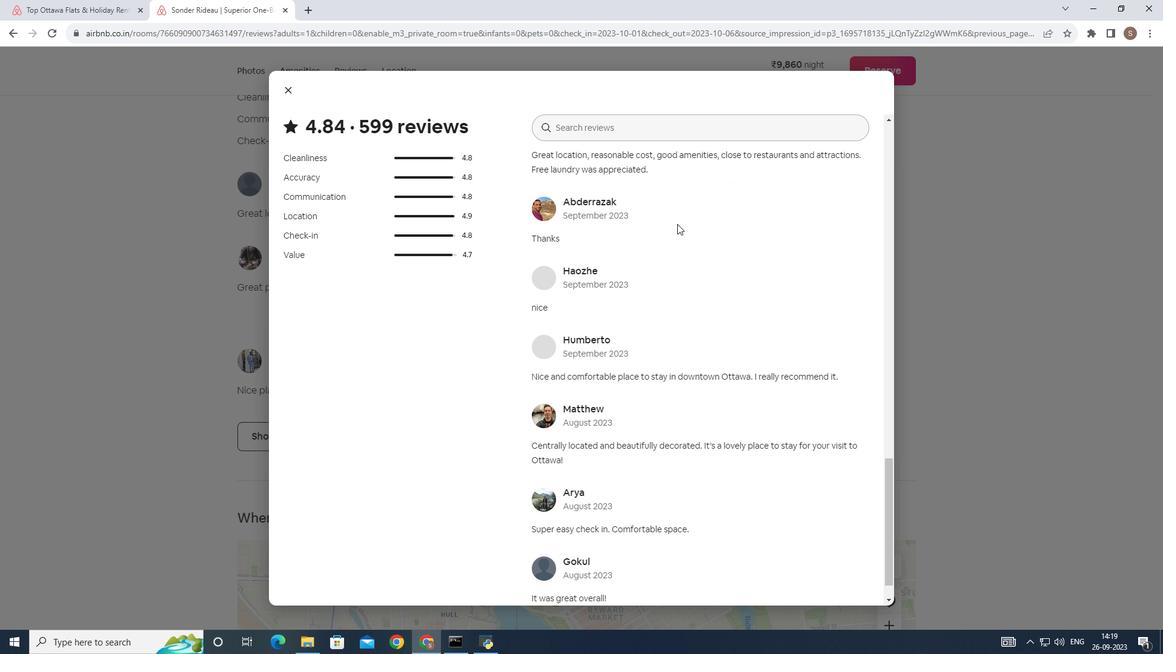
Action: Mouse scrolled (678, 223) with delta (0, 0)
Screenshot: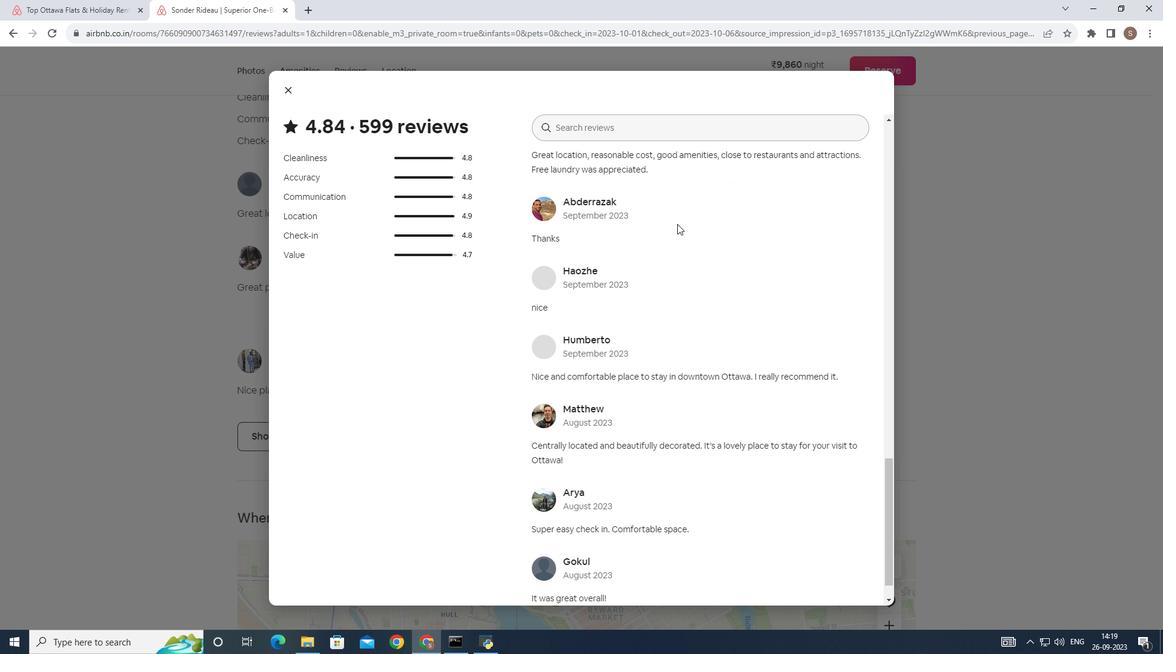 
Action: Mouse scrolled (678, 223) with delta (0, 0)
Screenshot: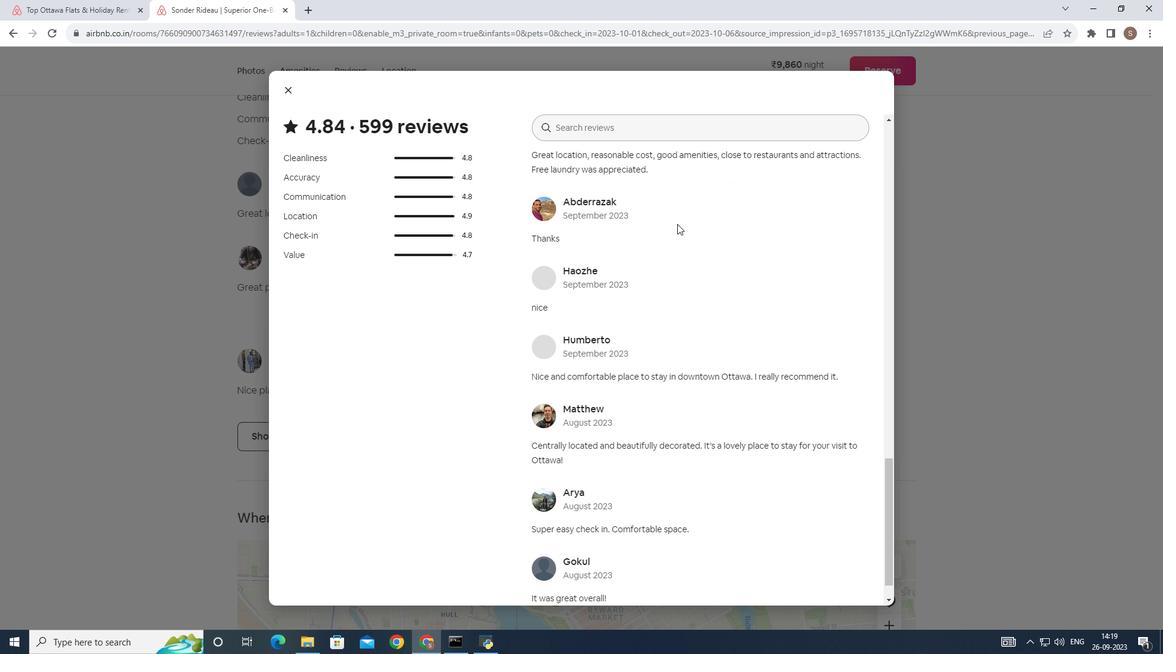 
Action: Mouse moved to (678, 224)
Screenshot: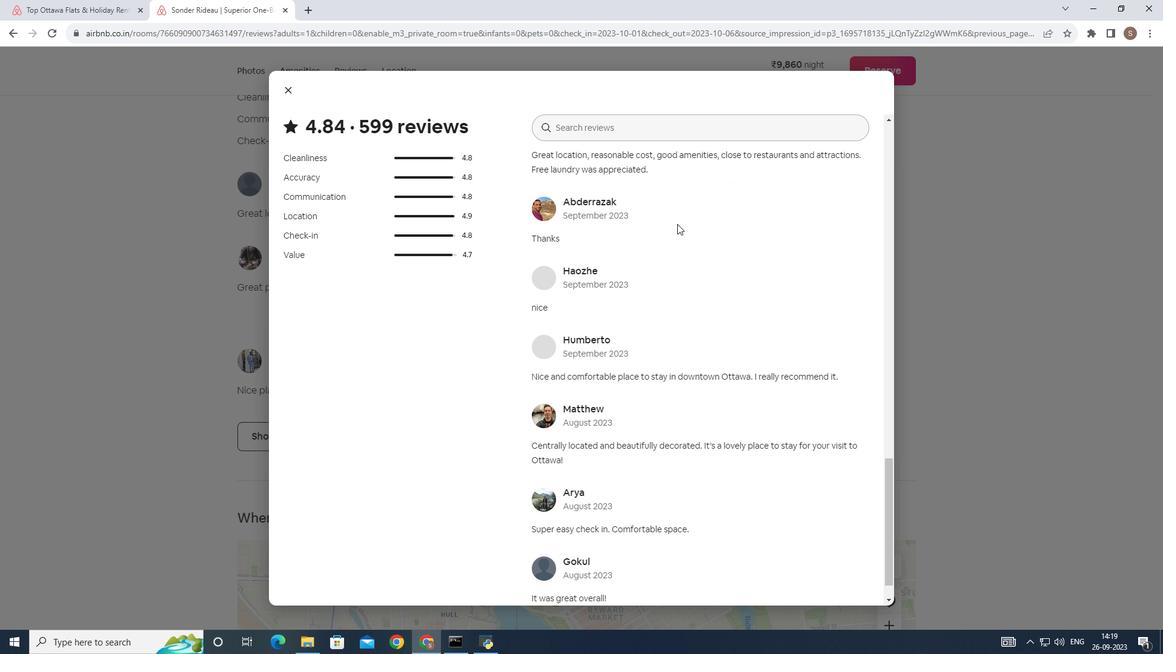 
Action: Mouse scrolled (678, 223) with delta (0, 0)
Screenshot: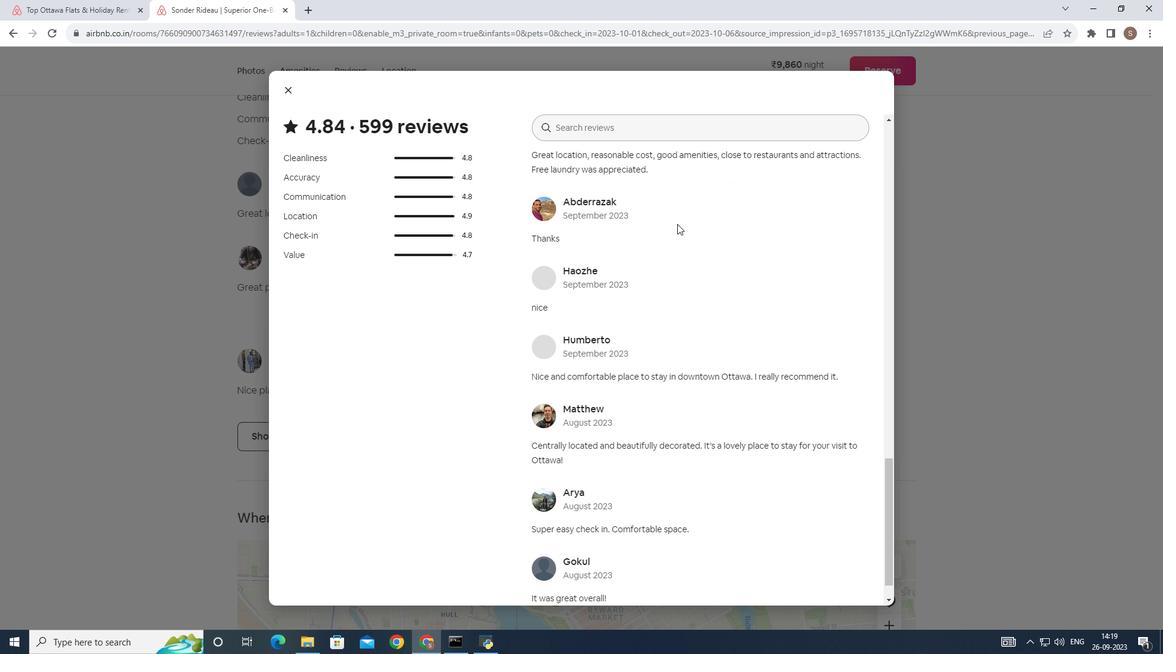 
Action: Mouse moved to (678, 224)
Screenshot: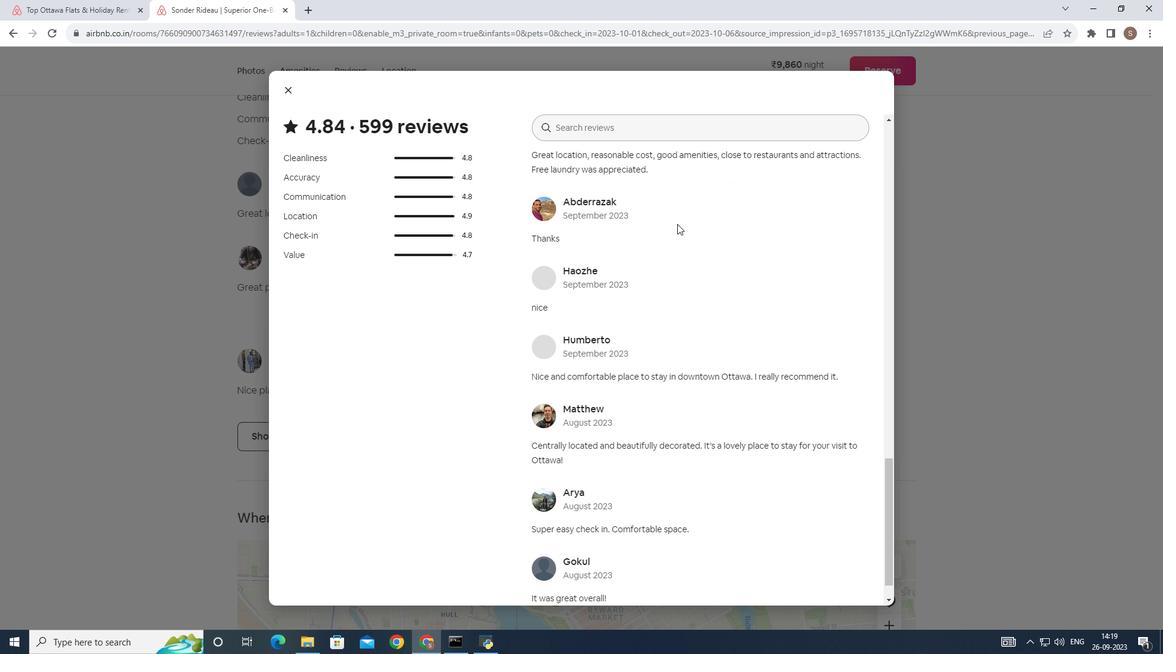 
Action: Mouse scrolled (678, 224) with delta (0, 0)
Screenshot: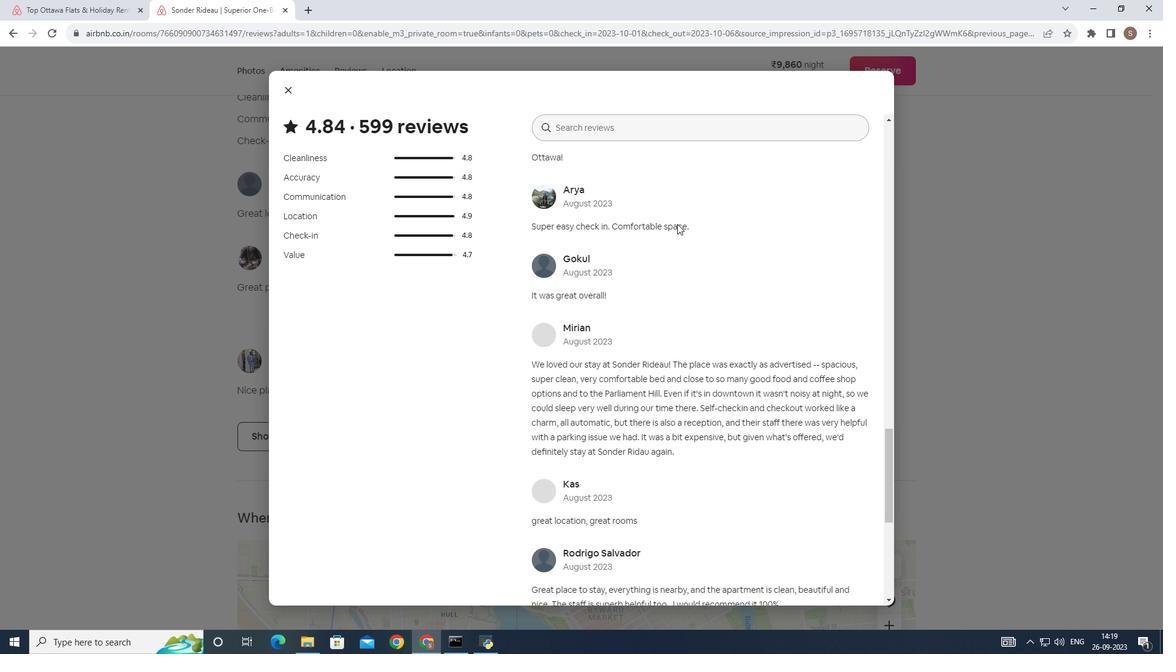 
Action: Mouse scrolled (678, 224) with delta (0, 0)
Screenshot: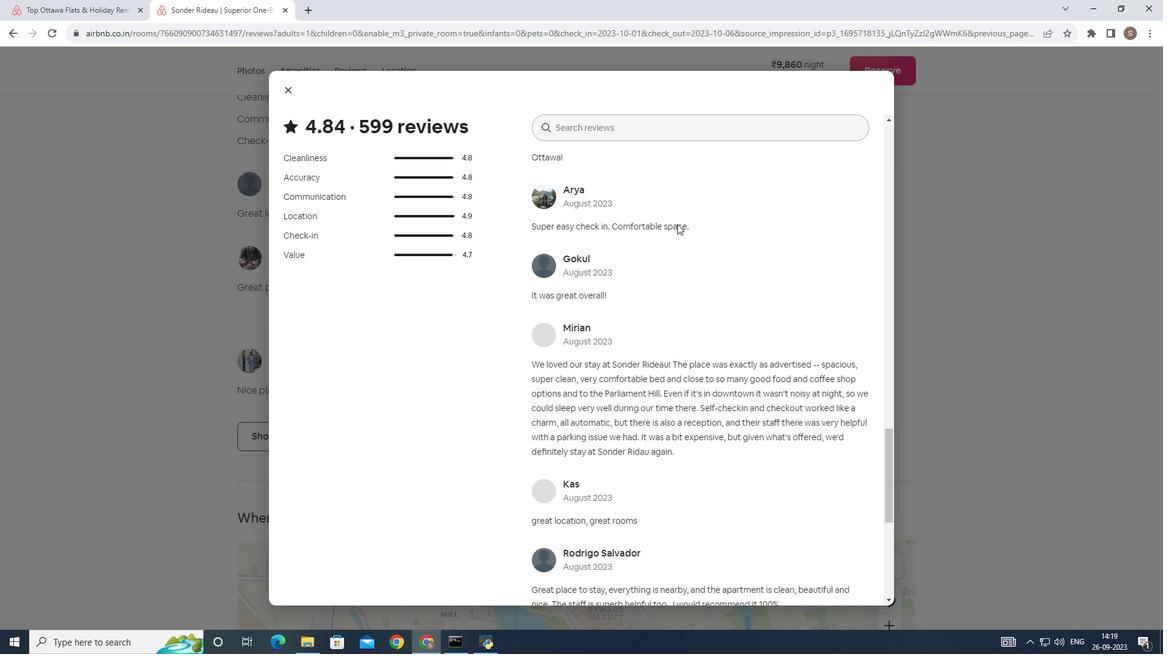 
Action: Mouse scrolled (678, 224) with delta (0, 0)
Screenshot: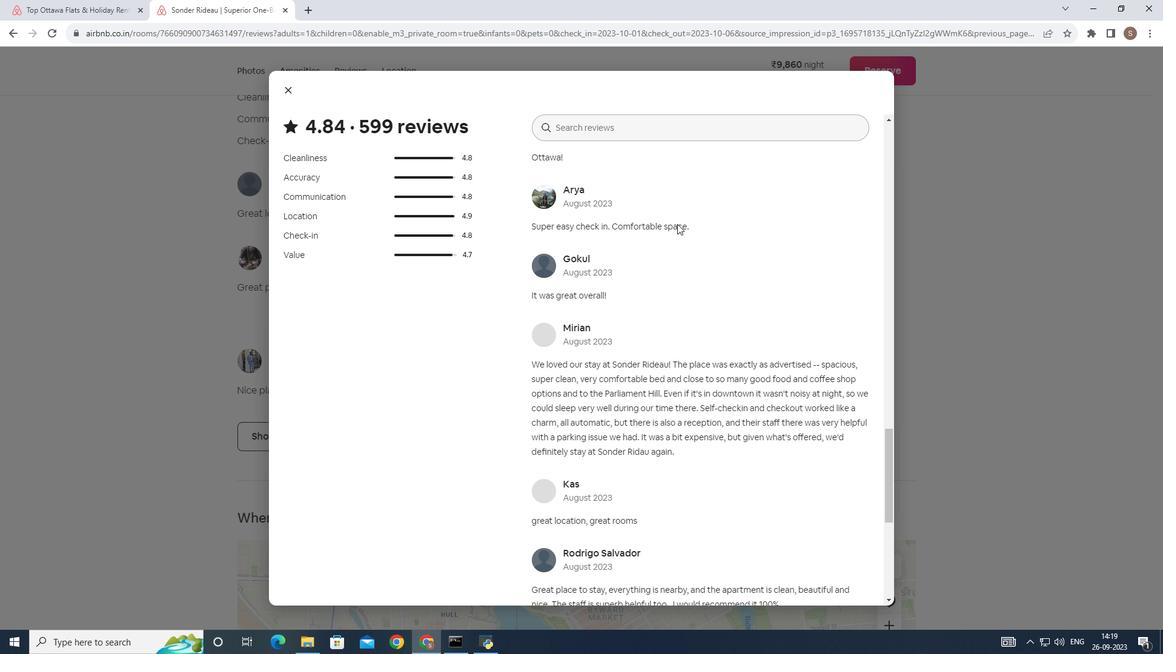 
Action: Mouse scrolled (678, 224) with delta (0, 0)
Screenshot: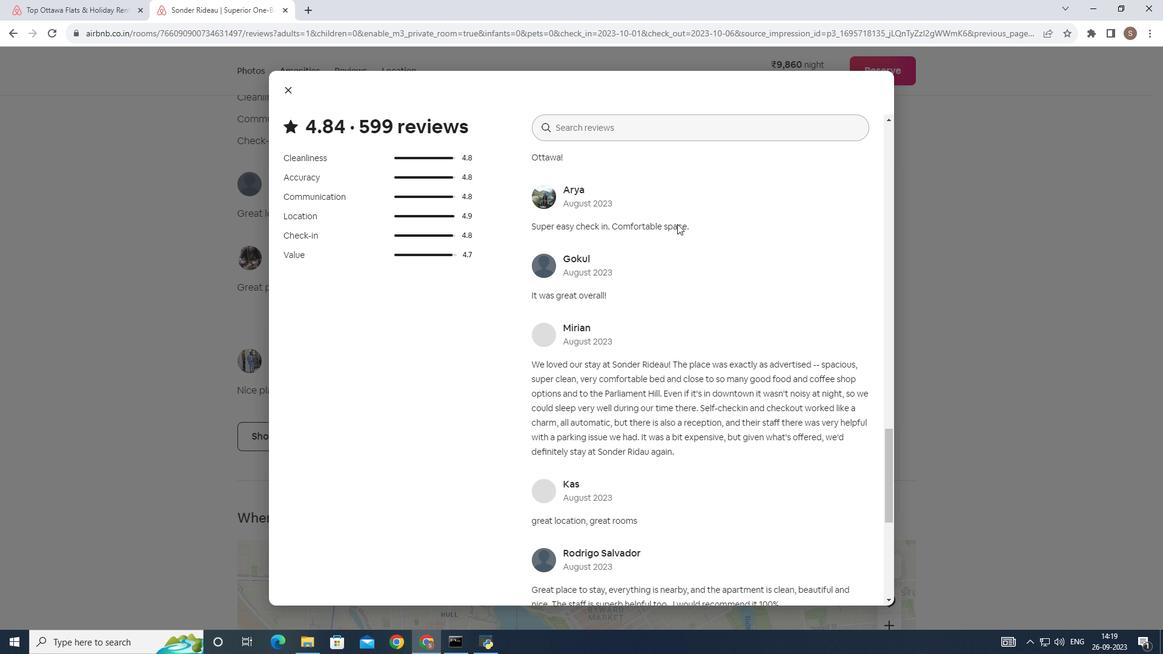 
Action: Mouse scrolled (678, 224) with delta (0, 0)
Screenshot: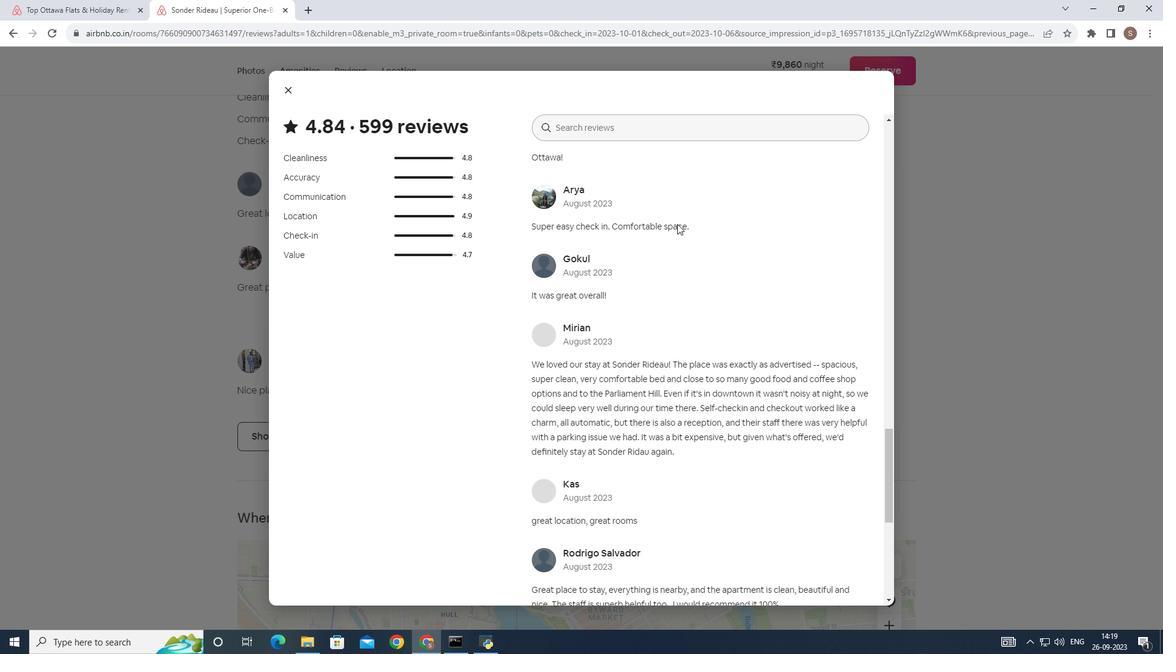 
Action: Mouse scrolled (678, 224) with delta (0, 0)
Screenshot: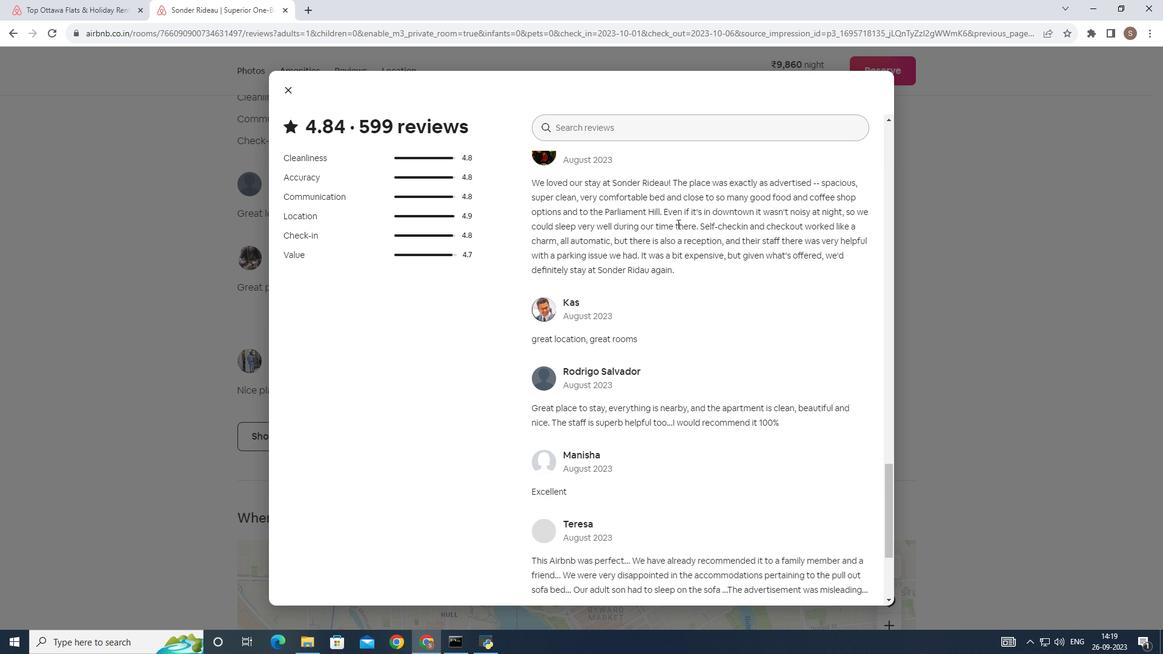 
Action: Mouse scrolled (678, 224) with delta (0, 0)
Screenshot: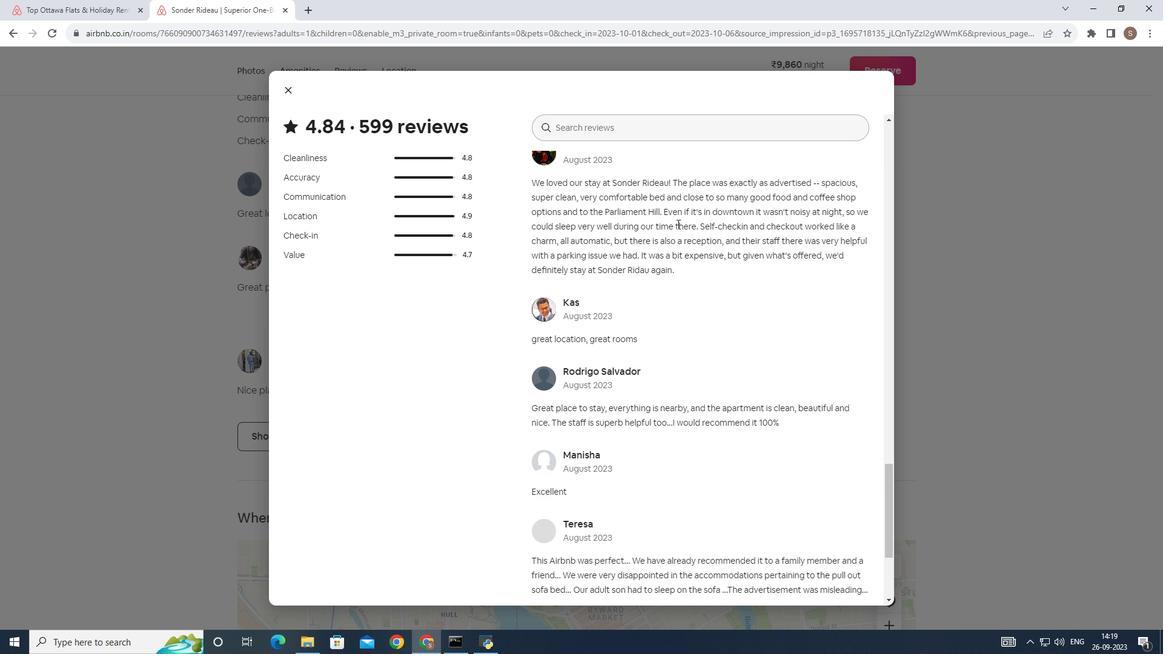 
Action: Mouse scrolled (678, 224) with delta (0, 0)
Screenshot: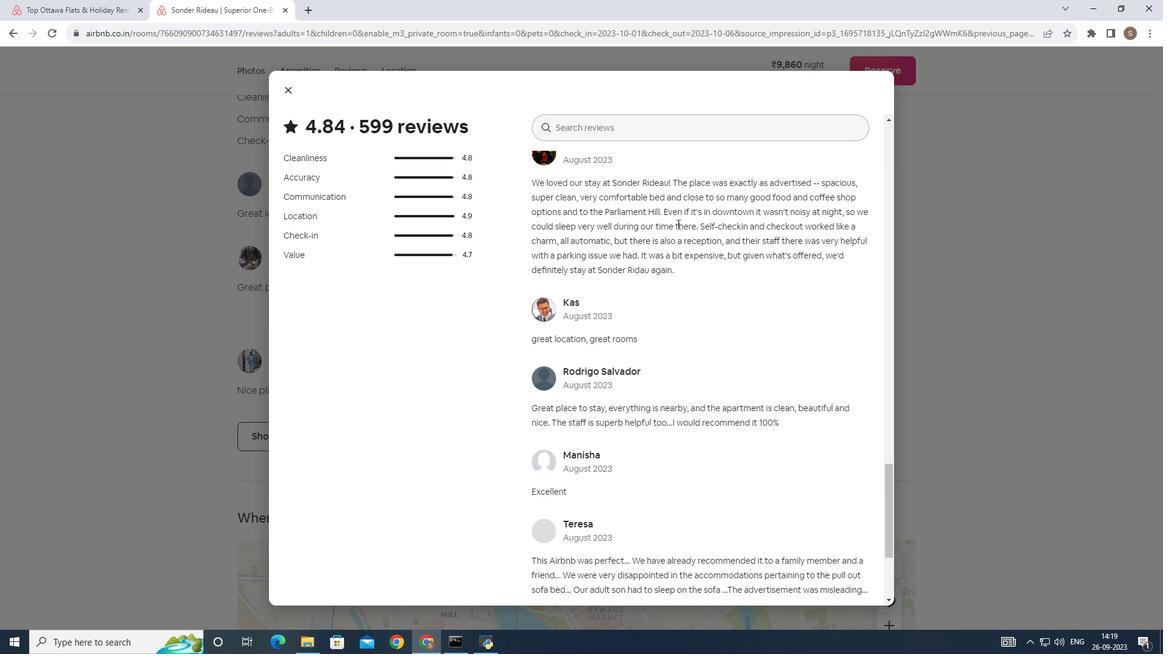 
Action: Mouse scrolled (678, 224) with delta (0, 0)
Screenshot: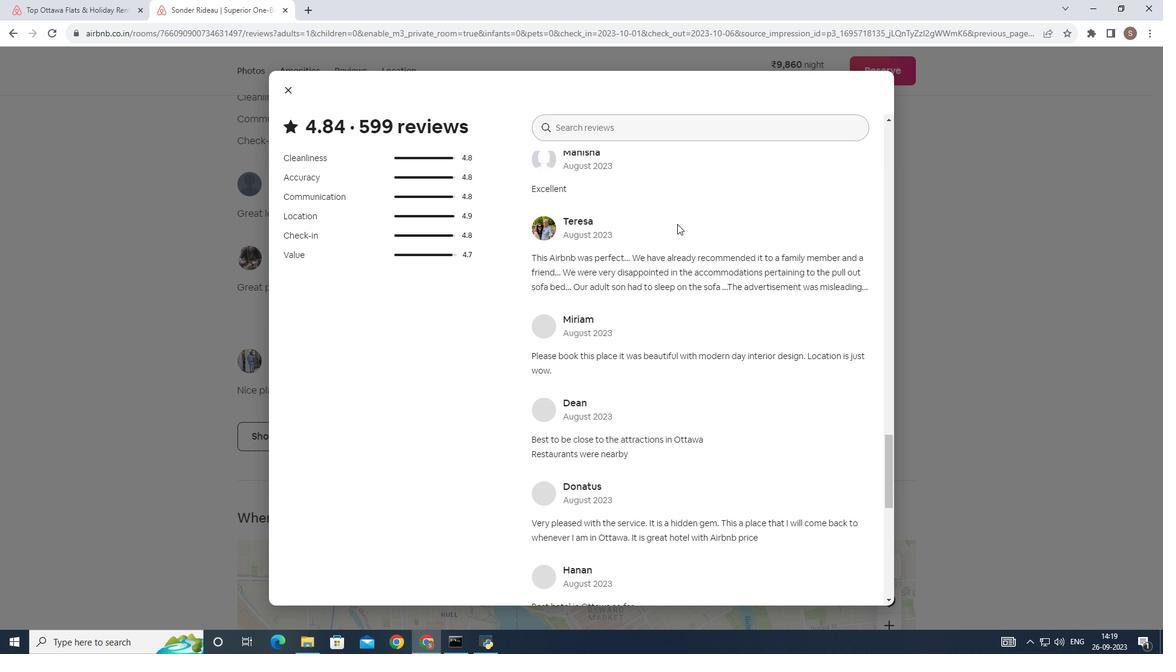 
Action: Mouse scrolled (678, 224) with delta (0, 0)
Screenshot: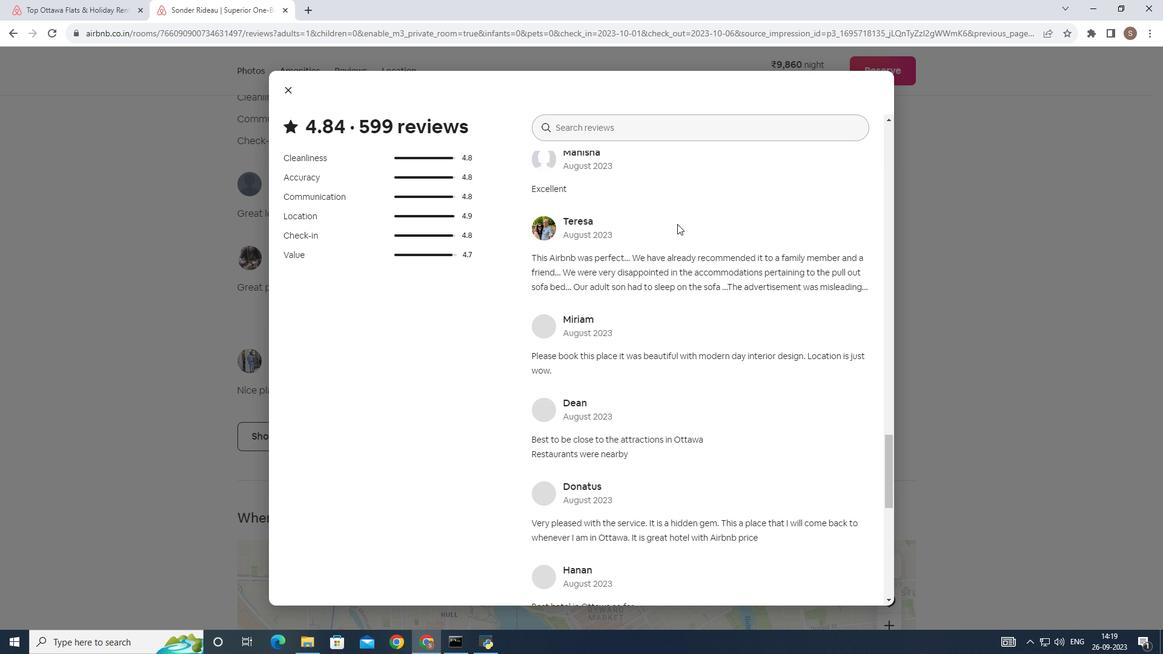 
Action: Mouse scrolled (678, 224) with delta (0, 0)
Screenshot: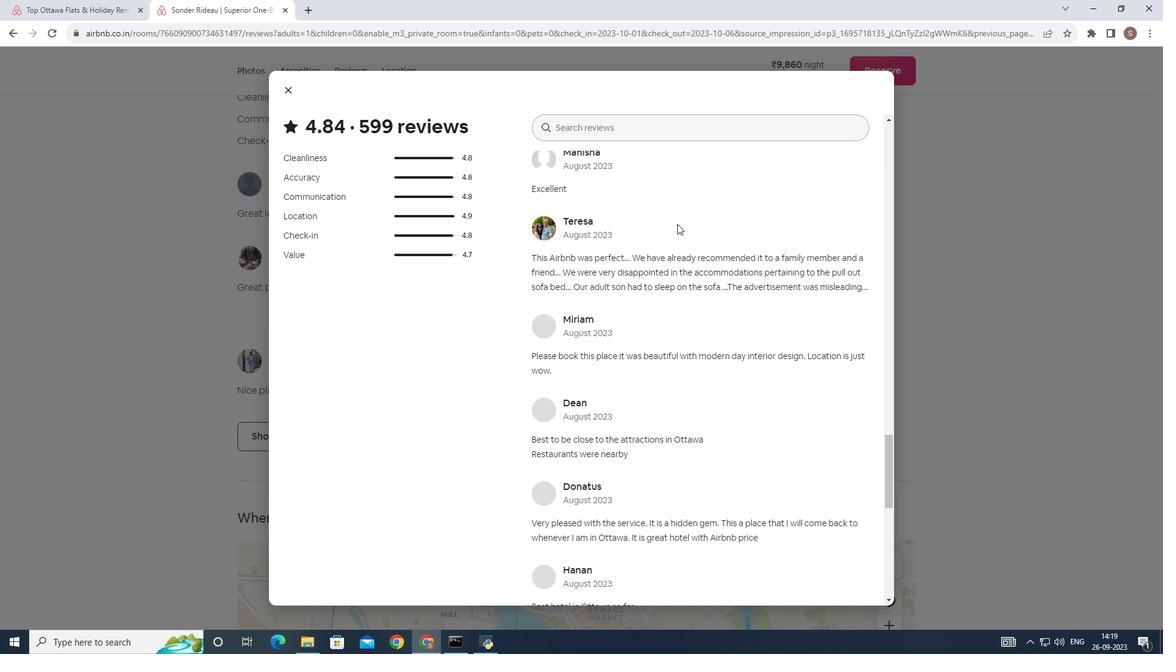 
Action: Mouse scrolled (678, 224) with delta (0, 0)
Screenshot: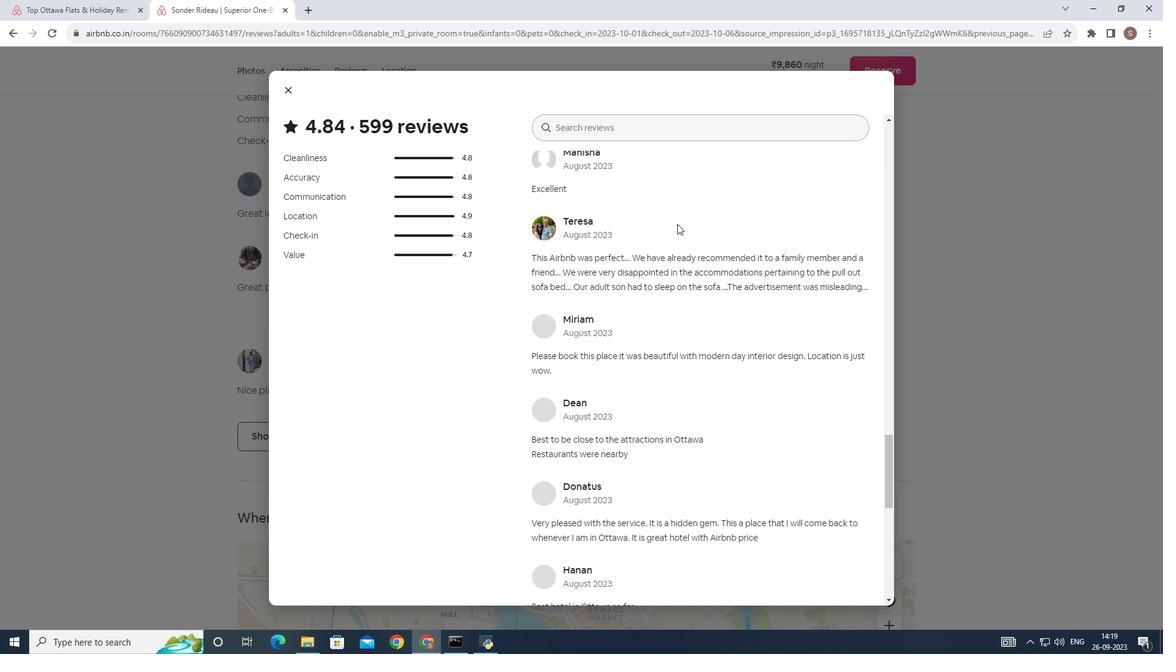 
Action: Mouse scrolled (678, 224) with delta (0, 0)
Screenshot: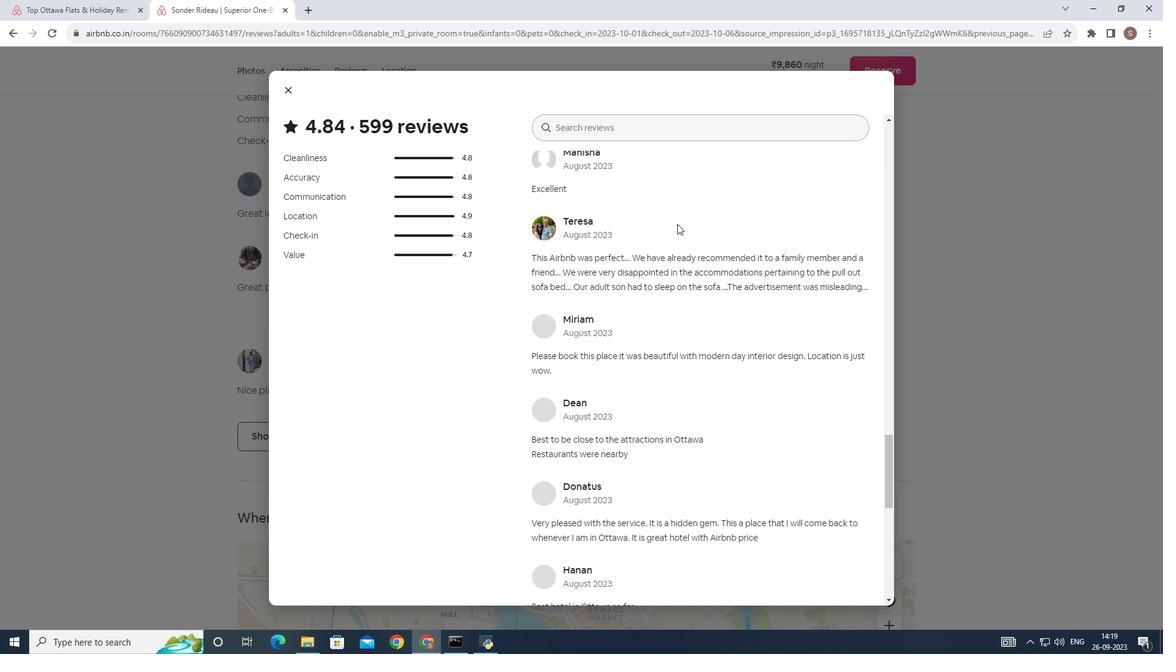 
Action: Mouse scrolled (678, 224) with delta (0, 0)
Screenshot: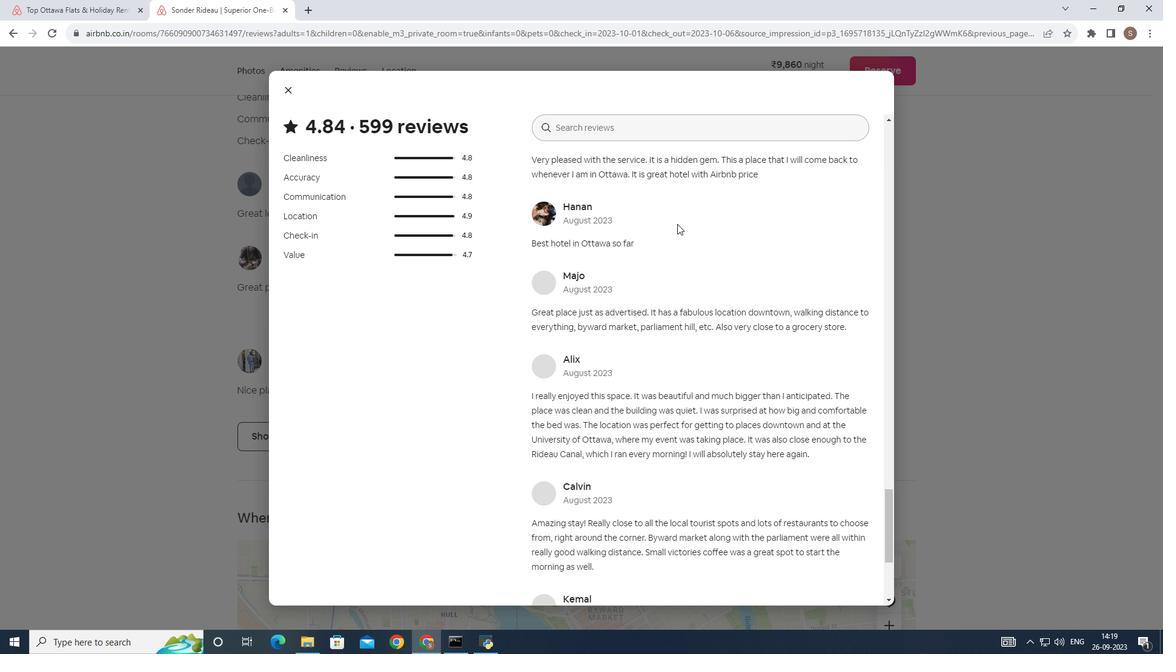 
Action: Mouse scrolled (678, 224) with delta (0, 0)
Screenshot: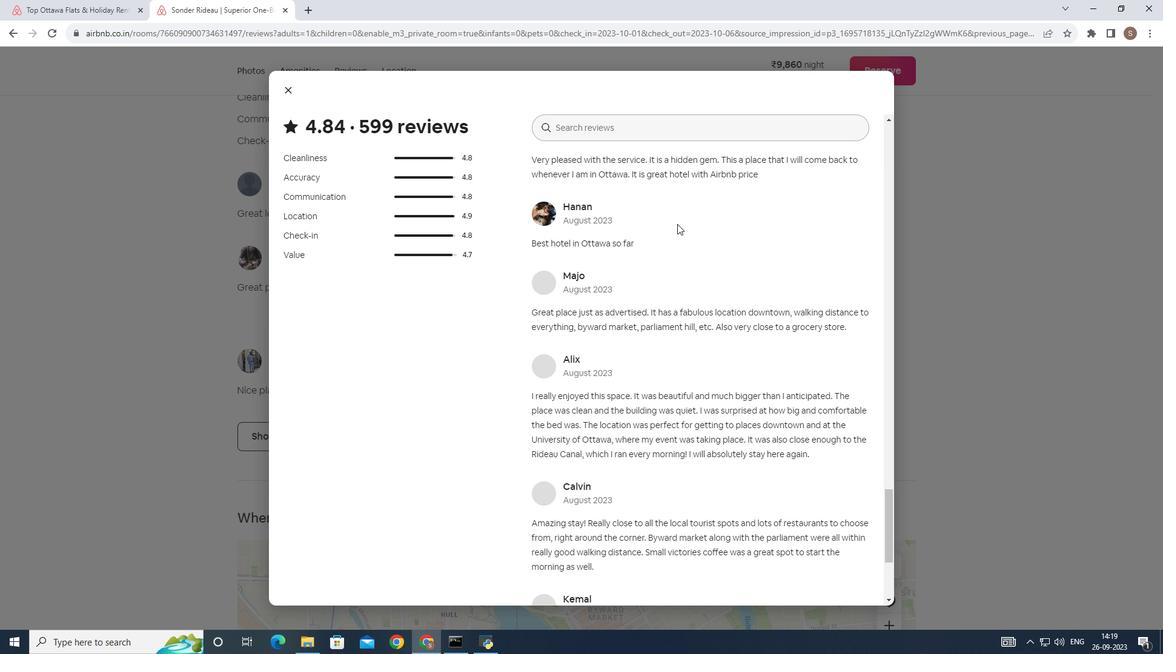 
Action: Mouse scrolled (678, 224) with delta (0, 0)
Screenshot: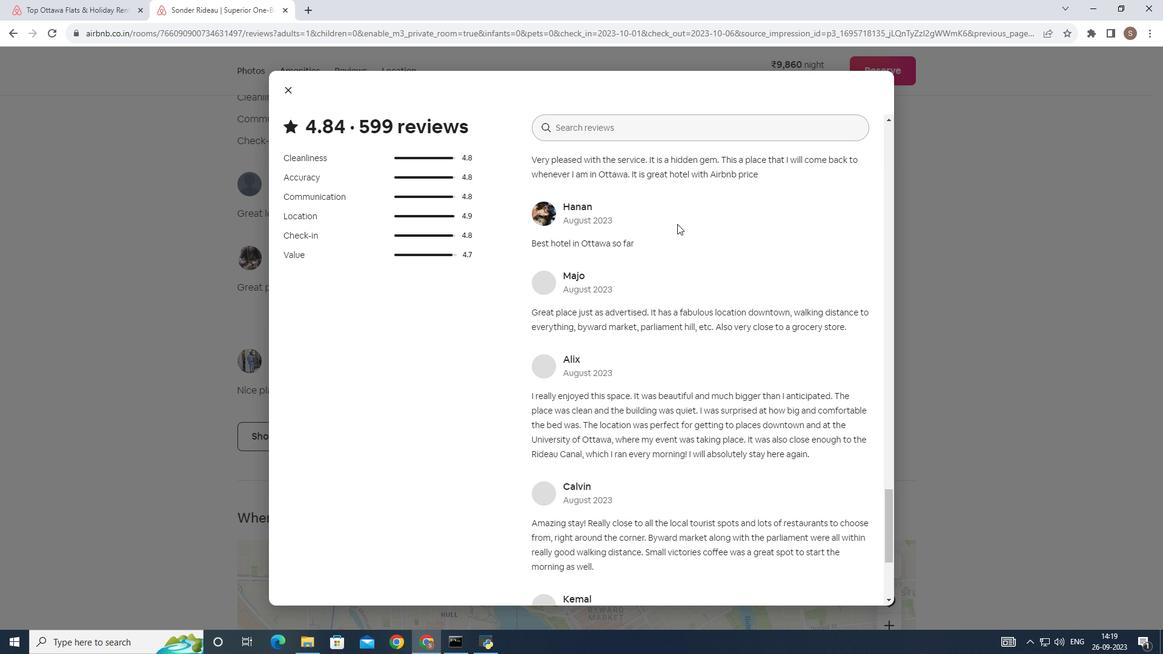 
Action: Mouse scrolled (678, 224) with delta (0, 0)
Screenshot: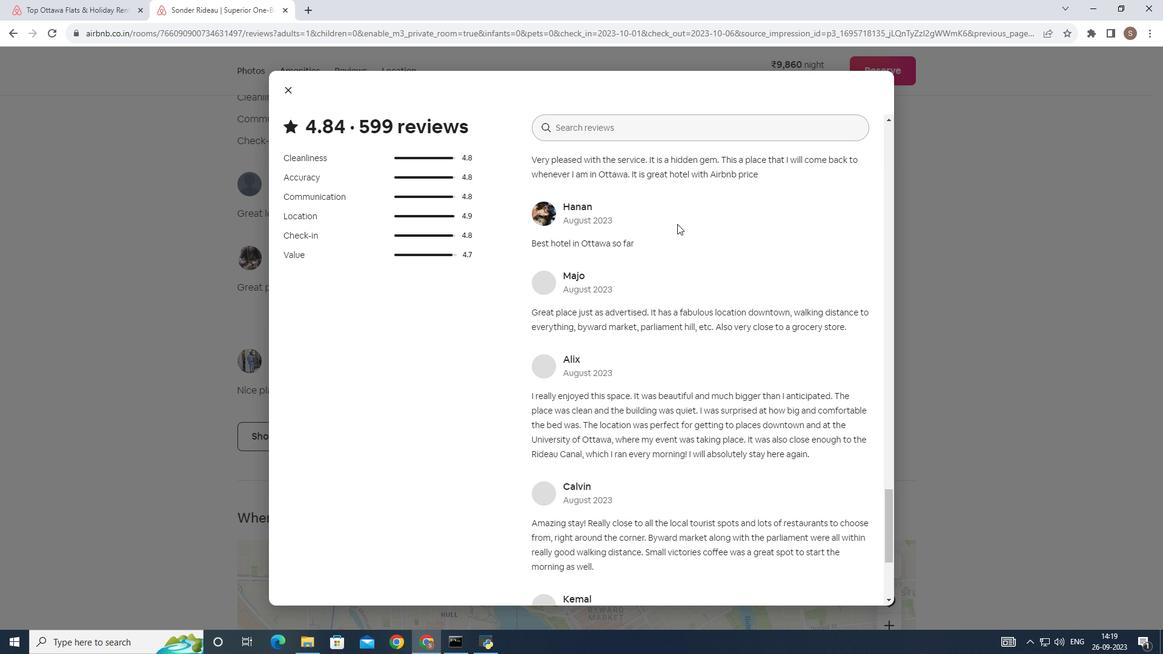 
Action: Mouse scrolled (678, 224) with delta (0, 0)
Screenshot: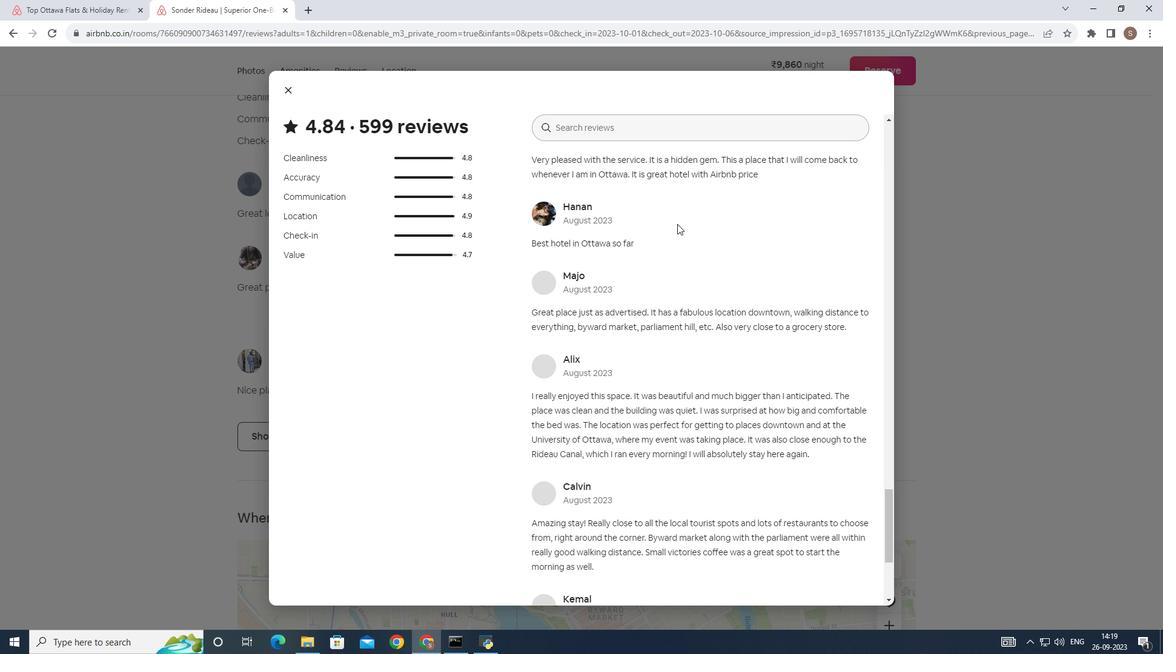 
Action: Mouse scrolled (678, 224) with delta (0, 0)
Screenshot: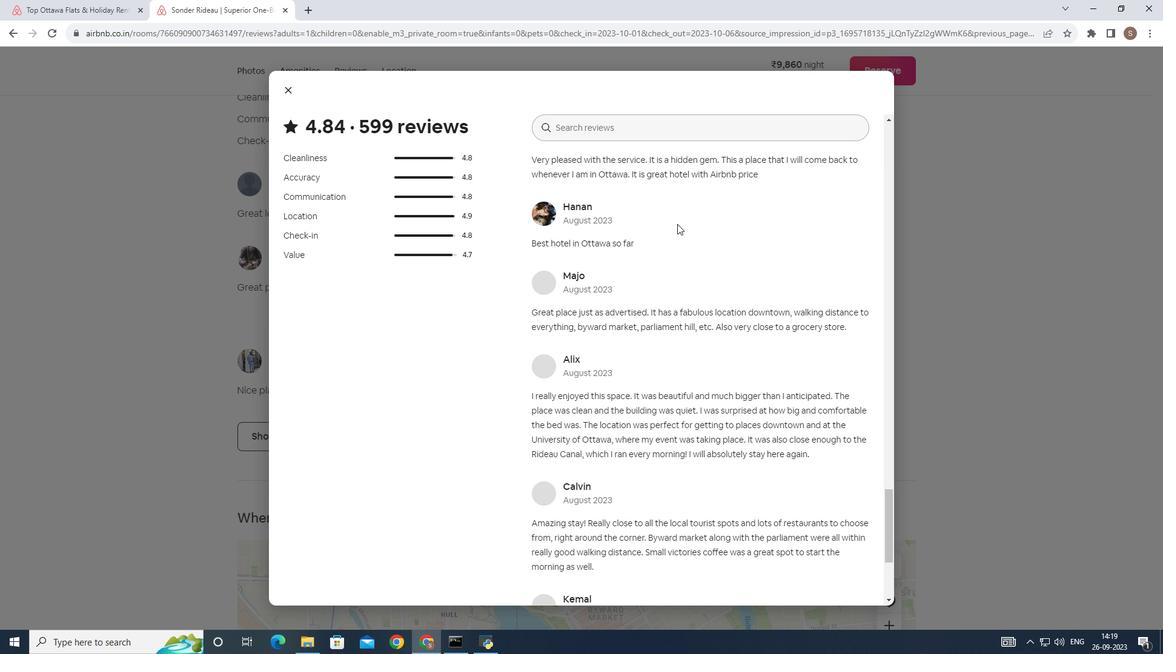 
Action: Mouse scrolled (678, 224) with delta (0, 0)
Screenshot: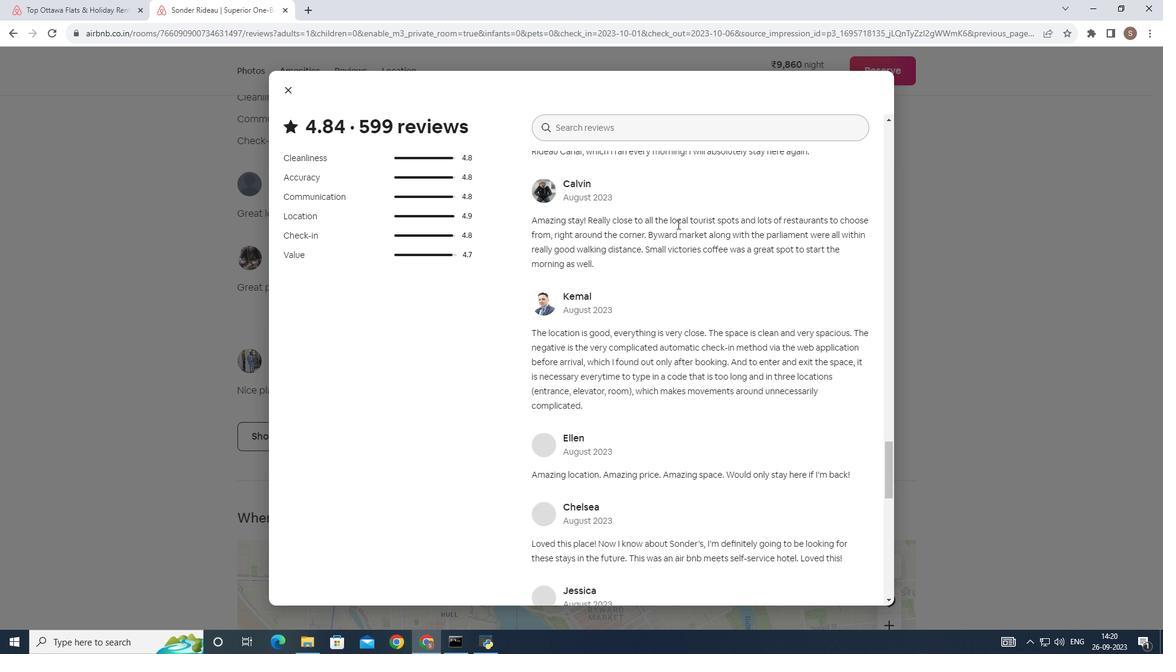
Action: Mouse scrolled (678, 224) with delta (0, 0)
Screenshot: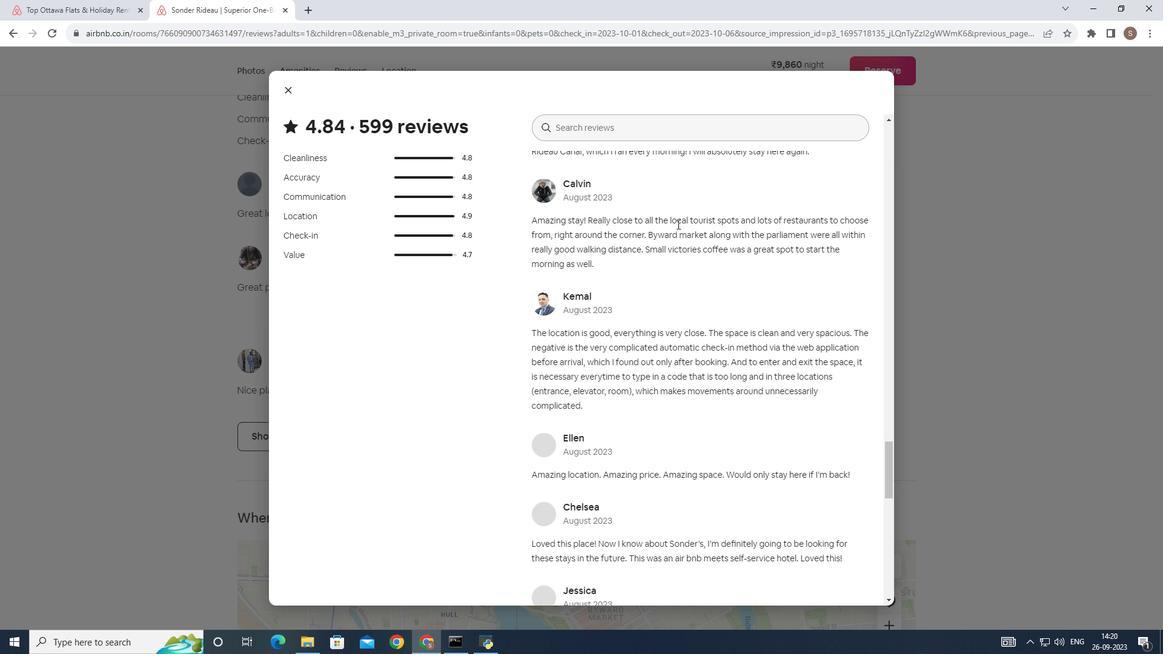 
Action: Mouse scrolled (678, 224) with delta (0, 0)
Screenshot: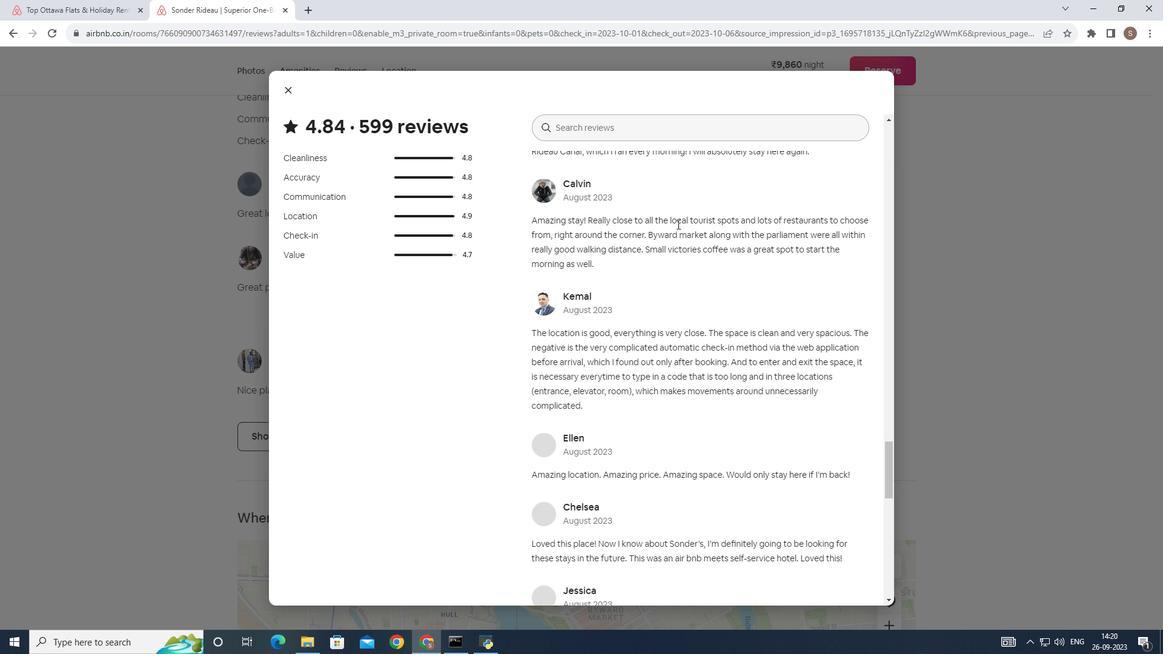 
Action: Mouse scrolled (678, 224) with delta (0, 0)
Screenshot: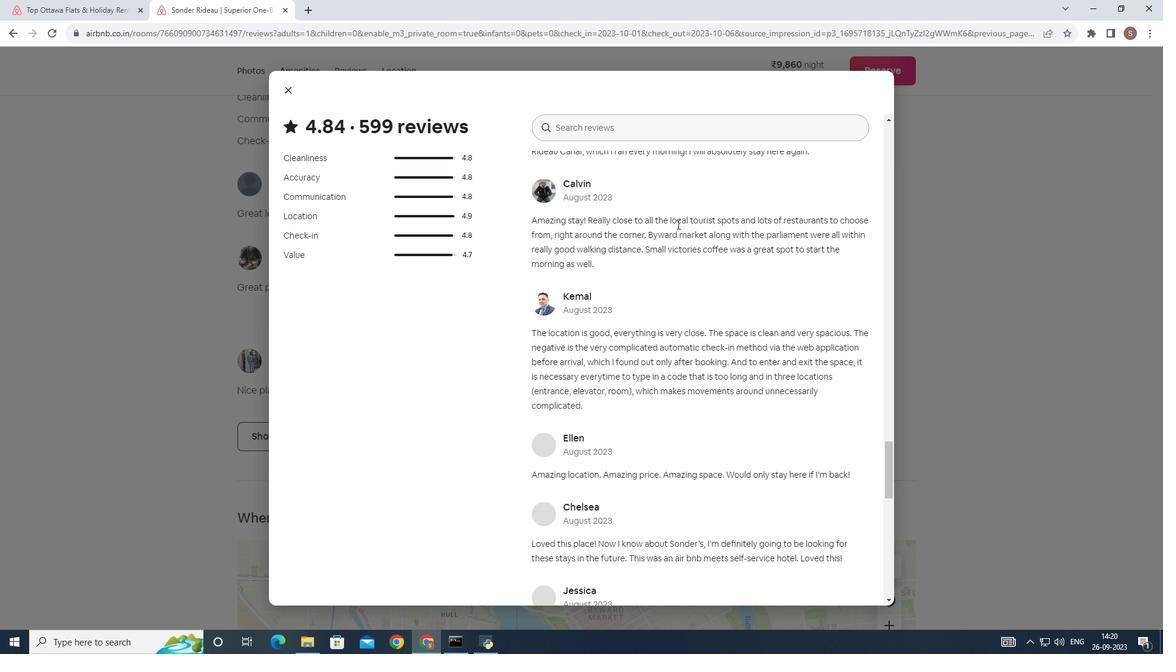 
Action: Mouse scrolled (678, 224) with delta (0, 0)
Screenshot: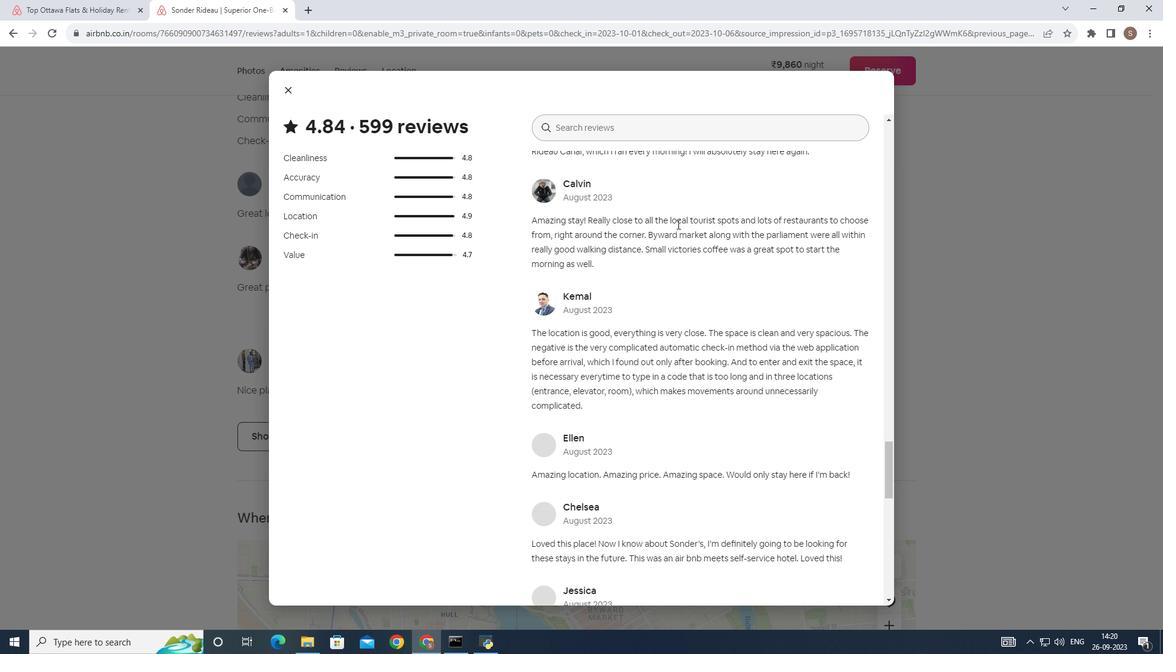 
Action: Mouse moved to (678, 224)
Screenshot: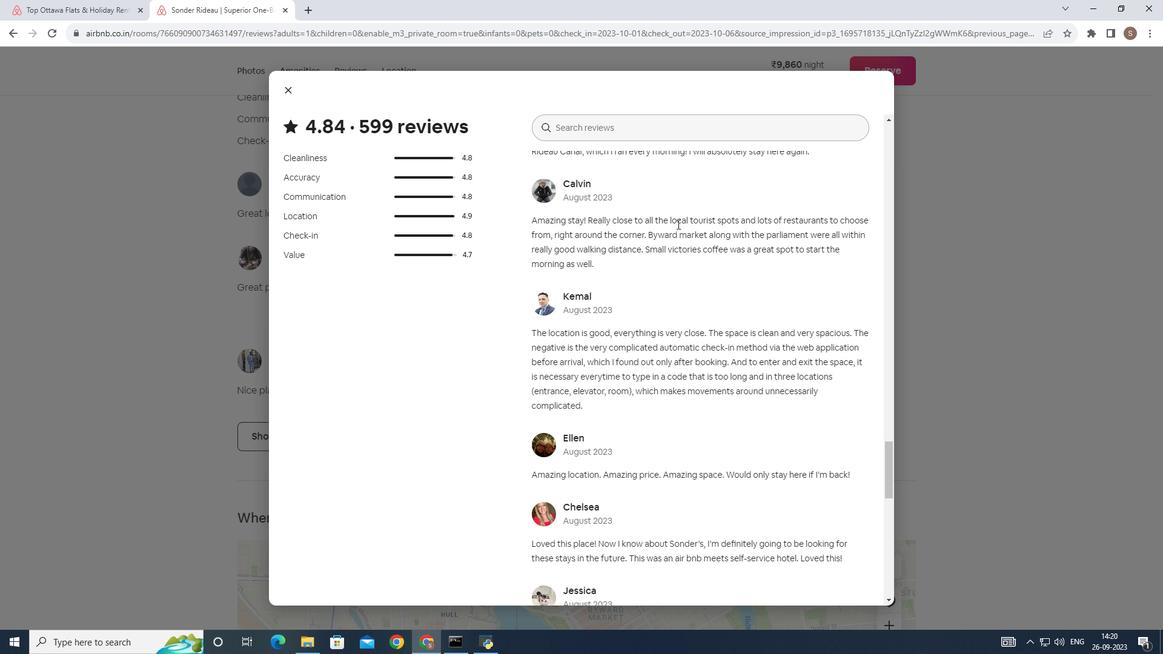 
Action: Mouse scrolled (678, 224) with delta (0, 0)
Screenshot: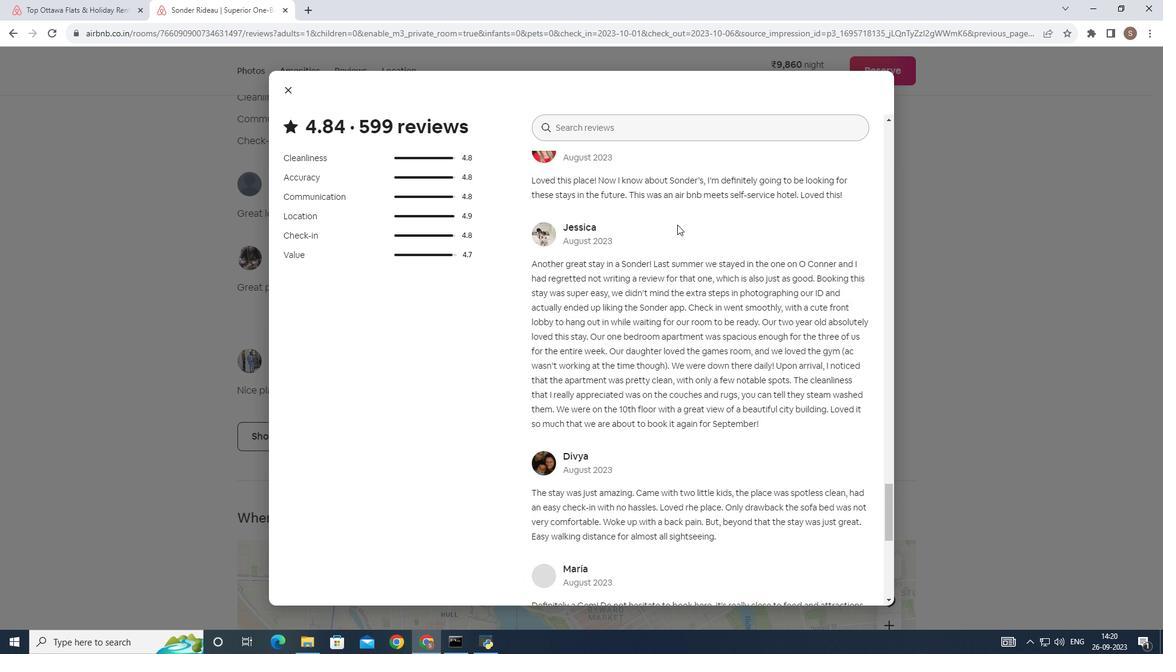 
Action: Mouse scrolled (678, 224) with delta (0, 0)
Screenshot: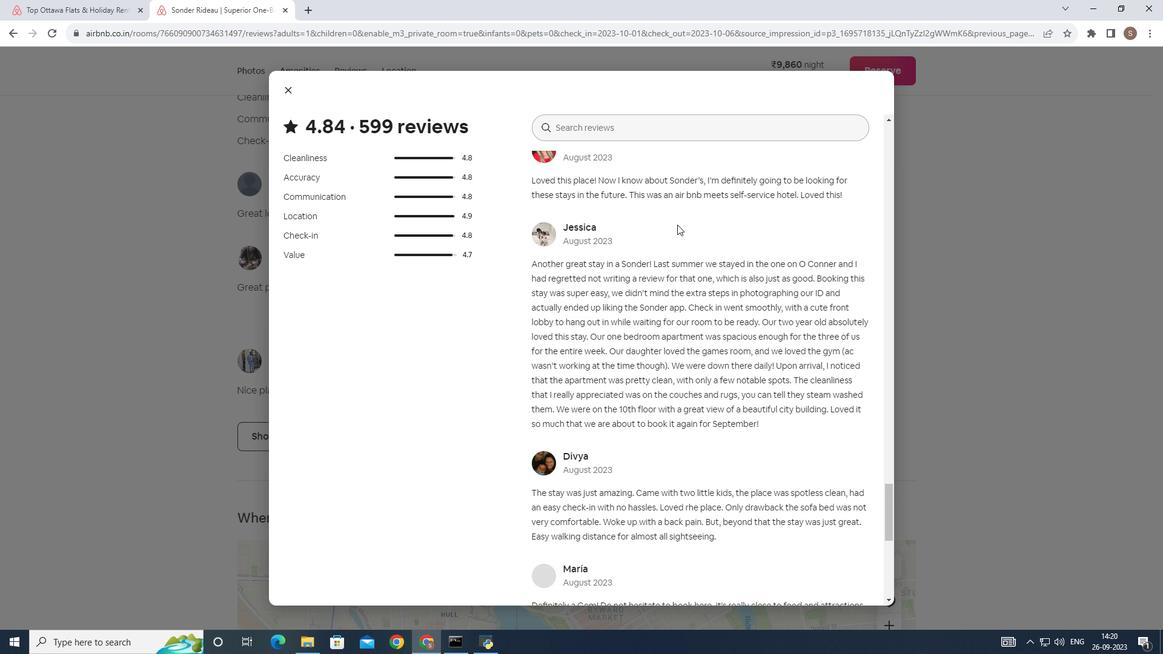 
Action: Mouse scrolled (678, 224) with delta (0, 0)
Screenshot: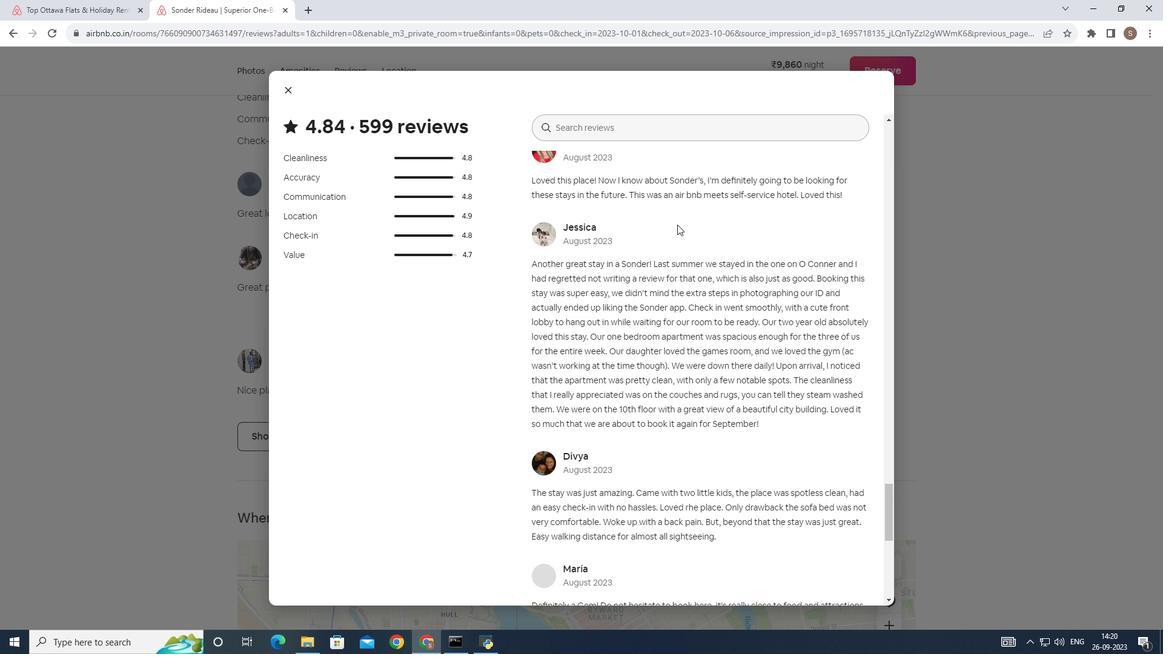
Action: Mouse scrolled (678, 224) with delta (0, 0)
Screenshot: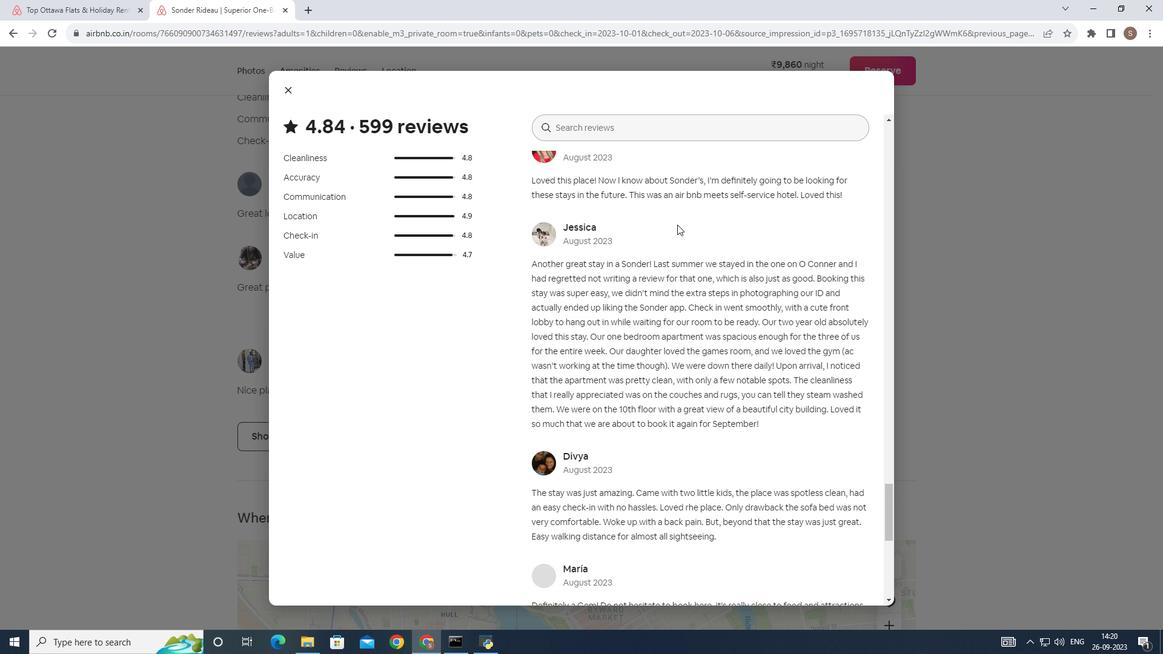 
Action: Mouse scrolled (678, 224) with delta (0, 0)
Screenshot: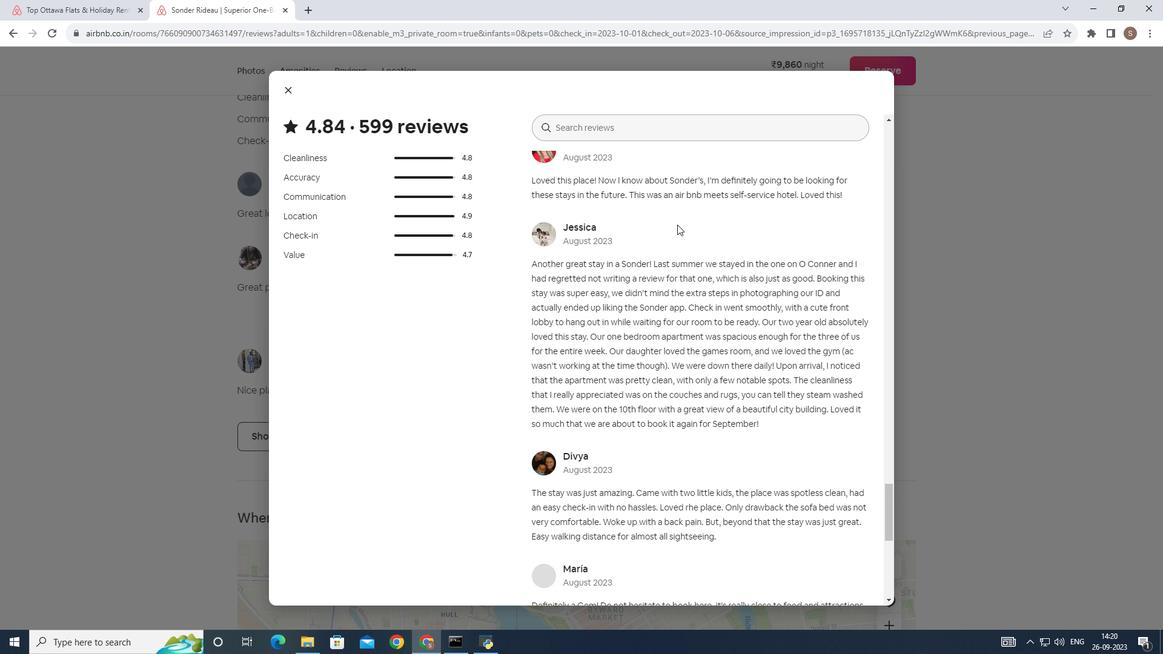 
Action: Mouse moved to (678, 225)
Screenshot: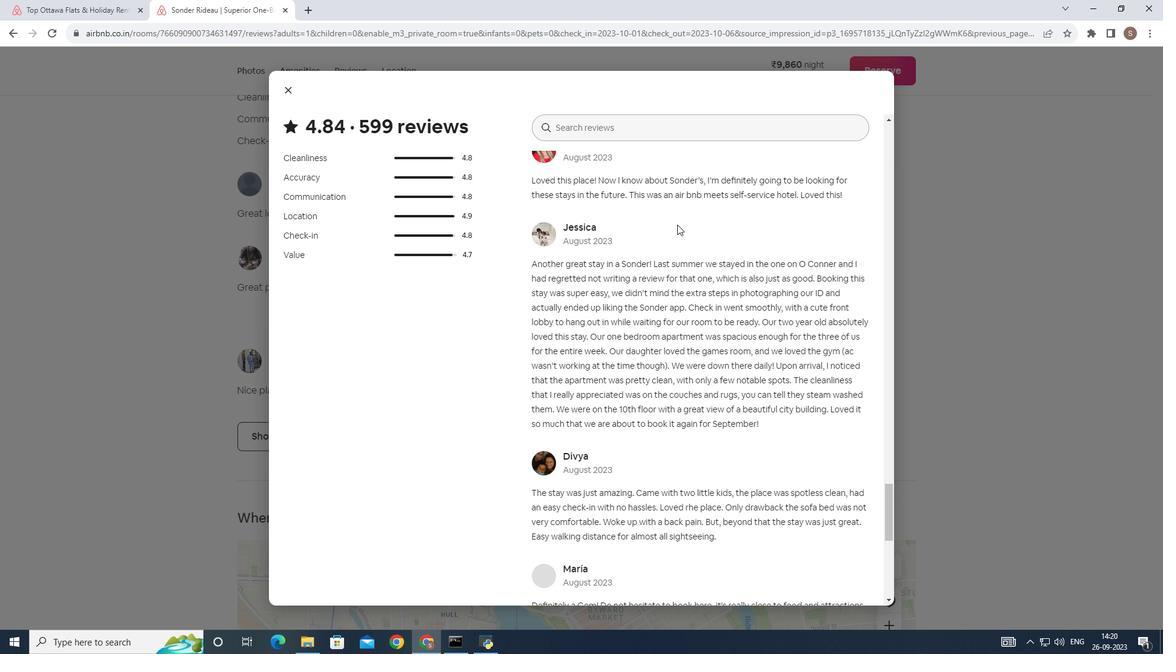 
Action: Mouse scrolled (678, 224) with delta (0, 0)
Screenshot: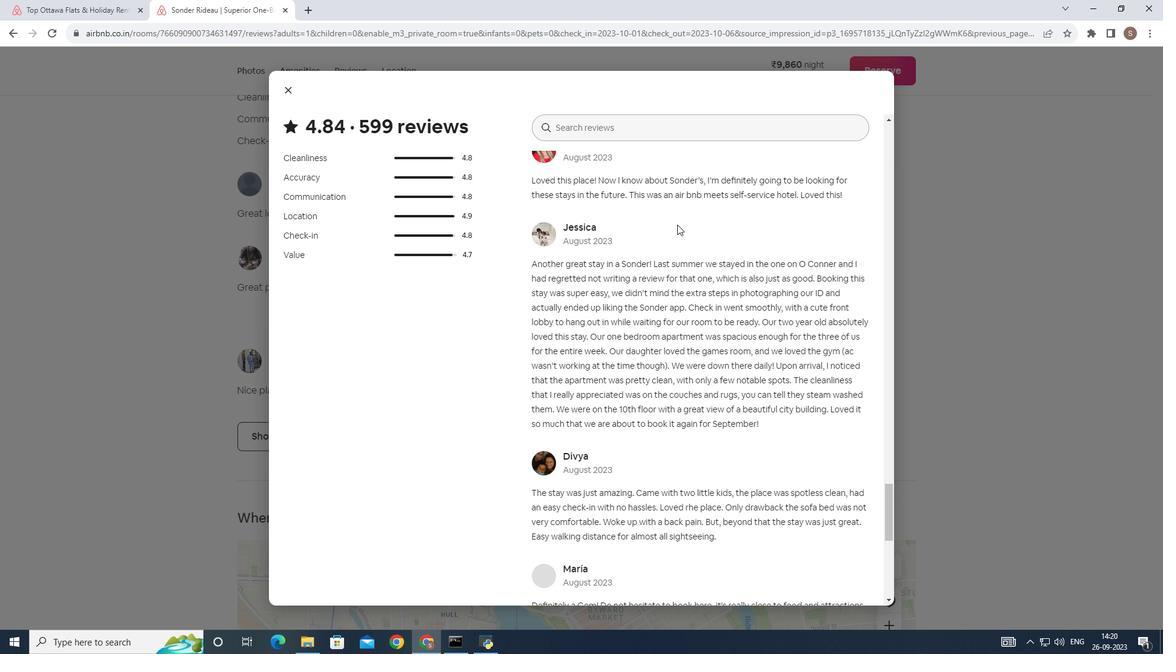 
Action: Mouse scrolled (678, 224) with delta (0, 0)
Screenshot: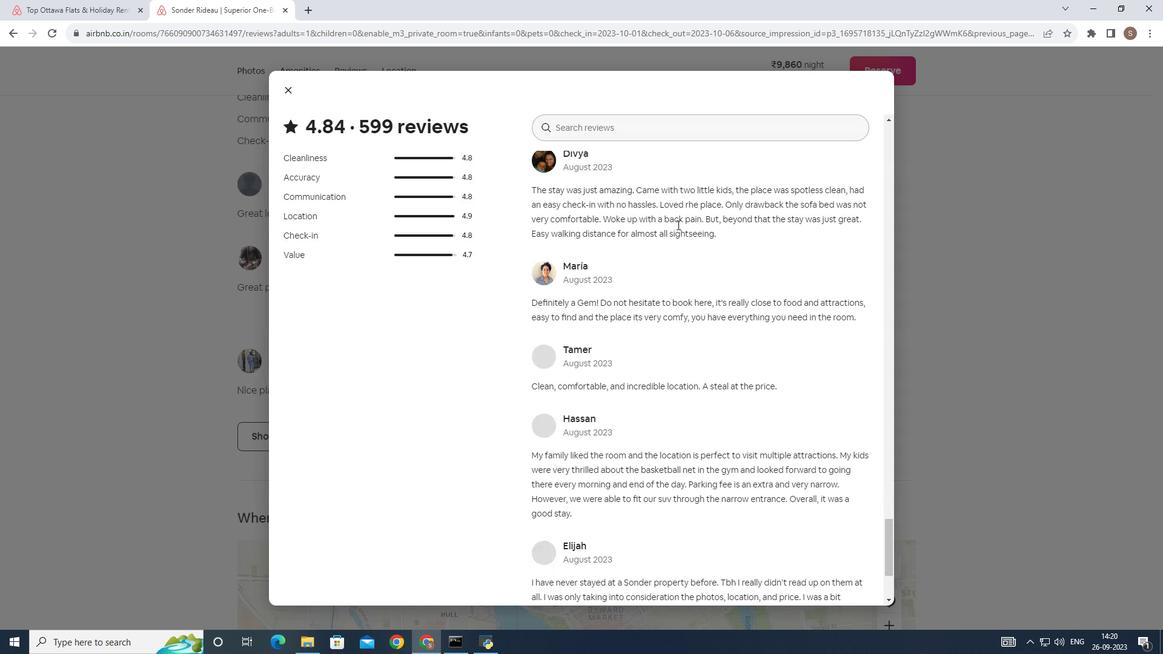 
Action: Mouse scrolled (678, 224) with delta (0, 0)
Screenshot: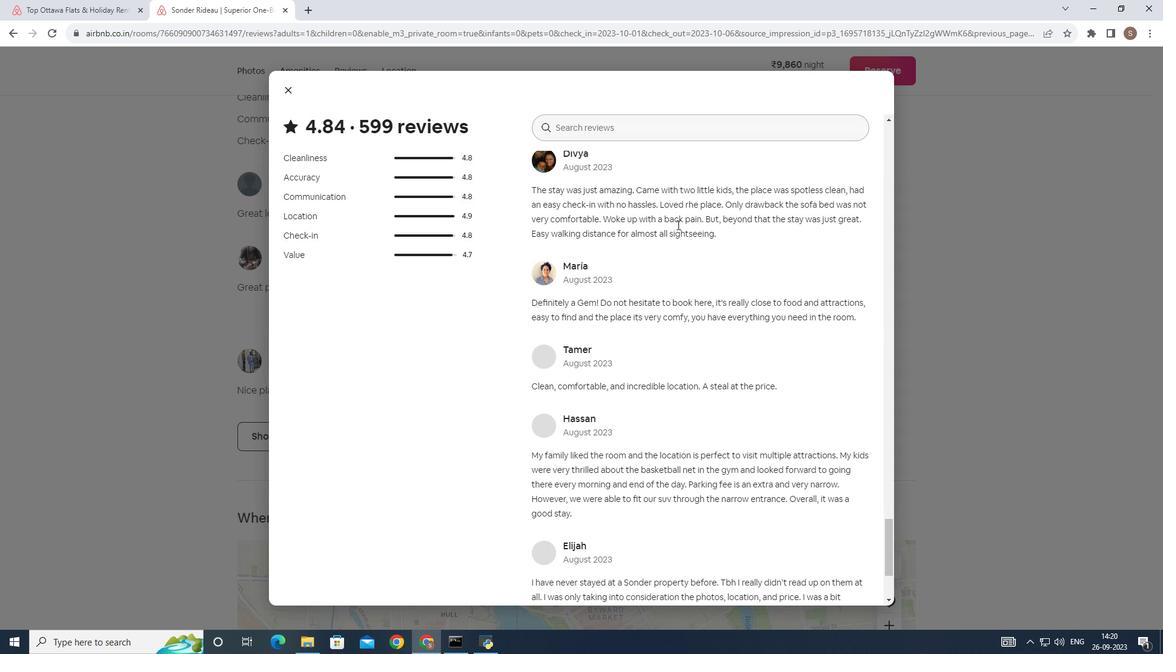 
Action: Mouse scrolled (678, 224) with delta (0, 0)
Screenshot: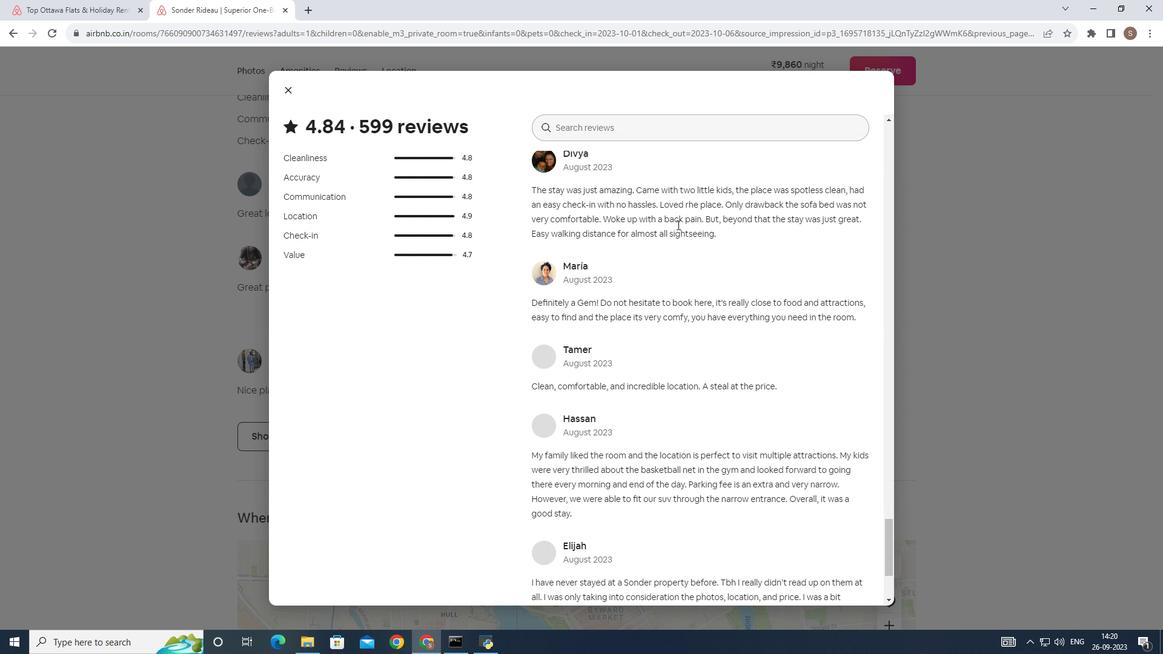 
Action: Mouse scrolled (678, 224) with delta (0, 0)
Screenshot: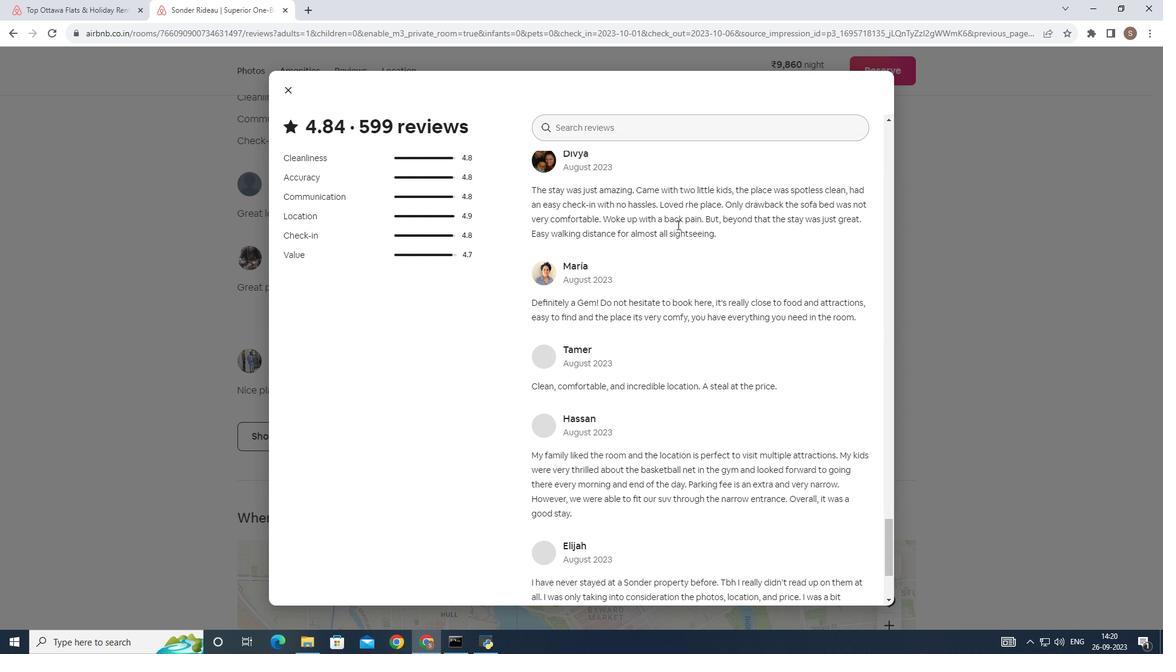 
Action: Mouse scrolled (678, 224) with delta (0, 0)
Screenshot: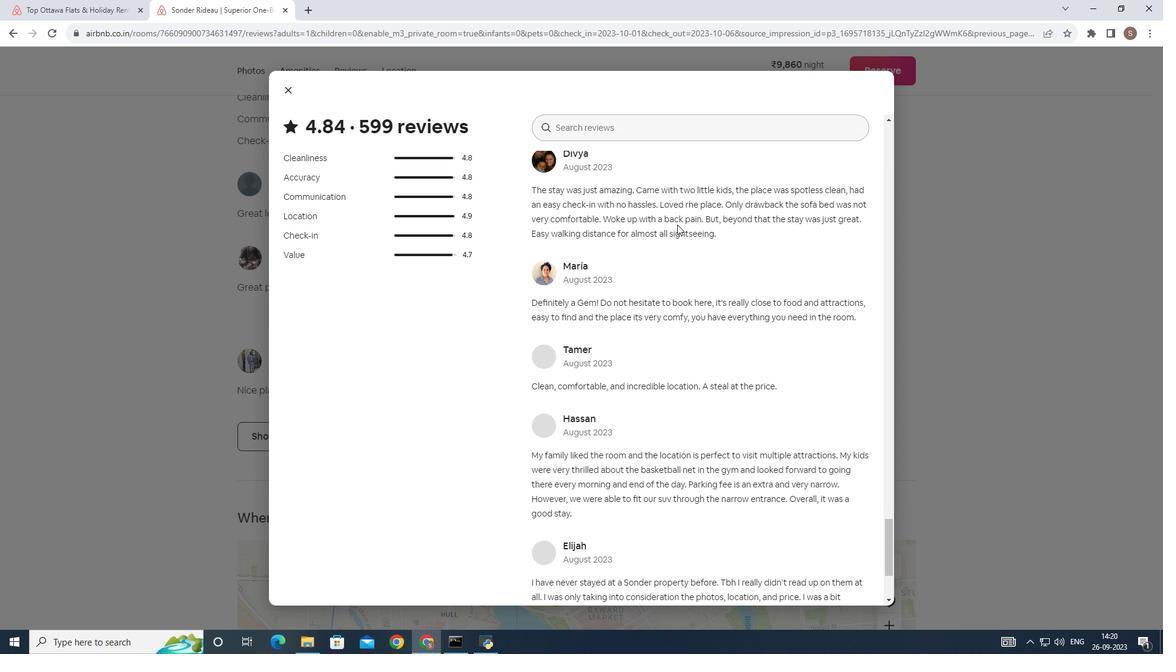 
Action: Mouse scrolled (678, 224) with delta (0, 0)
Screenshot: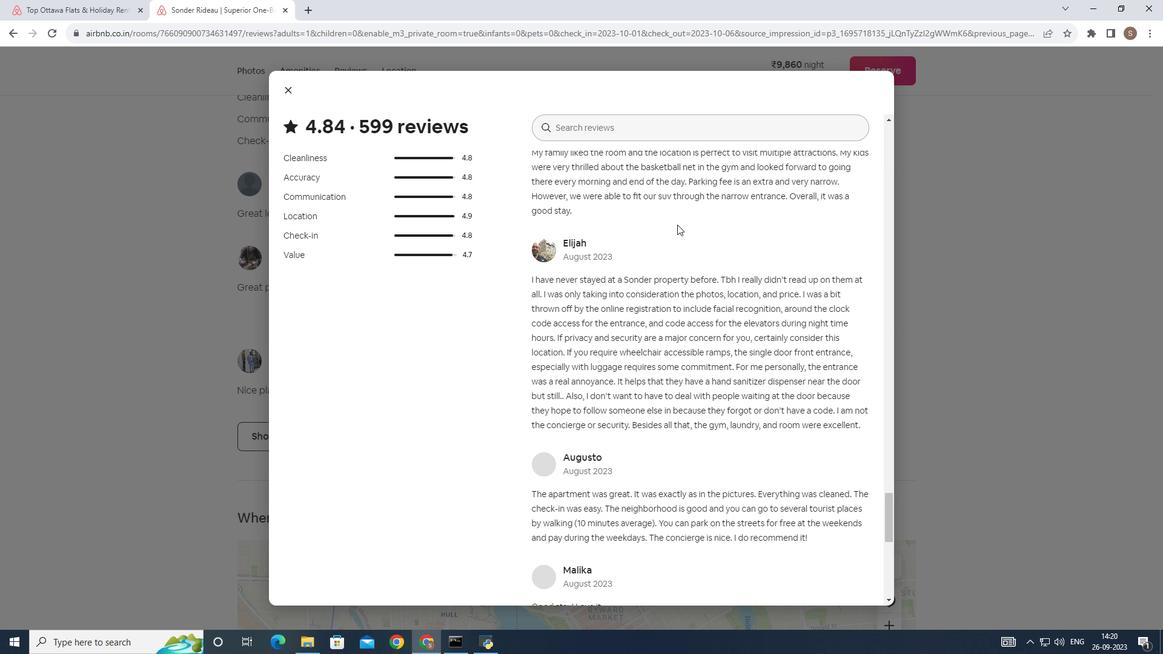 
Action: Mouse scrolled (678, 224) with delta (0, 0)
Screenshot: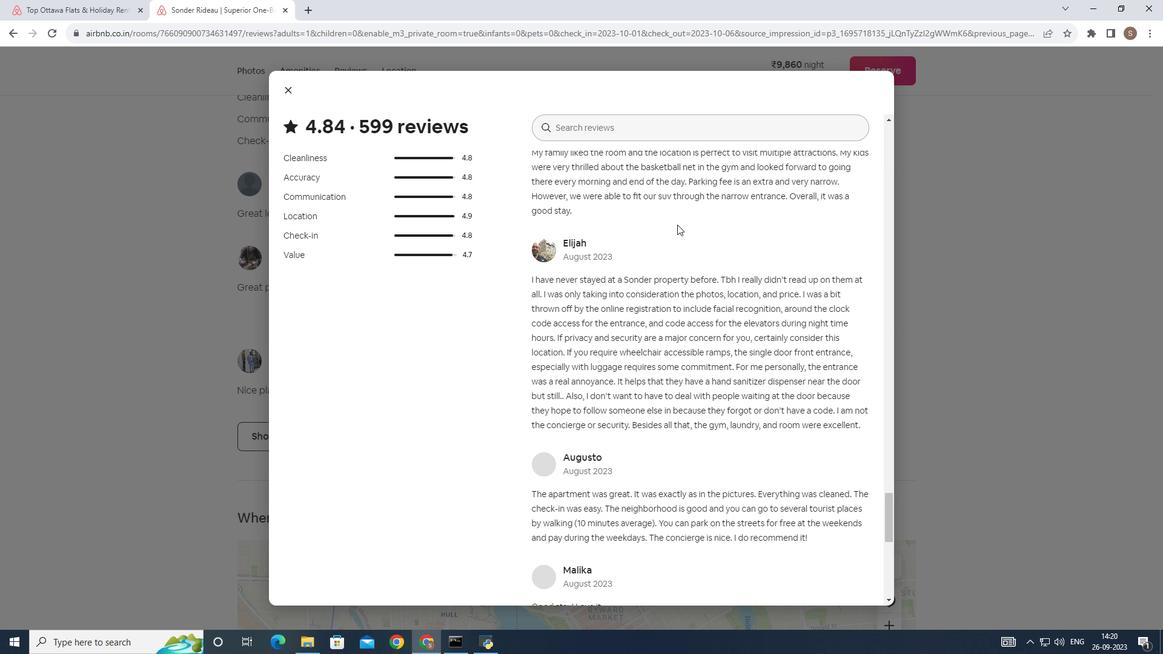 
Action: Mouse scrolled (678, 224) with delta (0, 0)
Screenshot: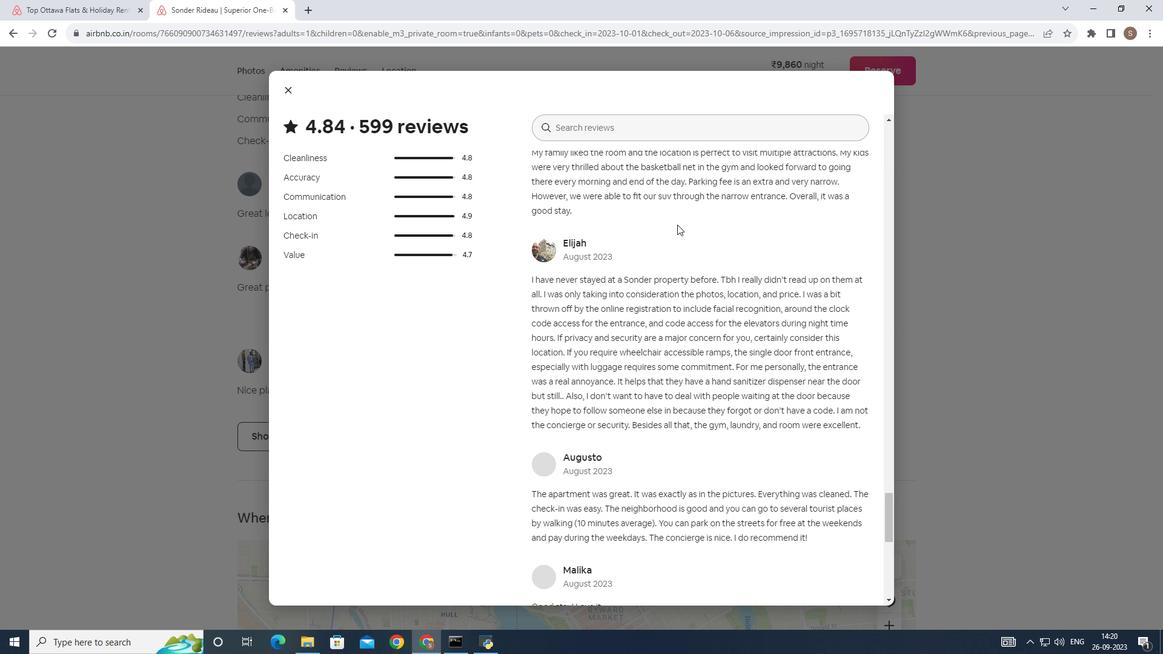 
Action: Mouse scrolled (678, 224) with delta (0, 0)
Screenshot: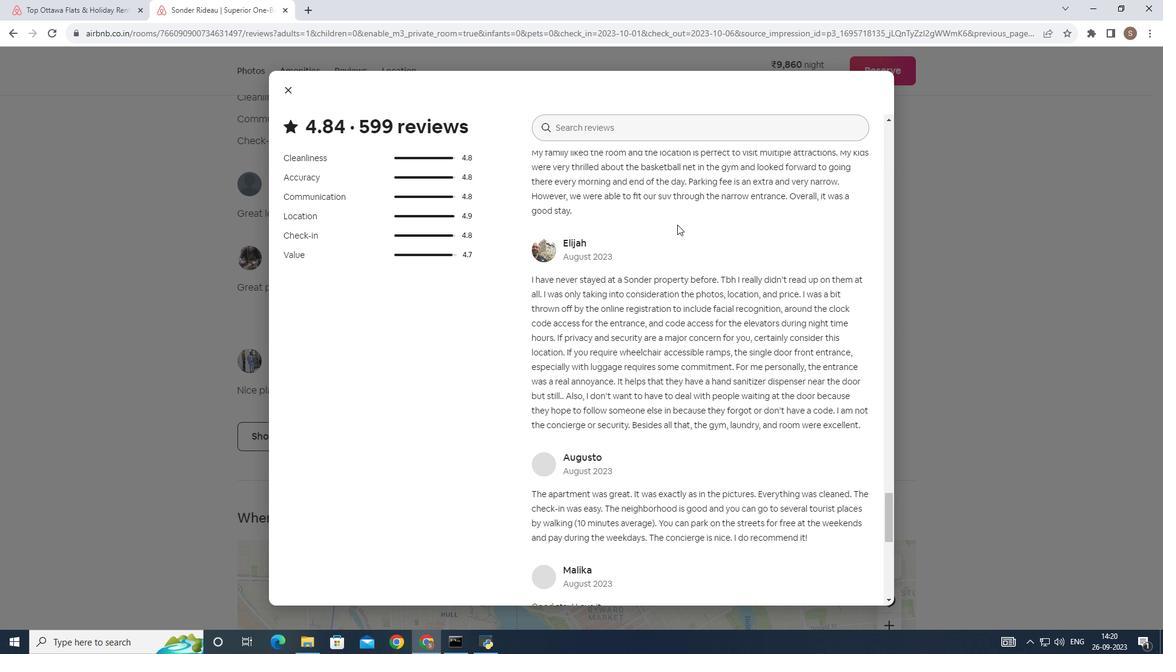 
Action: Mouse scrolled (678, 224) with delta (0, 0)
Screenshot: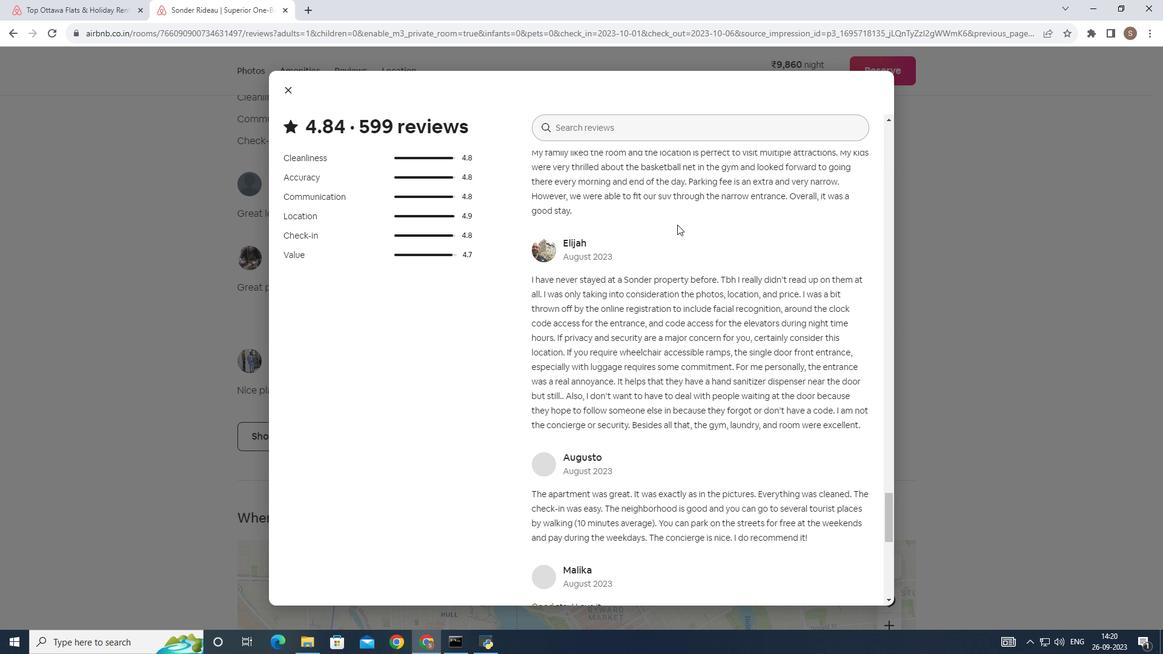 
Action: Mouse moved to (673, 227)
Screenshot: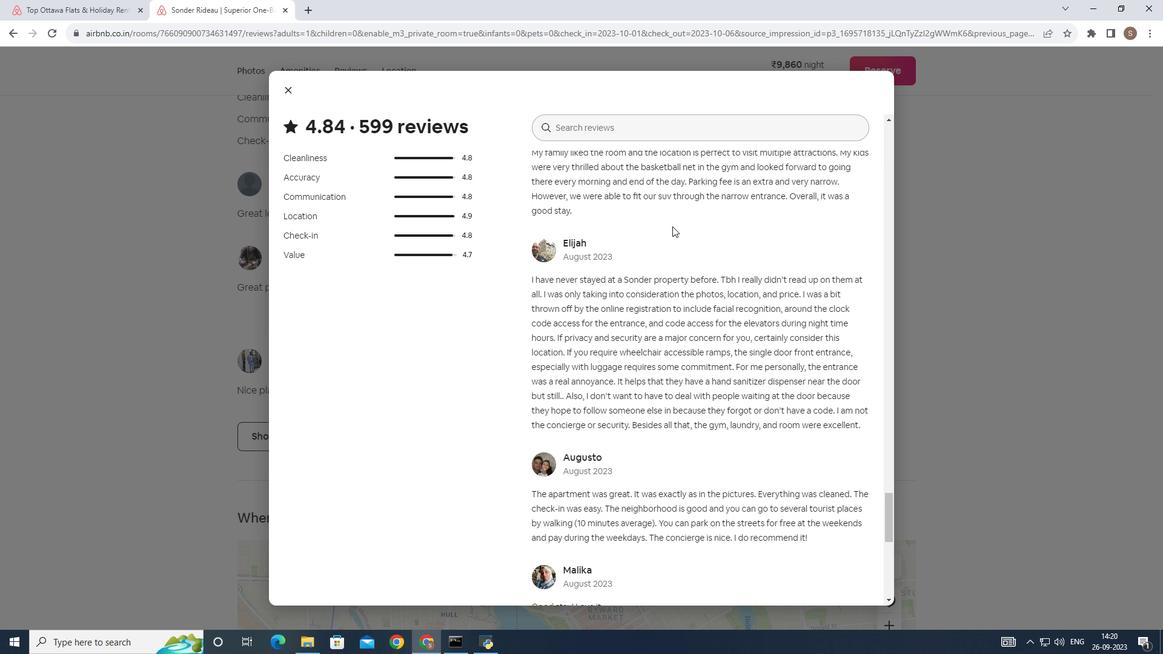 
Action: Mouse scrolled (673, 226) with delta (0, 0)
Screenshot: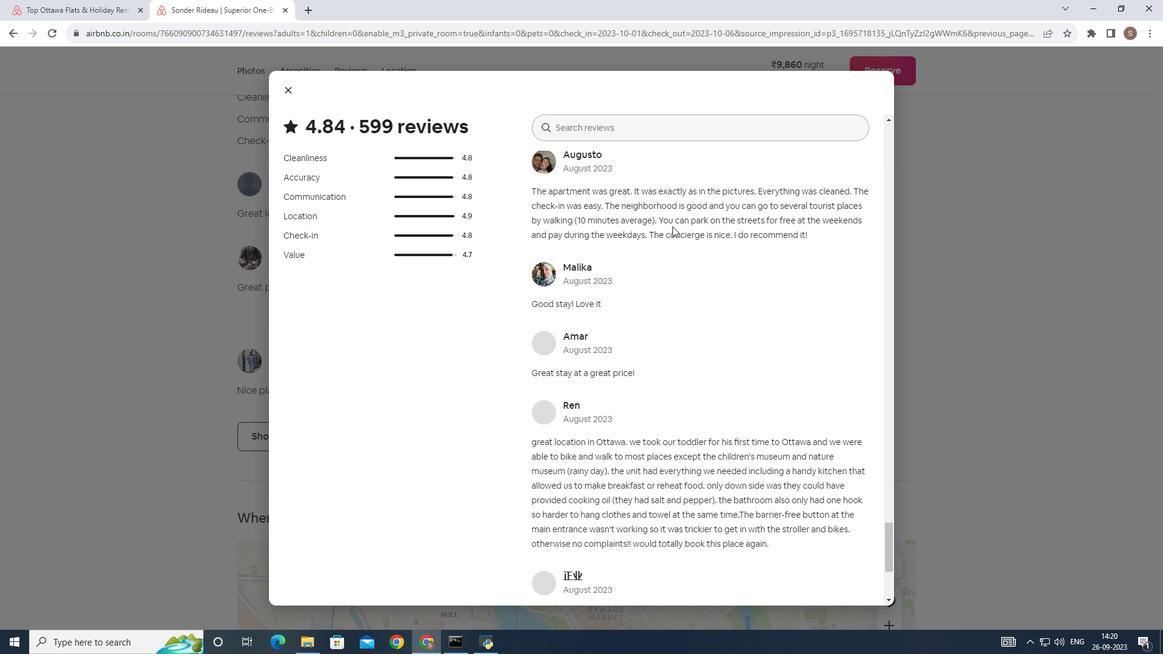 
Action: Mouse scrolled (673, 226) with delta (0, 0)
Screenshot: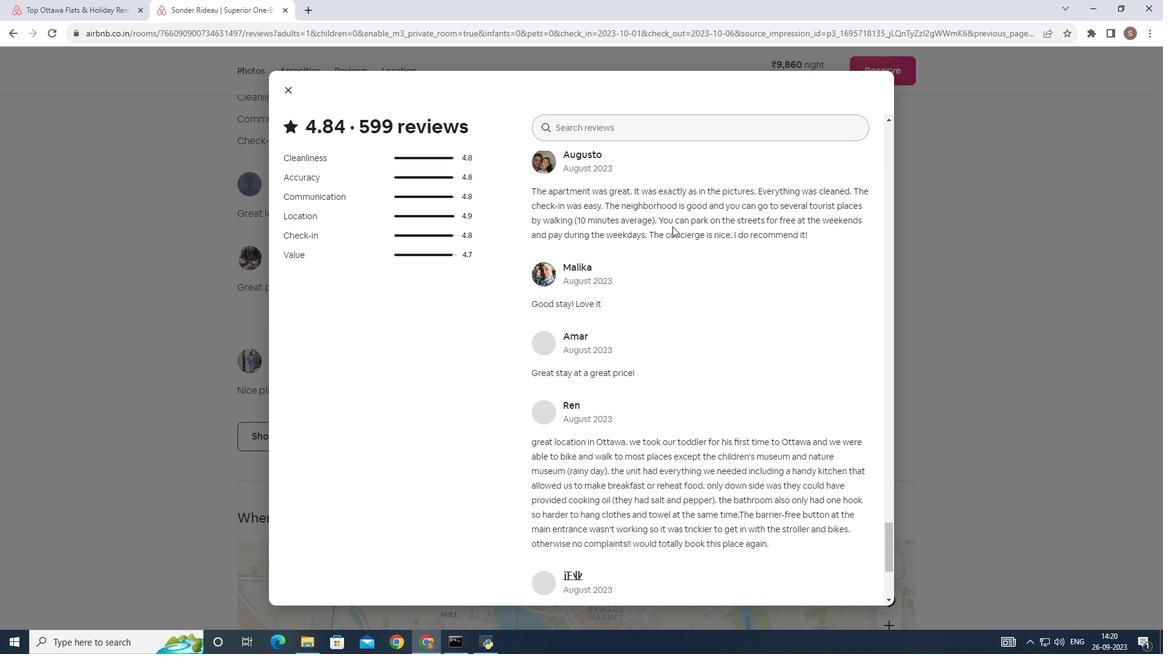 
Action: Mouse scrolled (673, 226) with delta (0, 0)
Screenshot: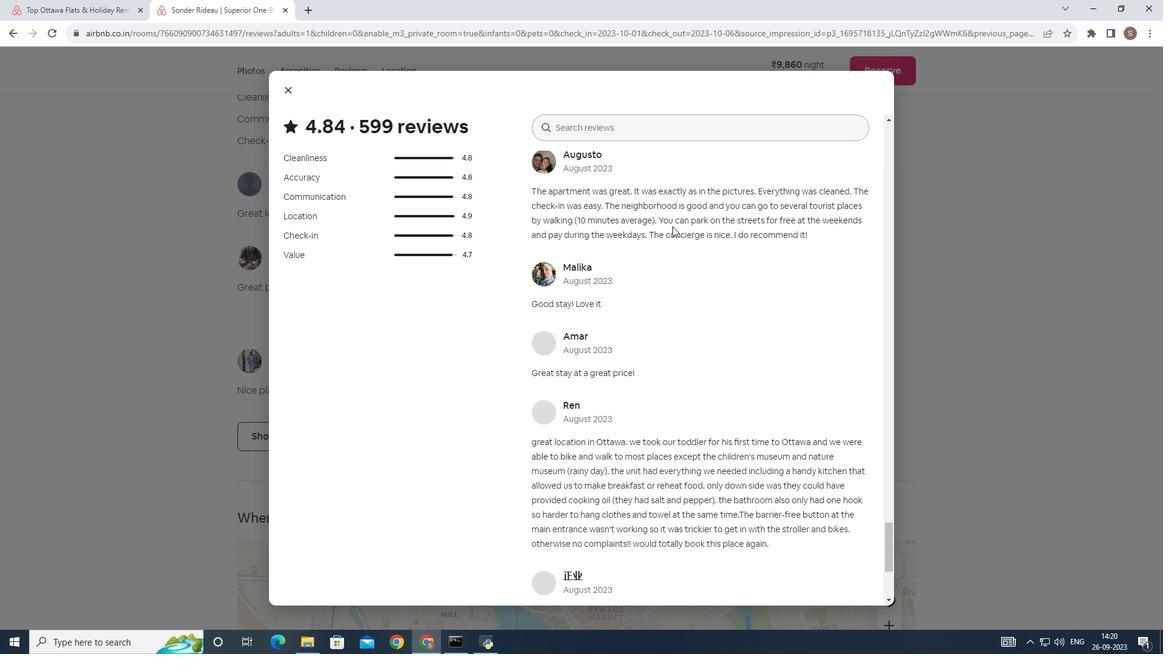 
Action: Mouse scrolled (673, 226) with delta (0, 0)
Screenshot: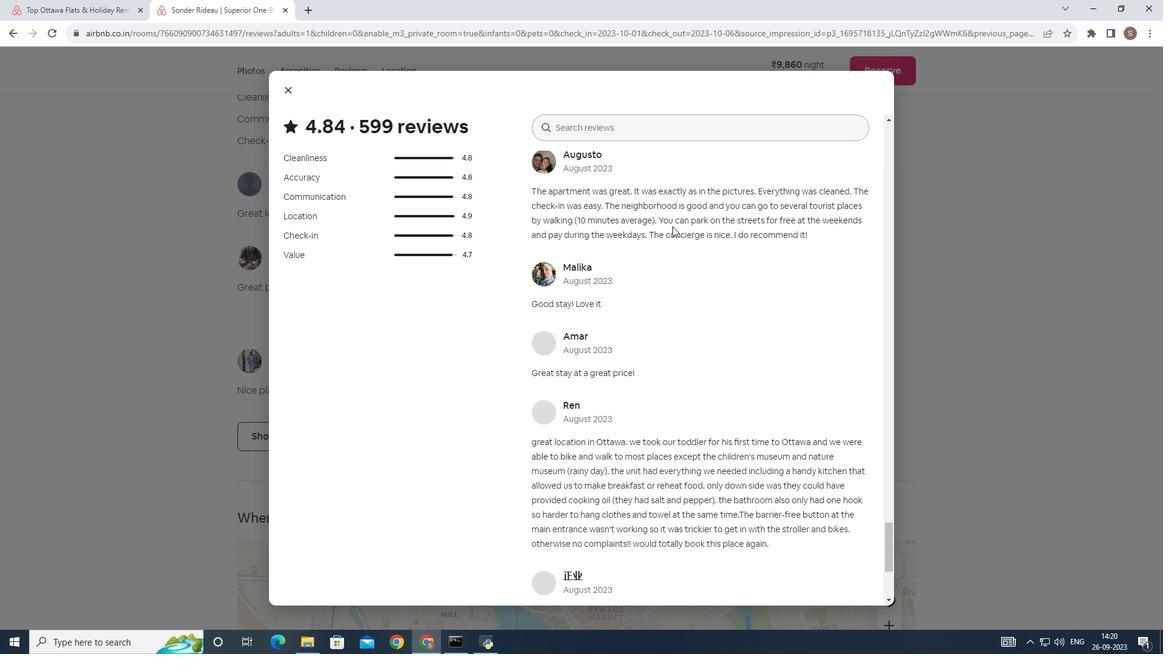 
Action: Mouse scrolled (673, 226) with delta (0, 0)
Screenshot: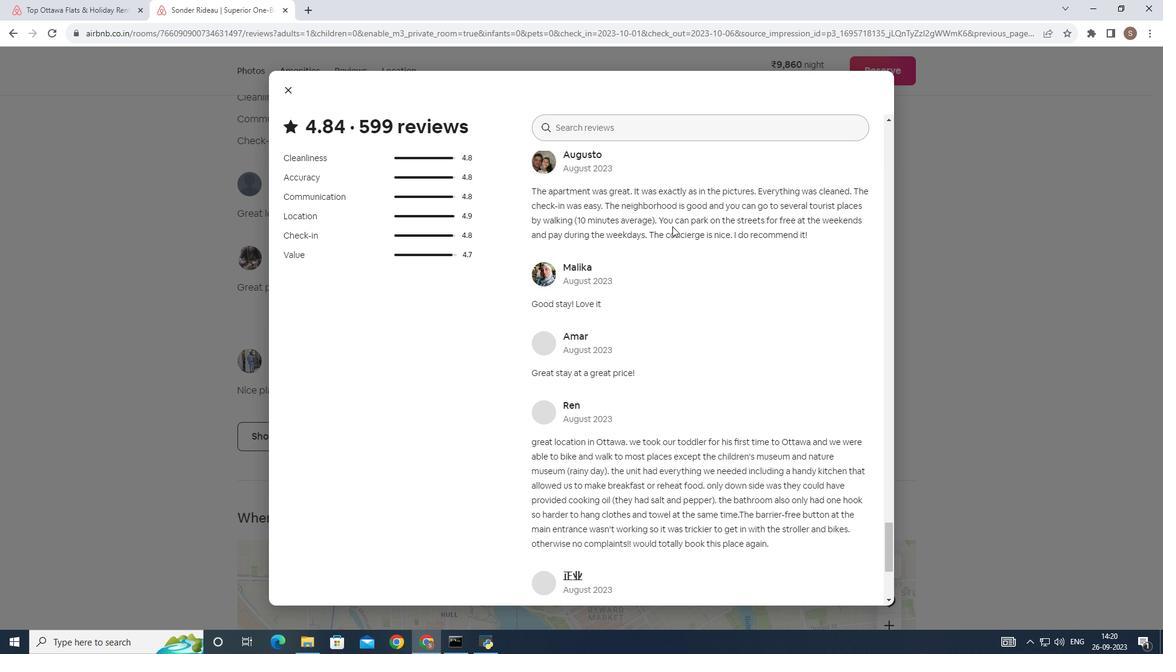 
Action: Mouse moved to (672, 228)
Screenshot: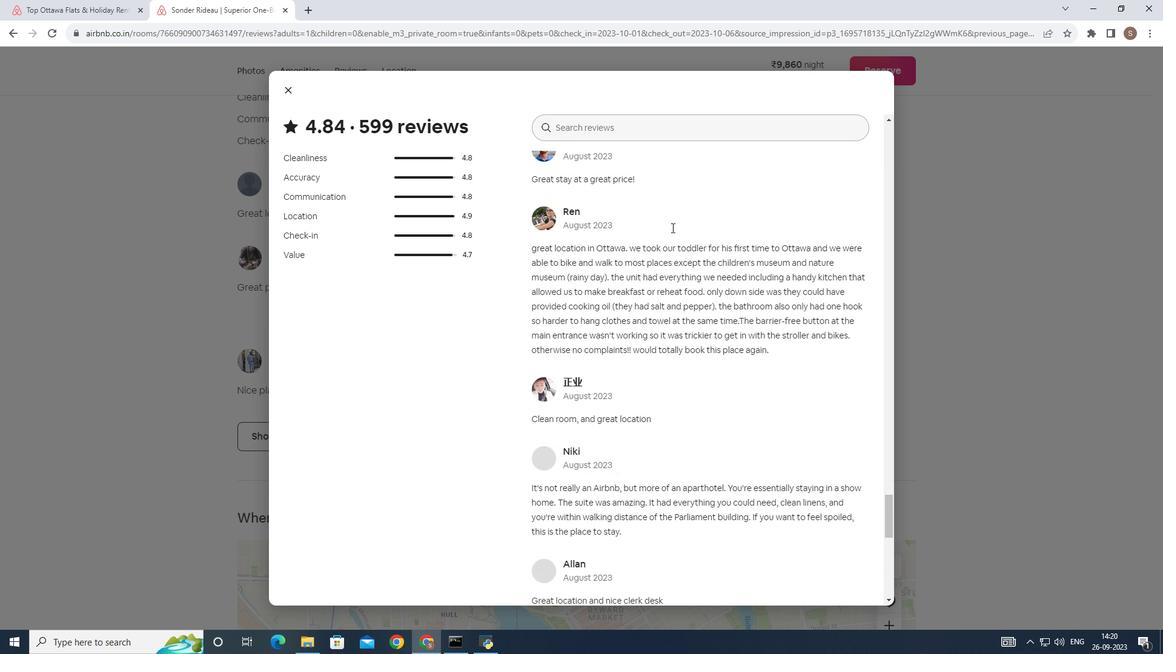 
Action: Mouse scrolled (672, 227) with delta (0, 0)
Screenshot: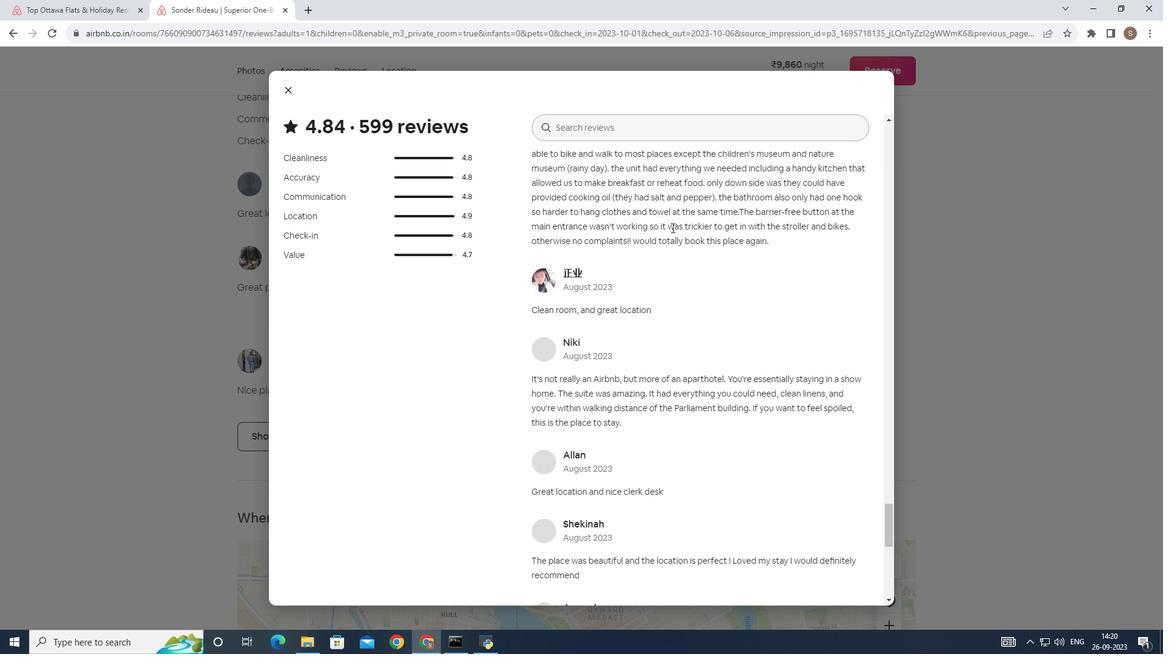 
Action: Mouse scrolled (672, 227) with delta (0, 0)
Screenshot: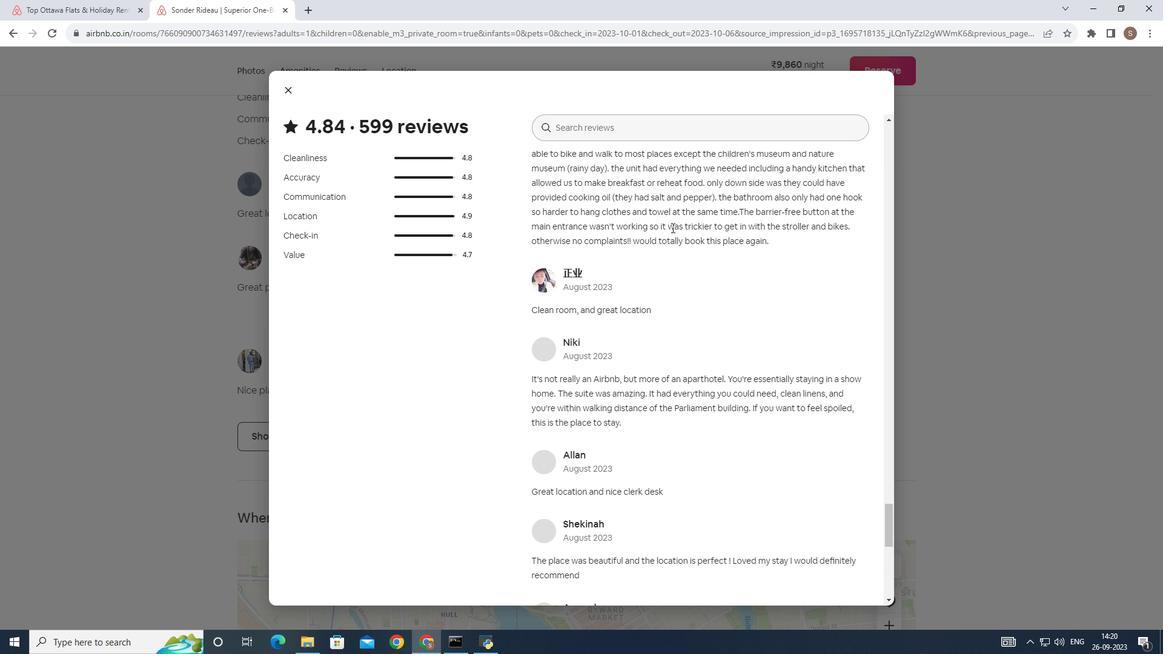 
Action: Mouse scrolled (672, 227) with delta (0, 0)
Screenshot: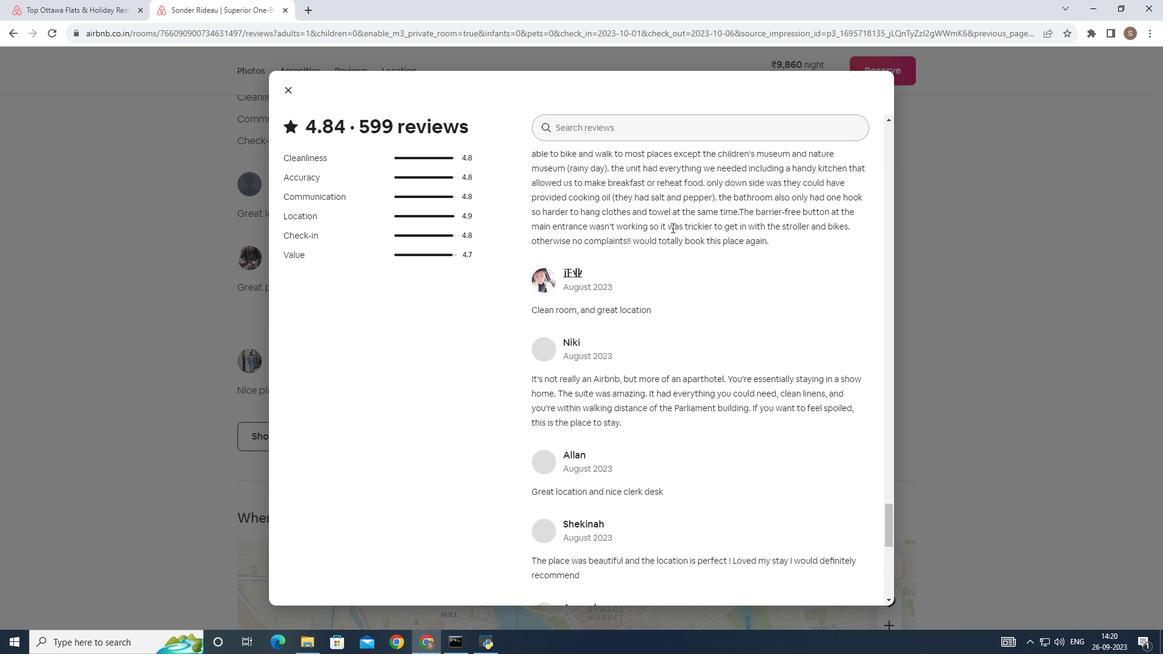 
Action: Mouse scrolled (672, 227) with delta (0, 0)
Screenshot: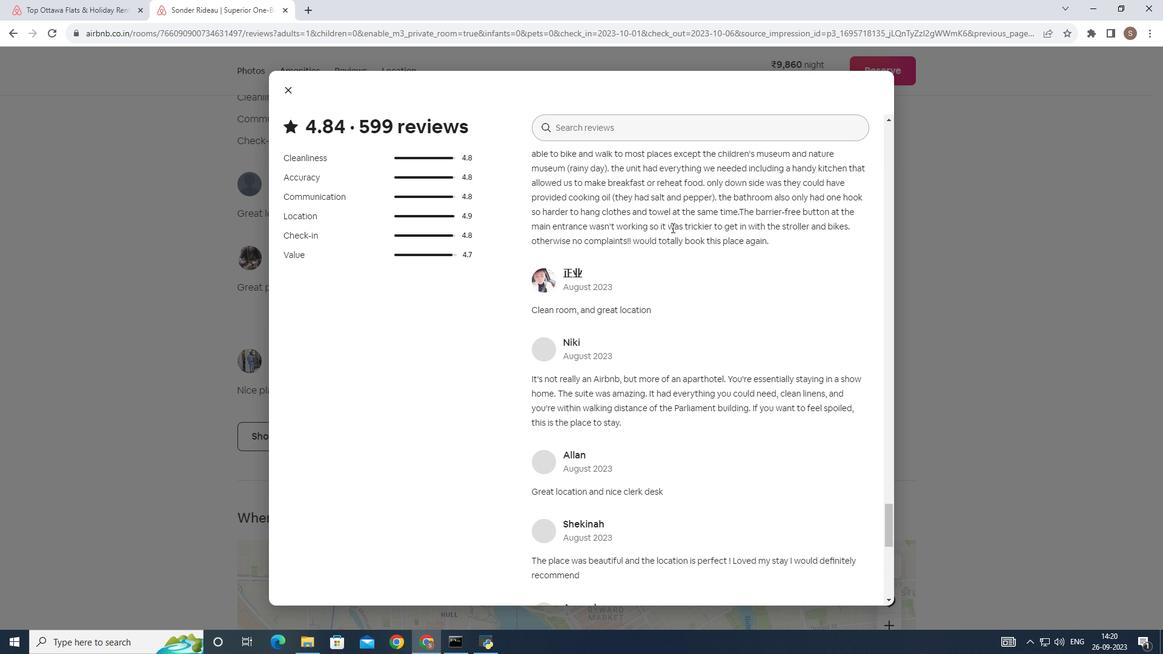 
Action: Mouse scrolled (672, 227) with delta (0, 0)
Screenshot: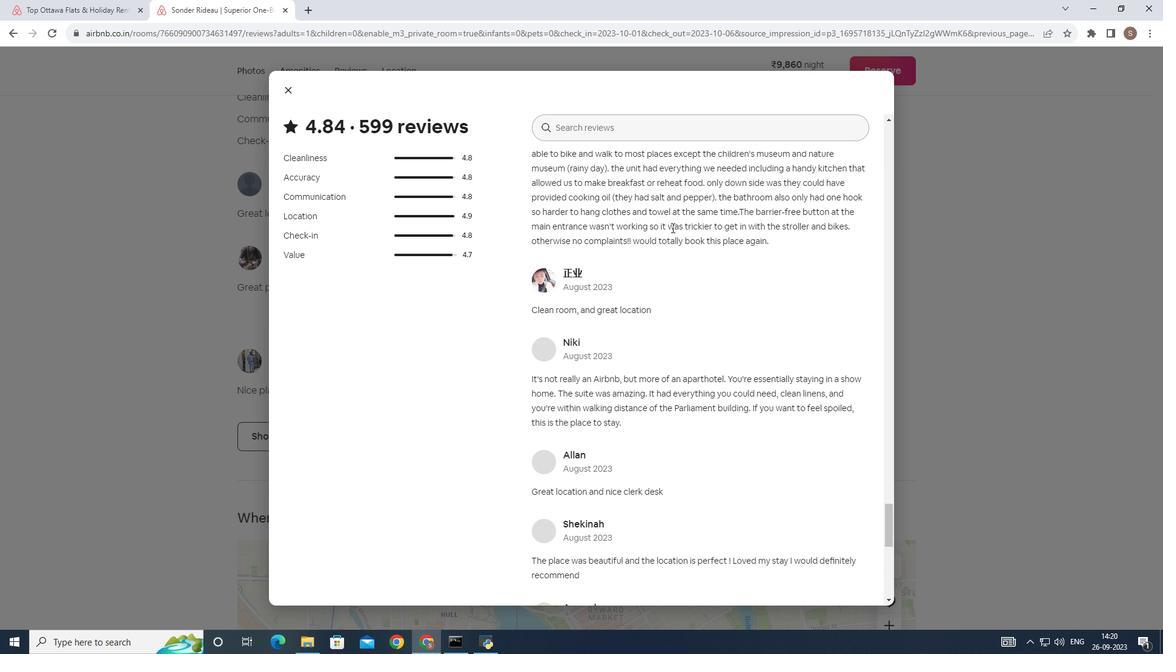 
Action: Mouse moved to (672, 228)
Screenshot: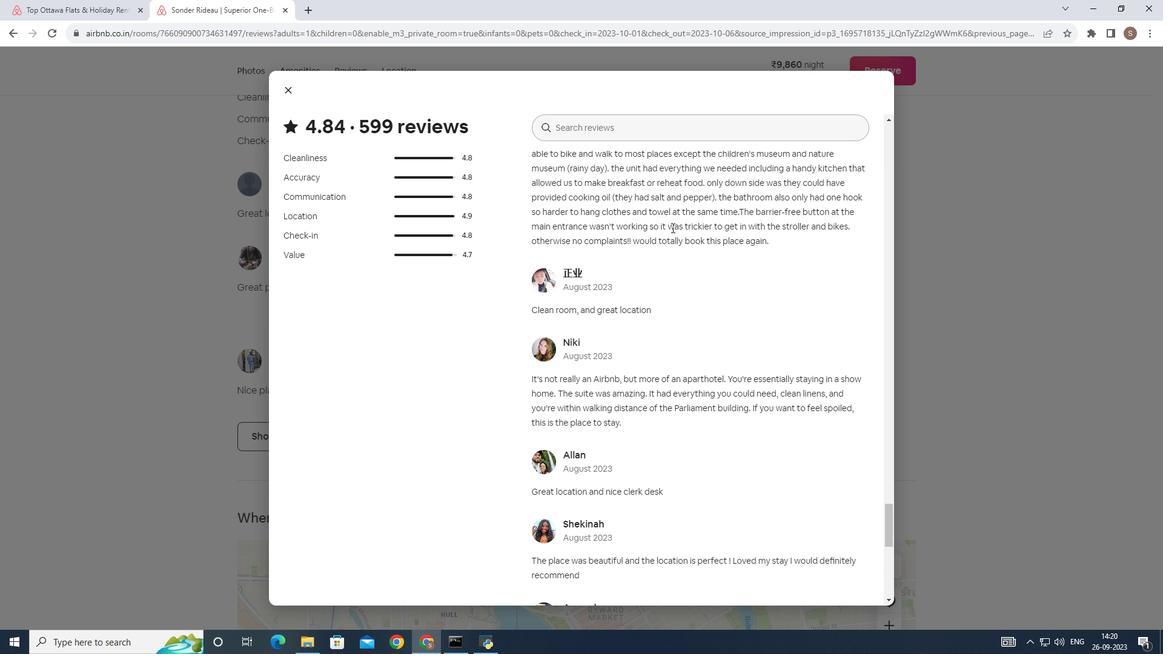 
Action: Mouse scrolled (672, 227) with delta (0, 0)
Screenshot: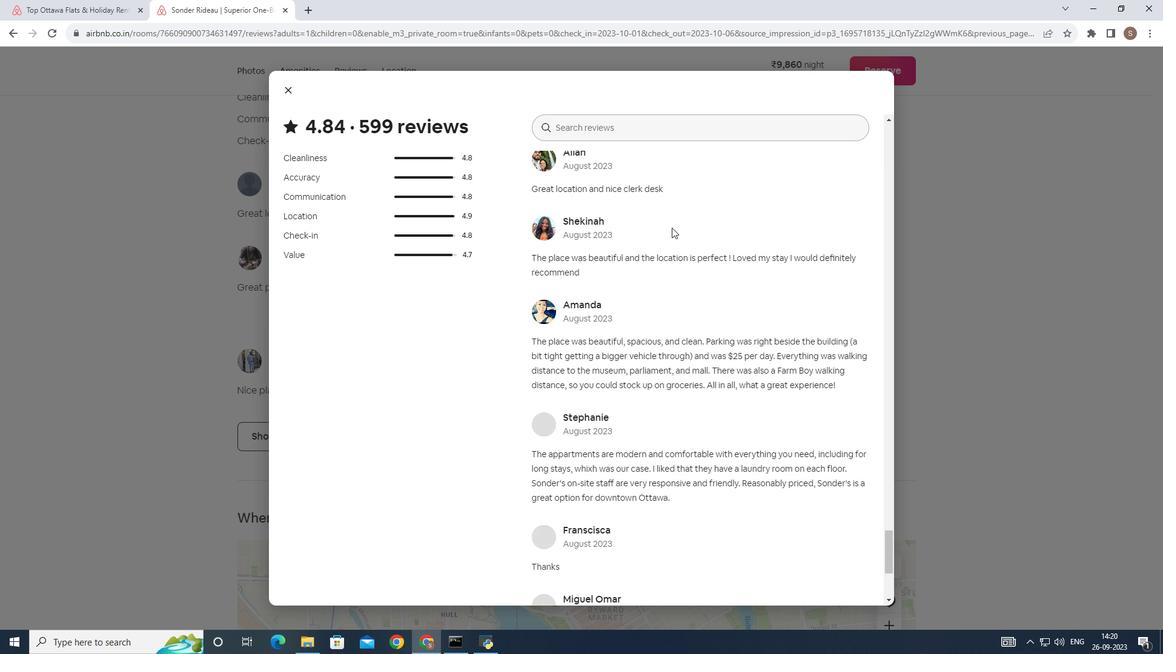 
Action: Mouse scrolled (672, 227) with delta (0, 0)
Screenshot: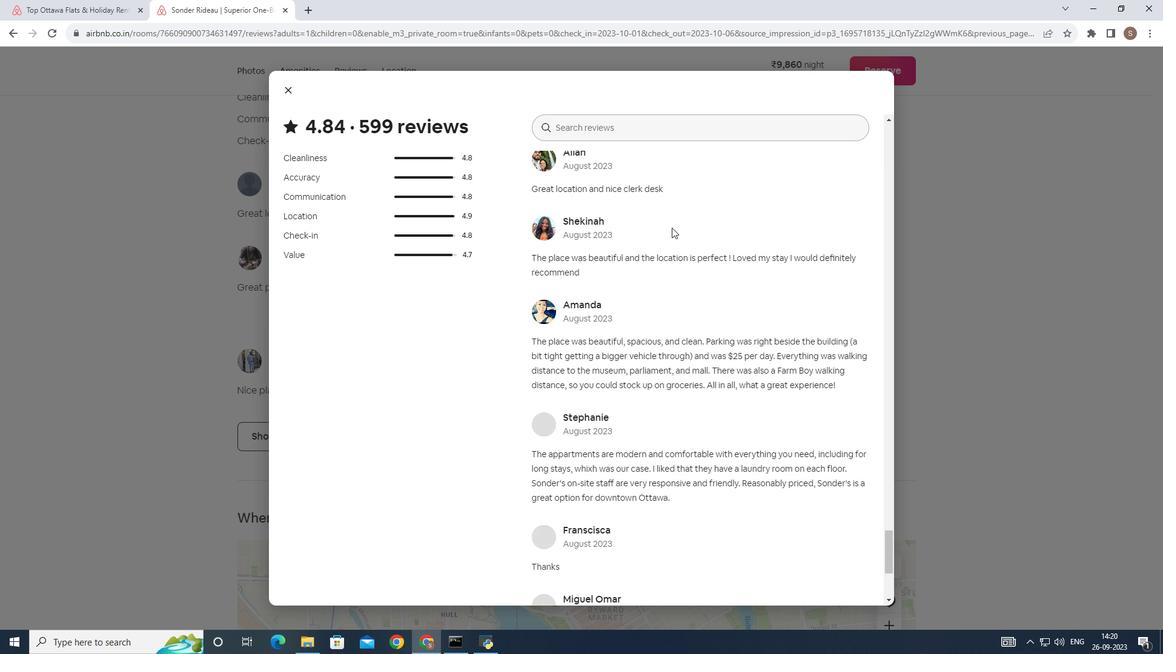
Action: Mouse scrolled (672, 227) with delta (0, 0)
Screenshot: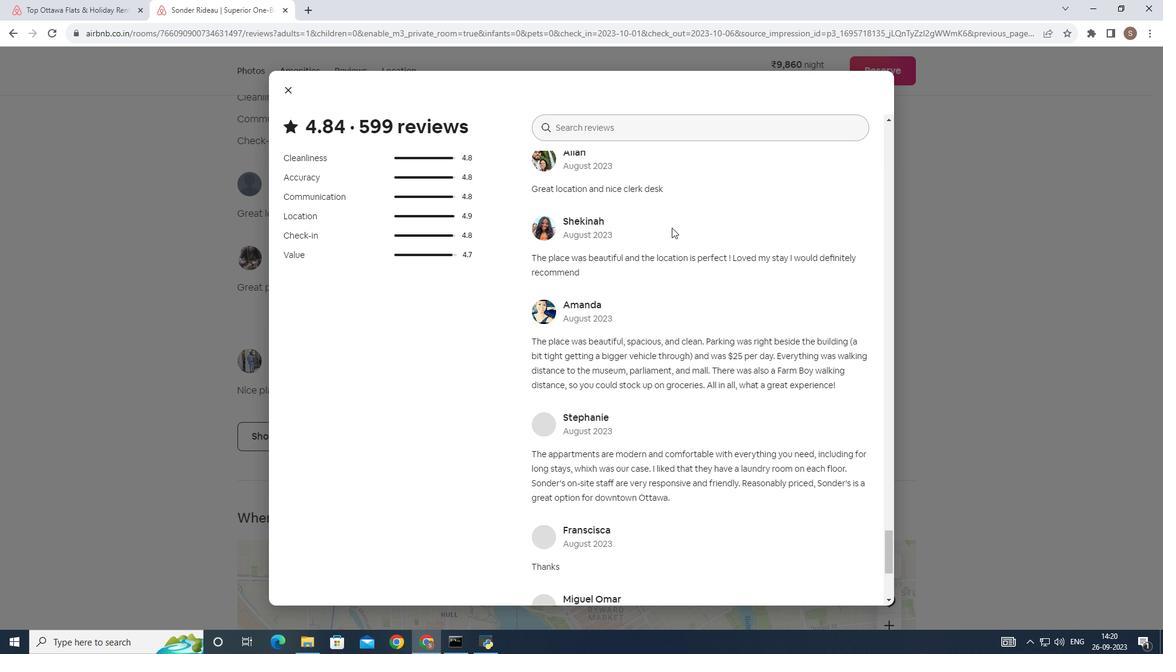 
Action: Mouse scrolled (672, 227) with delta (0, 0)
Screenshot: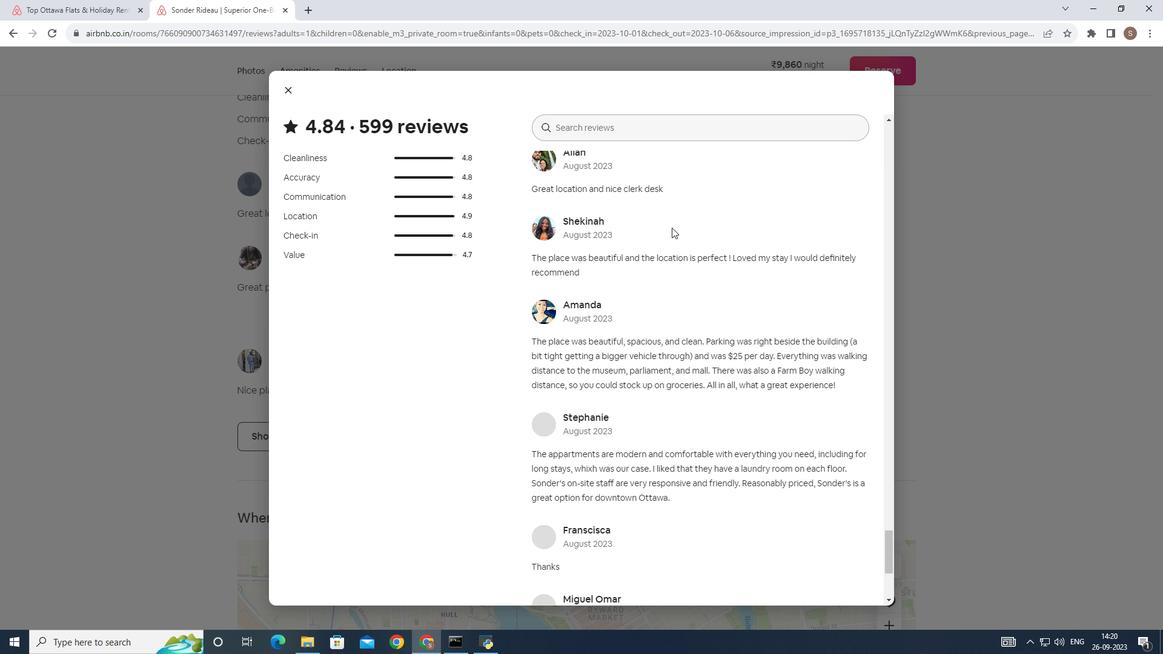 
Action: Mouse scrolled (672, 227) with delta (0, 0)
Screenshot: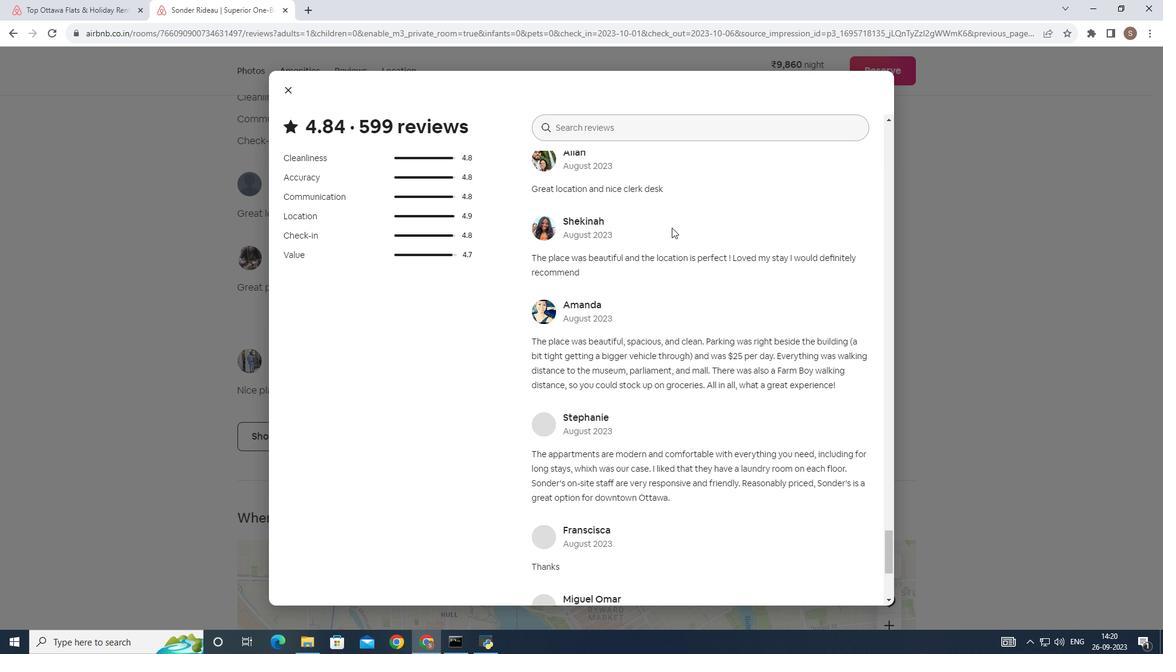 
Action: Mouse moved to (671, 229)
Screenshot: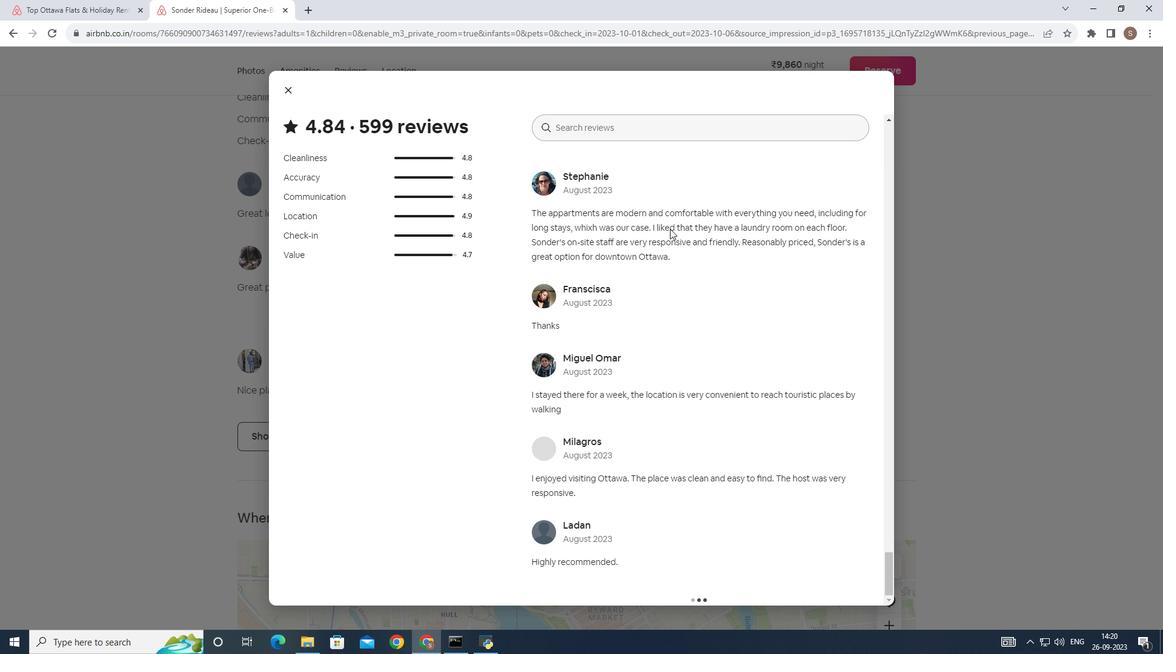 
Action: Mouse scrolled (671, 228) with delta (0, 0)
Screenshot: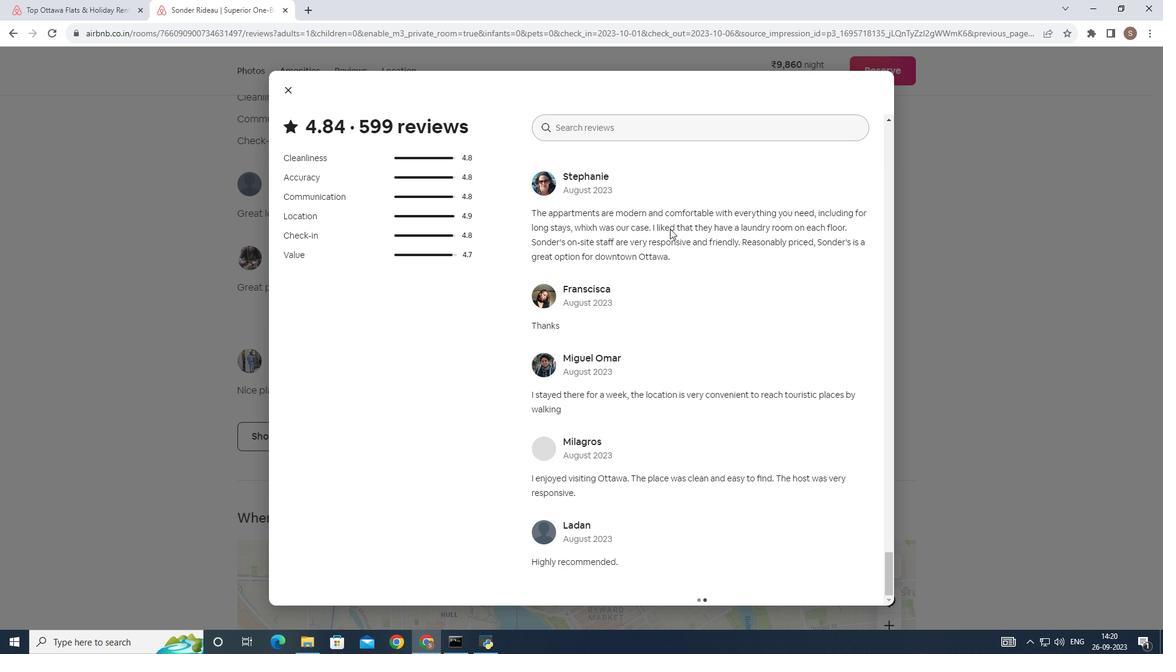 
Action: Mouse scrolled (671, 228) with delta (0, 0)
Screenshot: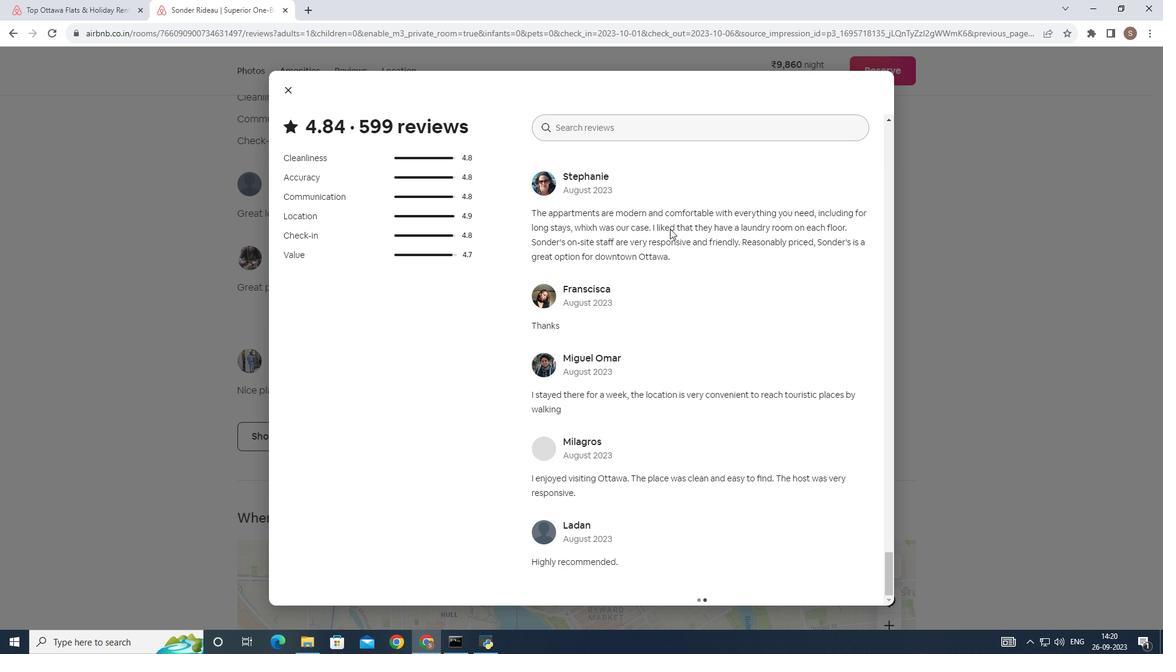 
Action: Mouse scrolled (671, 228) with delta (0, 0)
Screenshot: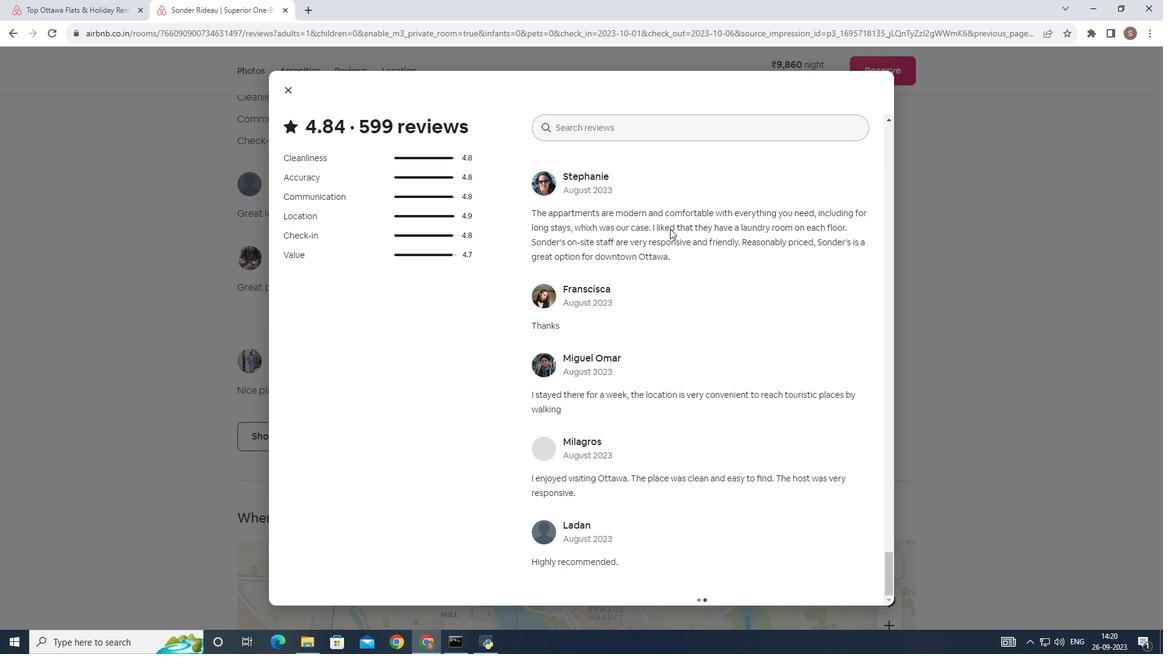 
Action: Mouse moved to (671, 229)
Screenshot: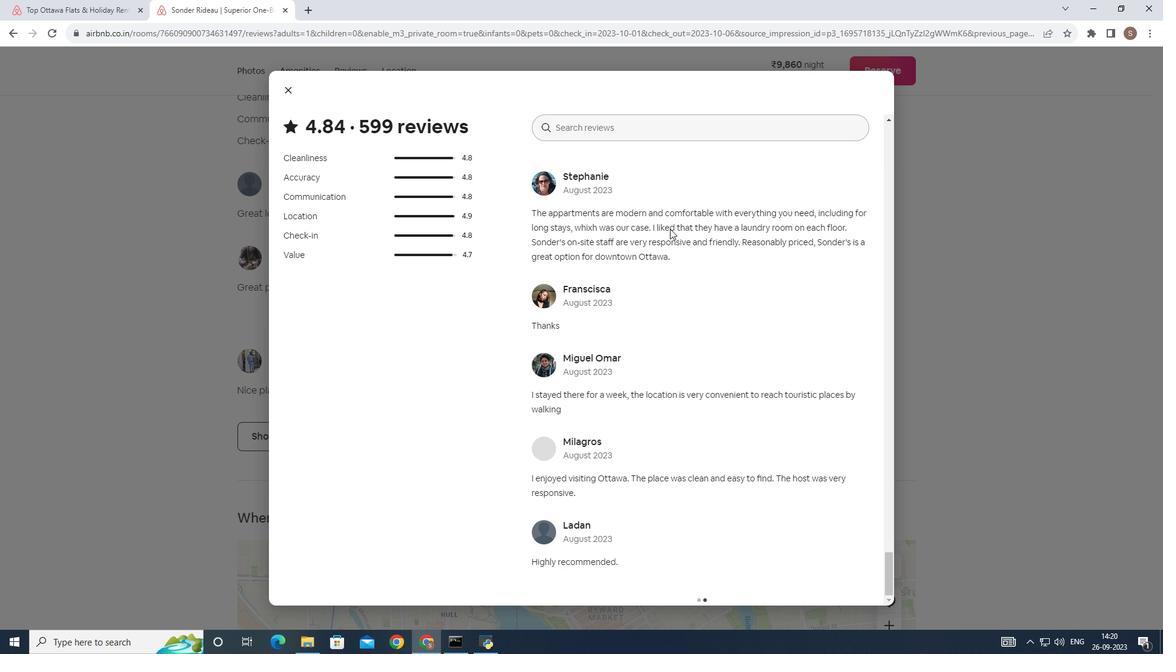 
Action: Mouse scrolled (671, 229) with delta (0, 0)
